 Task: Use indoor maps to lead me from the entrance of the Chelsea Market to the Artists & Fleas area.
Action: Mouse moved to (107, 65)
Screenshot: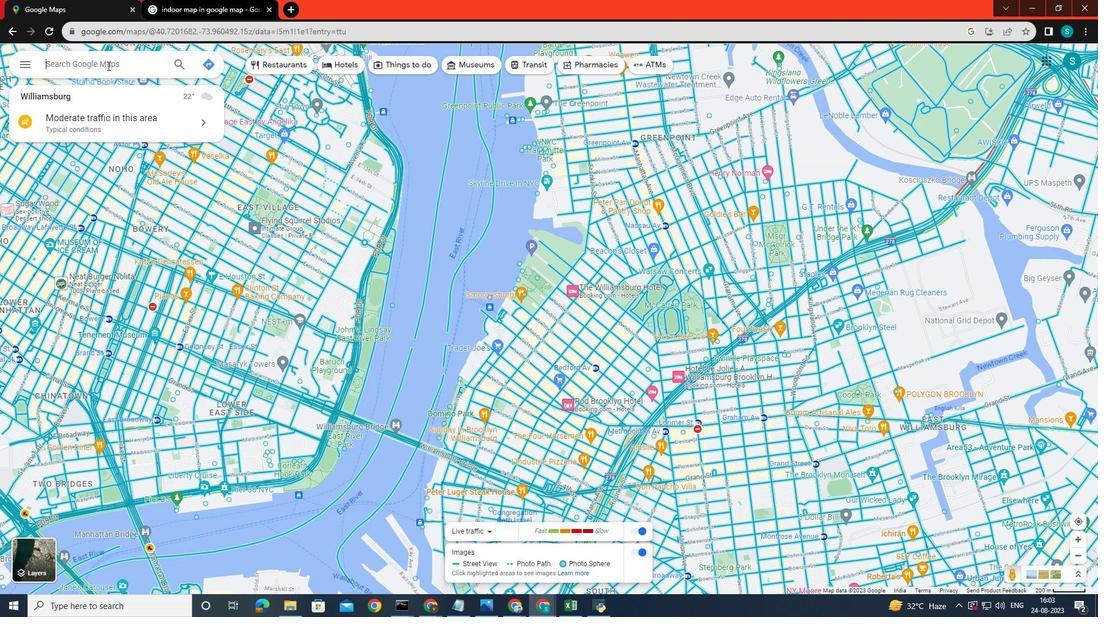 
Action: Mouse pressed left at (107, 65)
Screenshot: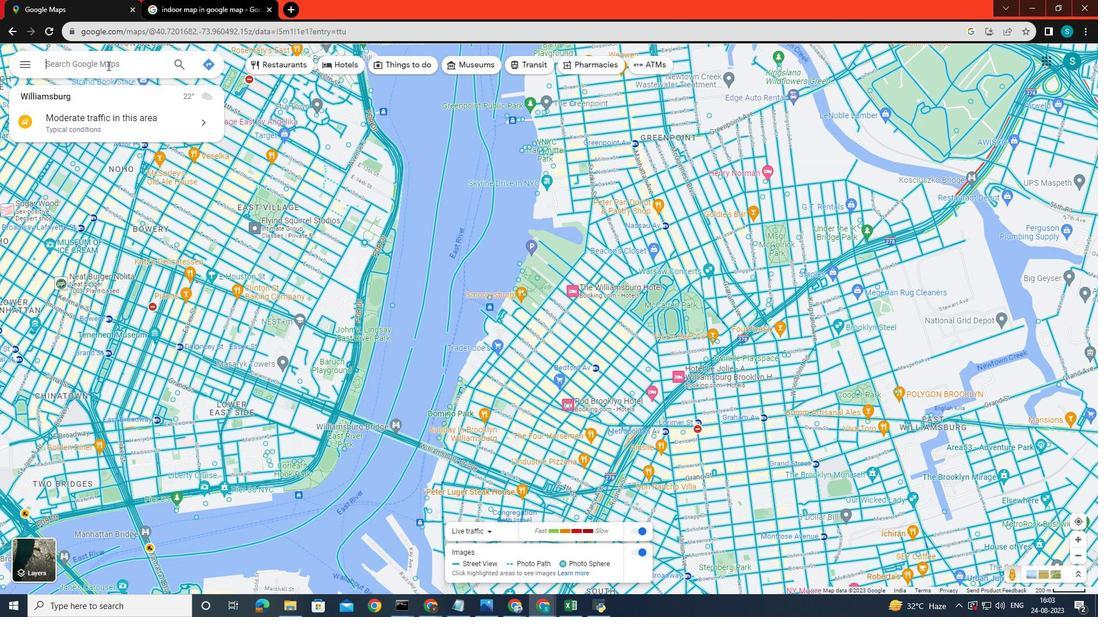 
Action: Key pressed chelsea<Key.space><Key.shift>Market<Key.enter>
Screenshot: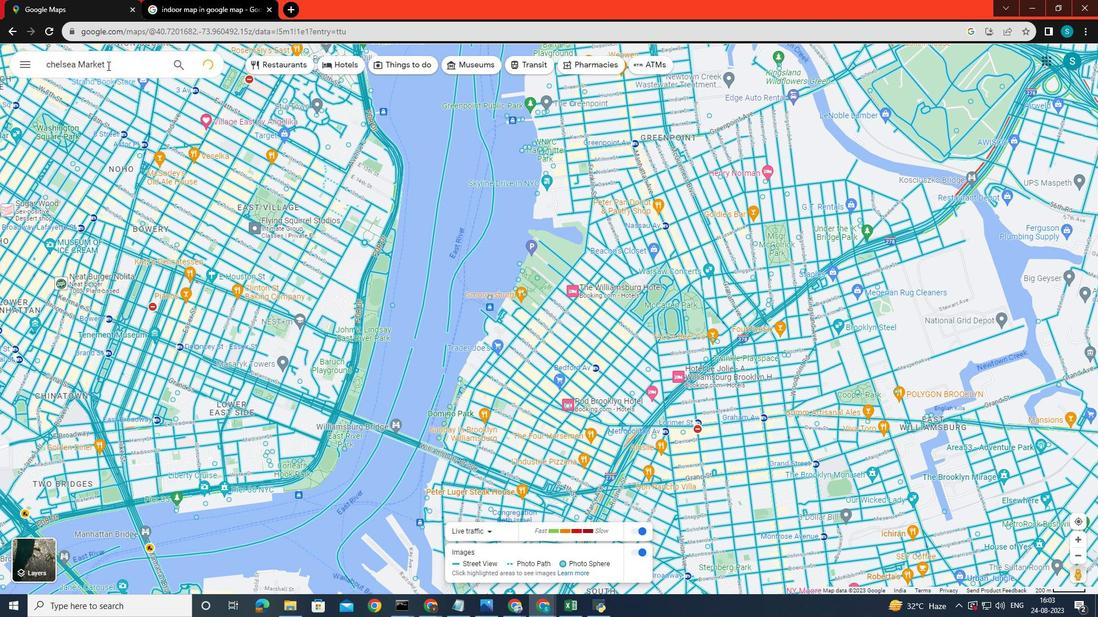 
Action: Mouse moved to (297, 335)
Screenshot: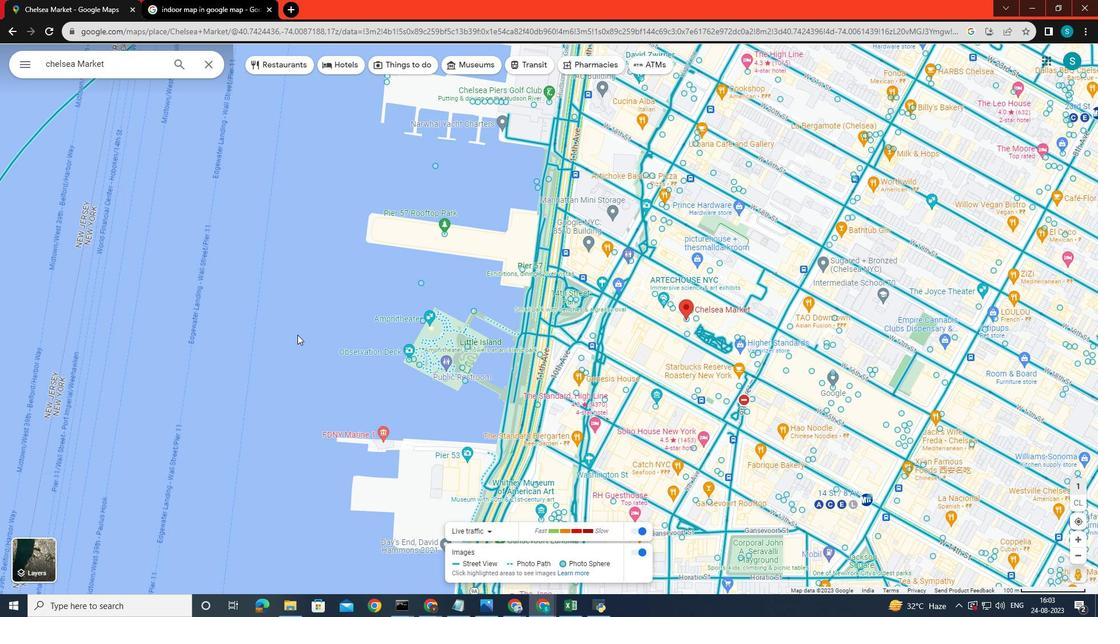
Action: Mouse scrolled (297, 334) with delta (0, 0)
Screenshot: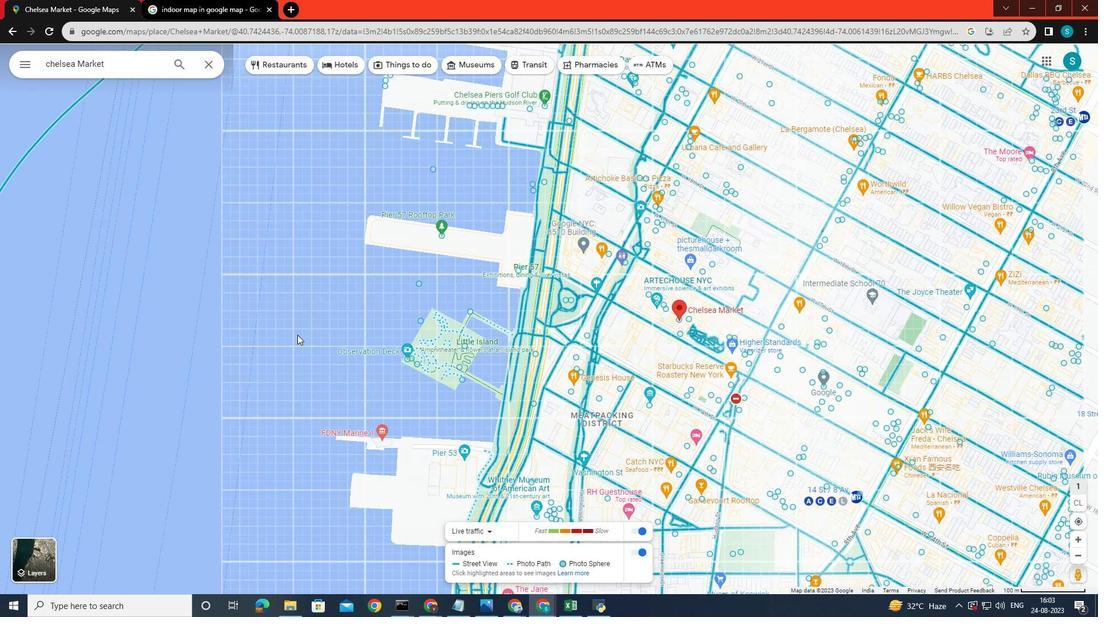 
Action: Mouse moved to (30, 277)
Screenshot: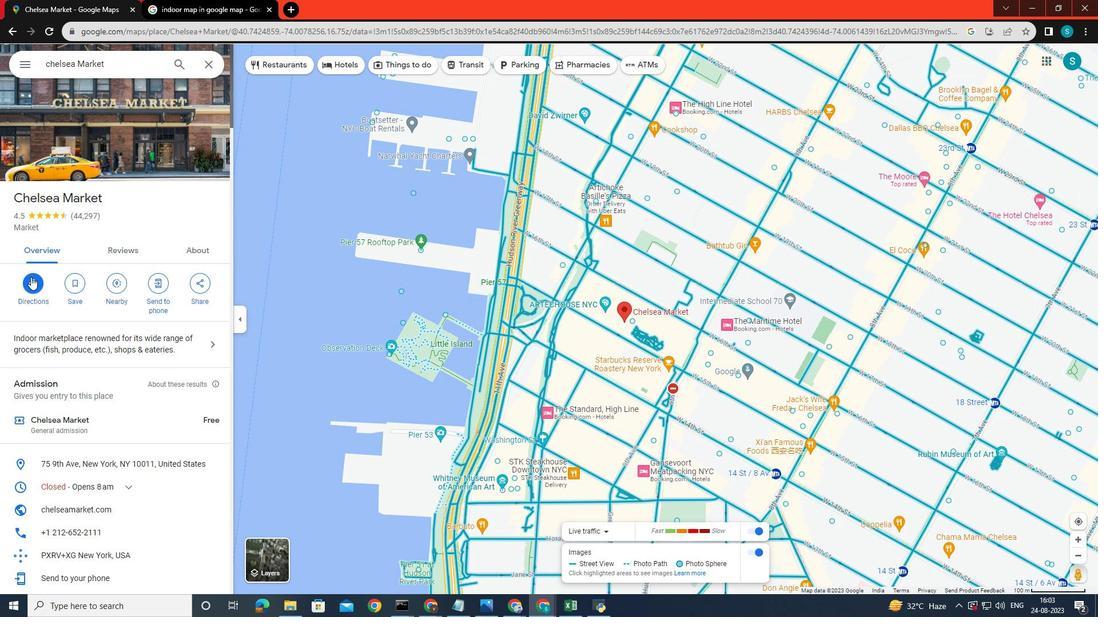 
Action: Mouse pressed left at (30, 277)
Screenshot: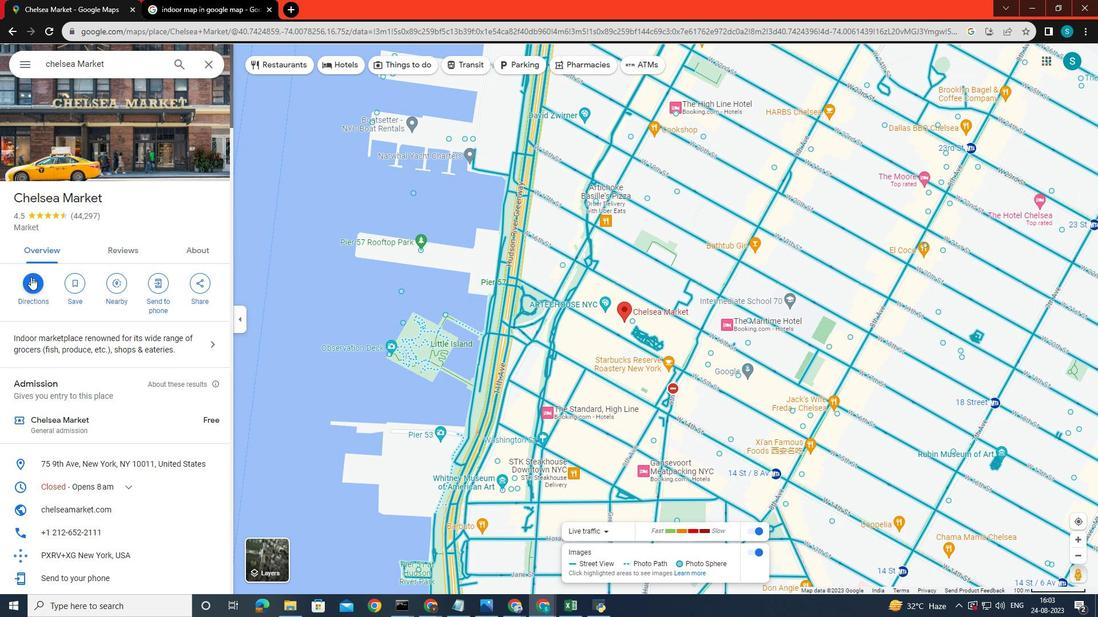
Action: Mouse moved to (213, 113)
Screenshot: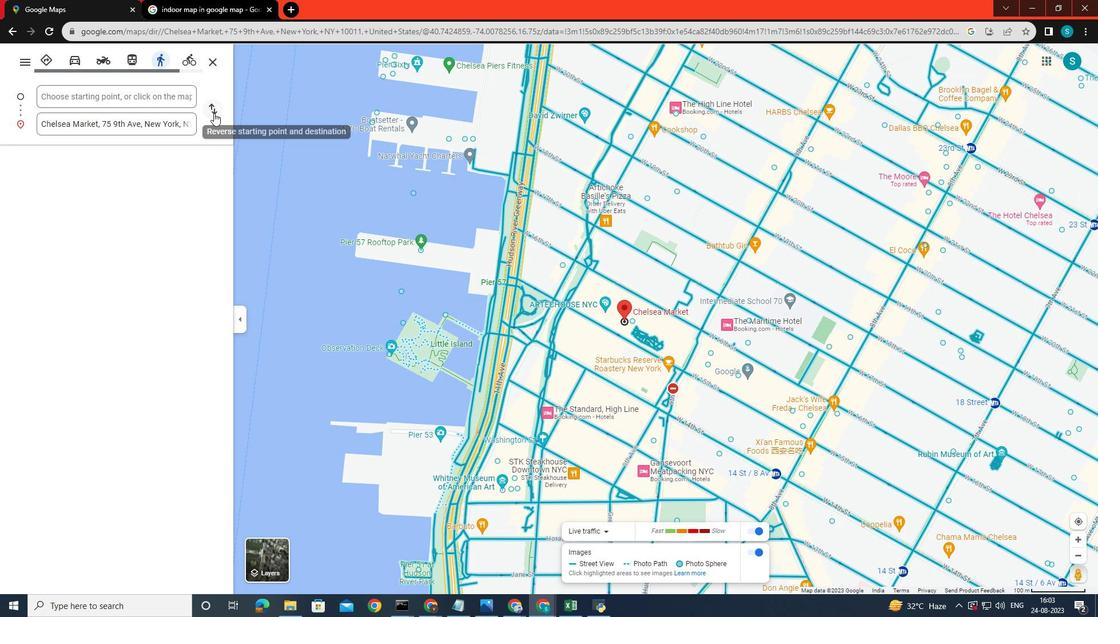 
Action: Mouse pressed left at (213, 113)
Screenshot: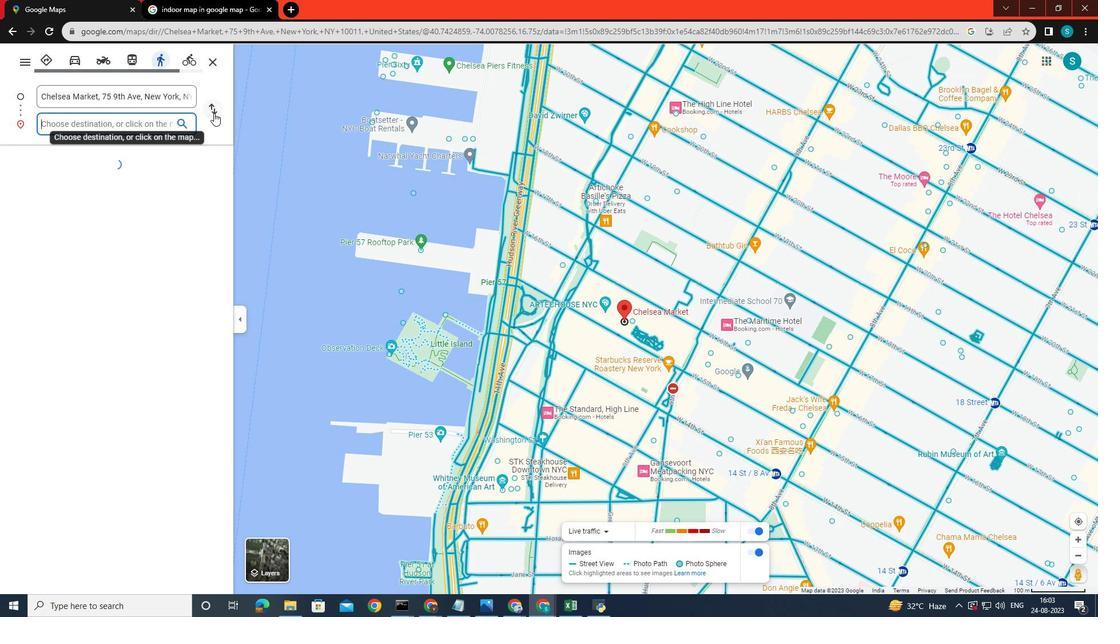 
Action: Mouse moved to (110, 124)
Screenshot: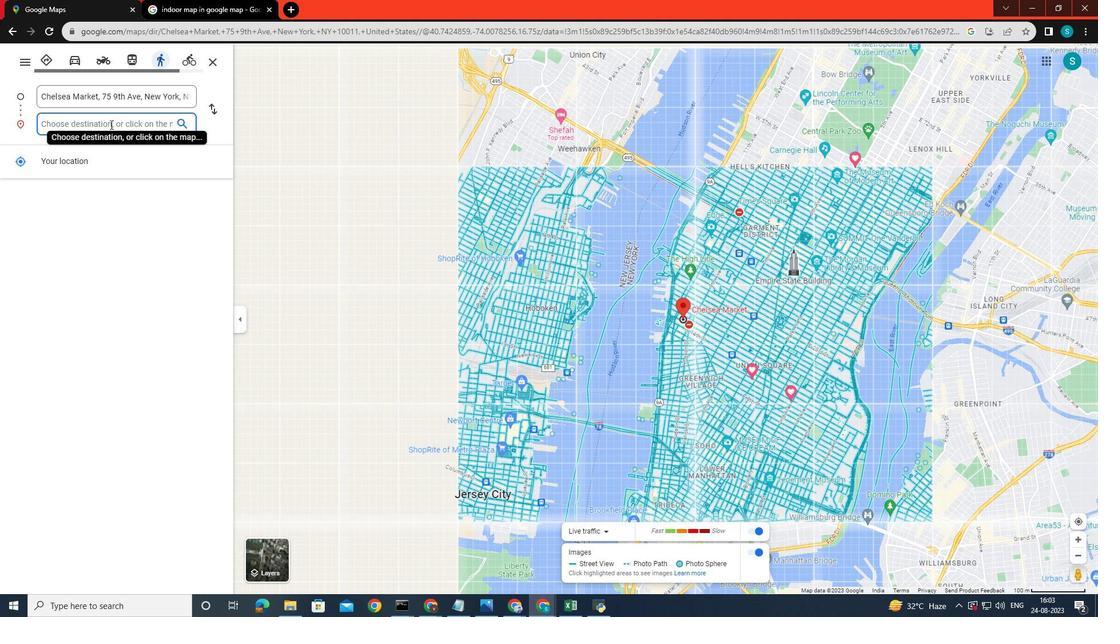 
Action: Mouse pressed left at (110, 124)
Screenshot: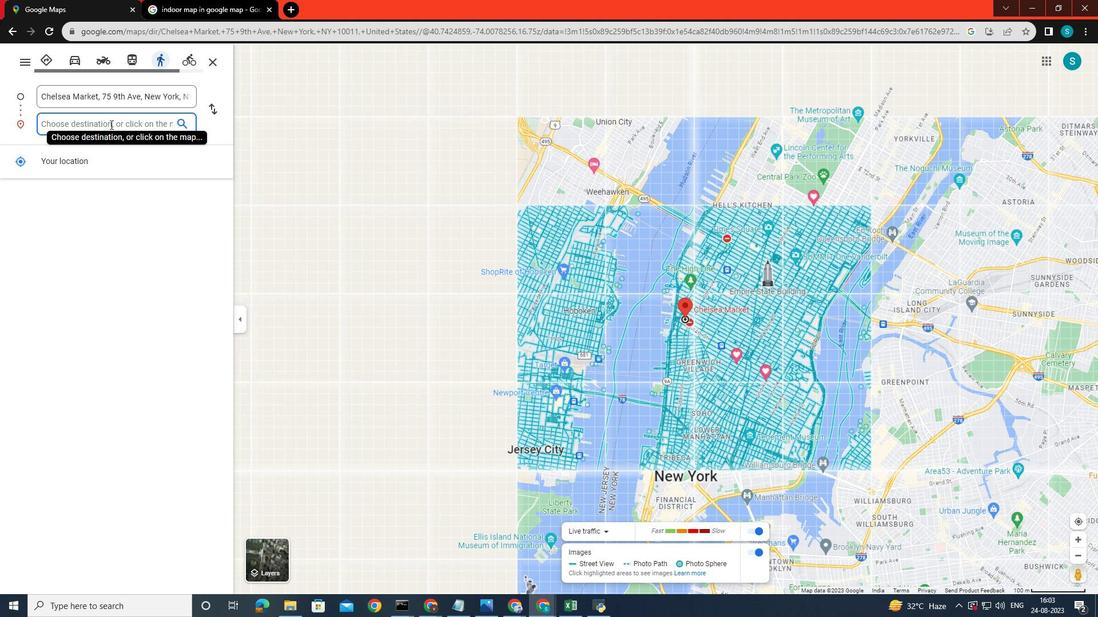 
Action: Key pressed <Key.shift>Artists<Key.space><Key.shift><Key.shift><Key.shift><Key.shift><Key.shift><Key.shift><Key.shift><Key.shift>&<Key.space><Key.shift><Key.shift><Key.shift><Key.shift><Key.shift><Key.shift><Key.shift><Key.shift><Key.shift><Key.shift>Fleas<Key.space>area<Key.enter>
Screenshot: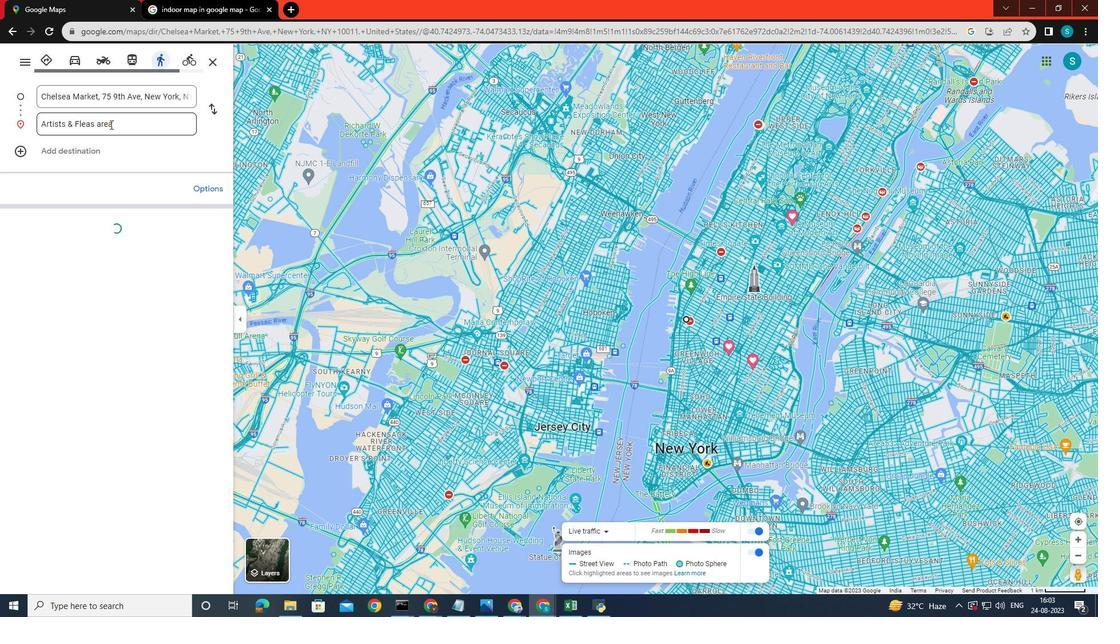 
Action: Mouse moved to (628, 268)
Screenshot: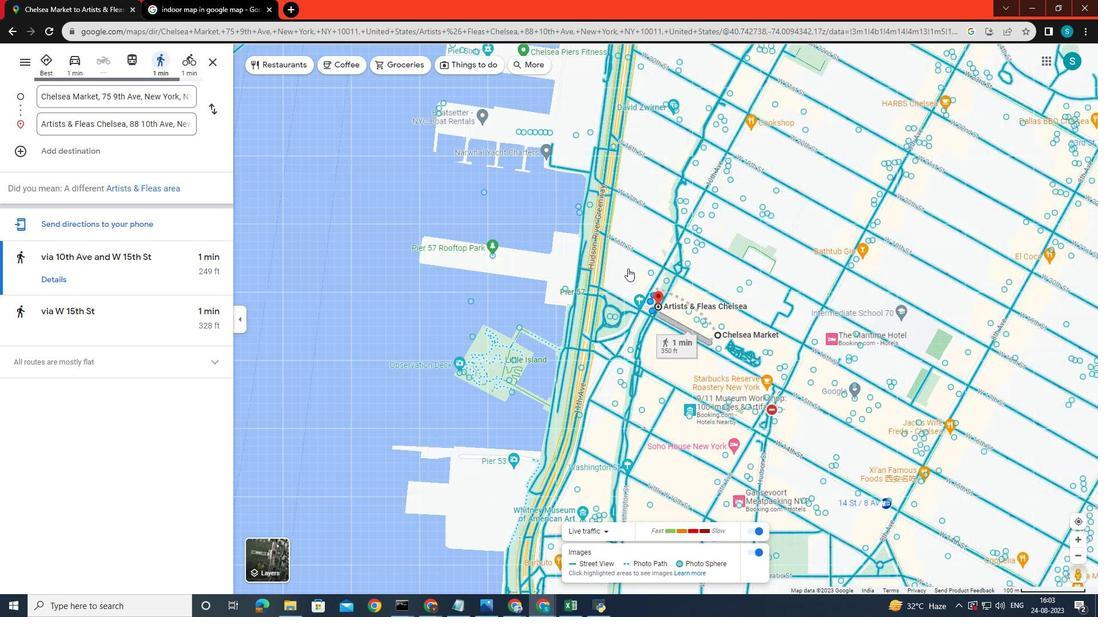 
Action: Mouse scrolled (628, 267) with delta (0, 0)
Screenshot: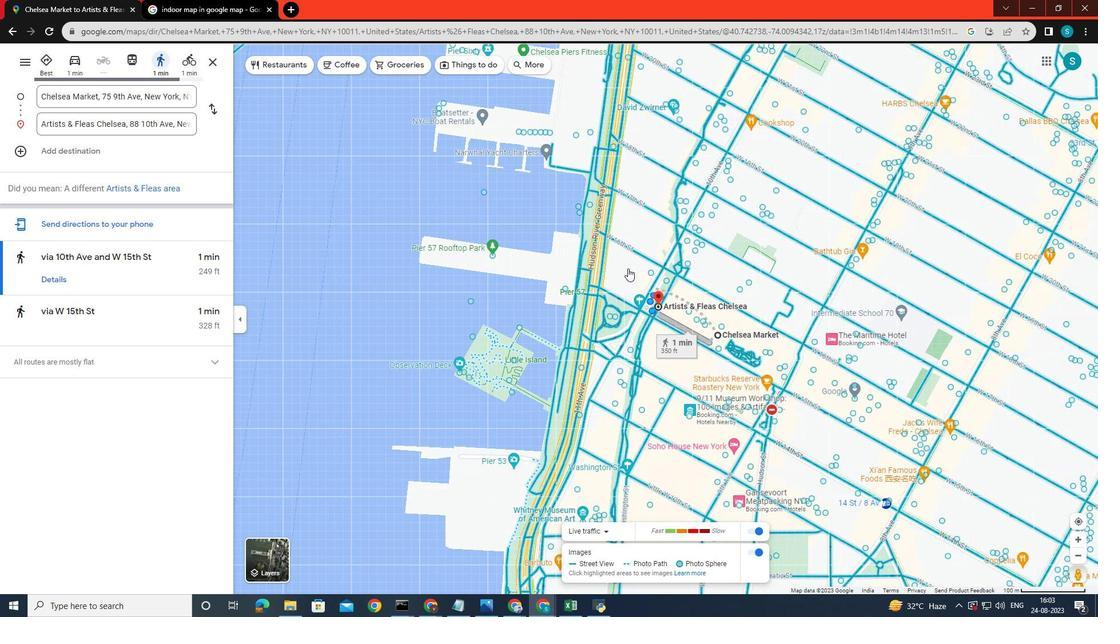 
Action: Mouse moved to (628, 268)
Screenshot: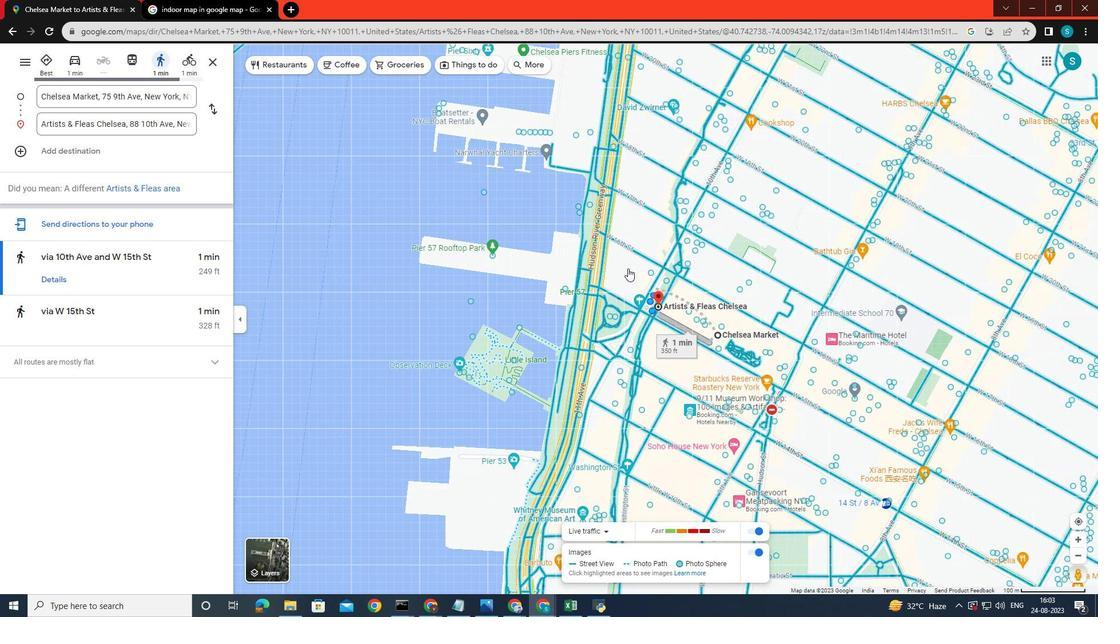 
Action: Mouse scrolled (628, 268) with delta (0, 0)
Screenshot: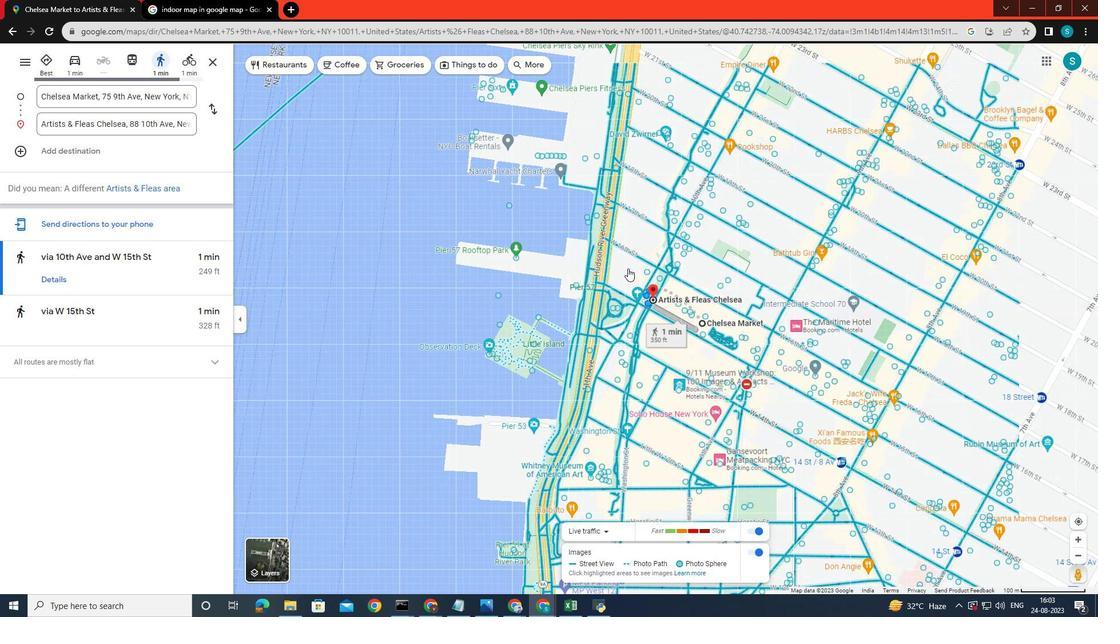 
Action: Mouse moved to (628, 268)
Screenshot: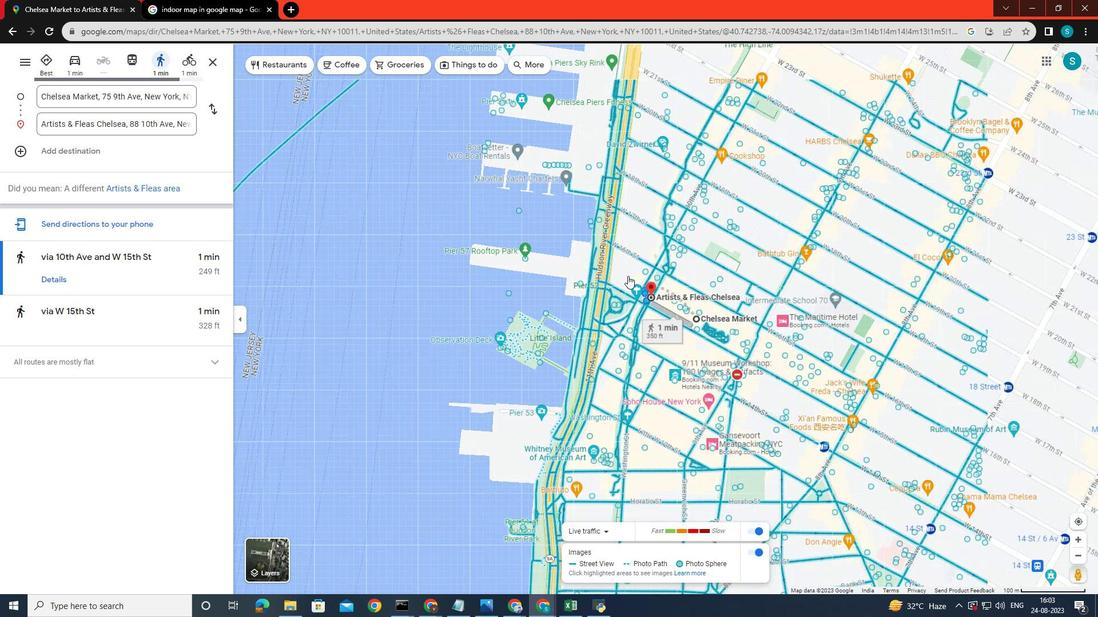 
Action: Mouse scrolled (628, 268) with delta (0, 0)
Screenshot: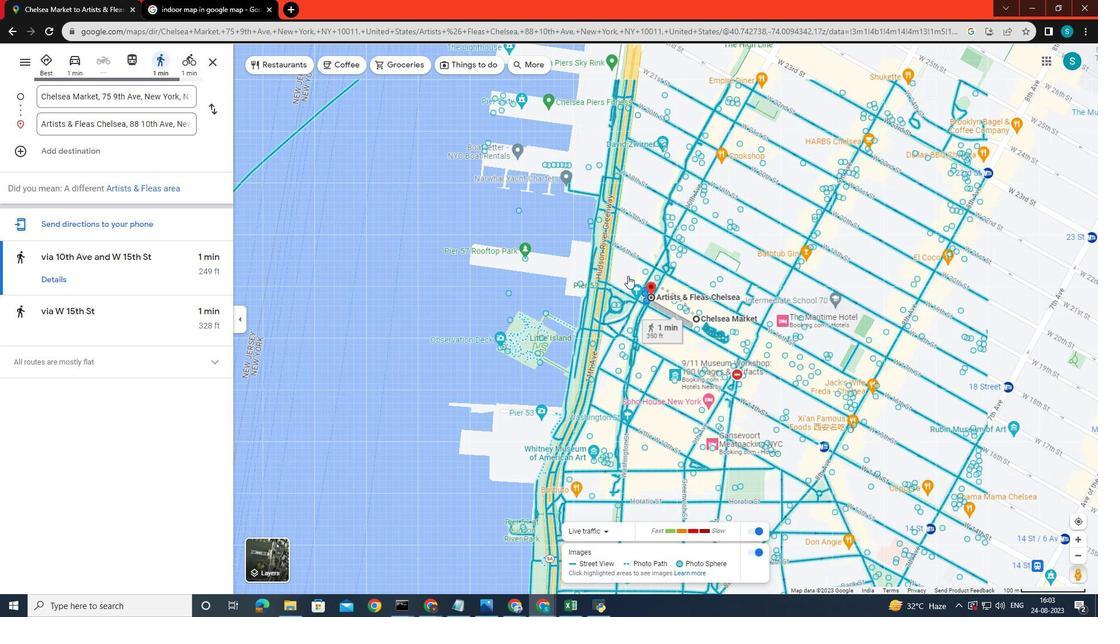 
Action: Mouse moved to (628, 281)
Screenshot: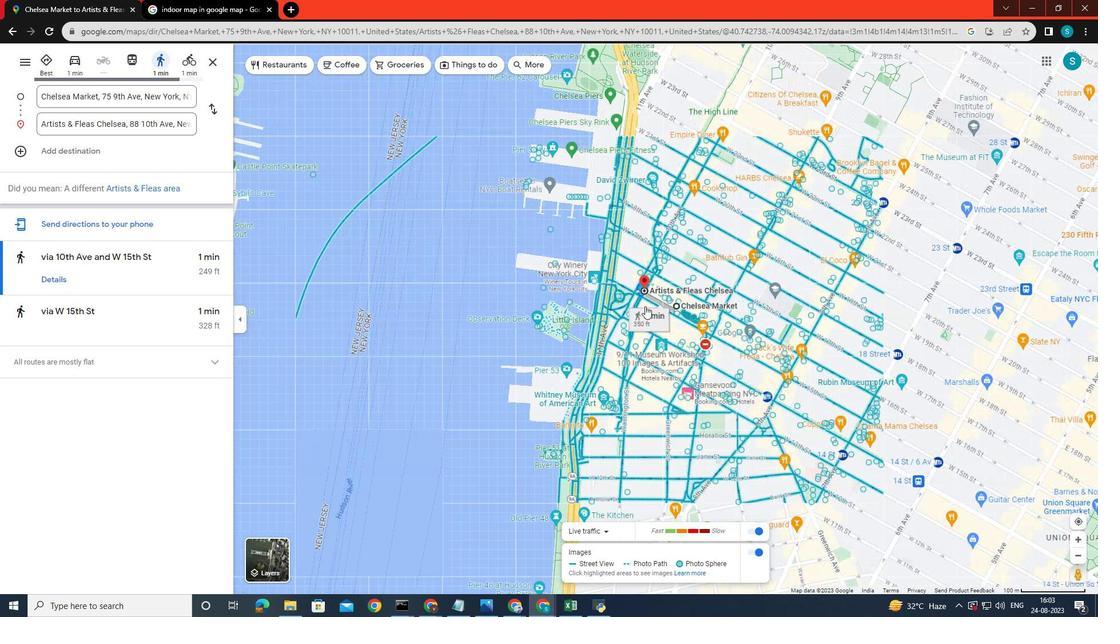 
Action: Mouse scrolled (628, 280) with delta (0, 0)
Screenshot: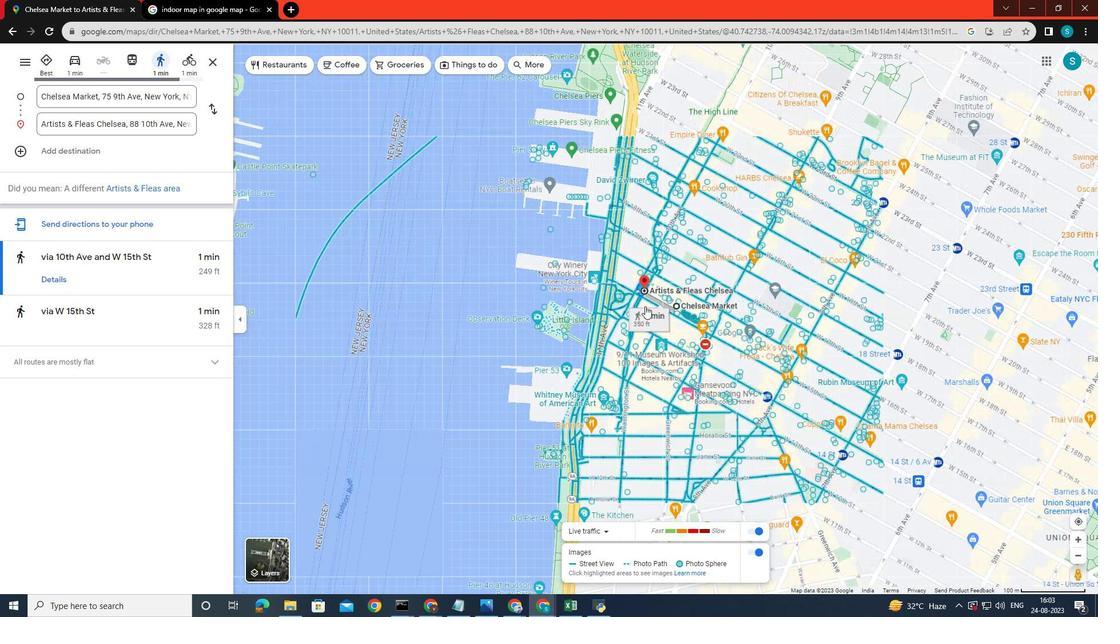 
Action: Mouse moved to (691, 341)
Screenshot: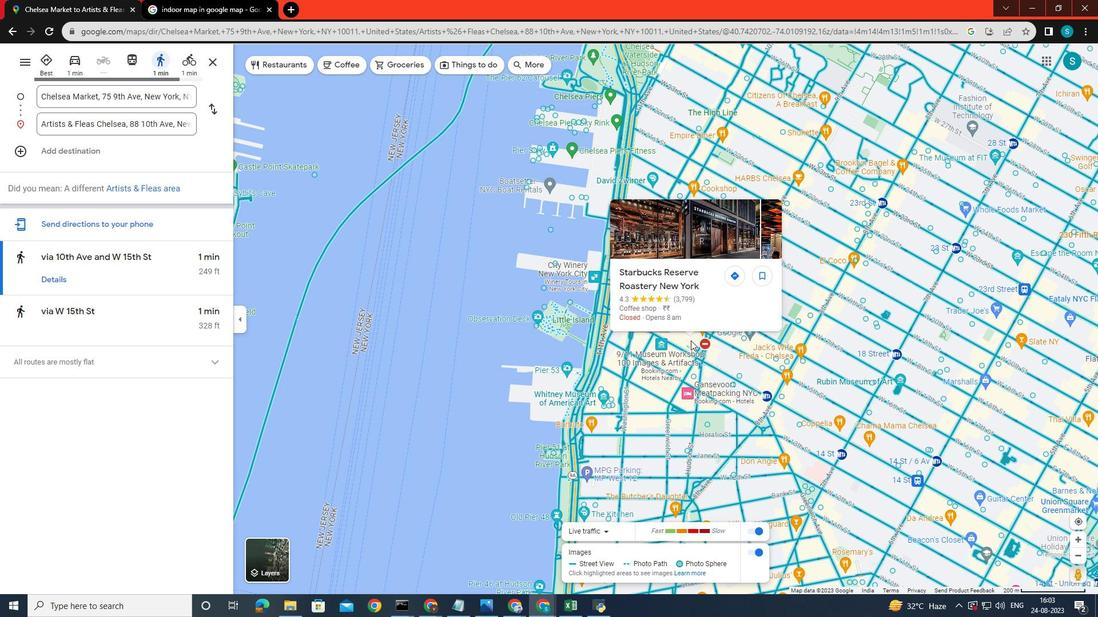 
Action: Mouse scrolled (691, 341) with delta (0, 0)
Screenshot: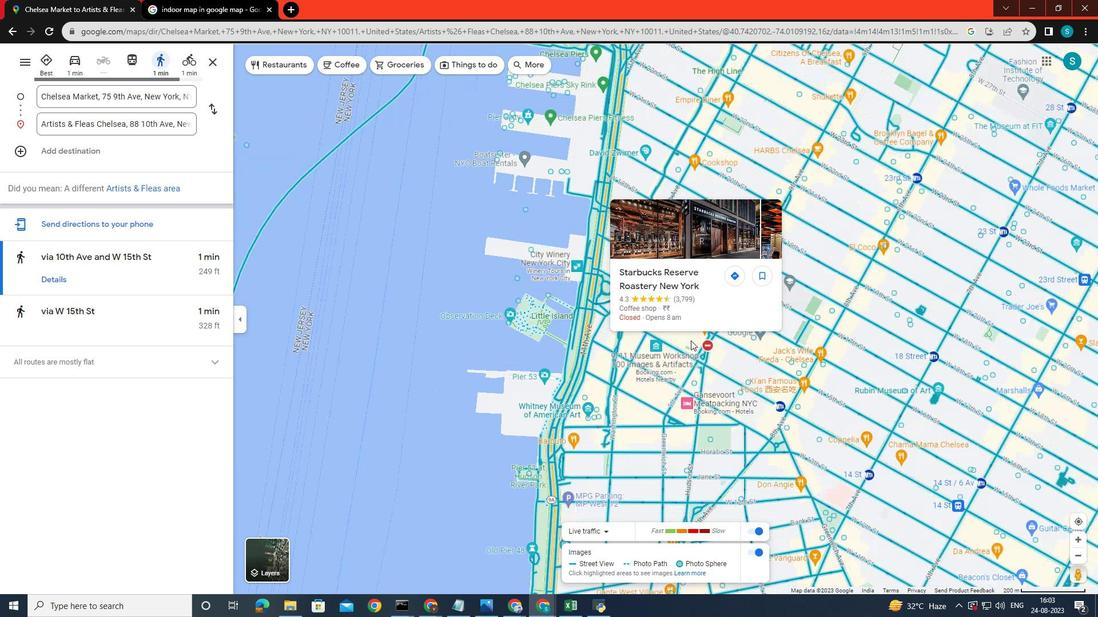 
Action: Mouse scrolled (691, 341) with delta (0, 0)
Screenshot: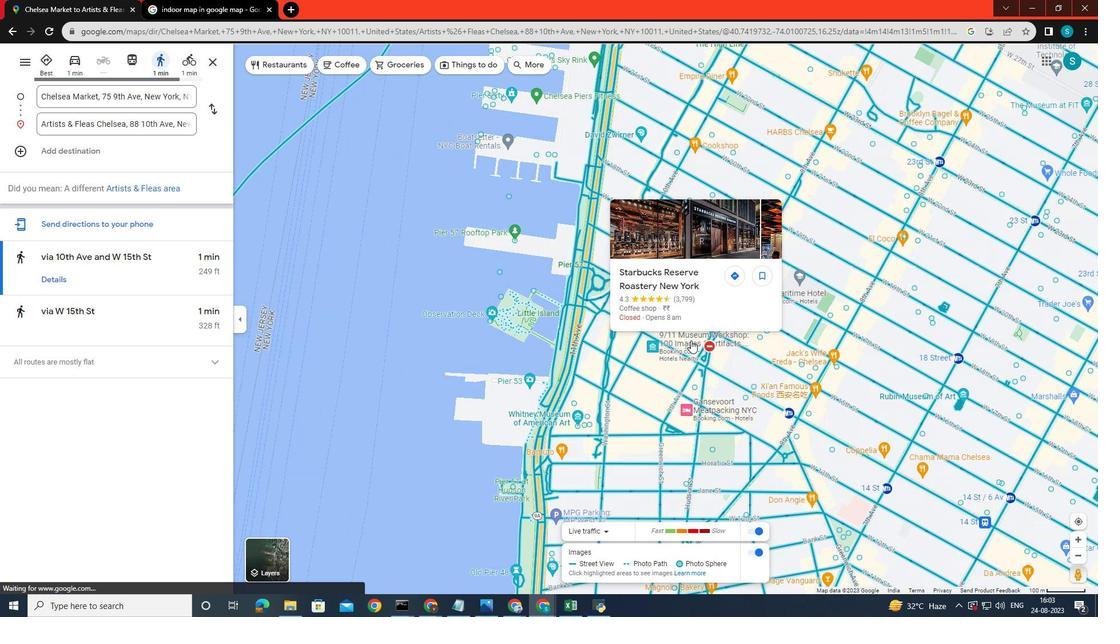 
Action: Mouse scrolled (691, 341) with delta (0, 0)
Screenshot: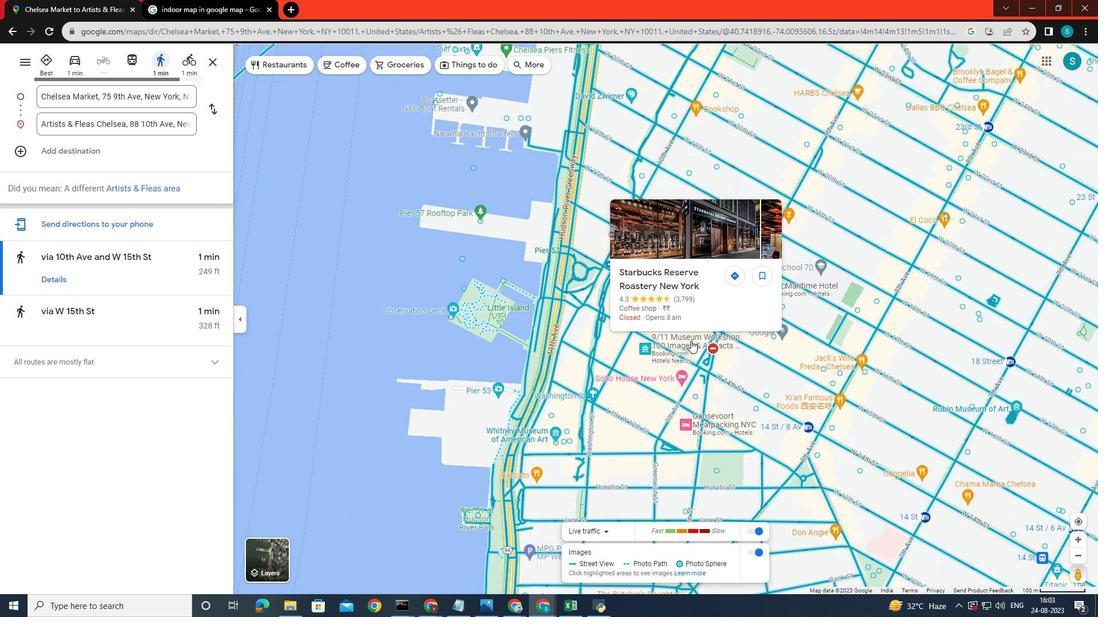 
Action: Mouse scrolled (691, 341) with delta (0, 0)
Screenshot: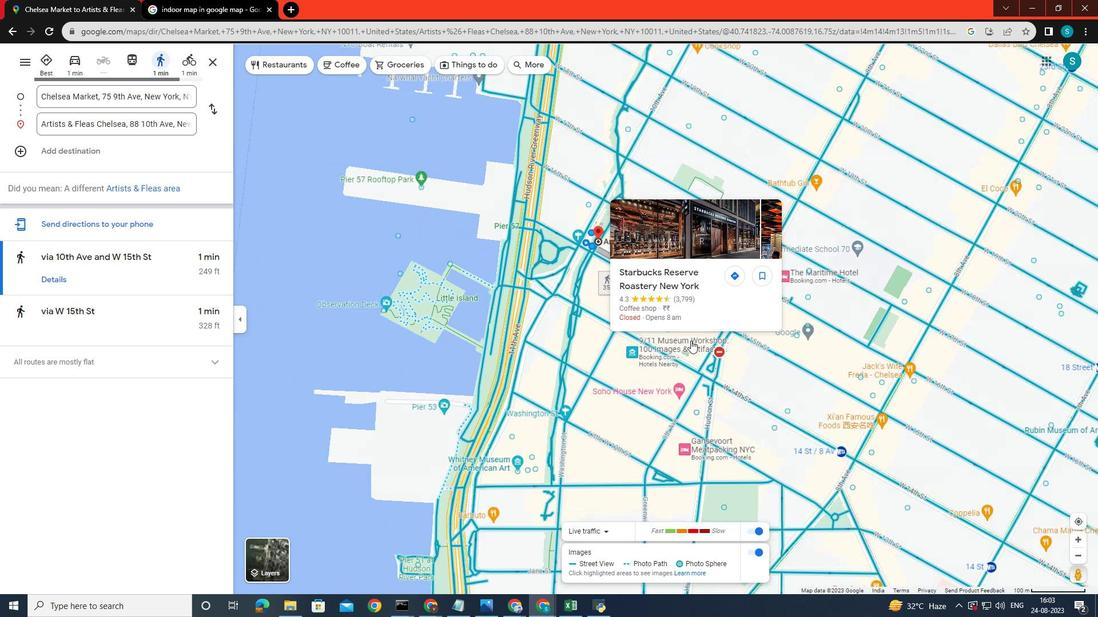 
Action: Mouse scrolled (691, 341) with delta (0, 0)
Screenshot: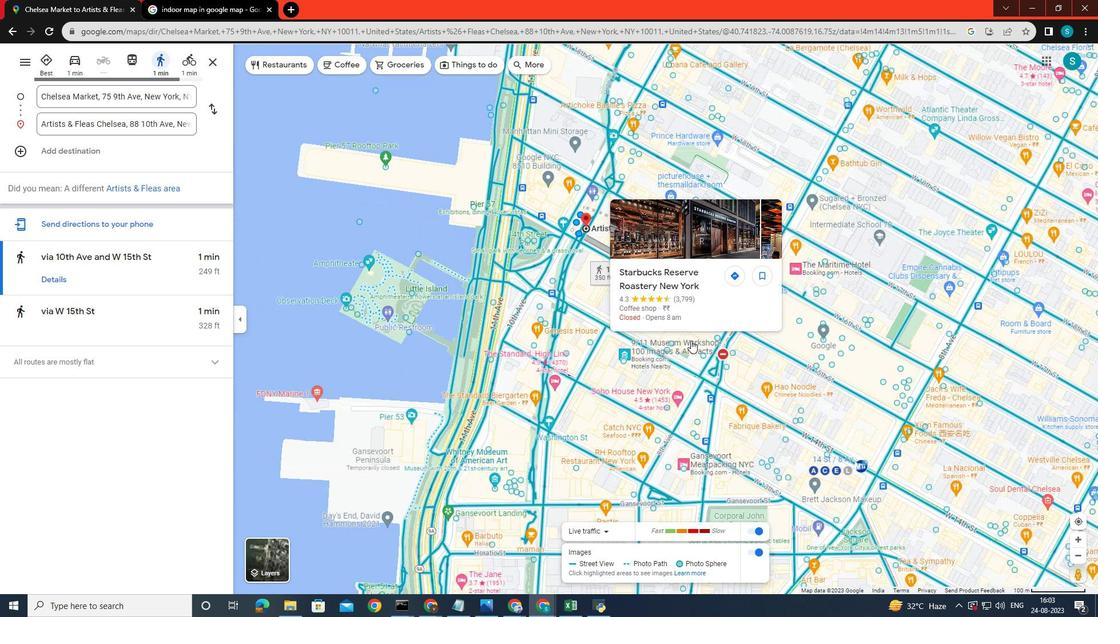 
Action: Mouse scrolled (691, 341) with delta (0, 0)
Screenshot: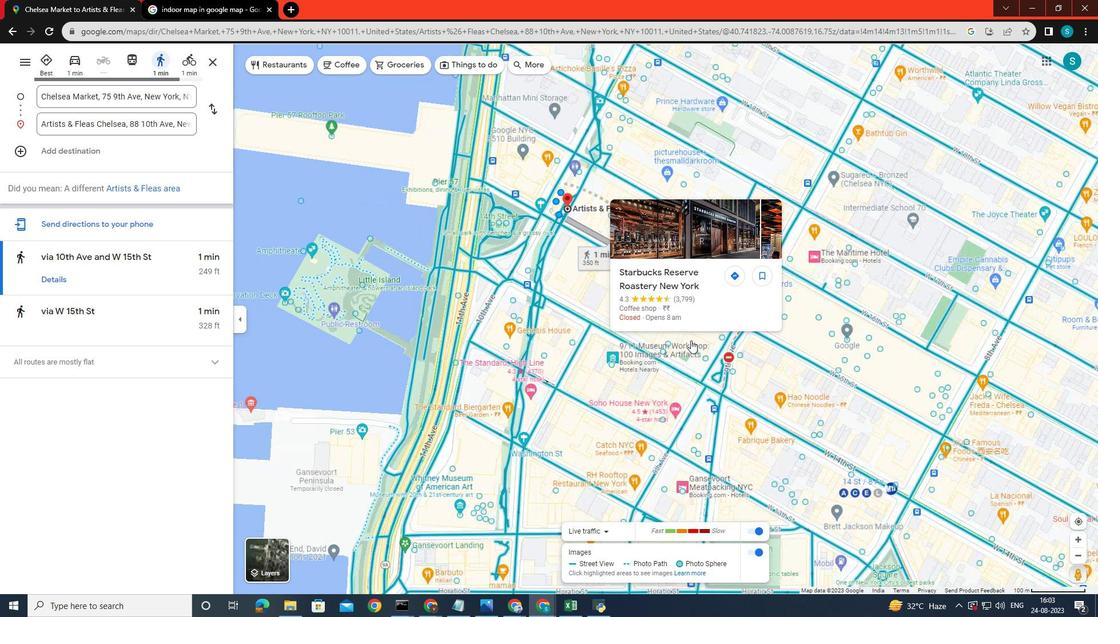 
Action: Mouse moved to (648, 295)
Screenshot: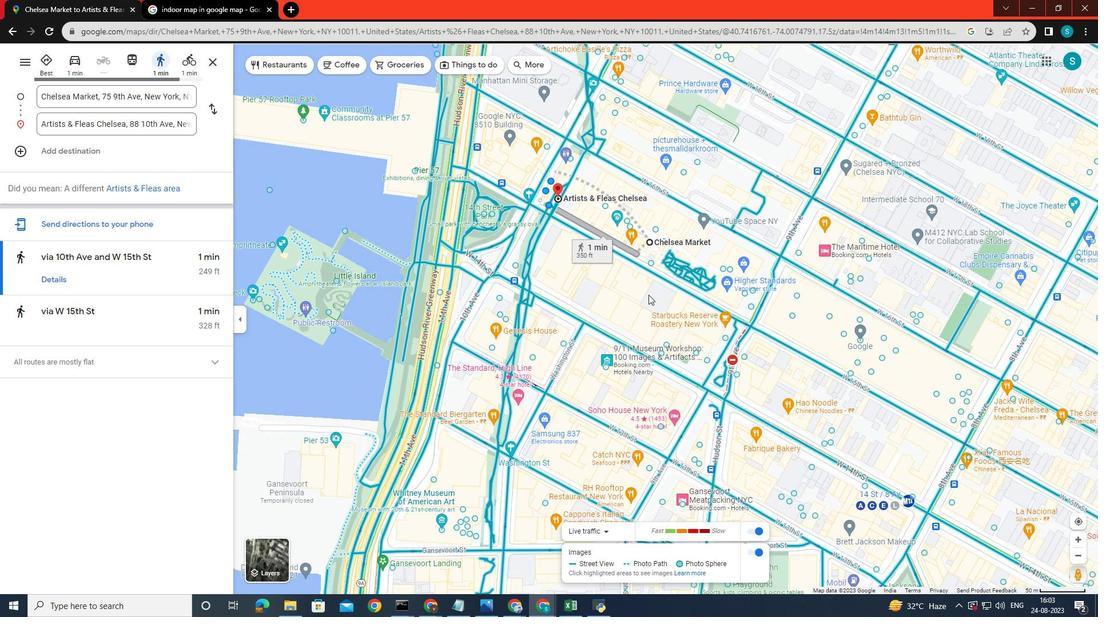 
Action: Mouse scrolled (648, 295) with delta (0, 0)
Screenshot: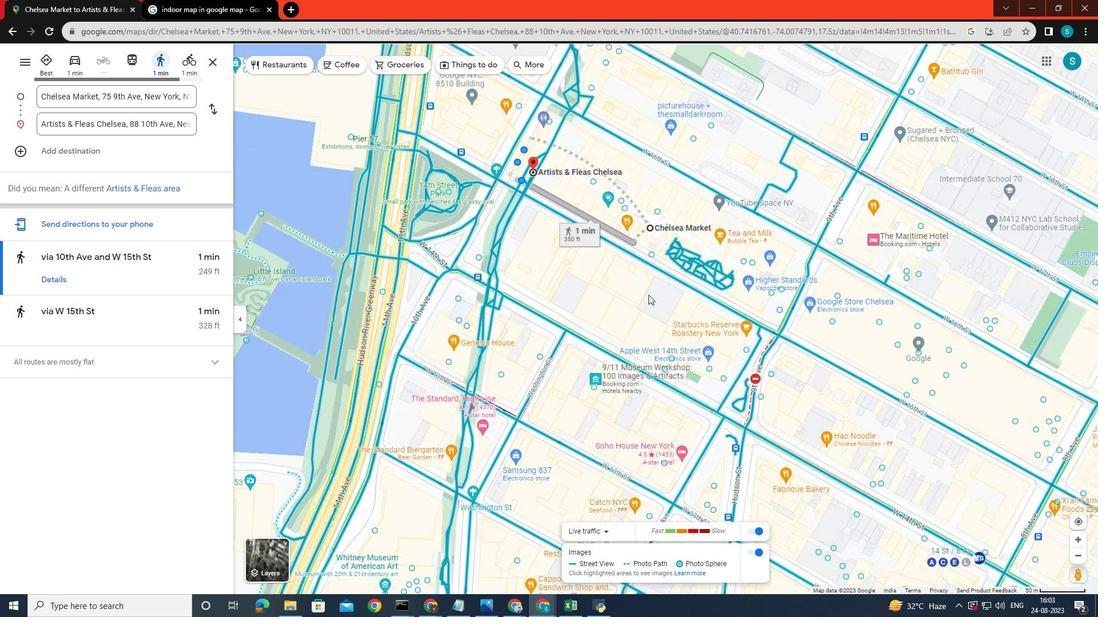 
Action: Mouse scrolled (648, 295) with delta (0, 0)
Screenshot: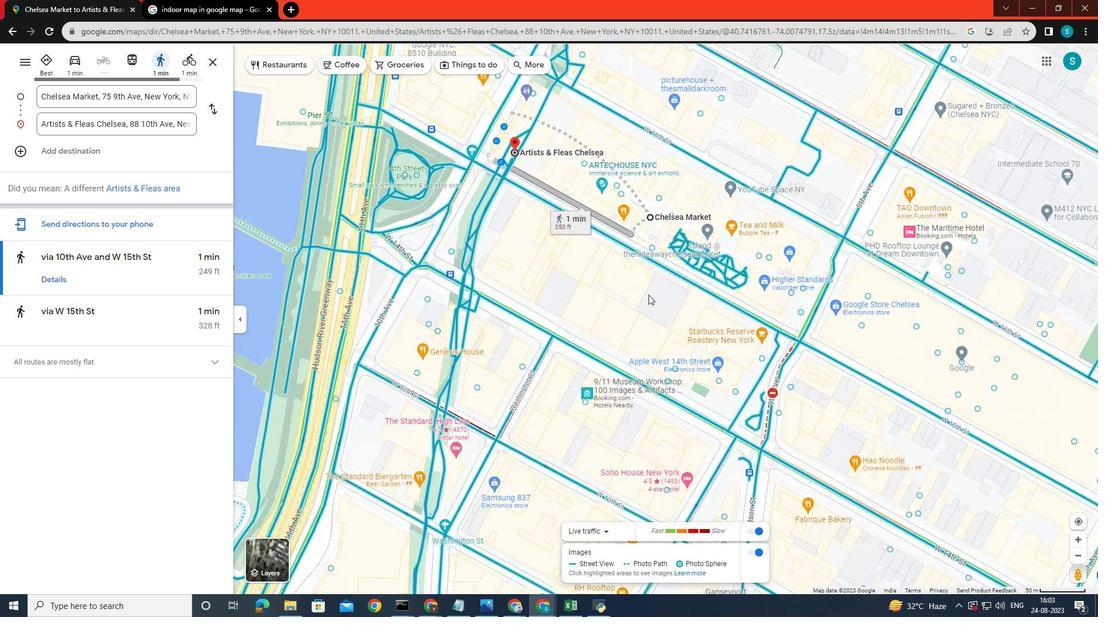 
Action: Mouse scrolled (648, 295) with delta (0, 0)
Screenshot: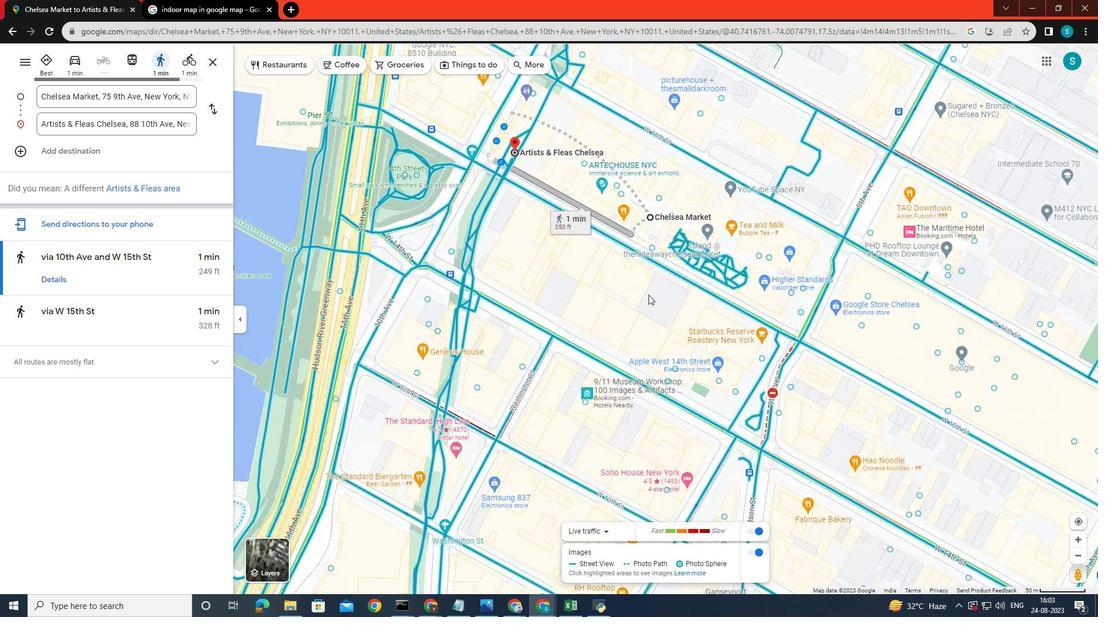 
Action: Mouse scrolled (648, 295) with delta (0, 0)
Screenshot: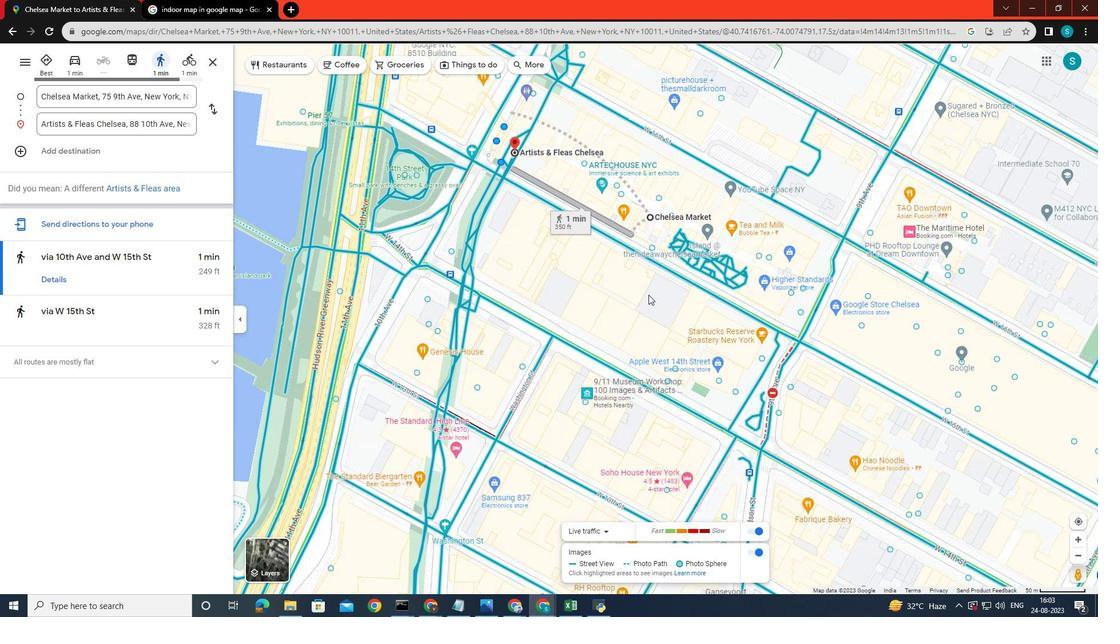 
Action: Mouse moved to (621, 211)
Screenshot: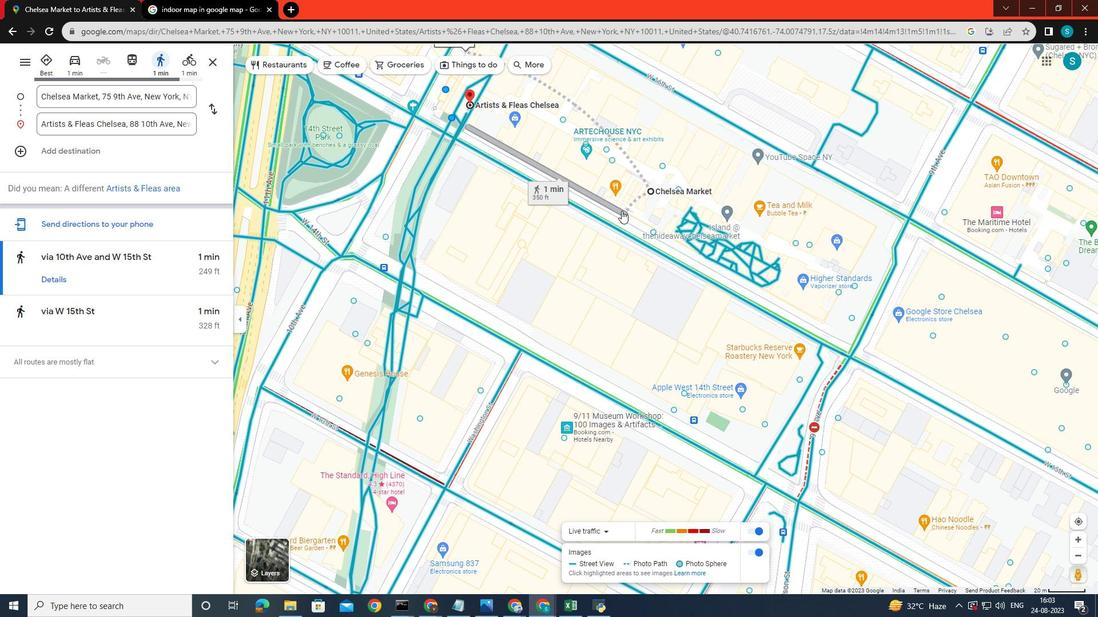 
Action: Mouse scrolled (621, 211) with delta (0, 0)
Screenshot: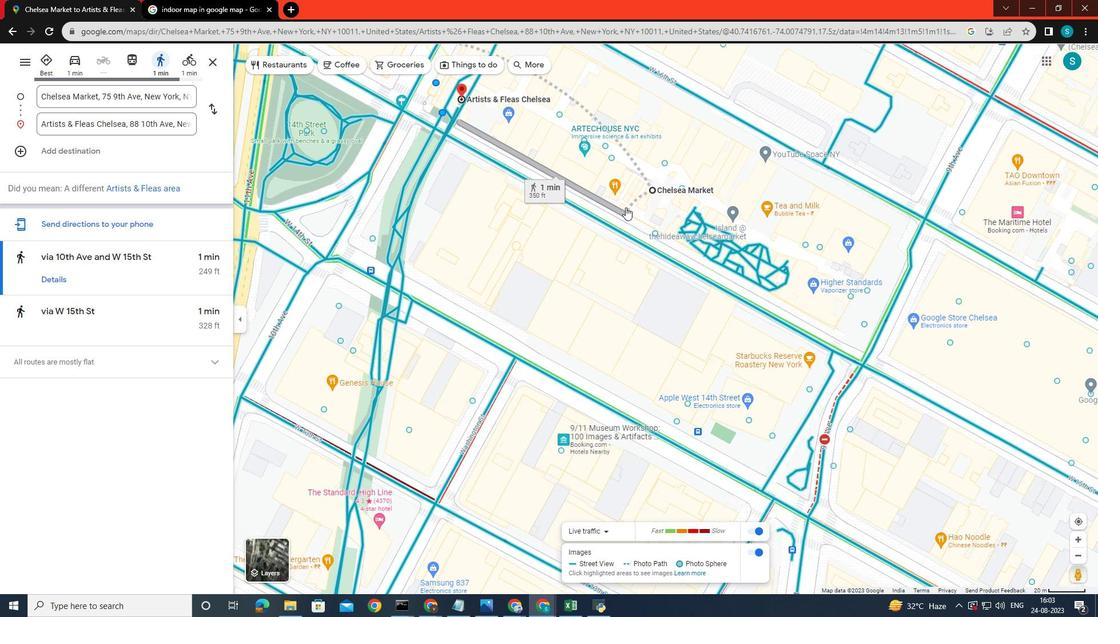 
Action: Mouse scrolled (621, 211) with delta (0, 0)
Screenshot: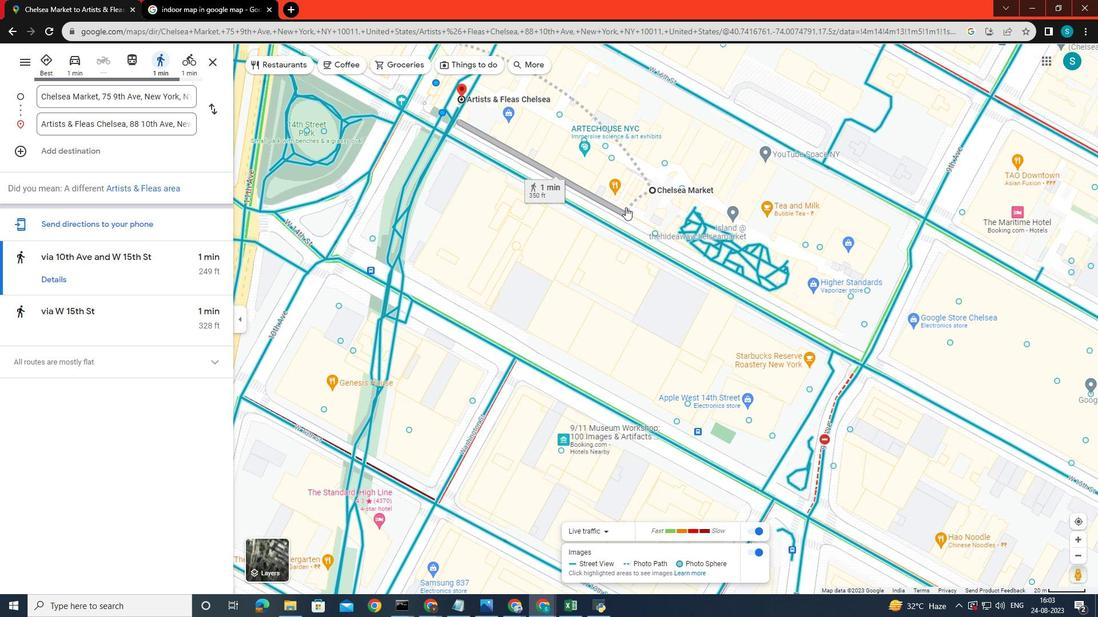 
Action: Mouse scrolled (621, 211) with delta (0, 0)
Screenshot: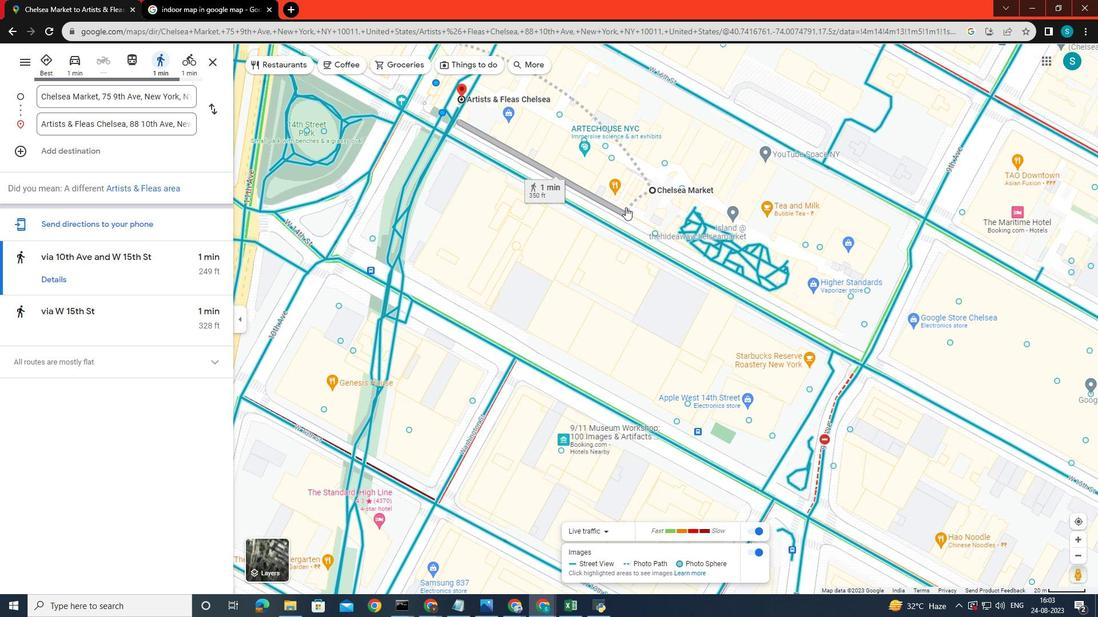 
Action: Mouse scrolled (621, 211) with delta (0, 0)
Screenshot: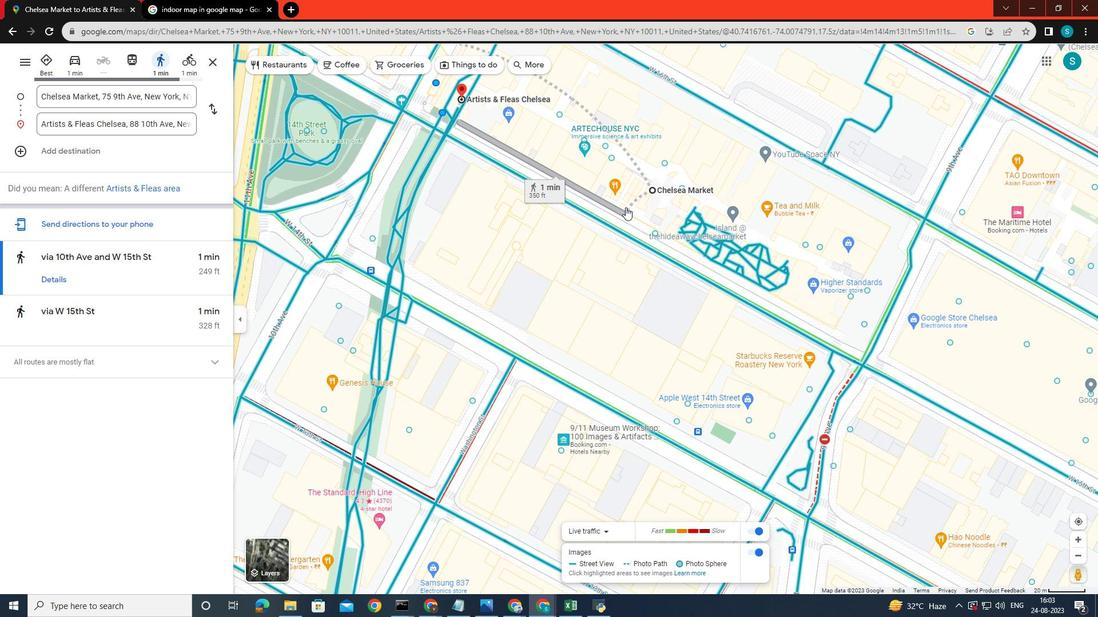 
Action: Mouse moved to (651, 189)
Screenshot: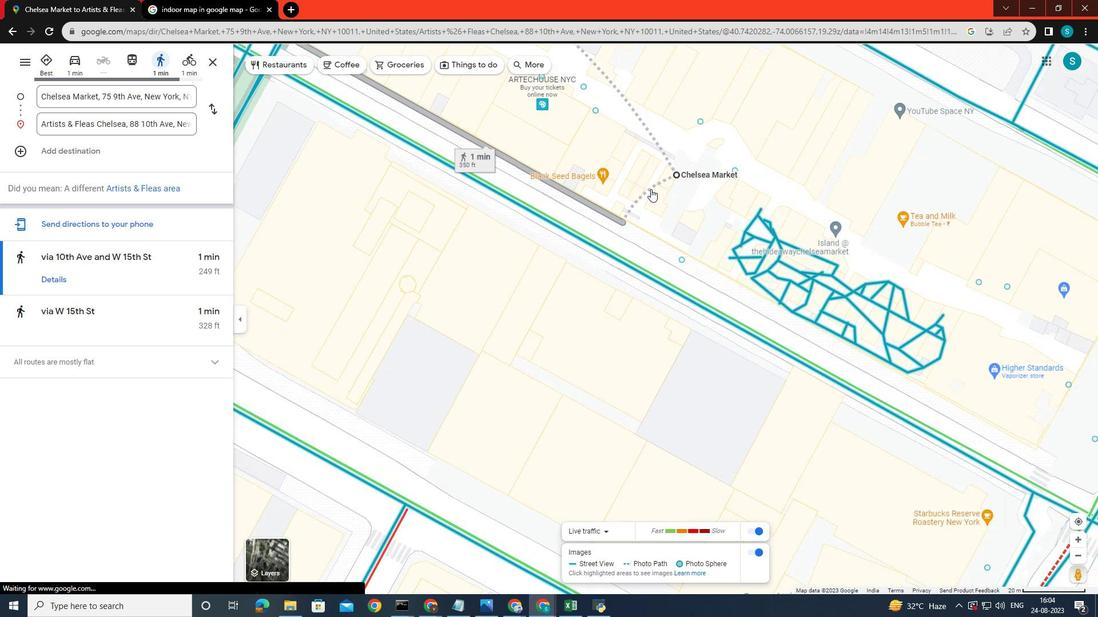 
Action: Mouse scrolled (651, 189) with delta (0, 0)
Screenshot: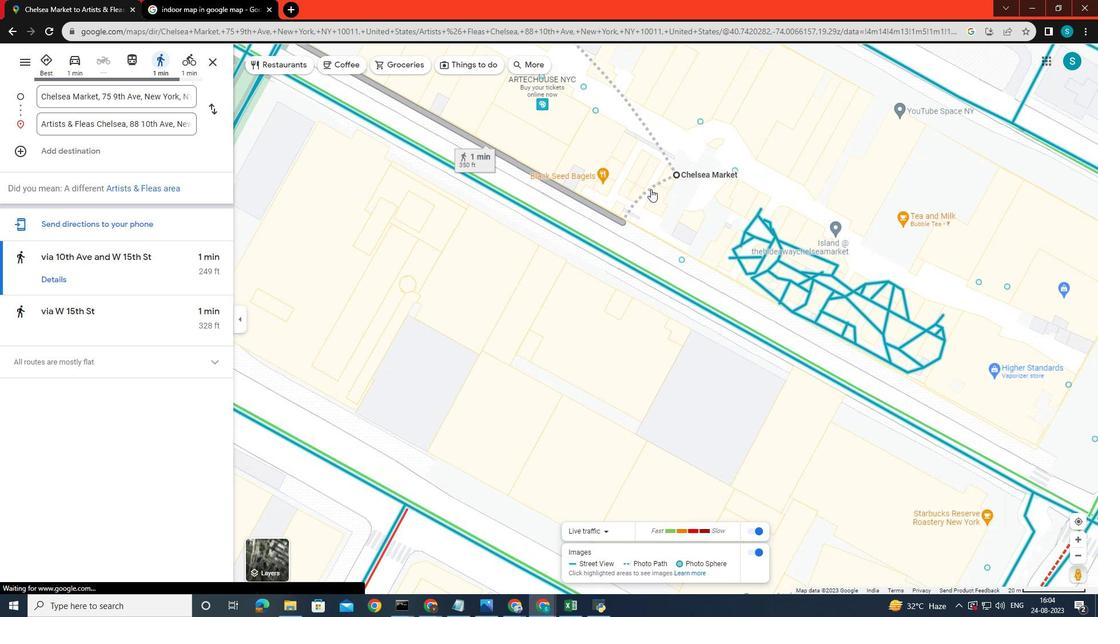 
Action: Mouse scrolled (651, 189) with delta (0, 0)
Screenshot: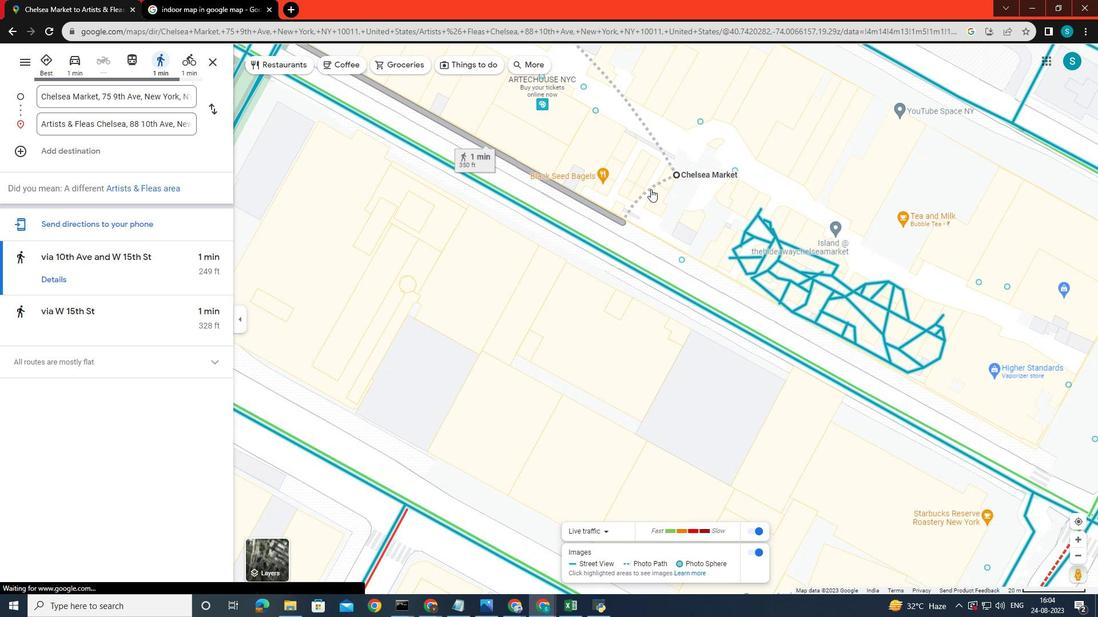 
Action: Mouse scrolled (651, 189) with delta (0, 0)
Screenshot: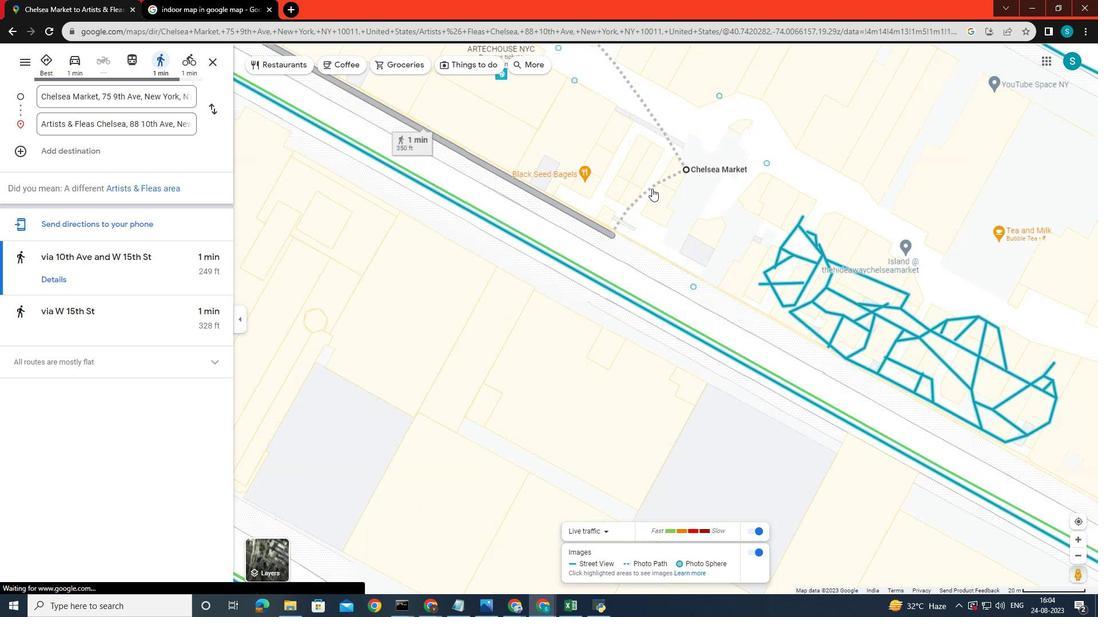 
Action: Mouse moved to (670, 195)
Screenshot: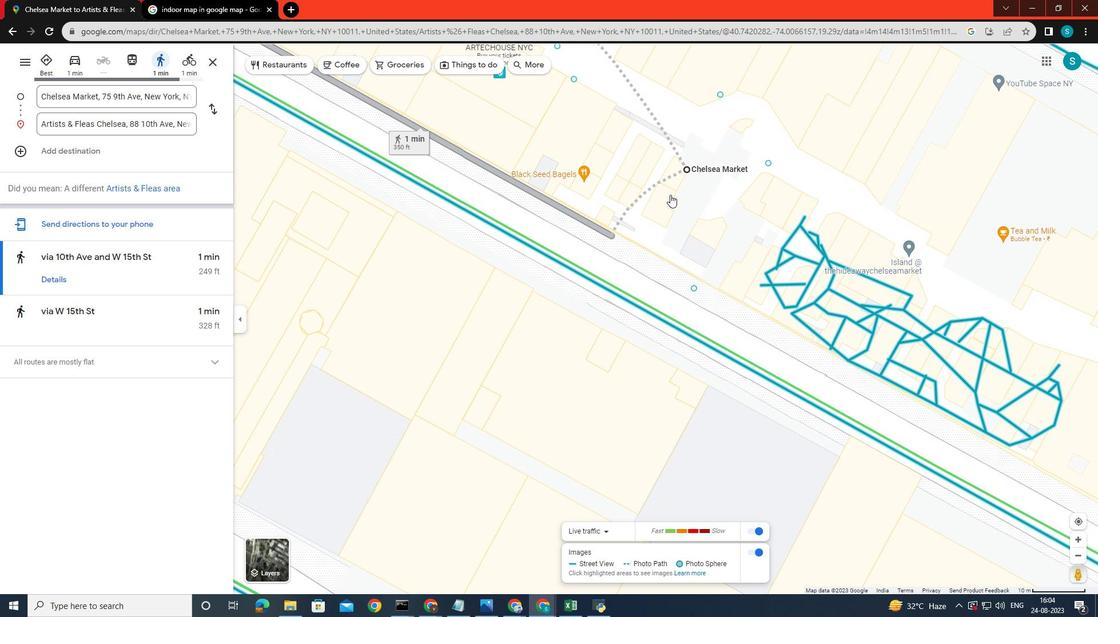 
Action: Mouse pressed left at (670, 195)
Screenshot: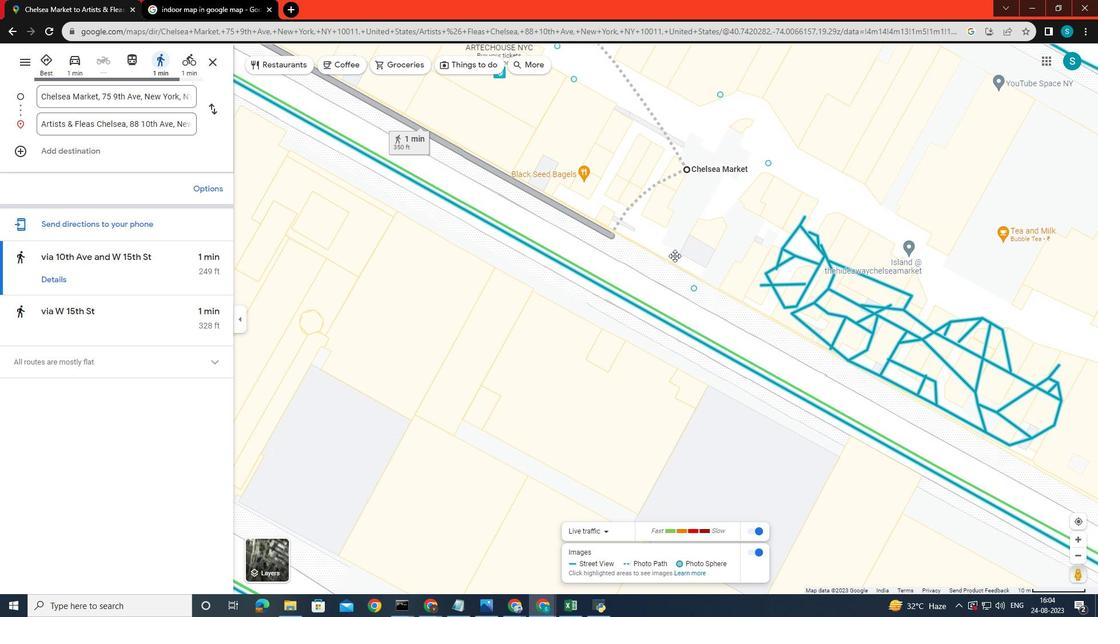 
Action: Mouse moved to (655, 287)
Screenshot: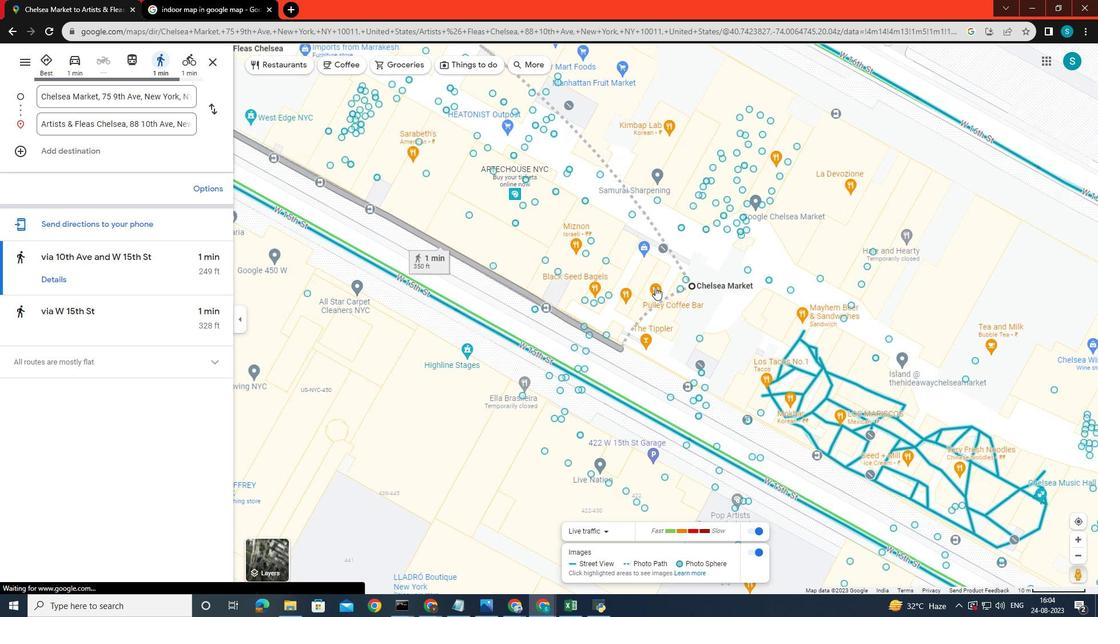 
Action: Mouse scrolled (655, 287) with delta (0, 0)
Screenshot: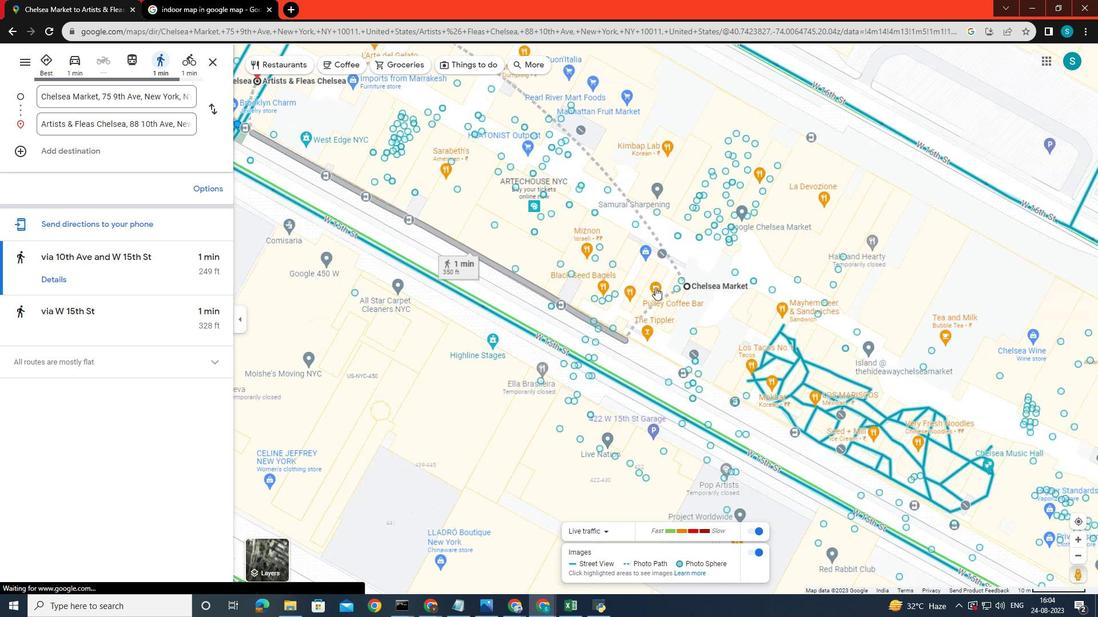 
Action: Mouse scrolled (655, 287) with delta (0, 0)
Screenshot: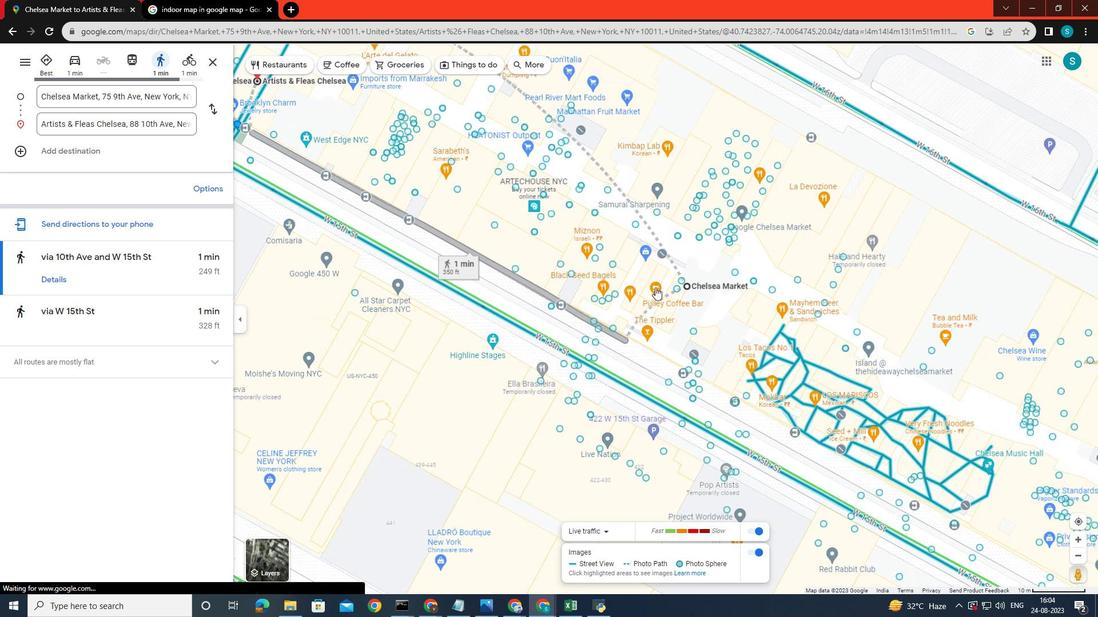 
Action: Mouse scrolled (655, 287) with delta (0, 0)
Screenshot: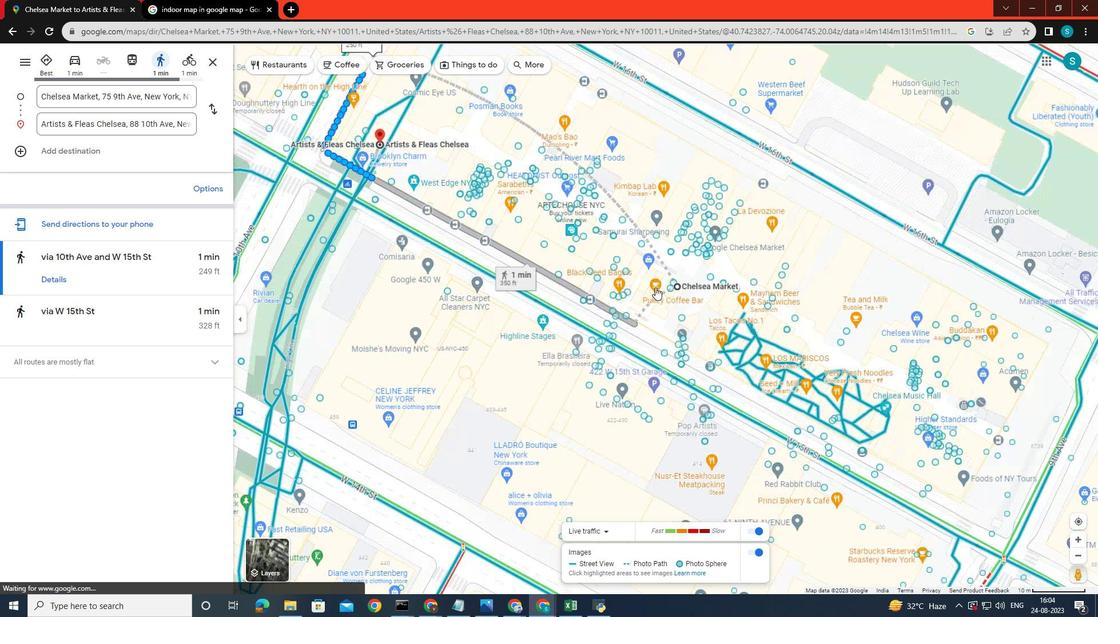 
Action: Mouse scrolled (655, 287) with delta (0, 0)
Screenshot: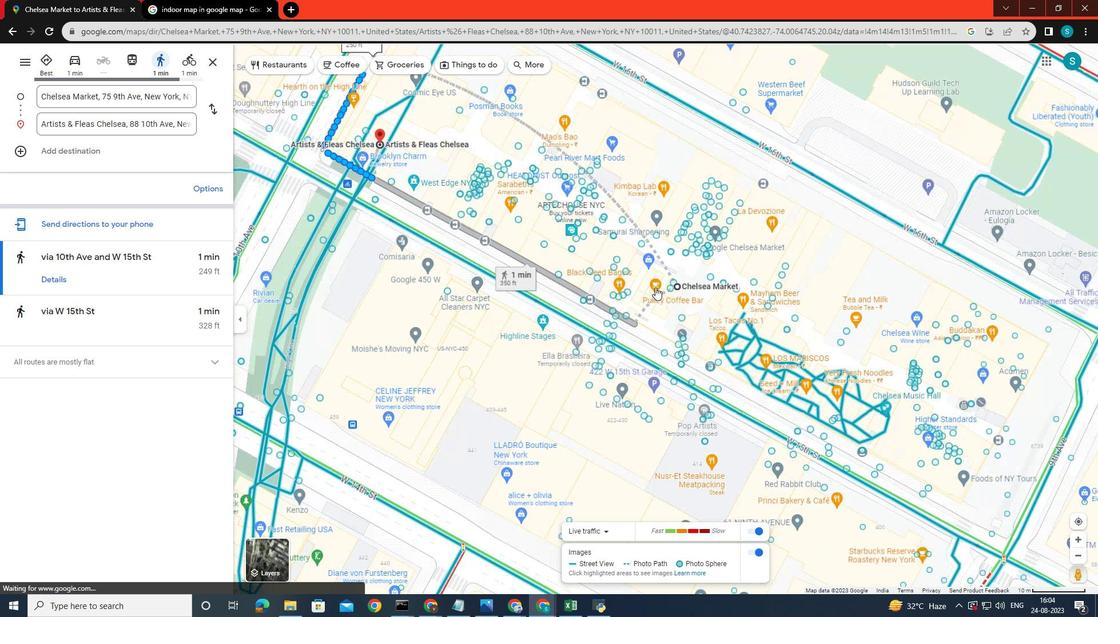 
Action: Mouse moved to (635, 318)
Screenshot: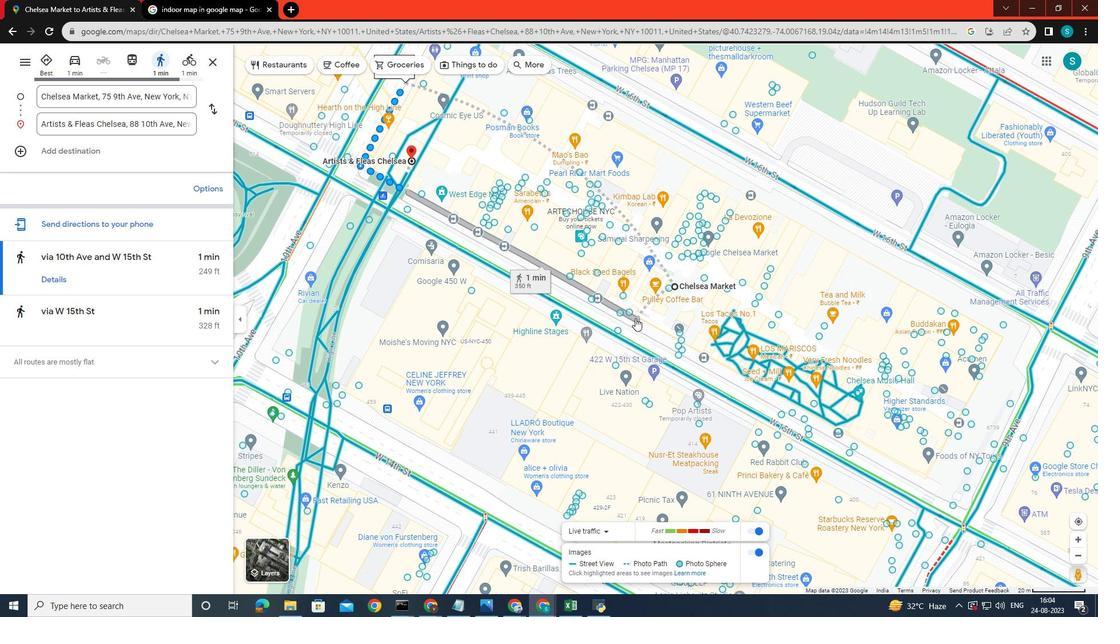 
Action: Mouse pressed left at (635, 318)
Screenshot: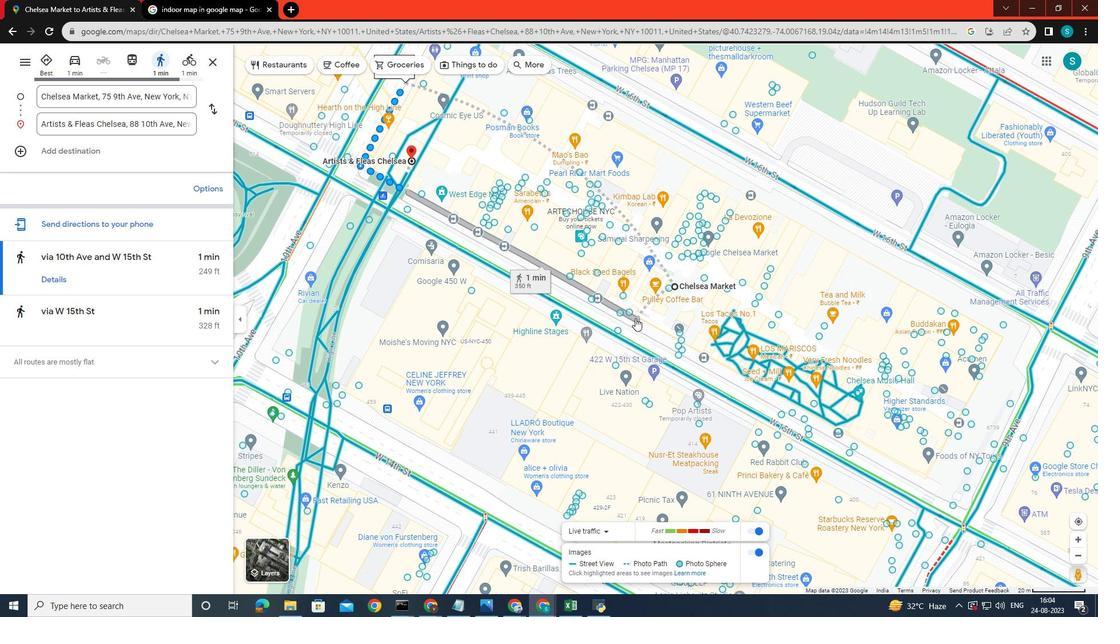 
Action: Mouse moved to (637, 365)
Screenshot: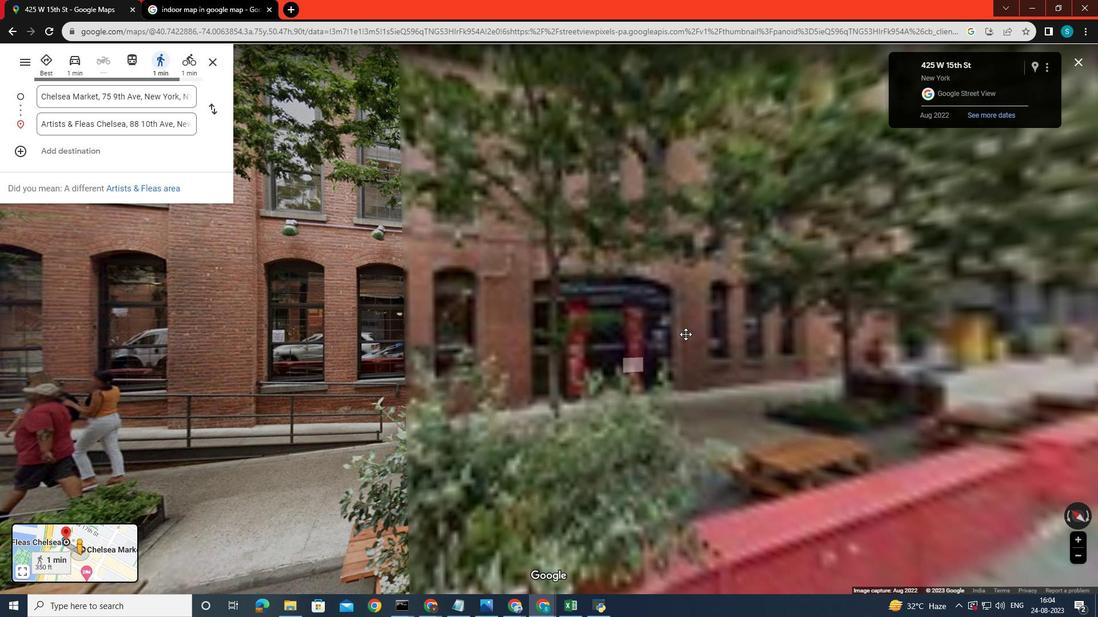 
Action: Mouse pressed left at (637, 365)
Screenshot: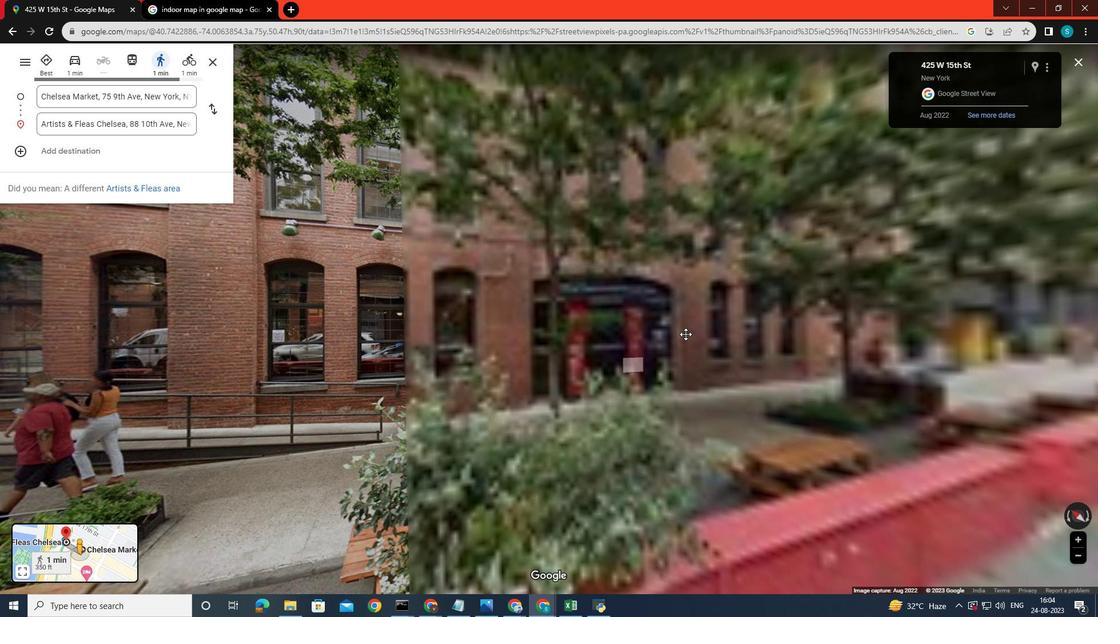 
Action: Mouse moved to (527, 325)
Screenshot: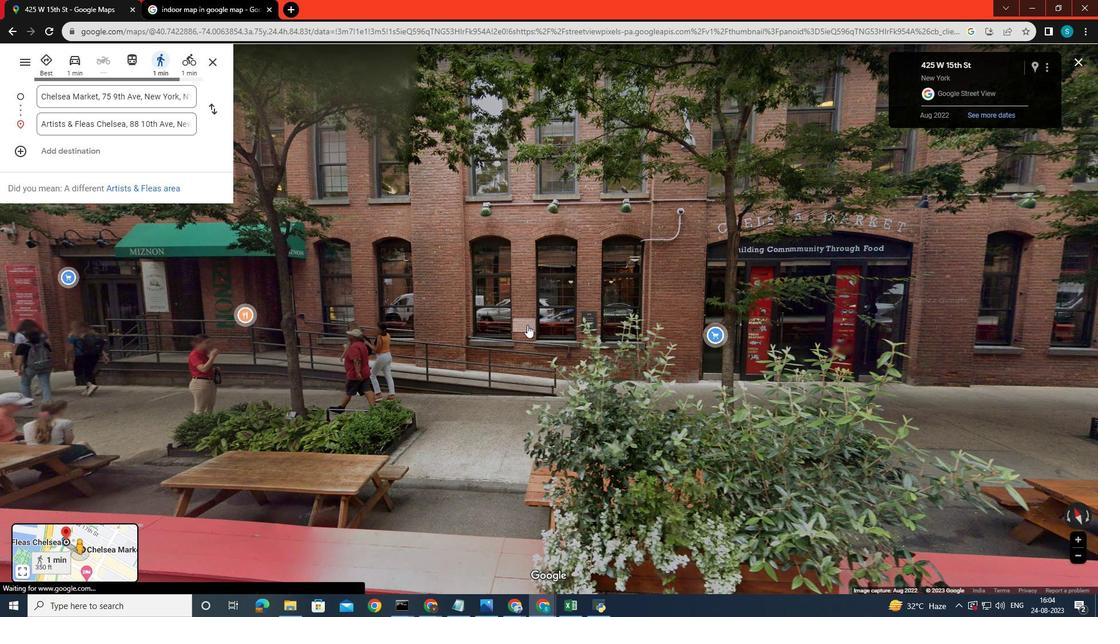 
Action: Mouse pressed left at (527, 325)
Screenshot: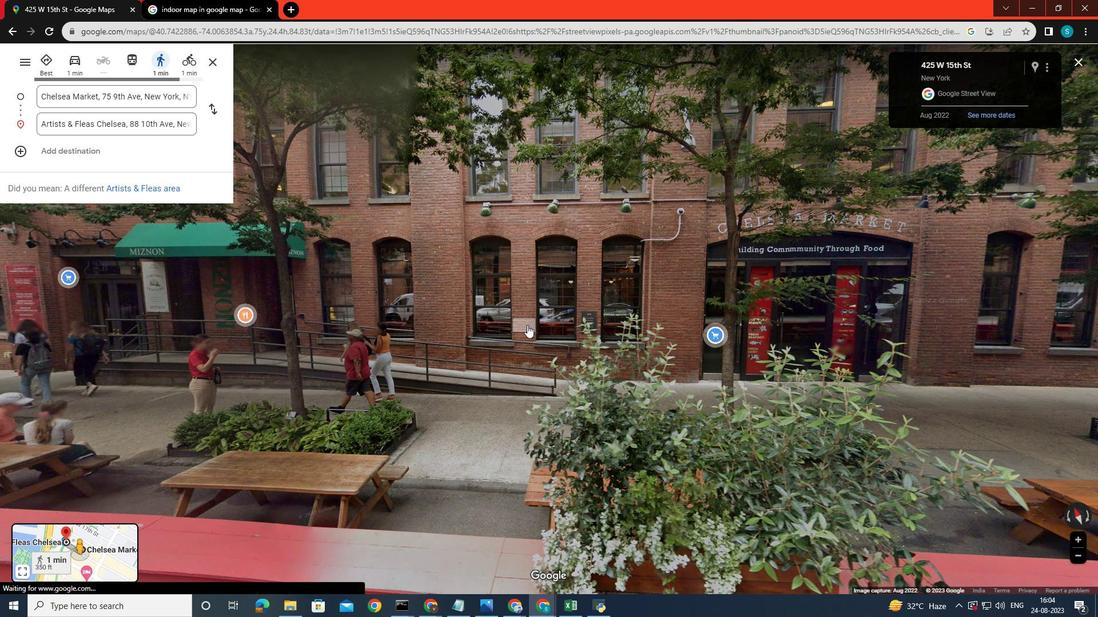 
Action: Mouse moved to (500, 338)
Screenshot: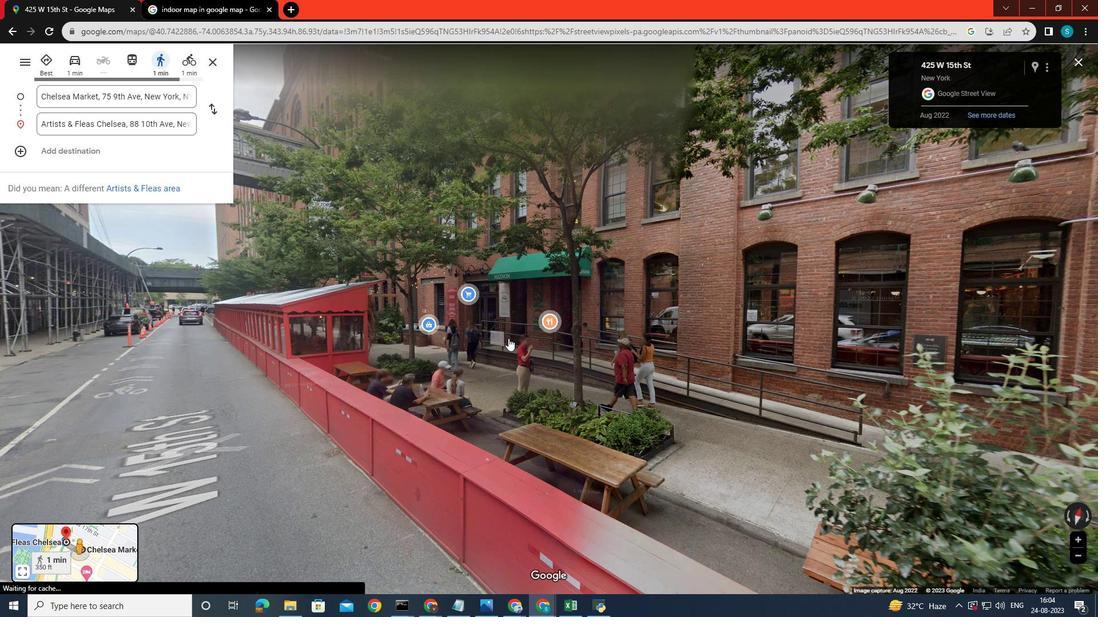 
Action: Mouse pressed left at (500, 338)
Screenshot: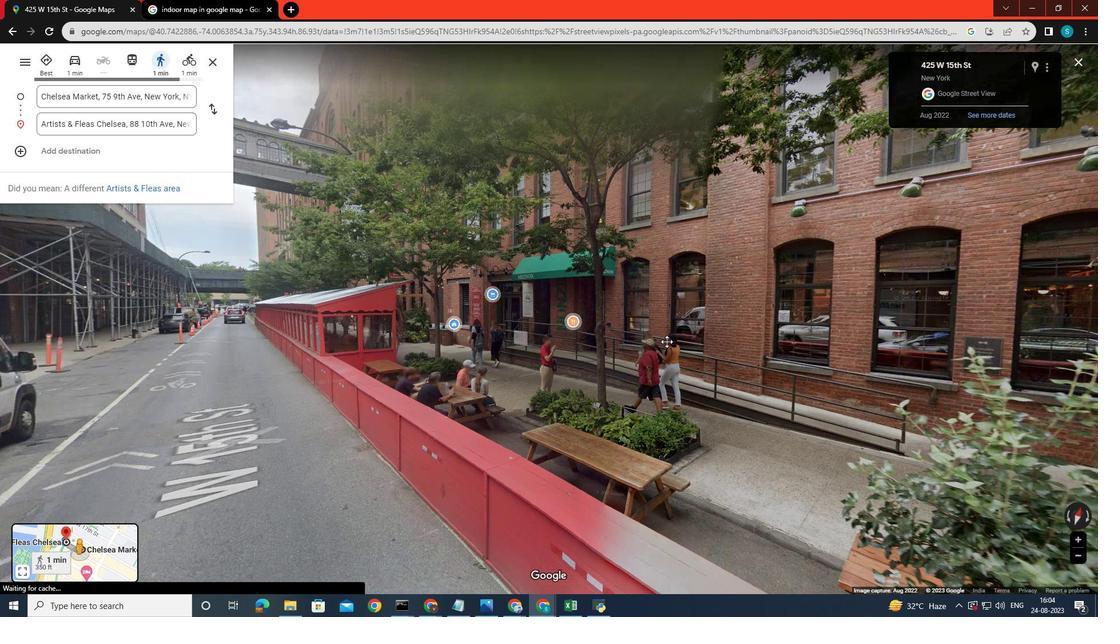 
Action: Mouse moved to (459, 330)
Screenshot: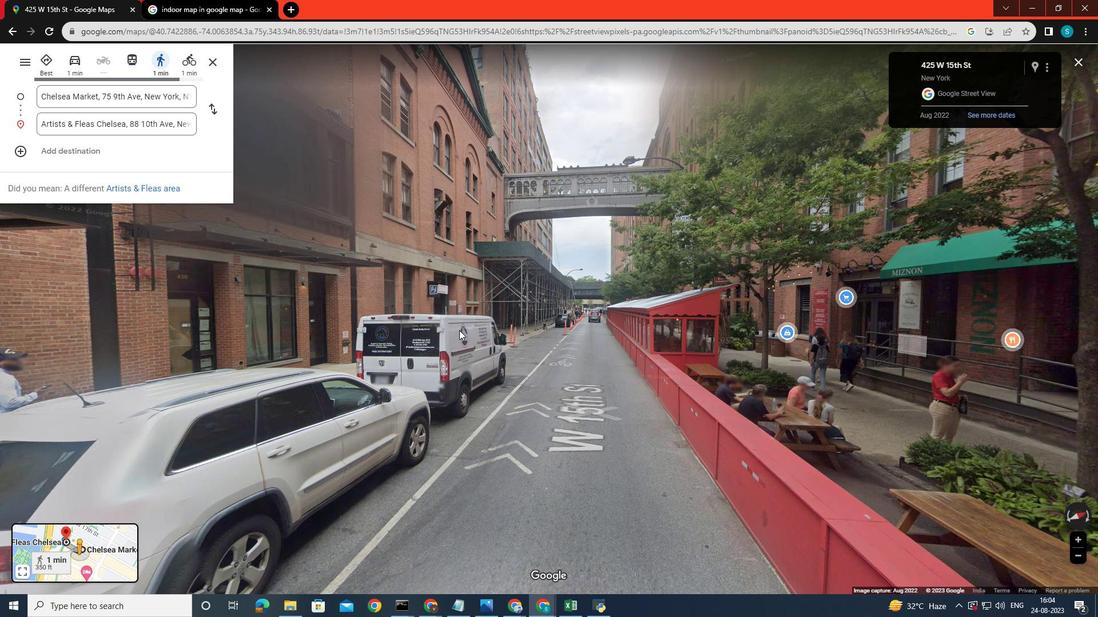 
Action: Mouse pressed left at (459, 330)
Screenshot: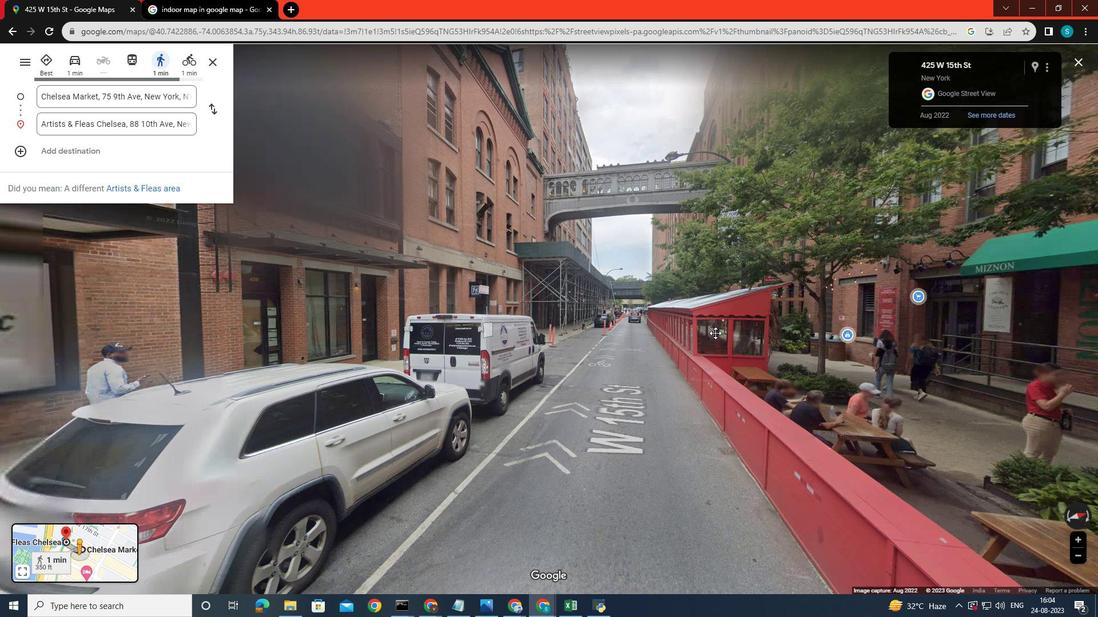 
Action: Mouse moved to (619, 310)
Screenshot: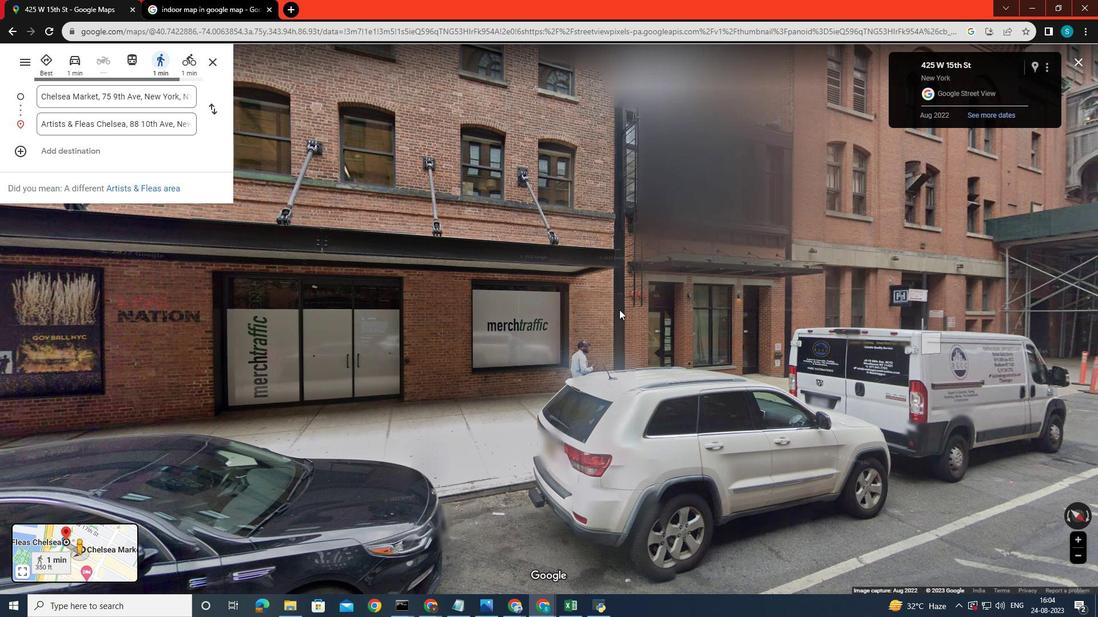 
Action: Mouse pressed left at (619, 310)
Screenshot: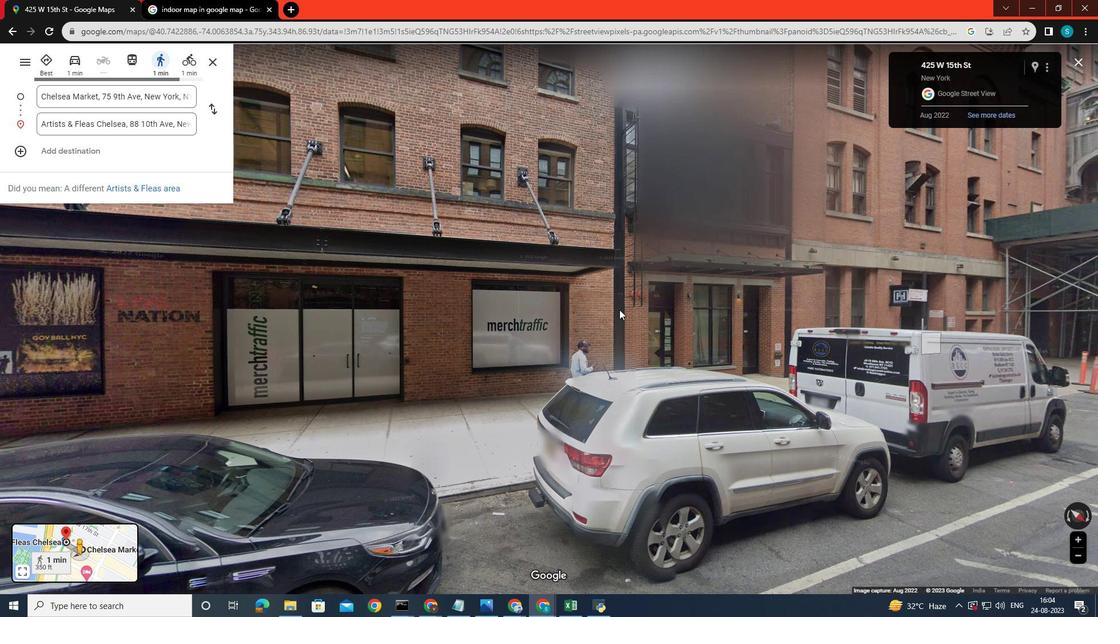 
Action: Mouse moved to (496, 396)
Screenshot: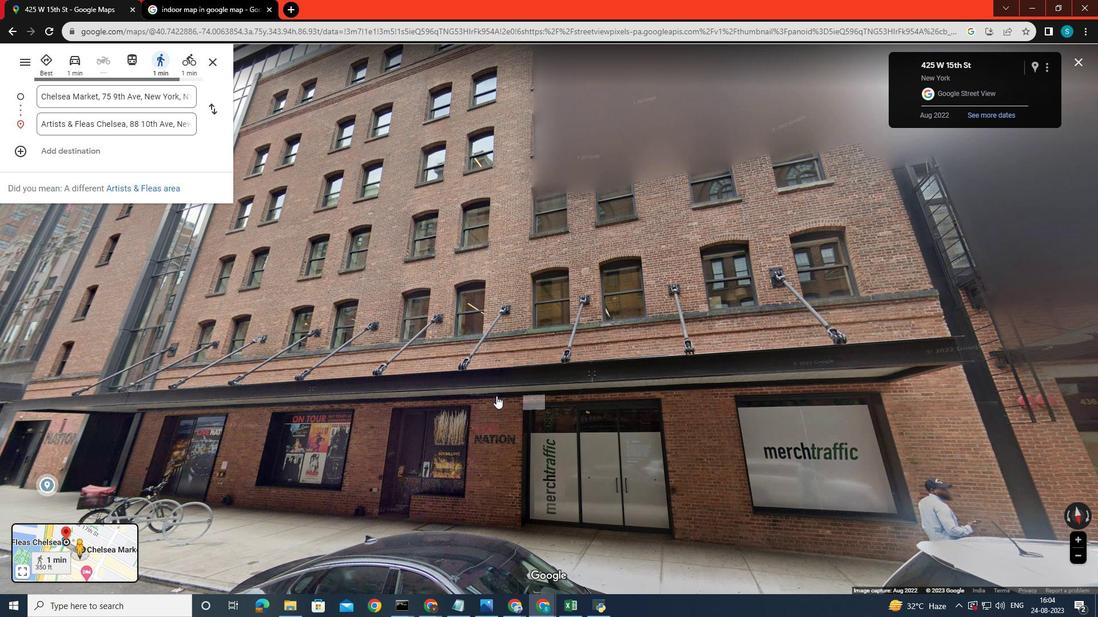 
Action: Mouse pressed left at (496, 396)
Screenshot: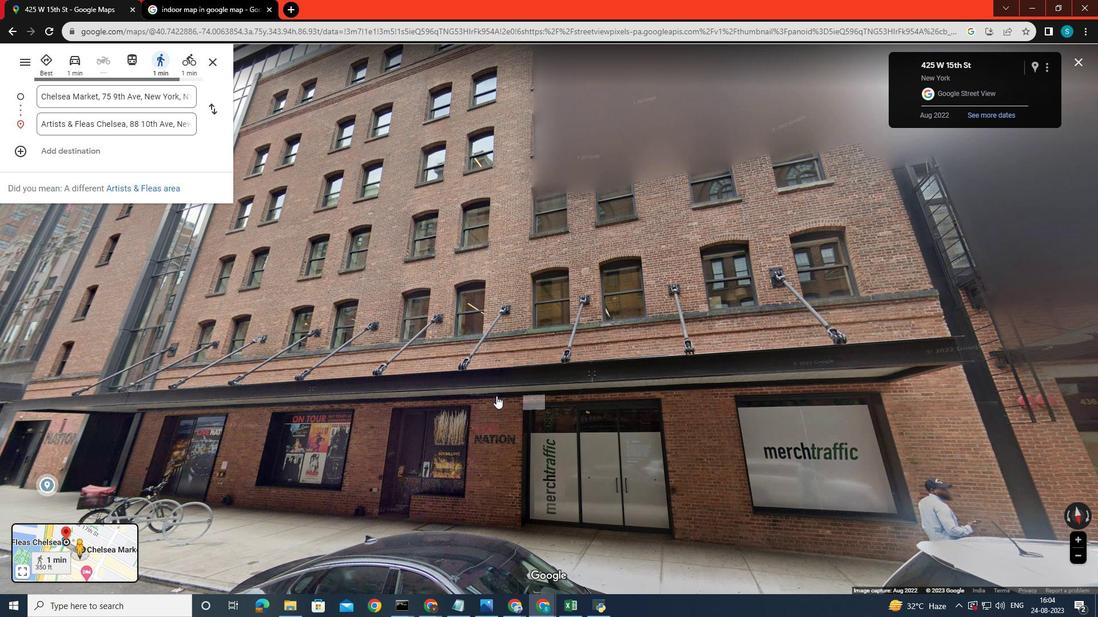
Action: Mouse moved to (536, 370)
Screenshot: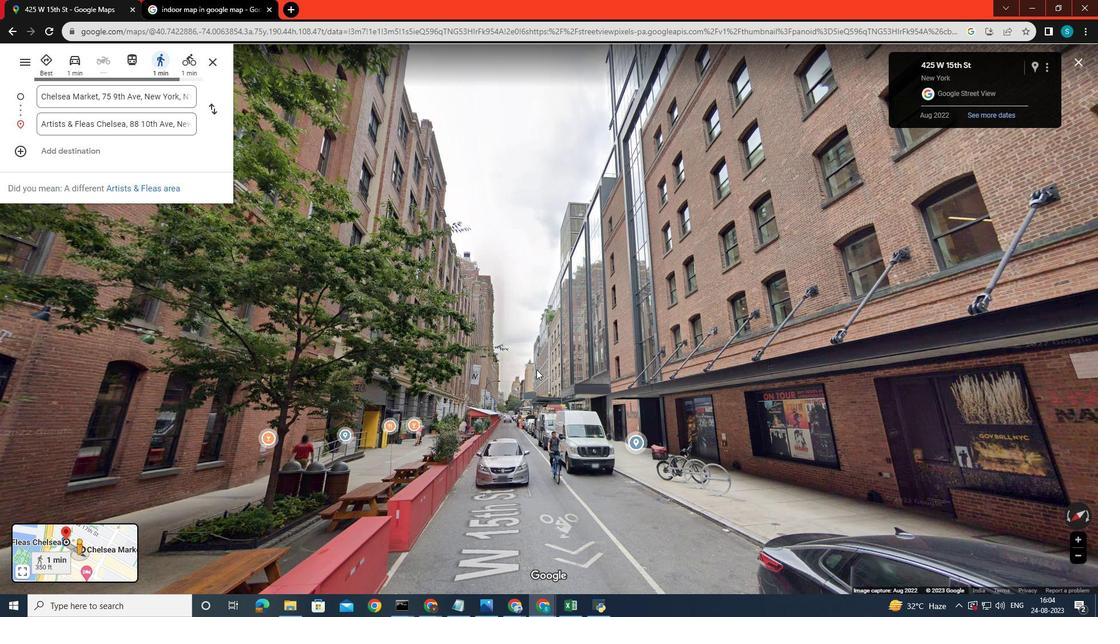
Action: Mouse pressed left at (536, 370)
Screenshot: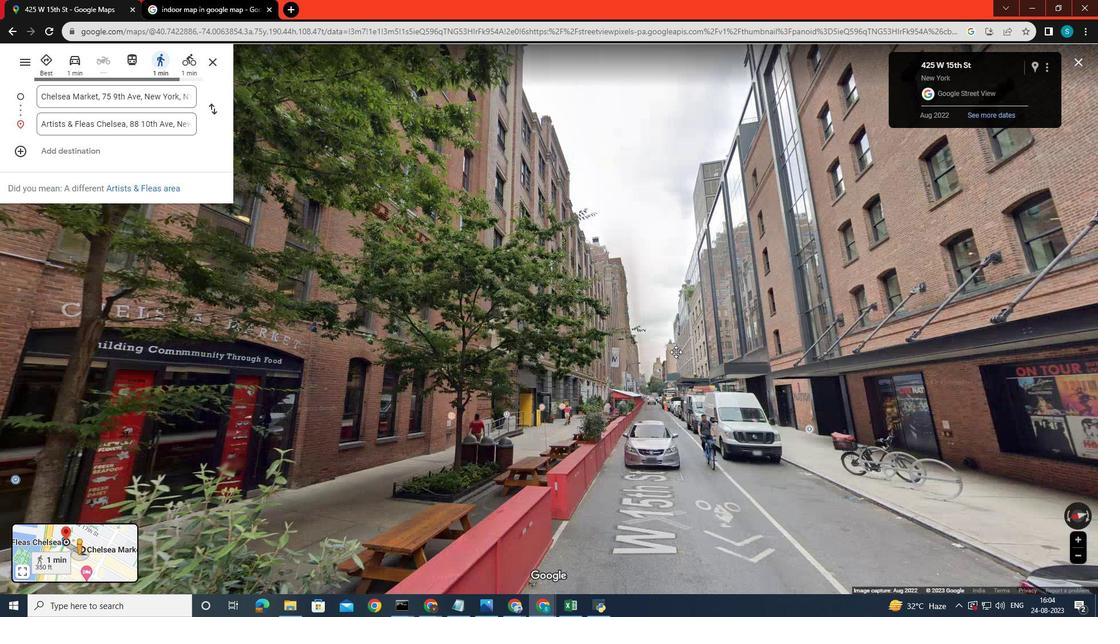 
Action: Mouse moved to (677, 352)
Screenshot: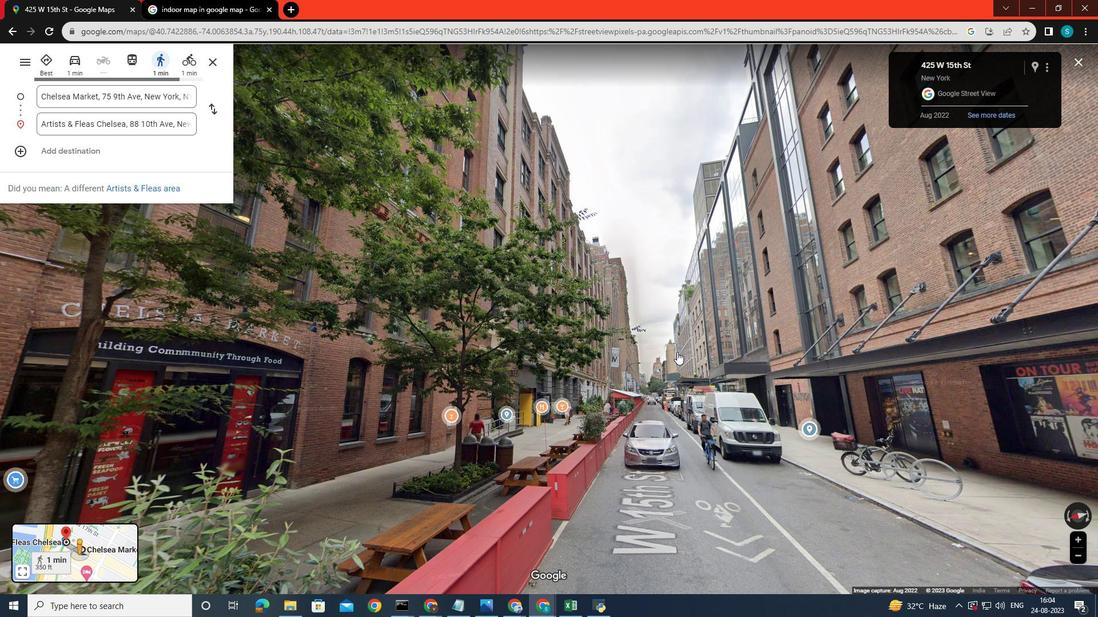 
Action: Key pressed <Key.esc>
Screenshot: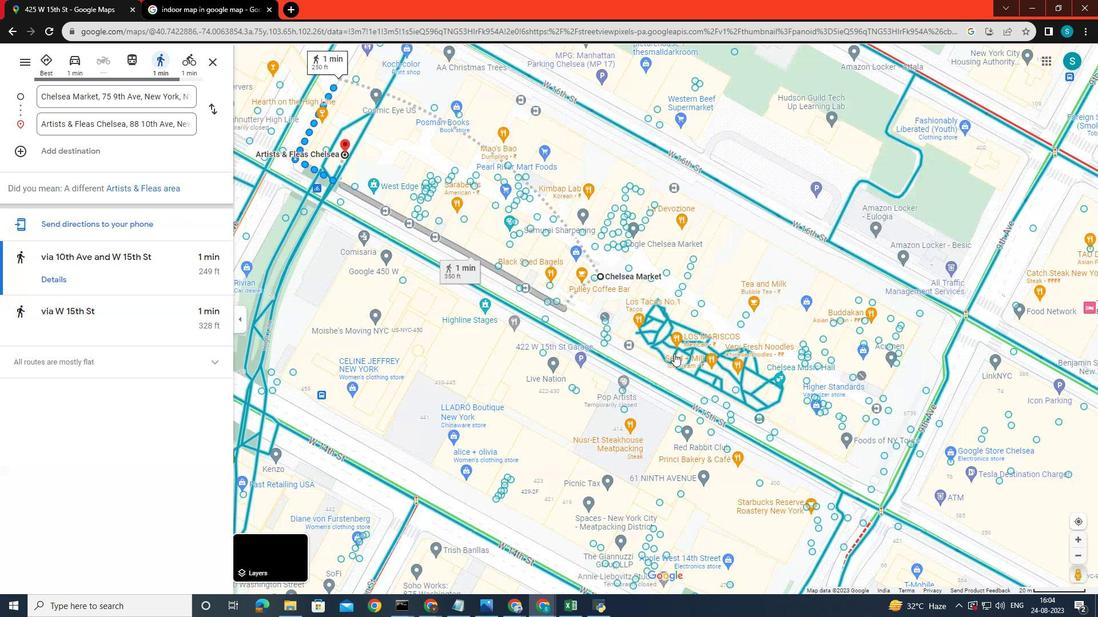 
Action: Mouse moved to (600, 274)
Screenshot: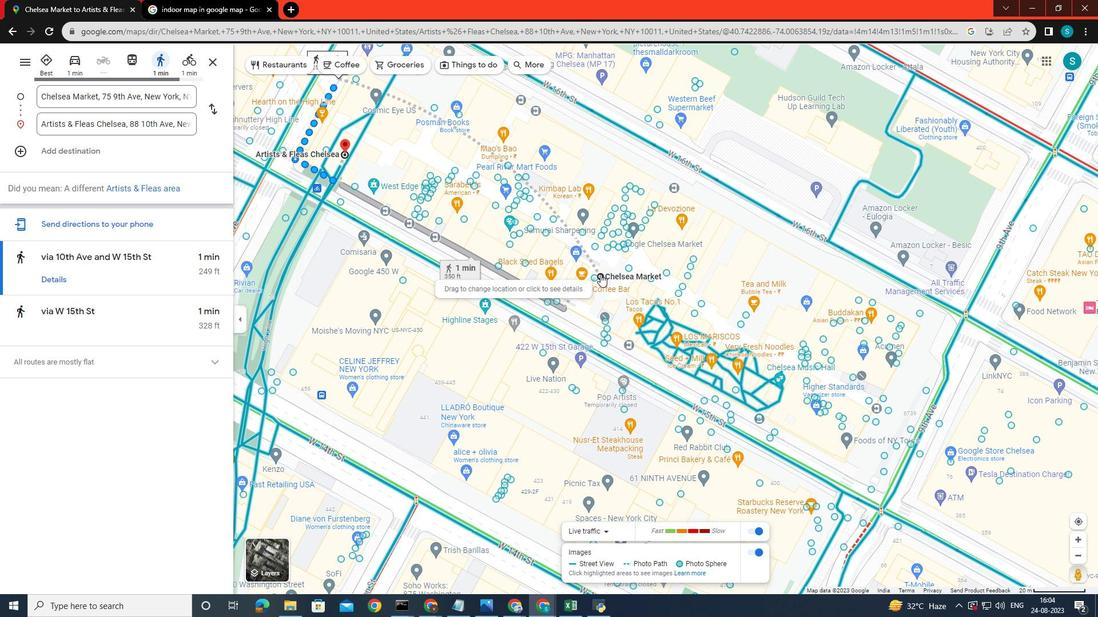 
Action: Mouse pressed left at (600, 274)
Screenshot: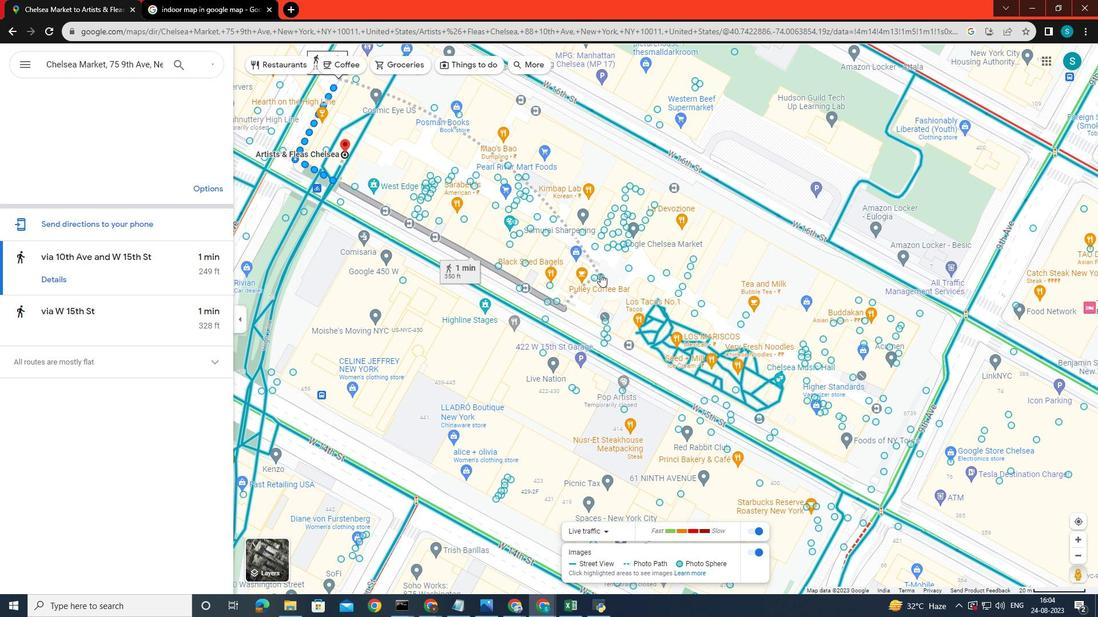 
Action: Mouse moved to (597, 270)
Screenshot: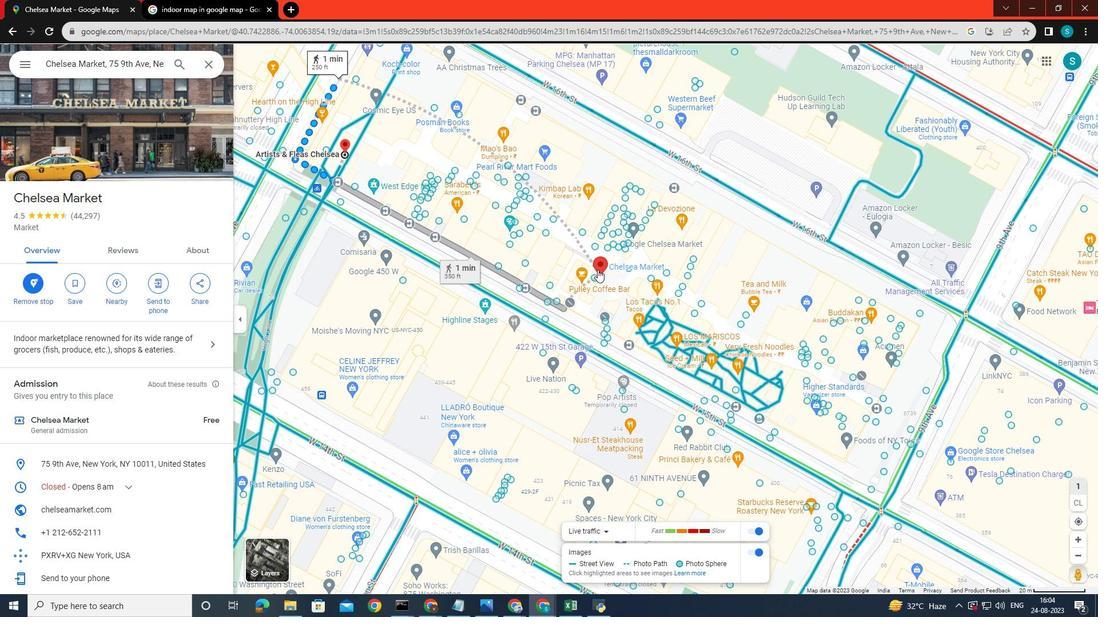 
Action: Mouse pressed left at (597, 270)
Screenshot: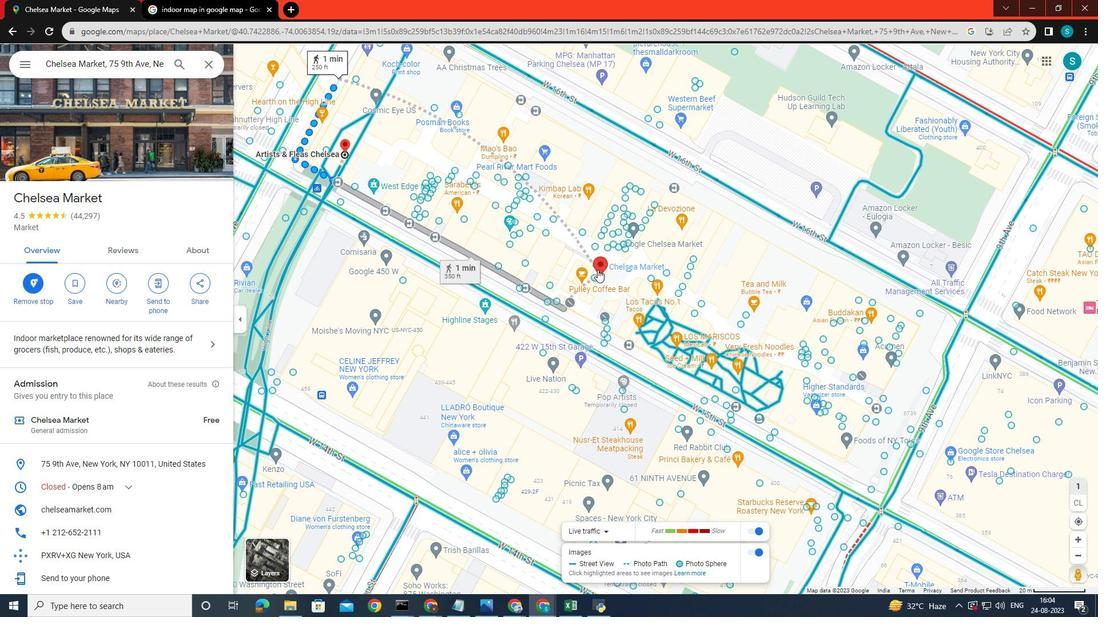 
Action: Mouse moved to (592, 292)
Screenshot: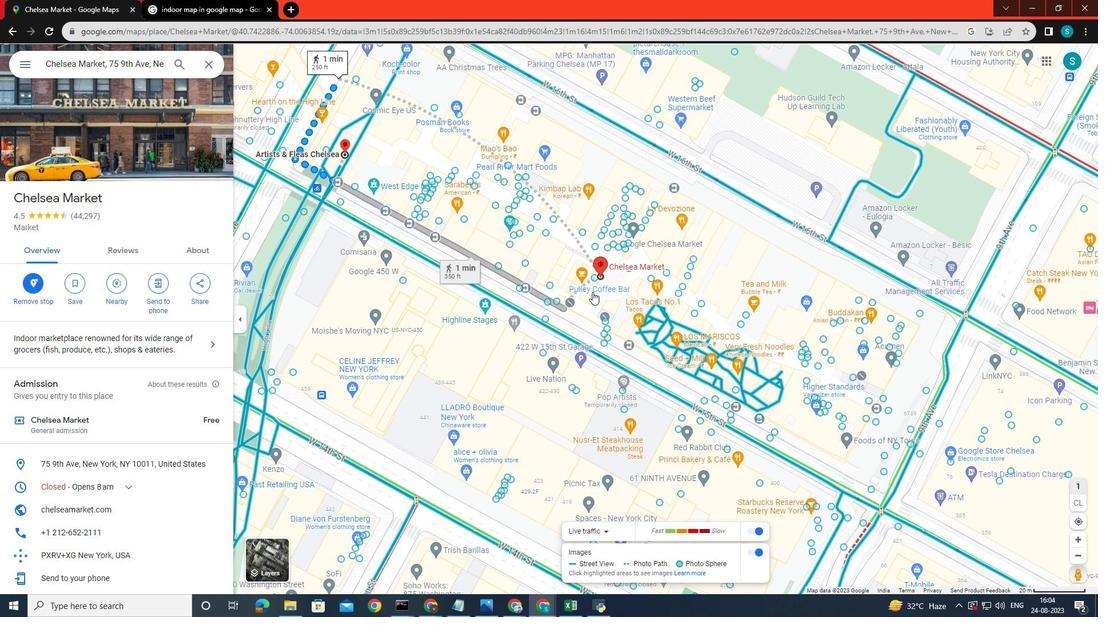 
Action: Mouse scrolled (592, 292) with delta (0, 0)
Screenshot: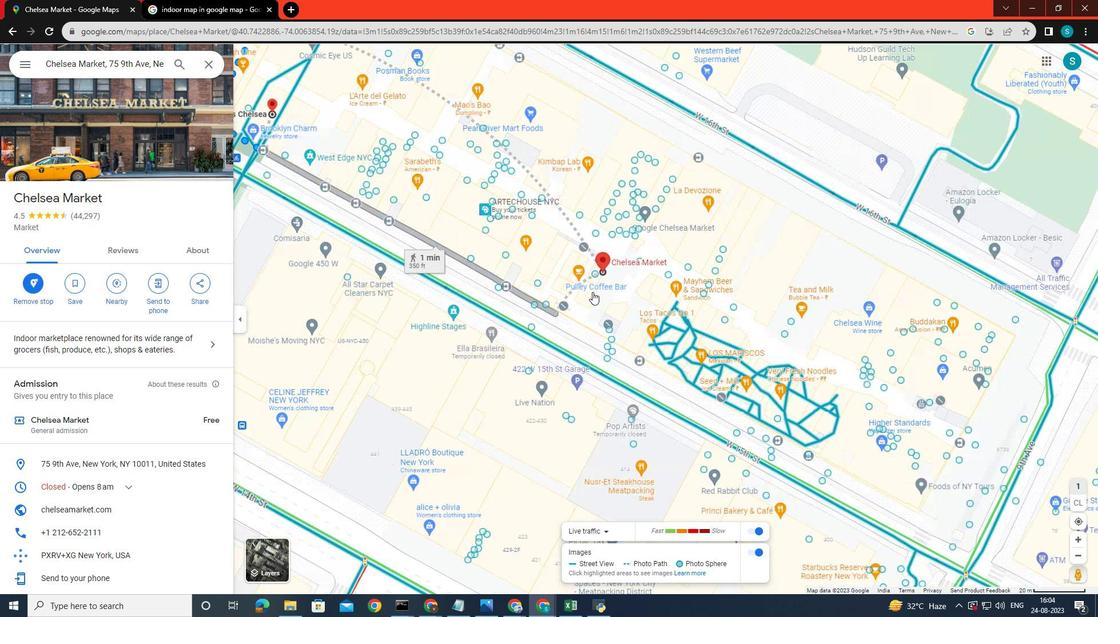 
Action: Mouse scrolled (592, 292) with delta (0, 0)
Screenshot: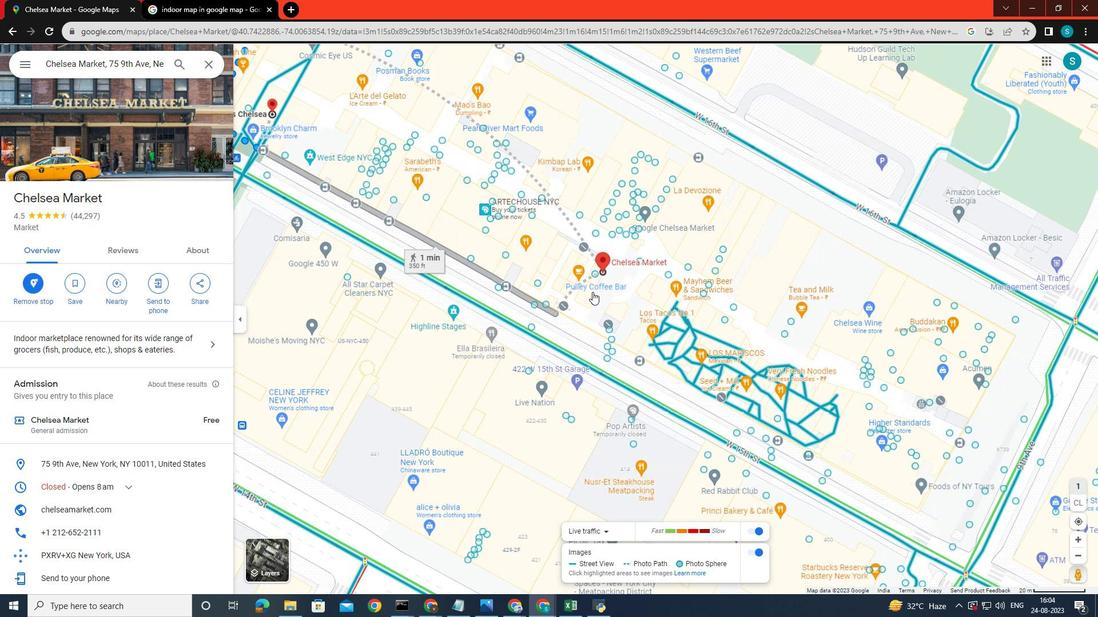 
Action: Mouse scrolled (592, 292) with delta (0, 0)
Screenshot: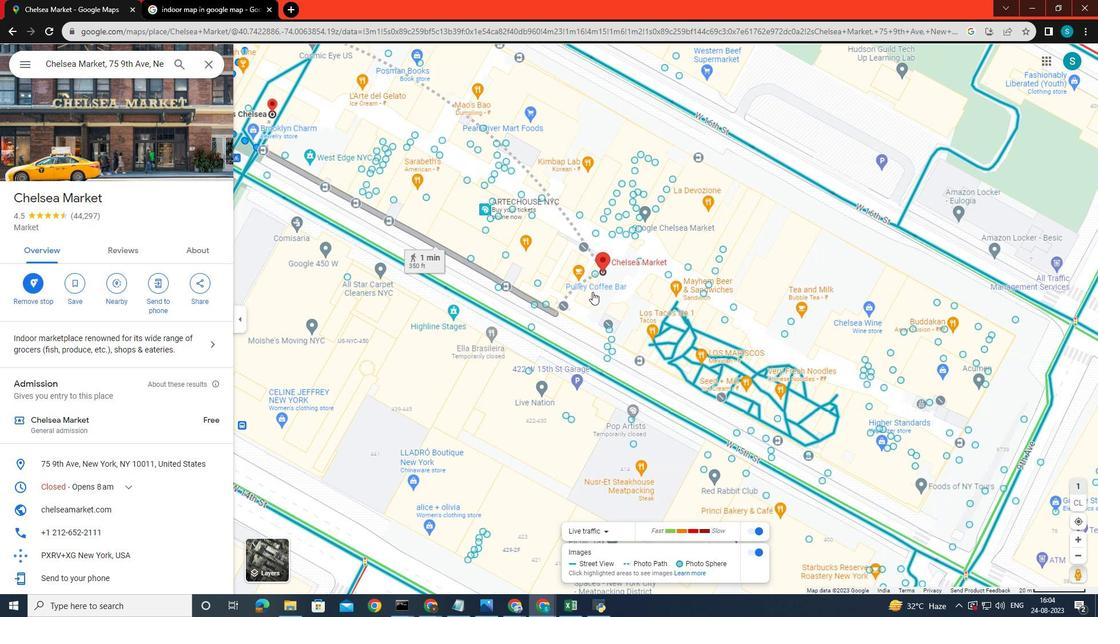 
Action: Mouse scrolled (592, 292) with delta (0, 0)
Screenshot: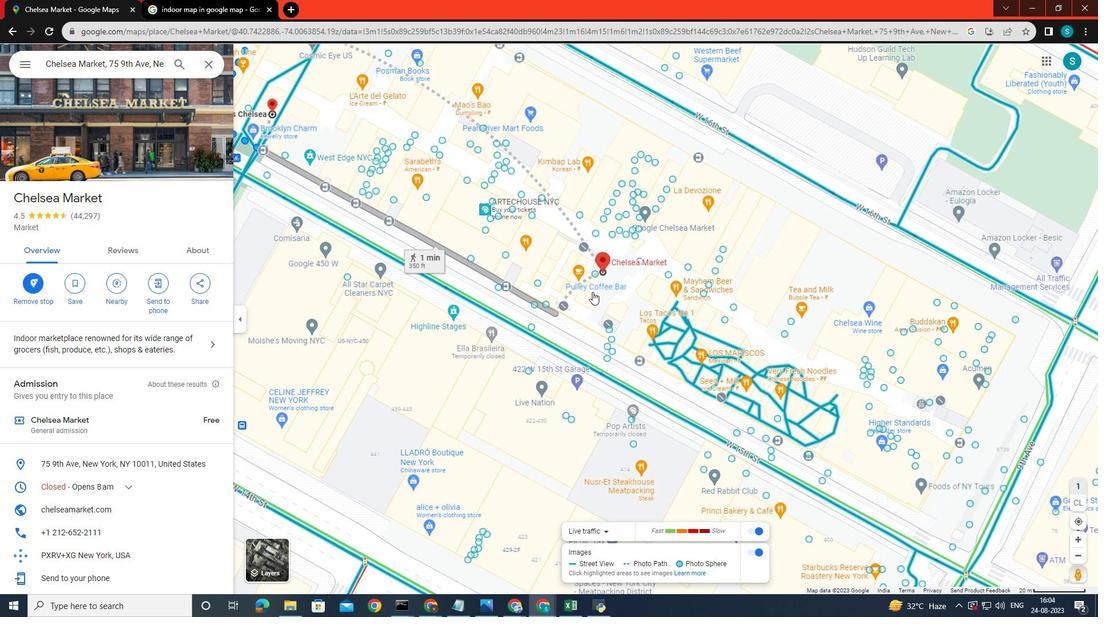 
Action: Mouse moved to (600, 263)
Screenshot: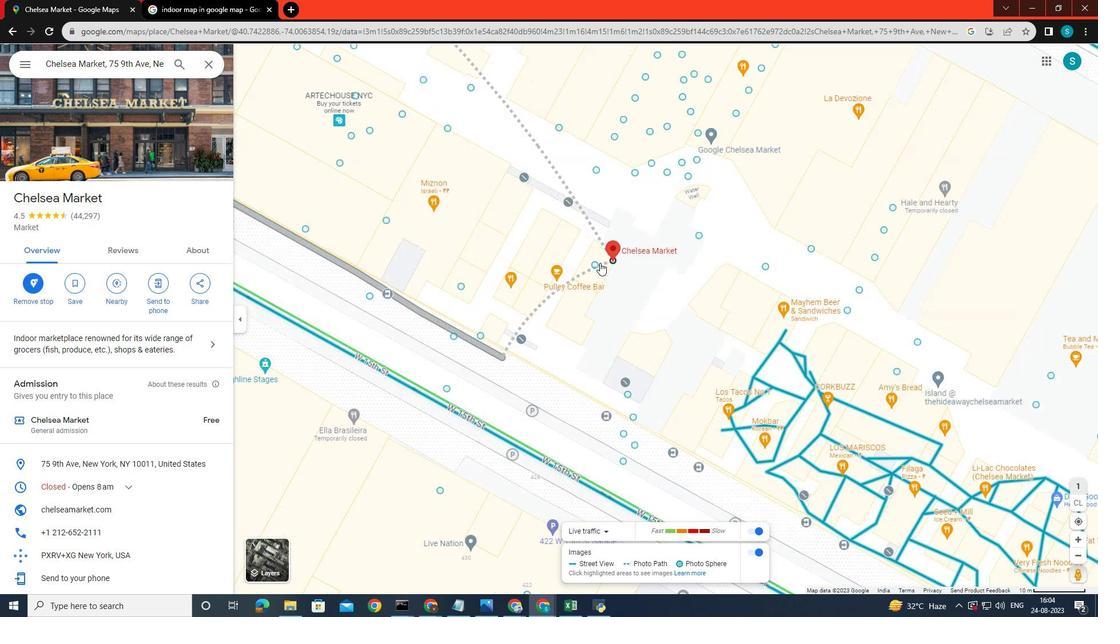 
Action: Mouse scrolled (600, 263) with delta (0, 0)
Screenshot: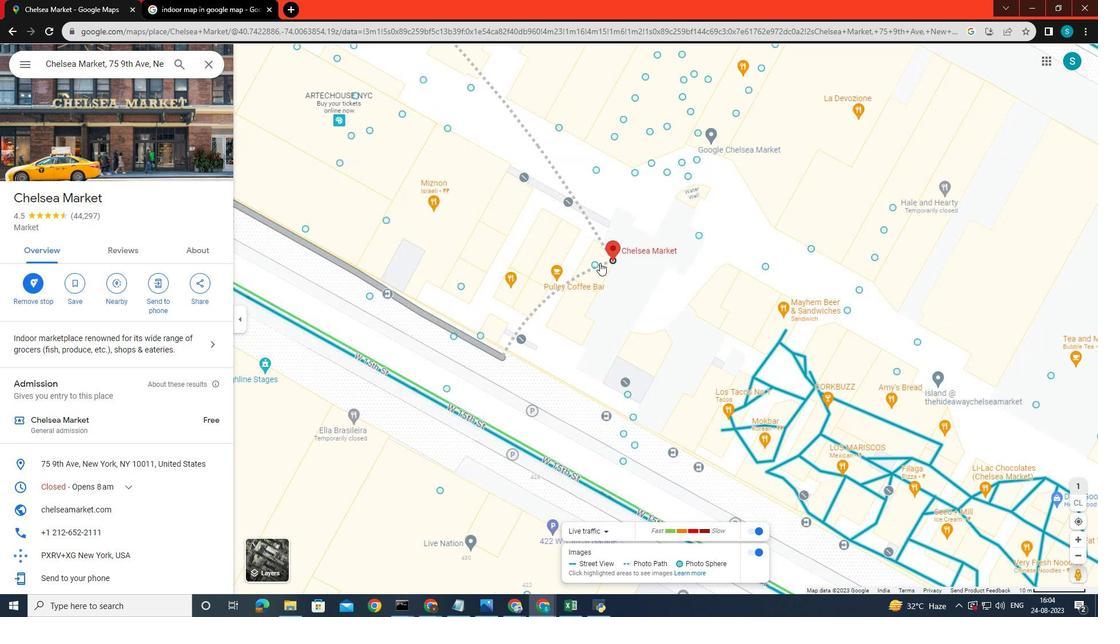 
Action: Mouse scrolled (600, 263) with delta (0, 0)
Screenshot: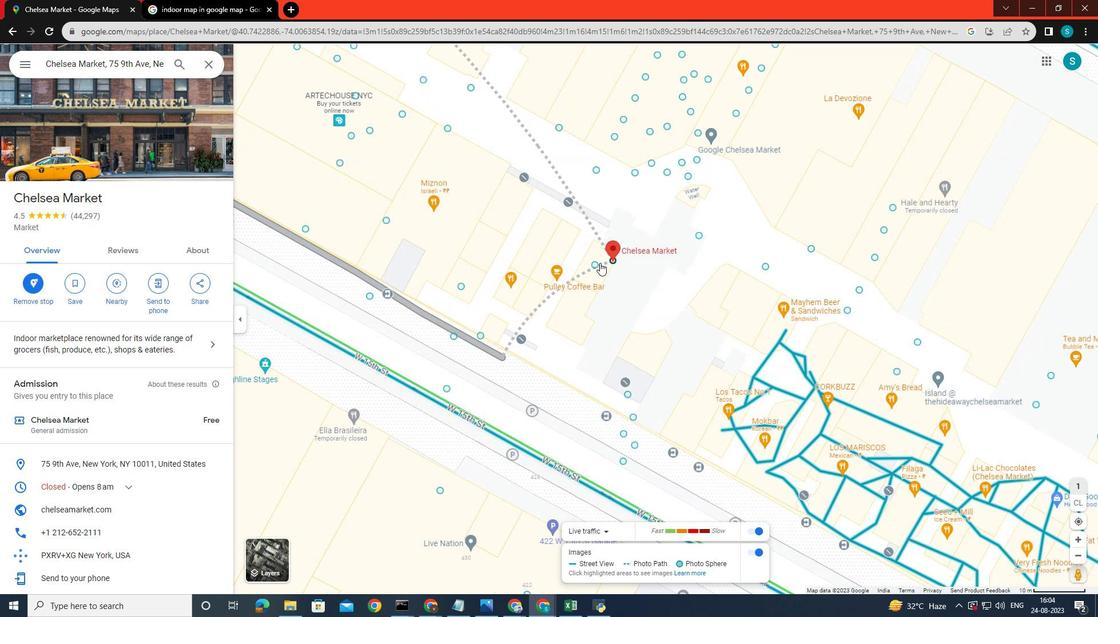 
Action: Mouse scrolled (600, 263) with delta (0, 0)
Screenshot: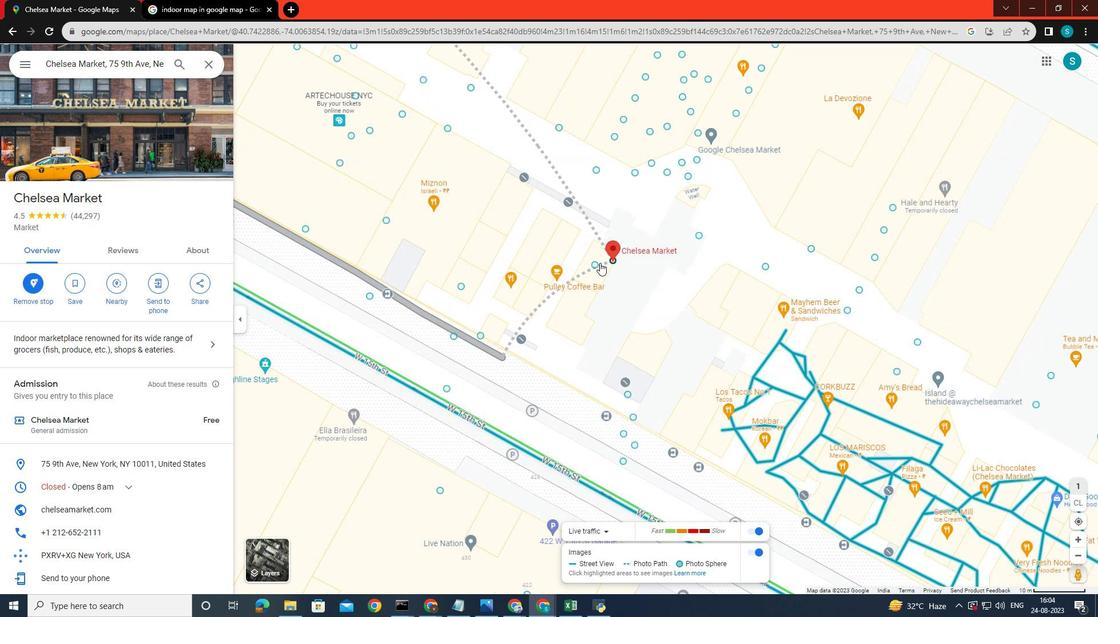 
Action: Mouse scrolled (600, 263) with delta (0, 0)
Screenshot: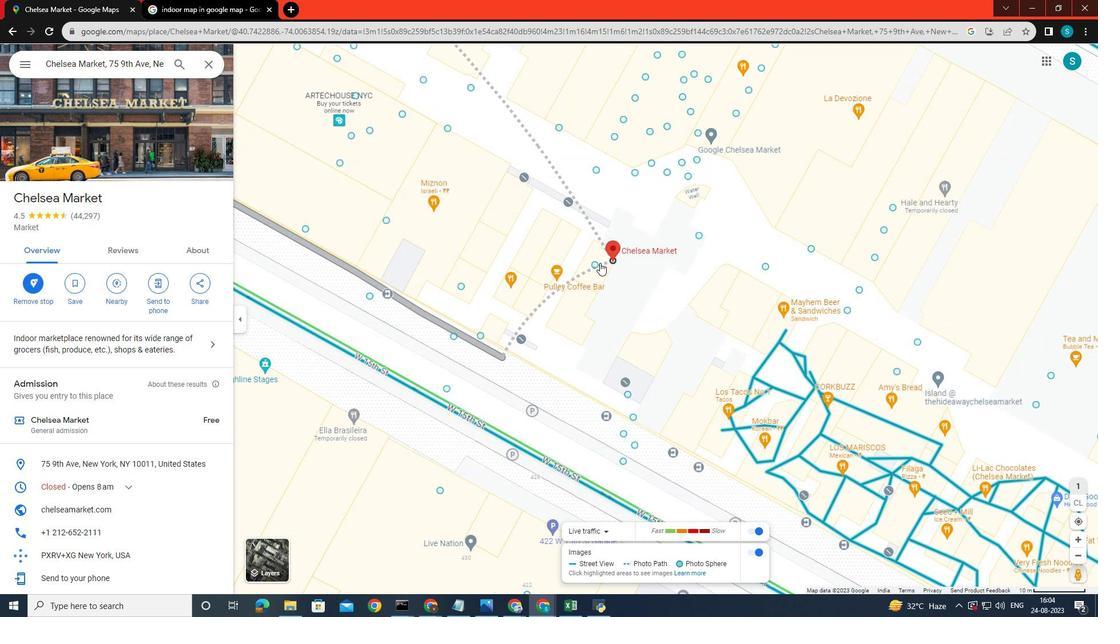 
Action: Mouse scrolled (600, 263) with delta (0, 0)
Screenshot: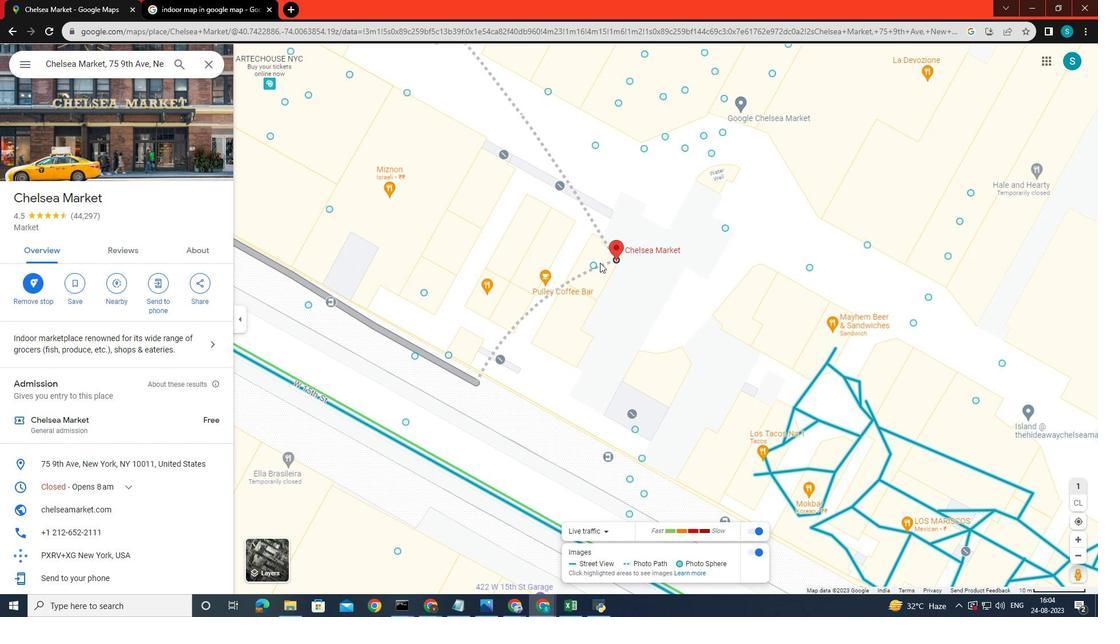 
Action: Mouse scrolled (600, 263) with delta (0, 0)
Screenshot: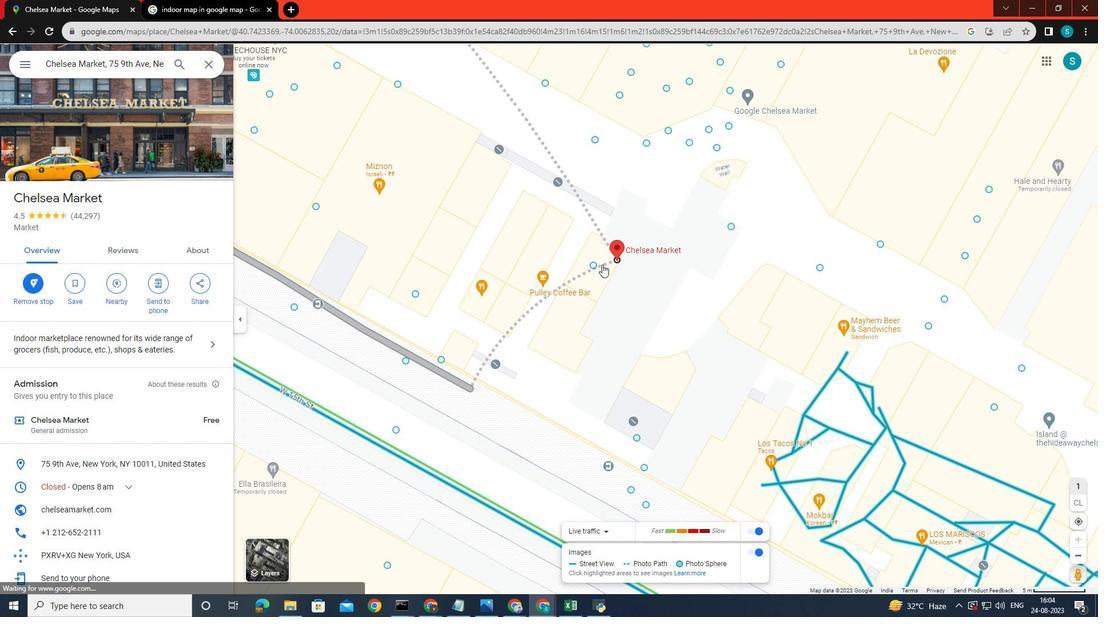 
Action: Mouse scrolled (600, 263) with delta (0, 0)
Screenshot: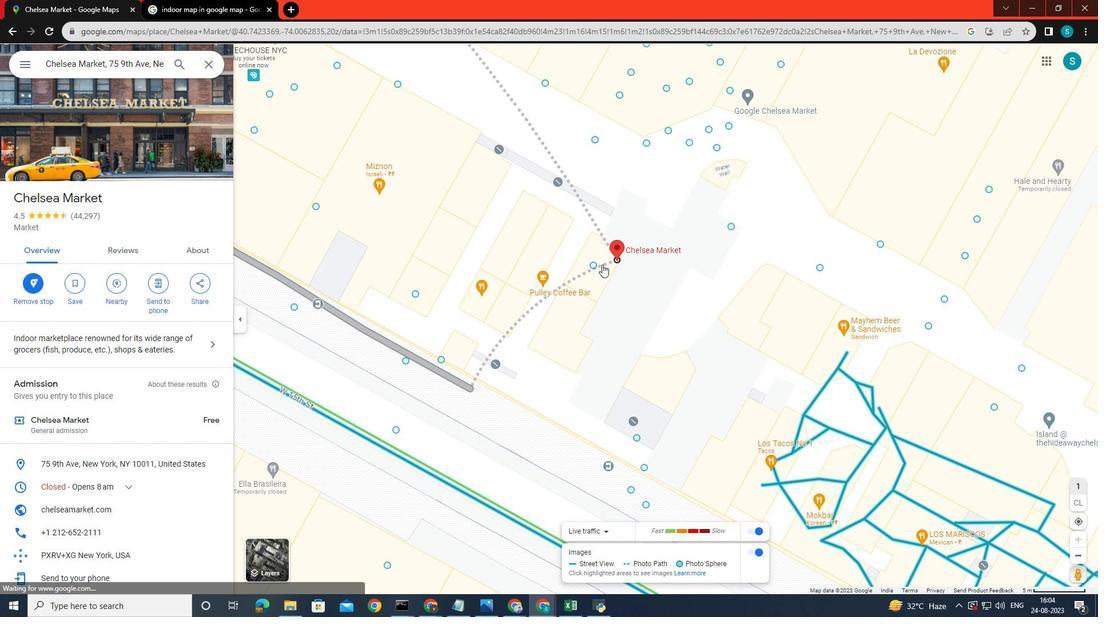 
Action: Mouse scrolled (600, 263) with delta (0, 0)
Screenshot: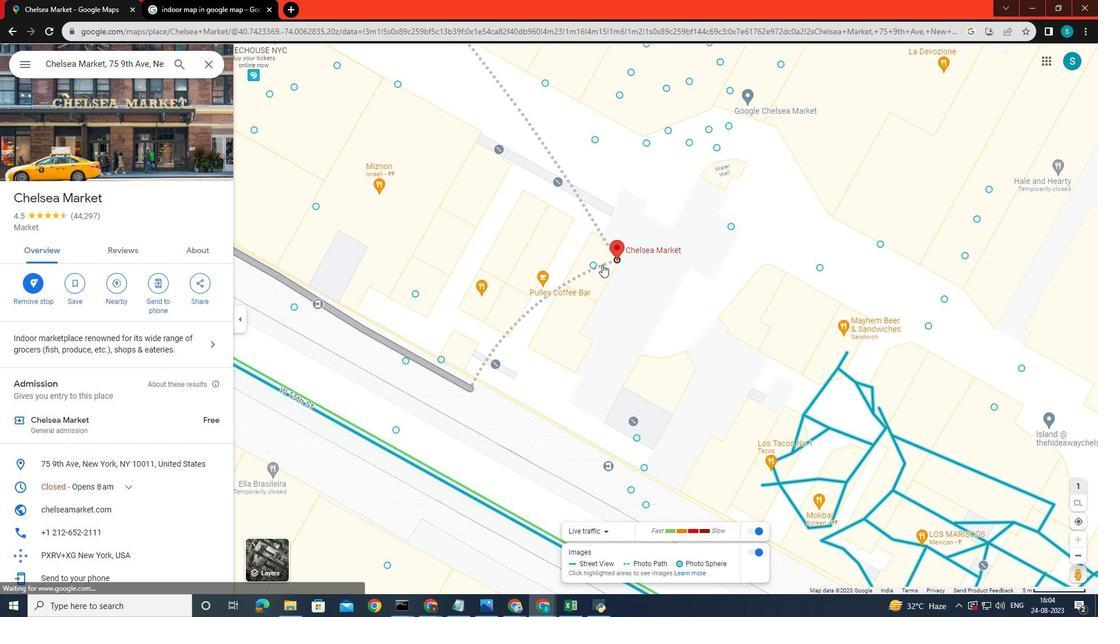 
Action: Mouse scrolled (600, 263) with delta (0, 0)
Screenshot: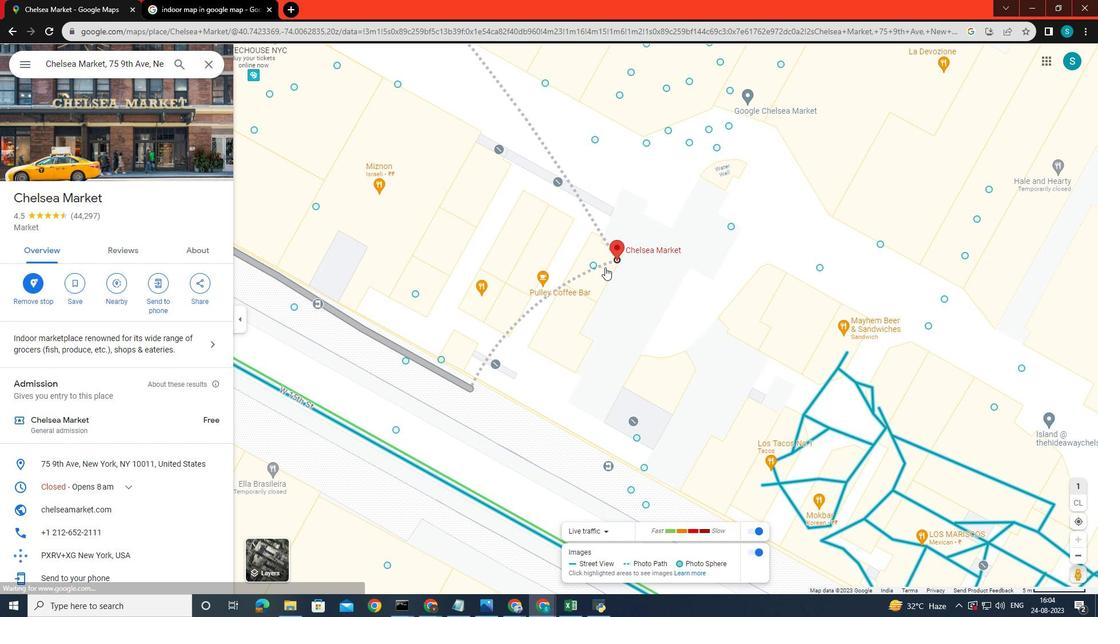 
Action: Mouse moved to (595, 265)
Screenshot: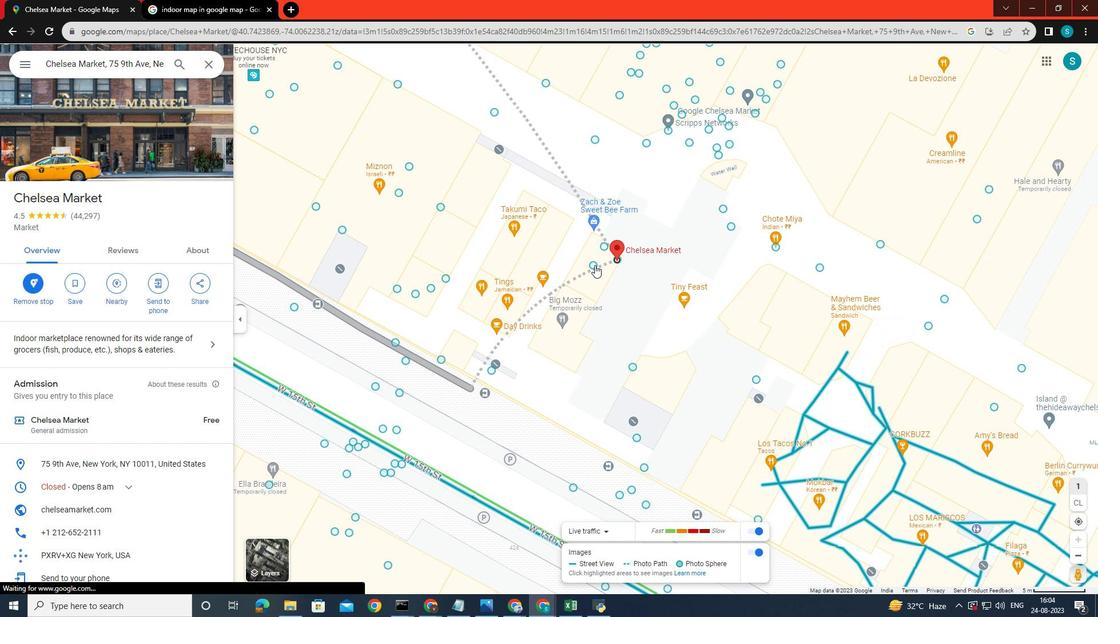 
Action: Mouse pressed left at (595, 265)
Screenshot: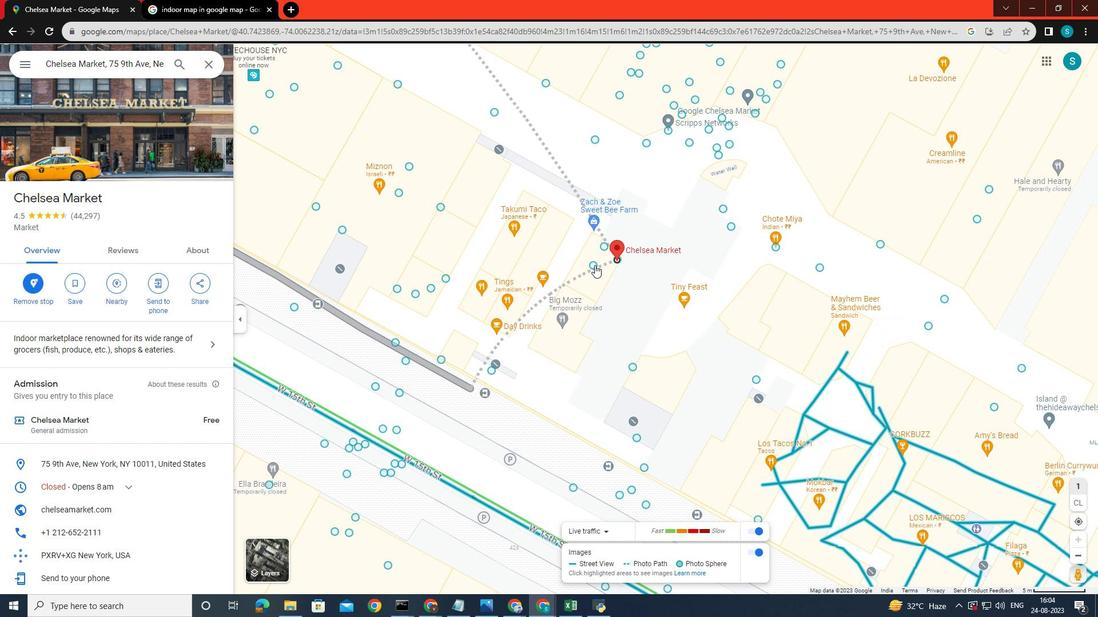 
Action: Mouse moved to (427, 351)
Screenshot: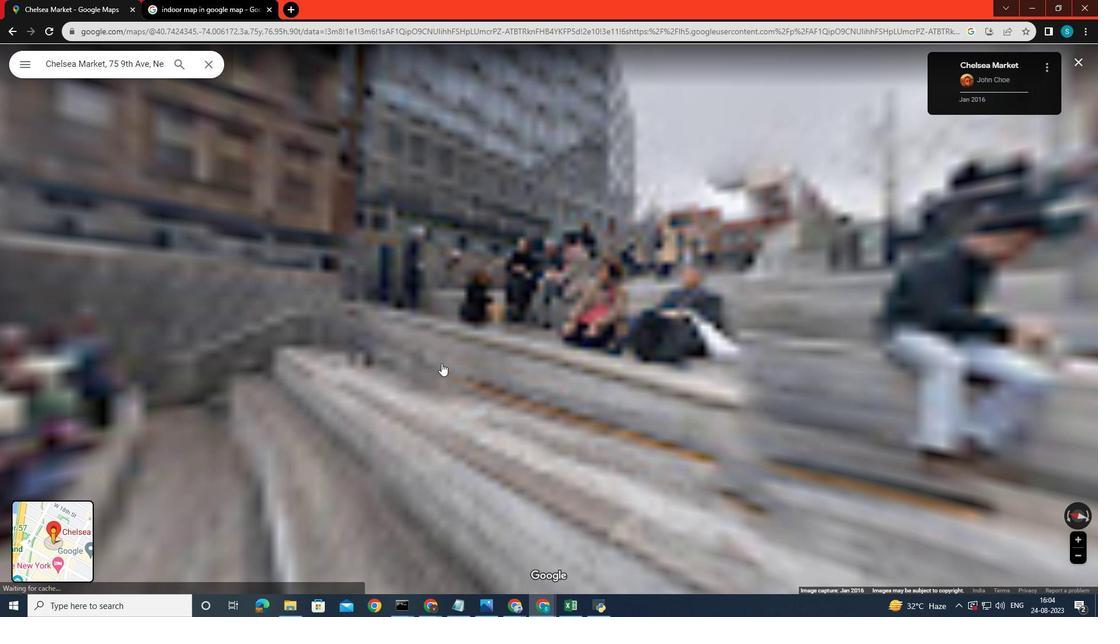 
Action: Mouse pressed left at (427, 351)
Screenshot: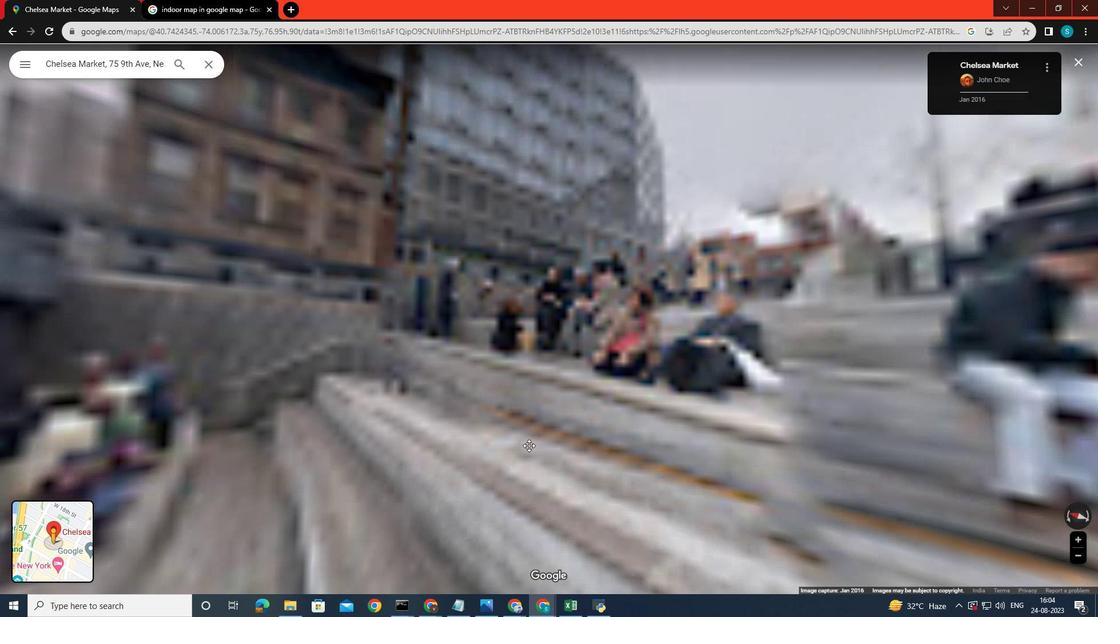 
Action: Mouse moved to (484, 426)
Screenshot: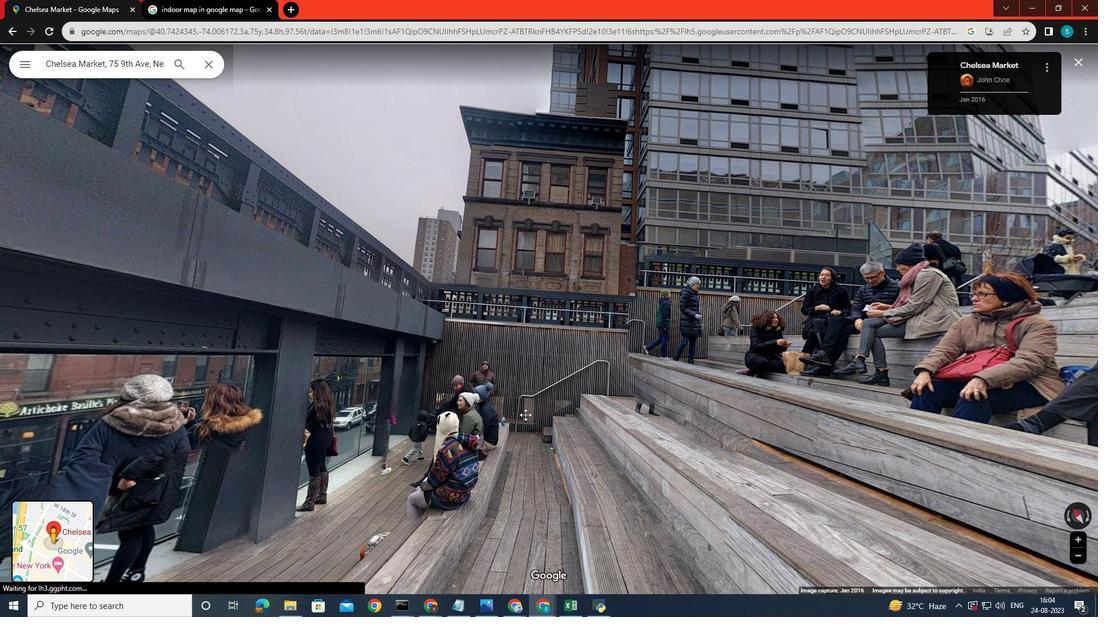 
Action: Mouse pressed left at (484, 426)
Screenshot: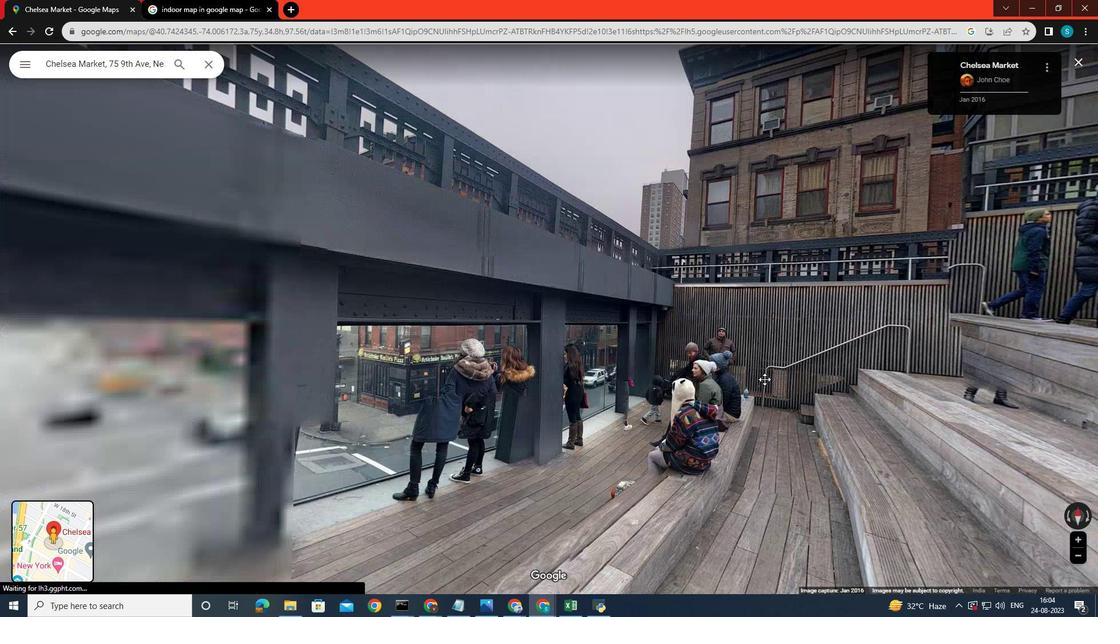 
Action: Mouse moved to (519, 373)
Screenshot: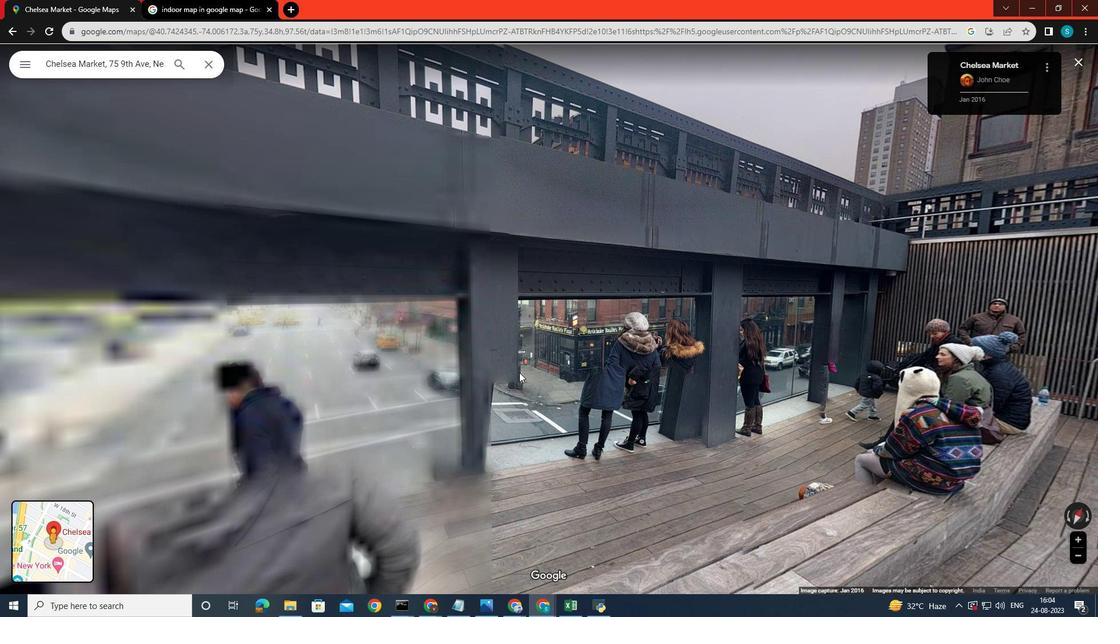
Action: Mouse pressed left at (519, 373)
Screenshot: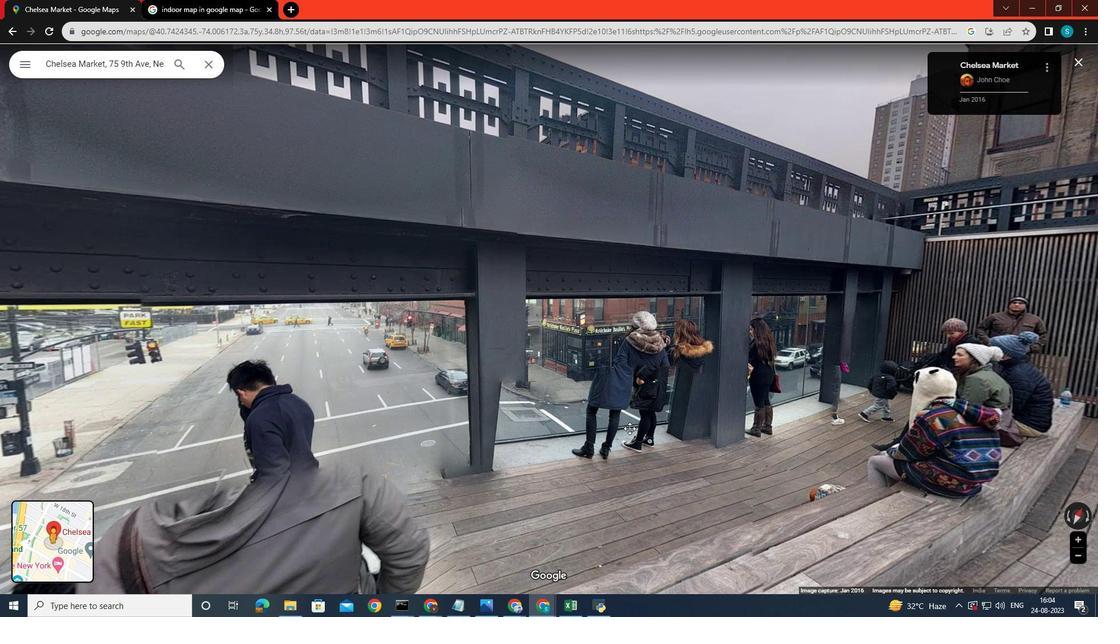 
Action: Mouse moved to (462, 428)
Screenshot: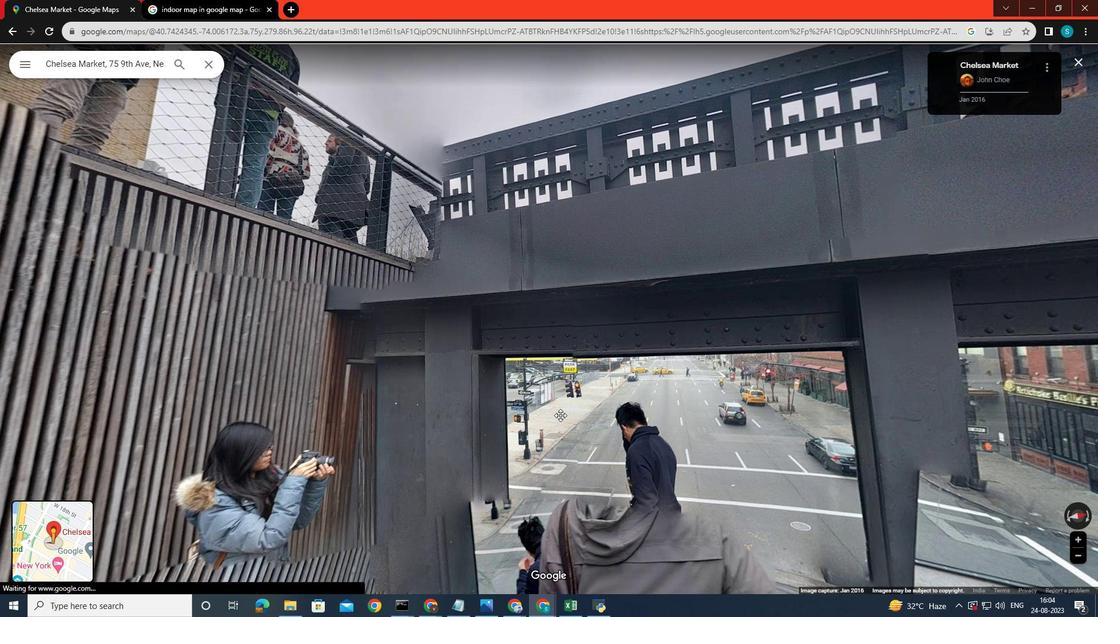 
Action: Mouse pressed left at (462, 428)
Screenshot: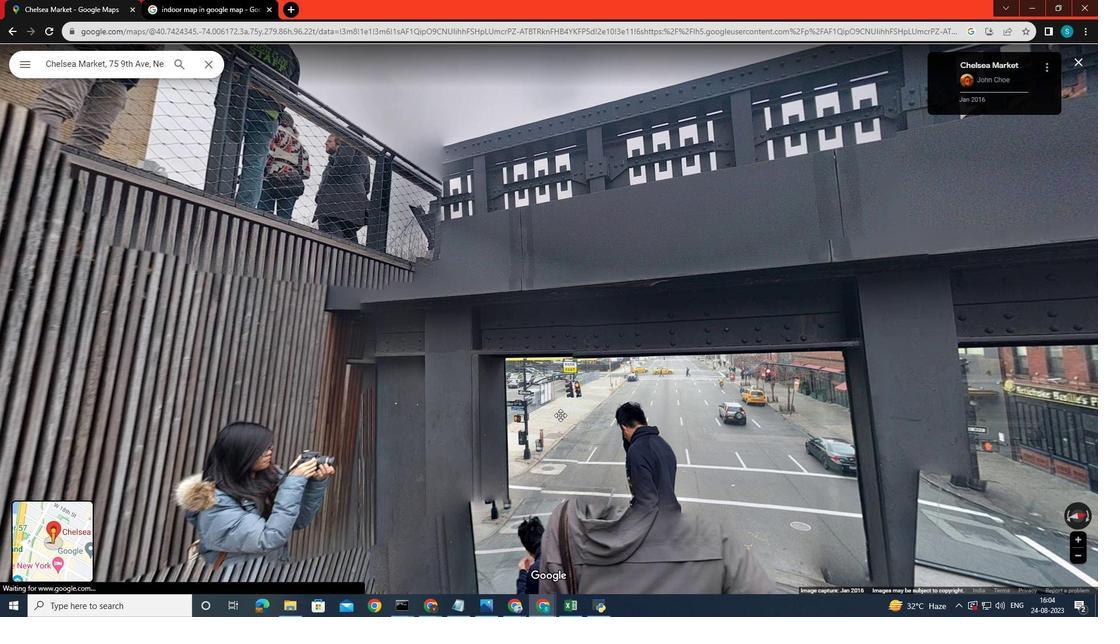 
Action: Mouse moved to (537, 406)
Screenshot: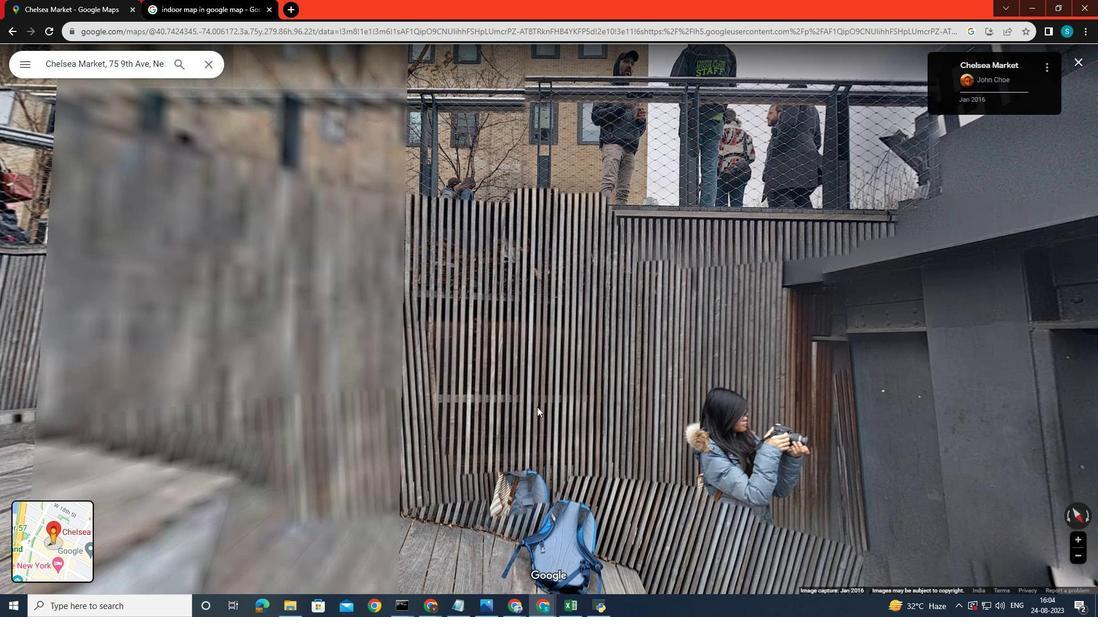 
Action: Mouse pressed left at (537, 406)
Screenshot: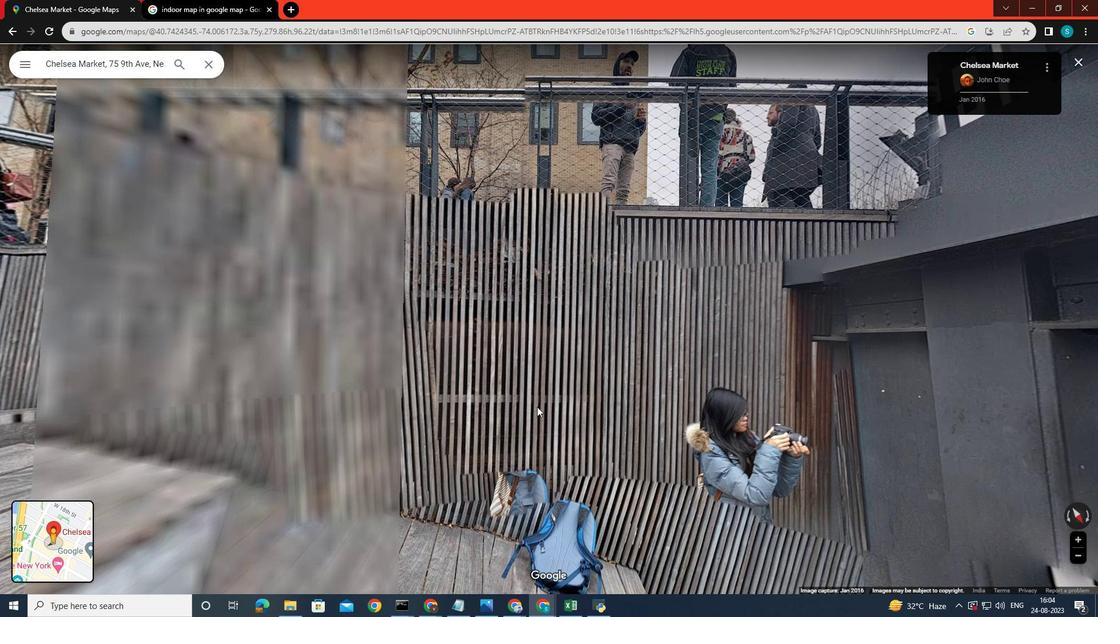 
Action: Mouse moved to (497, 417)
Screenshot: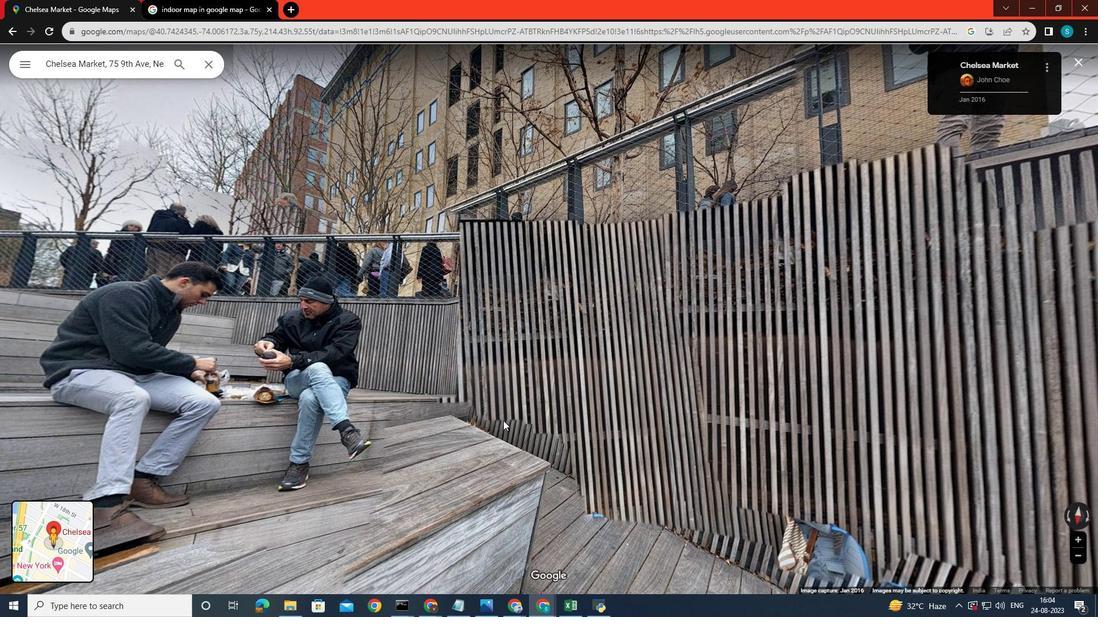 
Action: Mouse pressed left at (497, 417)
Screenshot: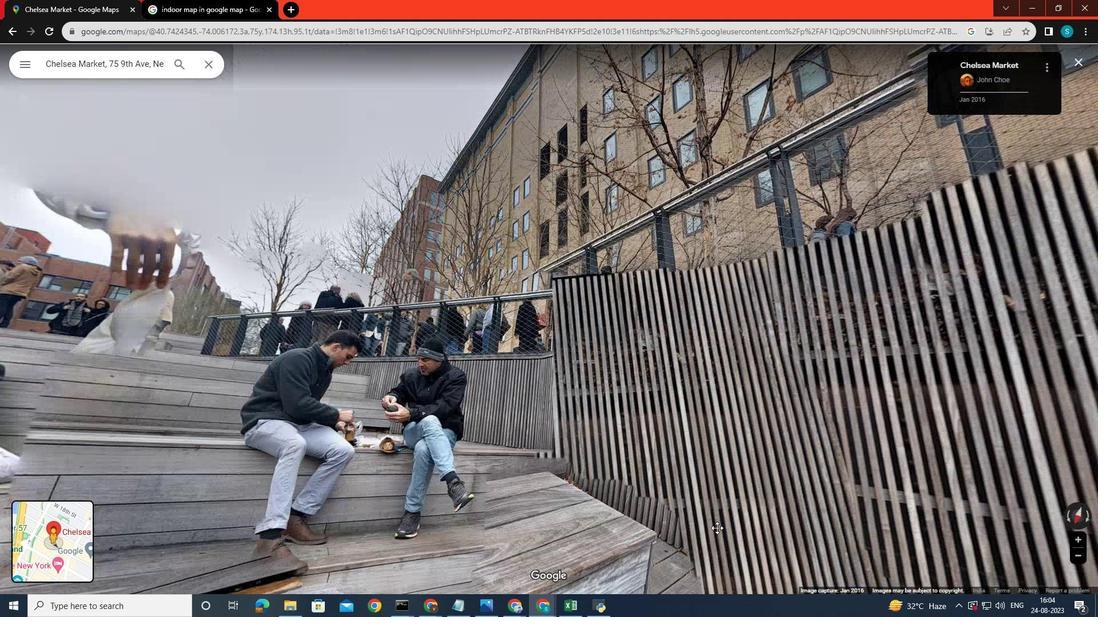 
Action: Mouse moved to (585, 485)
Screenshot: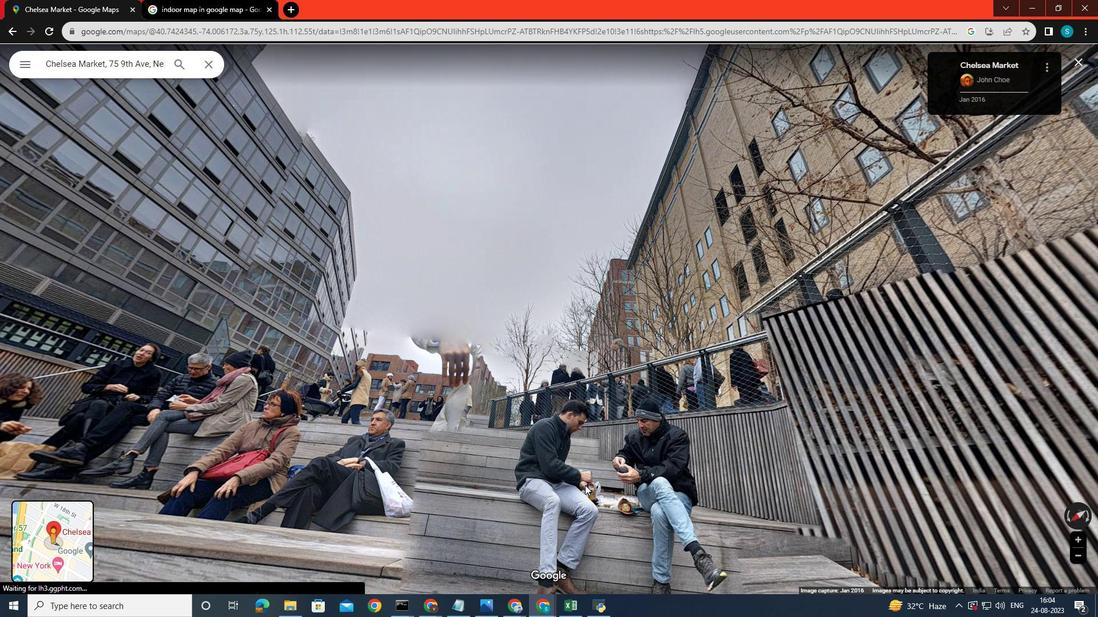
Action: Mouse scrolled (585, 485) with delta (0, 0)
Screenshot: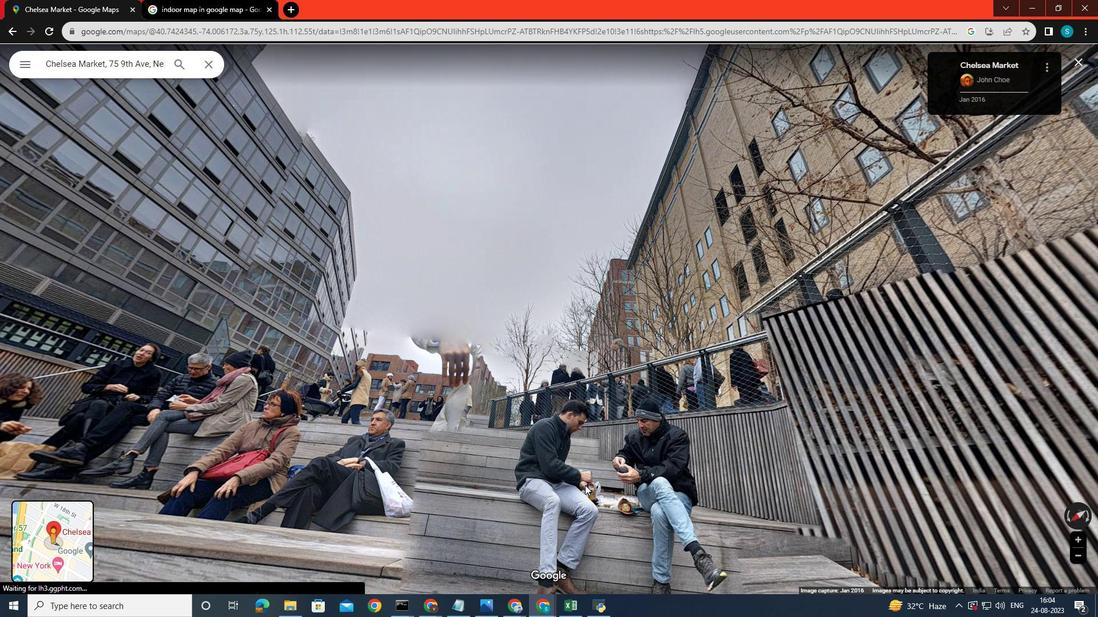 
Action: Mouse scrolled (585, 485) with delta (0, 0)
Screenshot: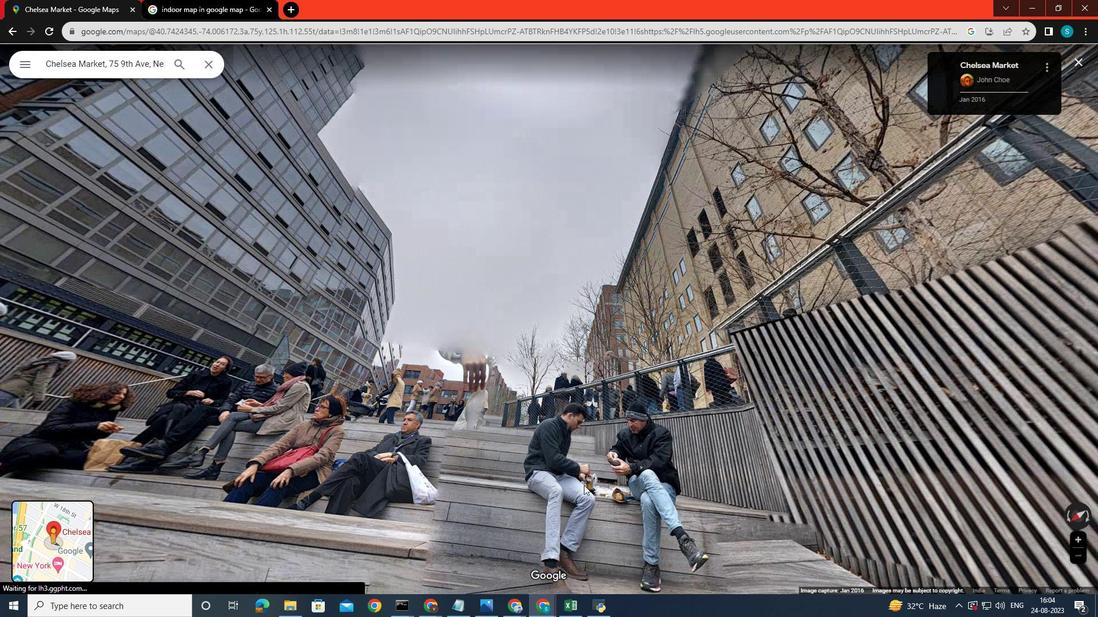 
Action: Mouse moved to (585, 485)
Screenshot: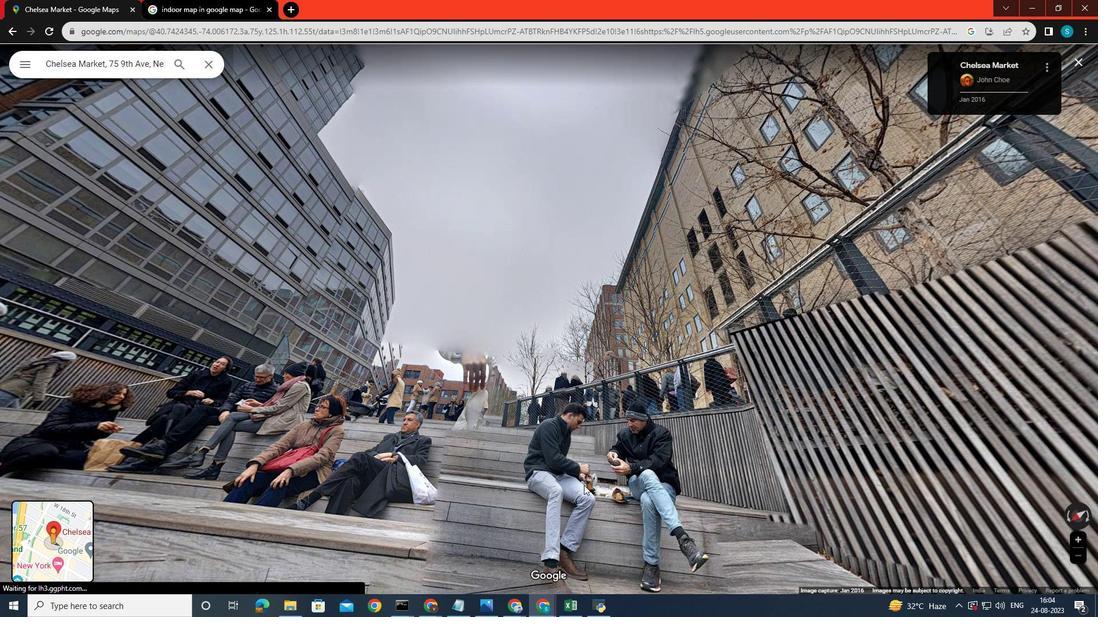 
Action: Mouse scrolled (585, 485) with delta (0, 0)
Screenshot: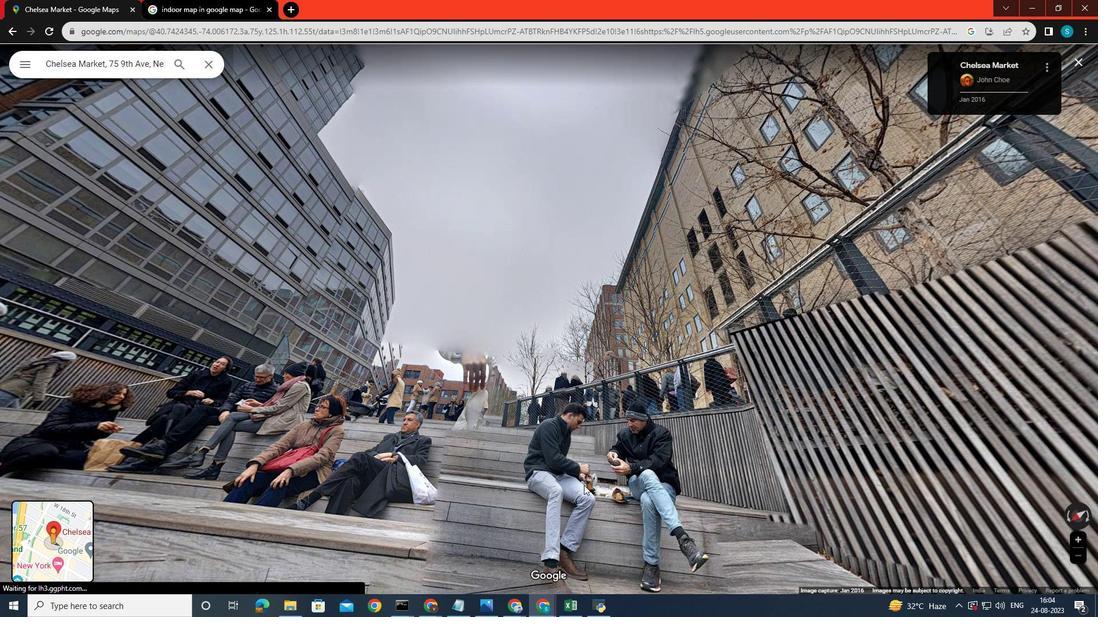 
Action: Mouse moved to (584, 485)
Screenshot: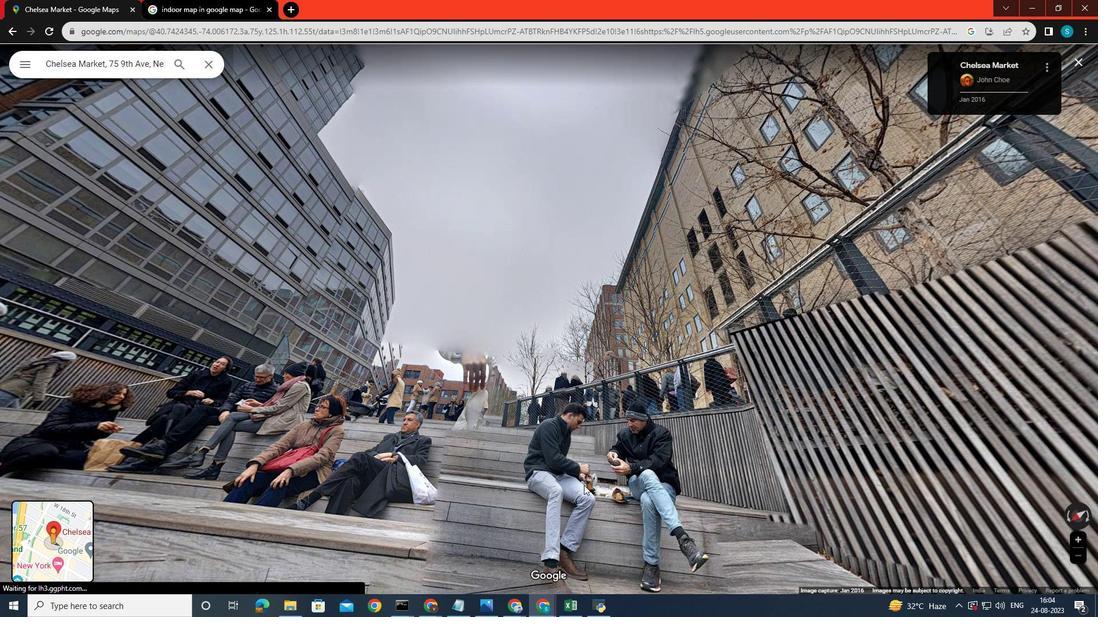 
Action: Mouse scrolled (585, 485) with delta (0, 0)
Screenshot: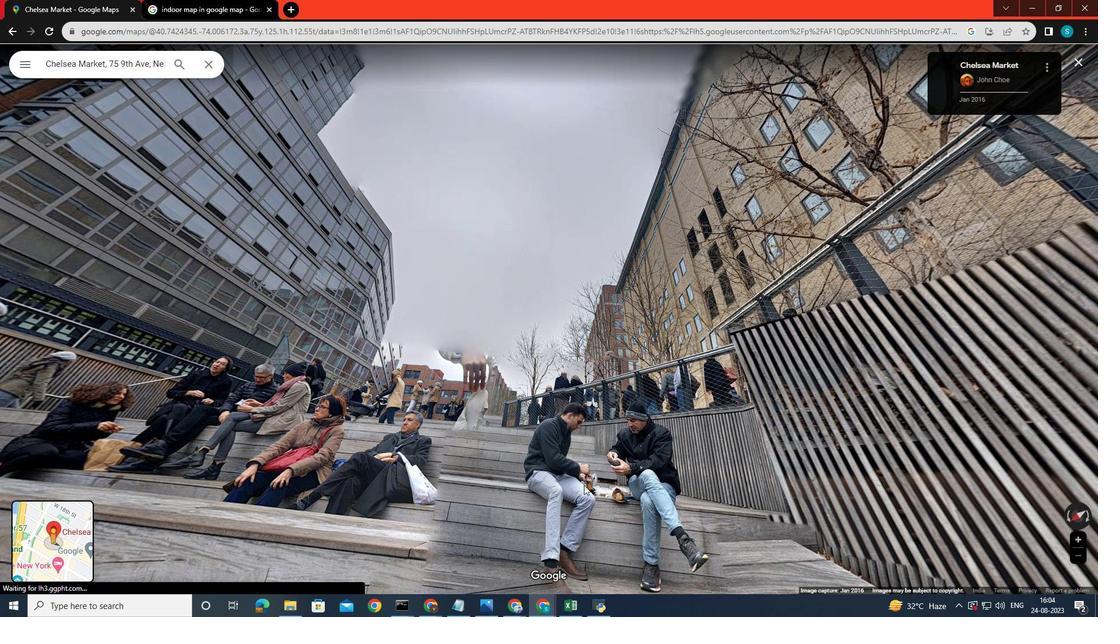 
Action: Mouse moved to (583, 486)
Screenshot: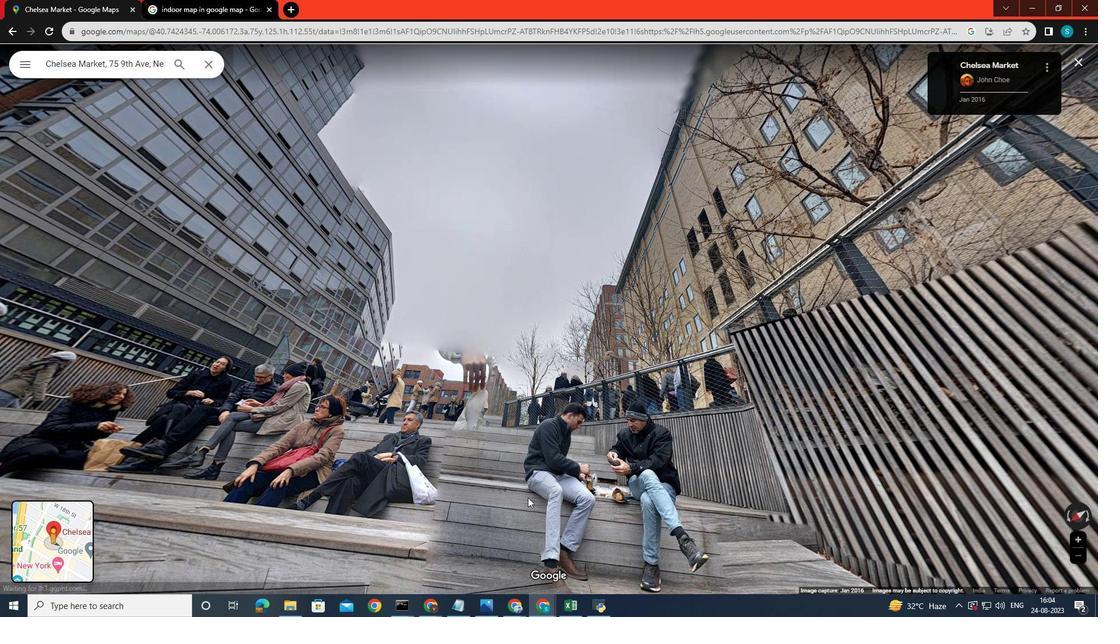 
Action: Mouse scrolled (584, 485) with delta (0, 0)
Screenshot: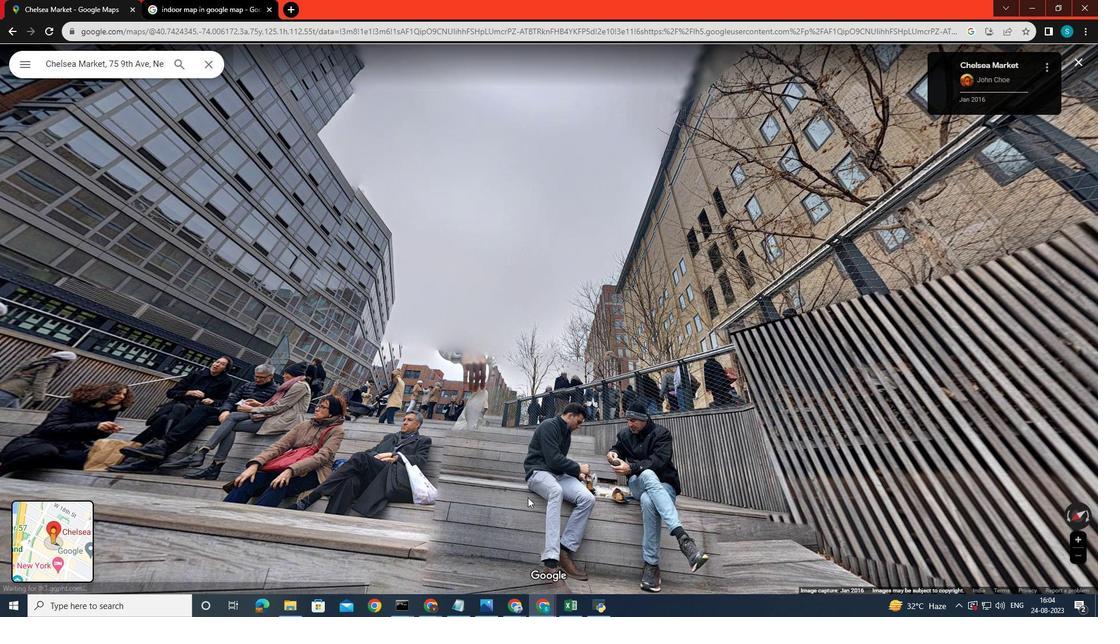 
Action: Mouse moved to (582, 487)
Screenshot: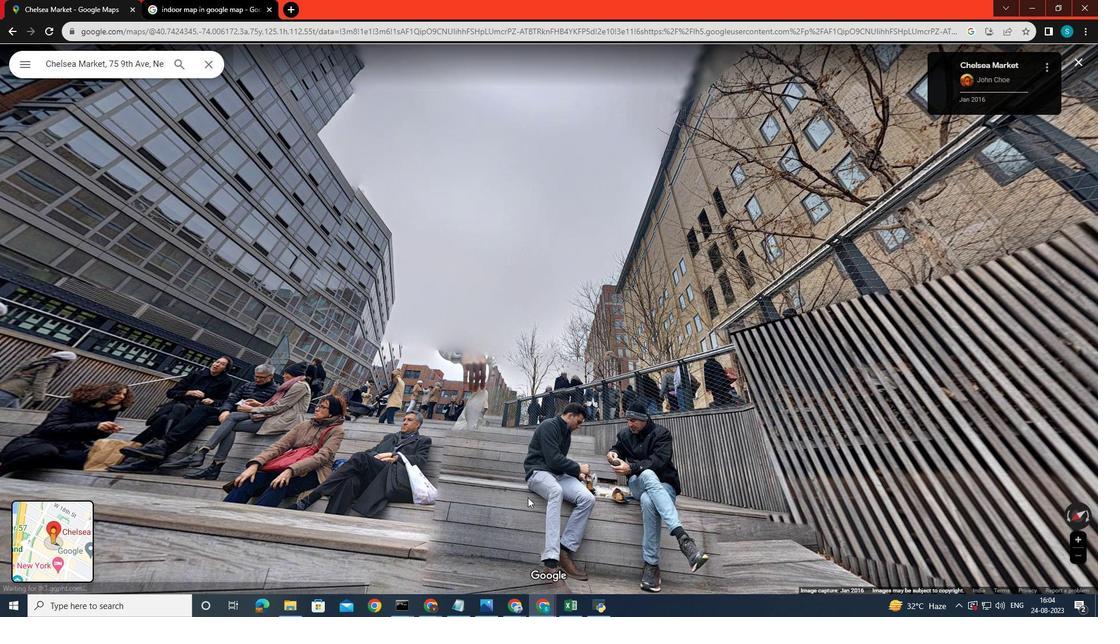 
Action: Mouse scrolled (584, 485) with delta (0, 0)
Screenshot: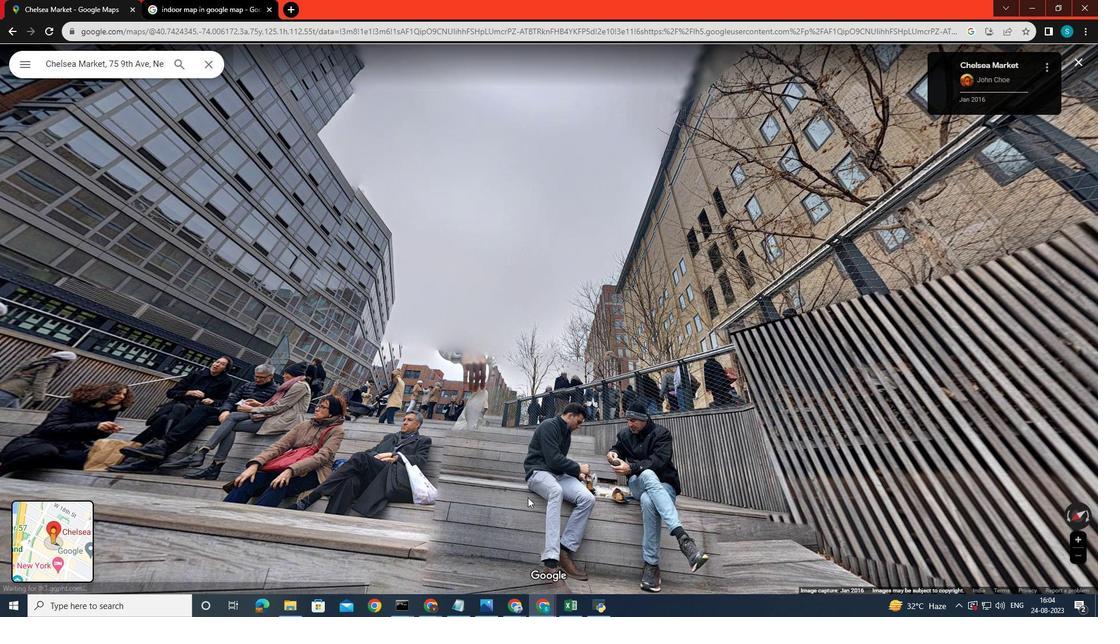 
Action: Mouse moved to (581, 488)
Screenshot: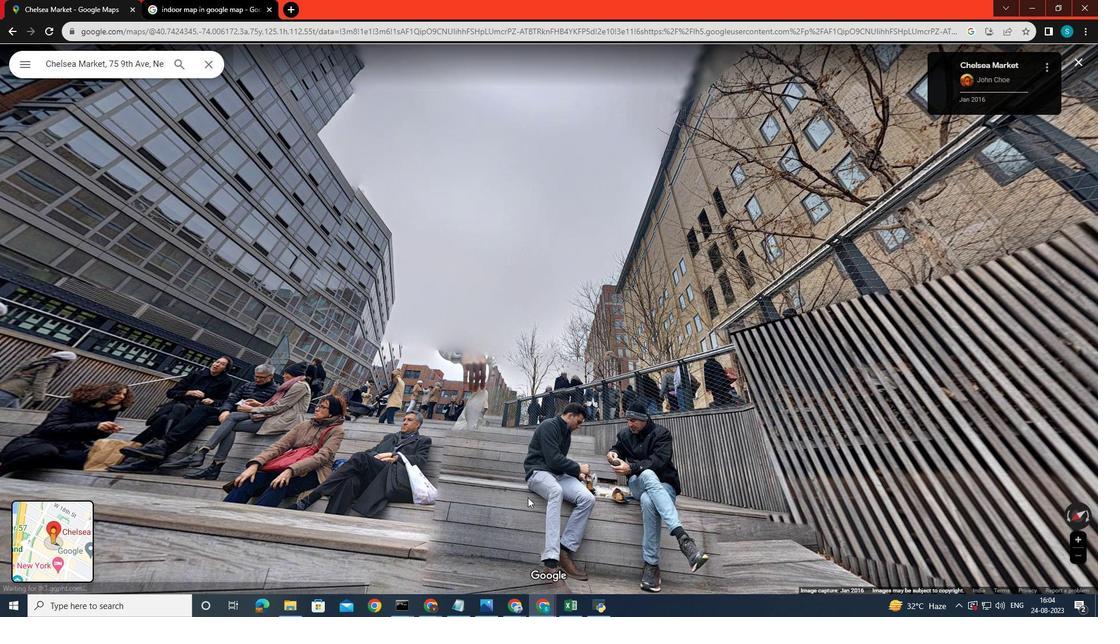 
Action: Mouse scrolled (584, 485) with delta (0, 0)
Screenshot: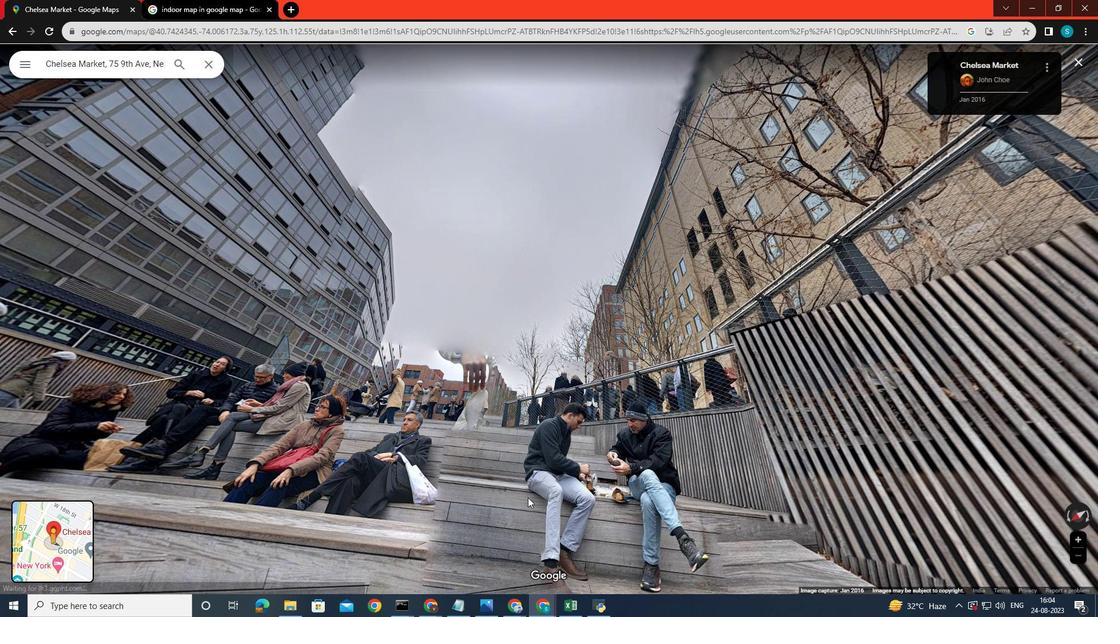 
Action: Mouse moved to (517, 496)
Screenshot: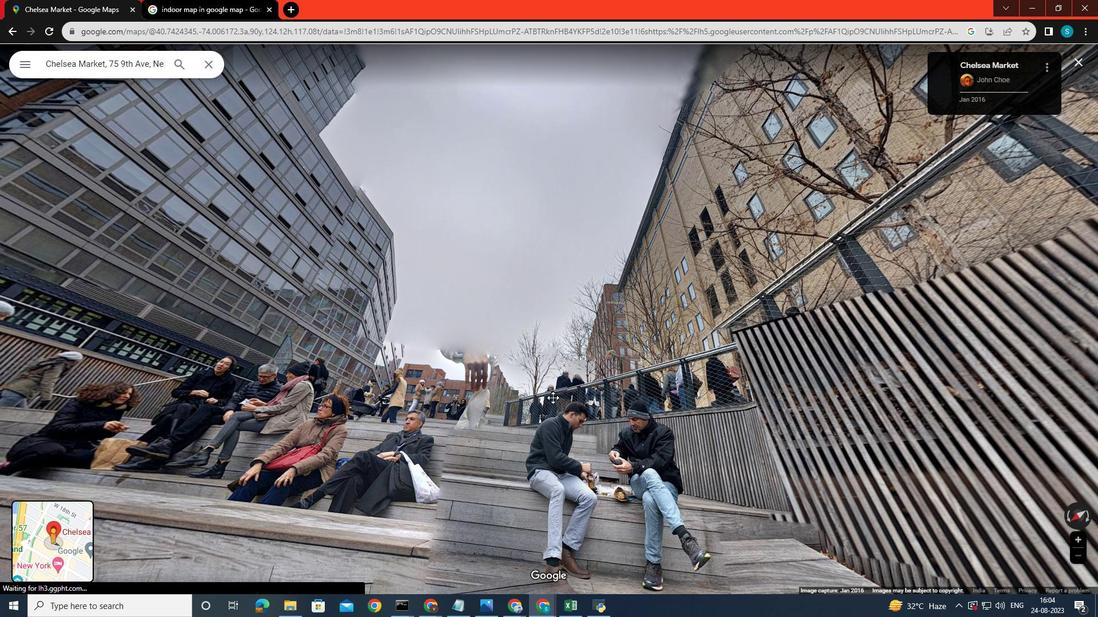 
Action: Mouse pressed left at (517, 496)
Screenshot: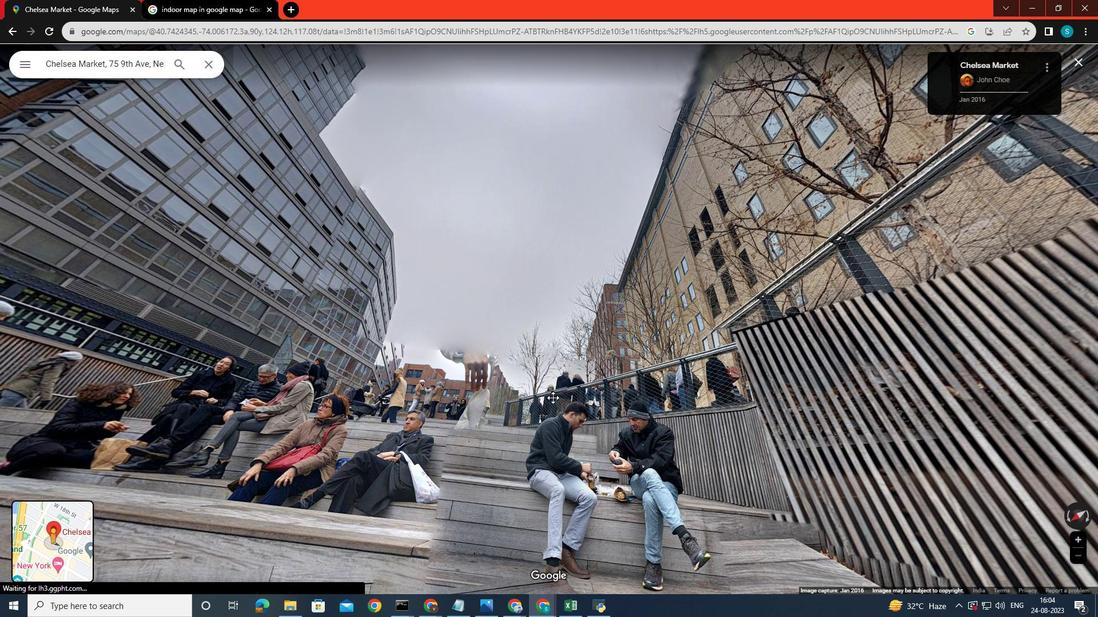 
Action: Mouse moved to (624, 347)
Screenshot: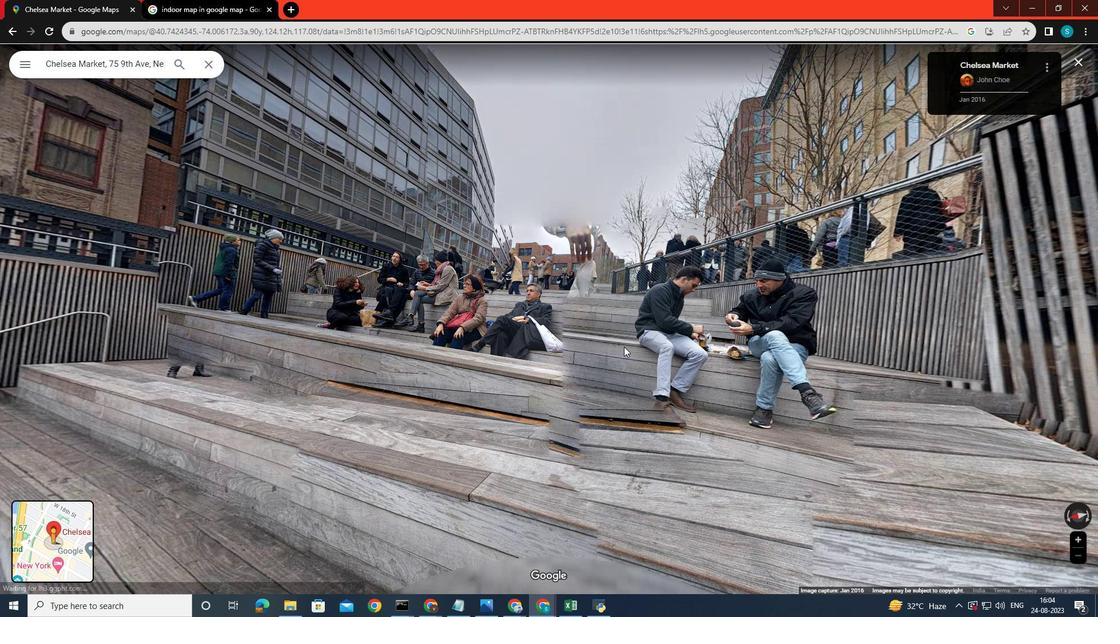 
Action: Key pressed <Key.esc>
Screenshot: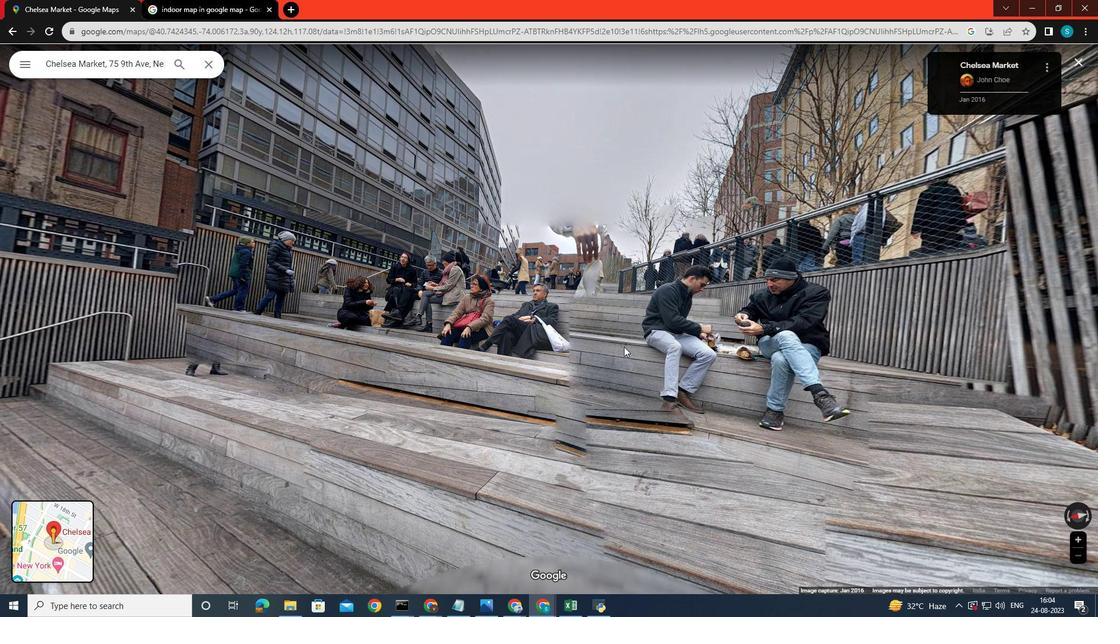 
Action: Mouse moved to (561, 299)
Screenshot: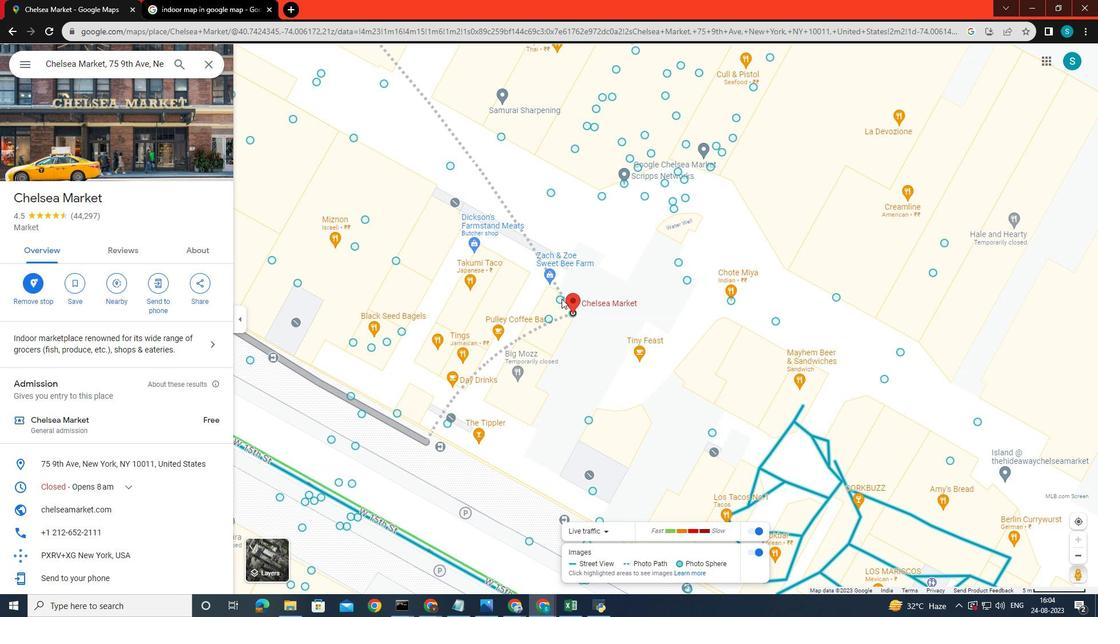 
Action: Mouse pressed left at (561, 299)
Screenshot: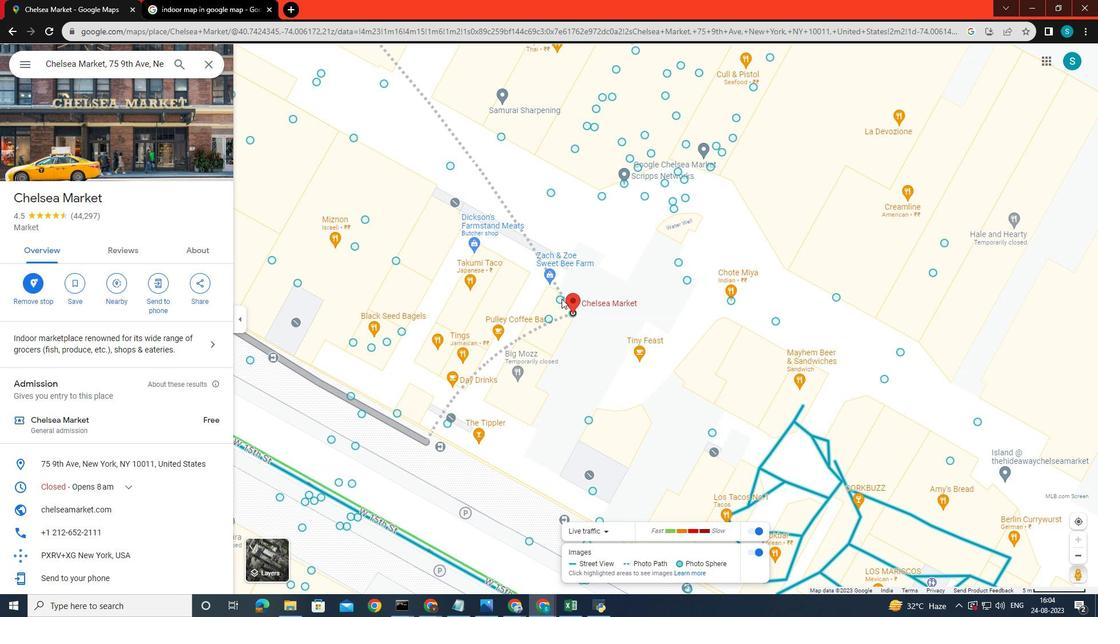 
Action: Mouse moved to (628, 378)
Screenshot: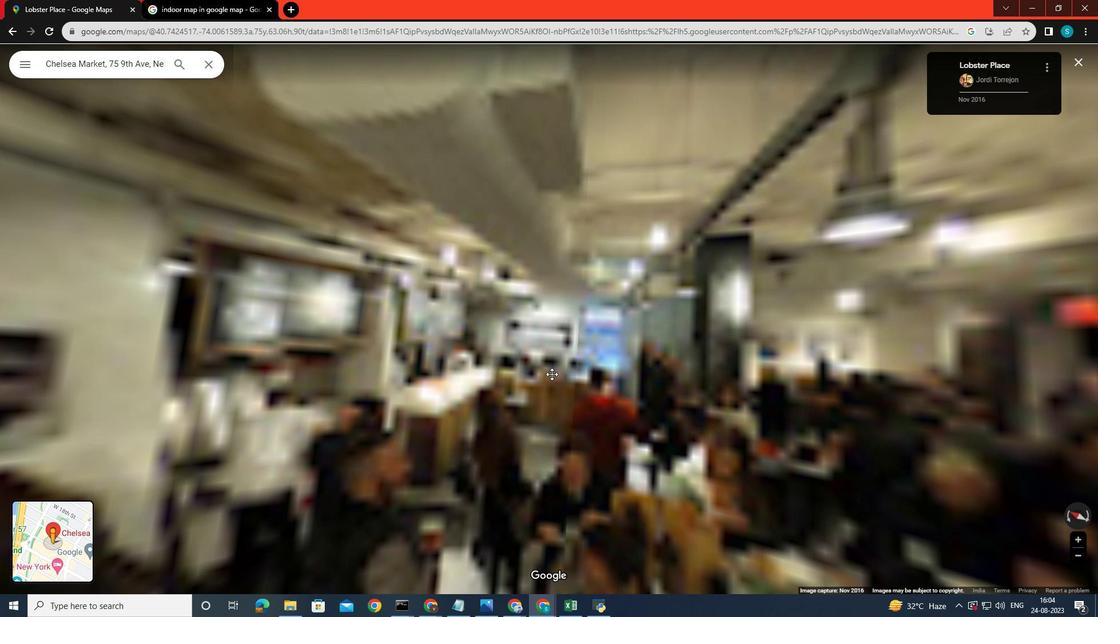 
Action: Mouse pressed left at (628, 378)
Screenshot: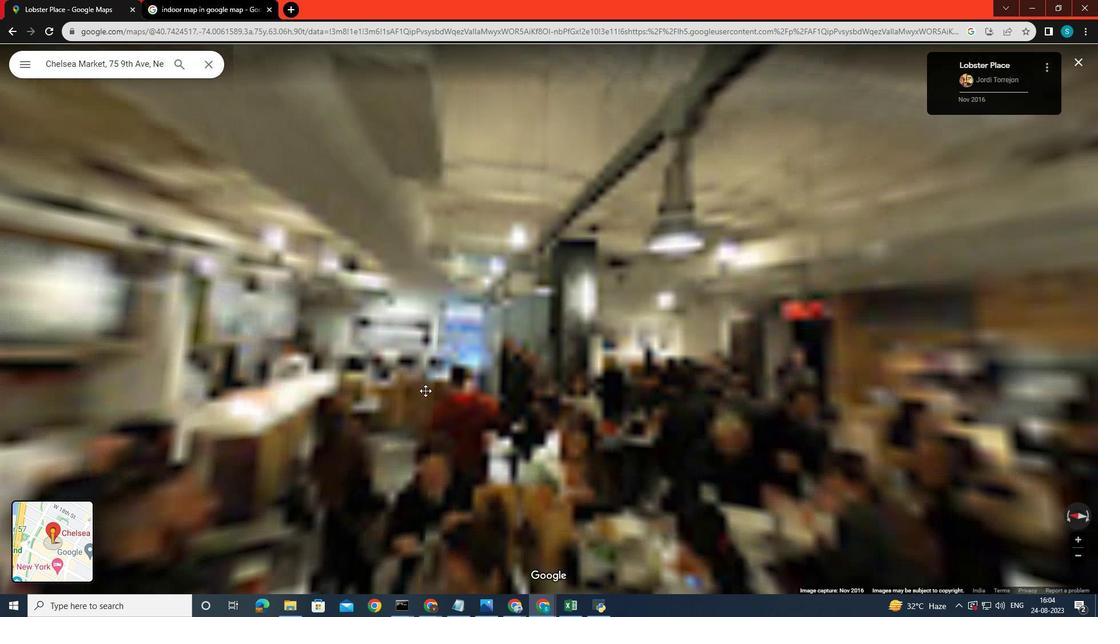 
Action: Mouse moved to (548, 302)
Screenshot: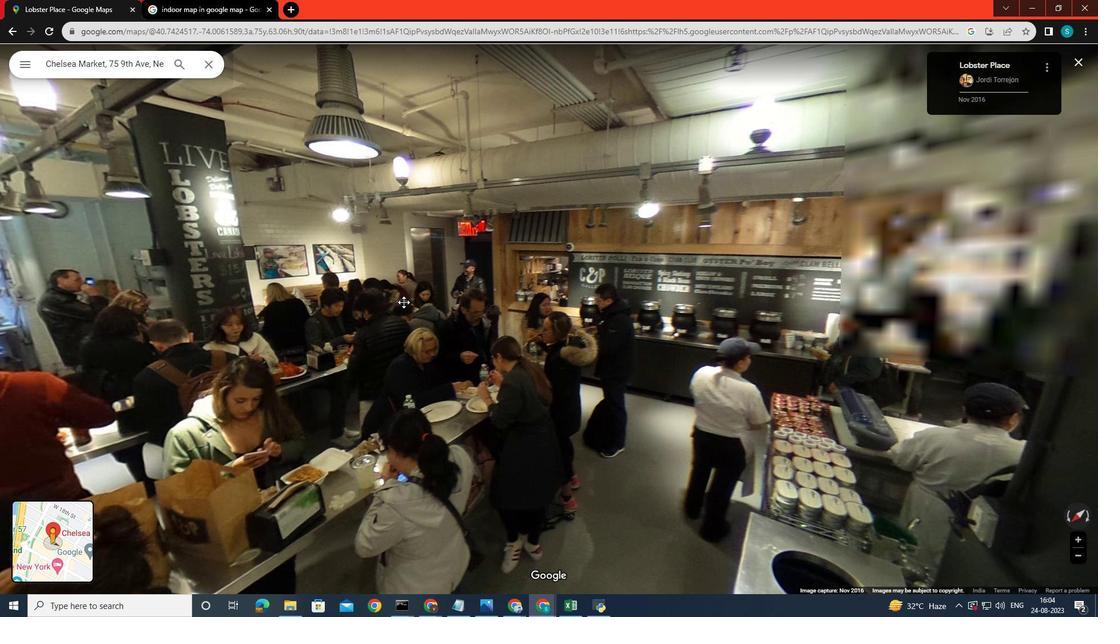 
Action: Mouse pressed left at (548, 302)
Screenshot: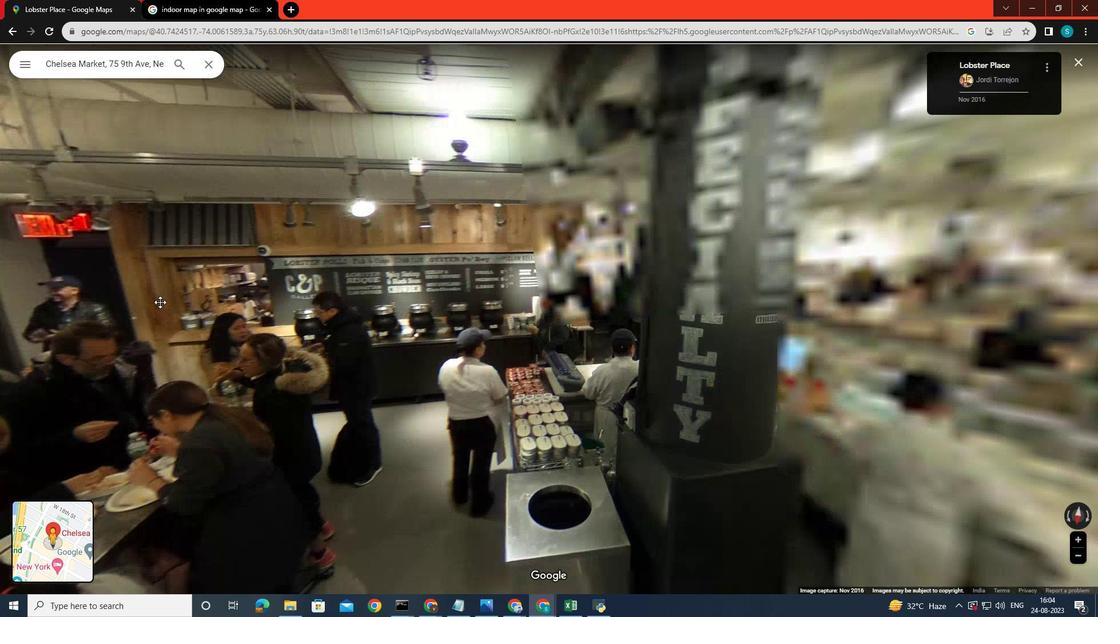 
Action: Mouse moved to (555, 298)
Screenshot: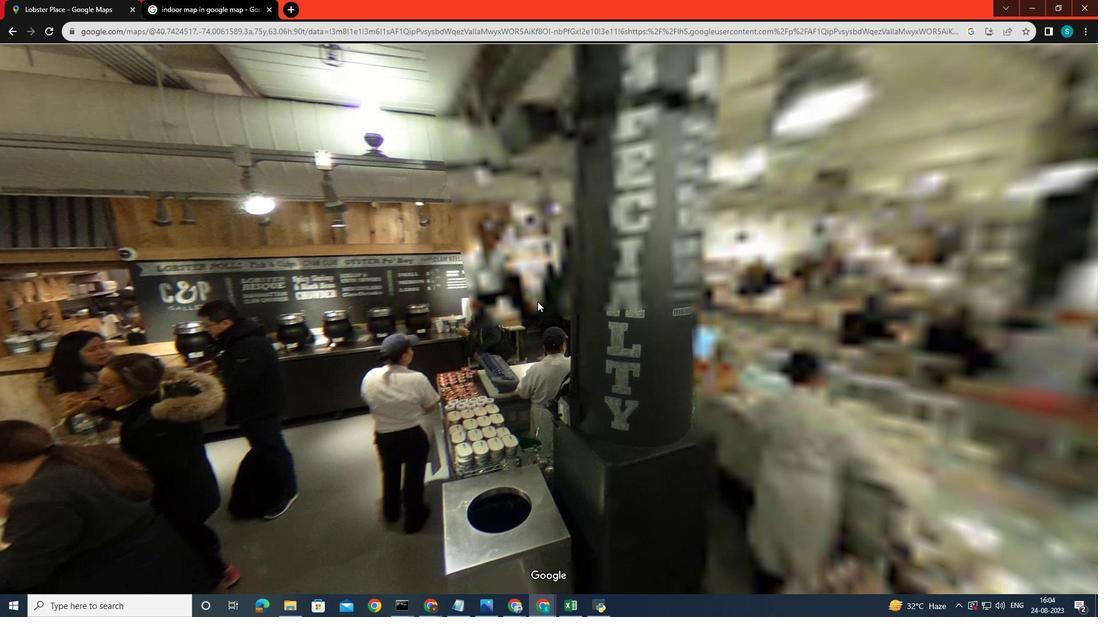 
Action: Mouse pressed left at (555, 298)
Screenshot: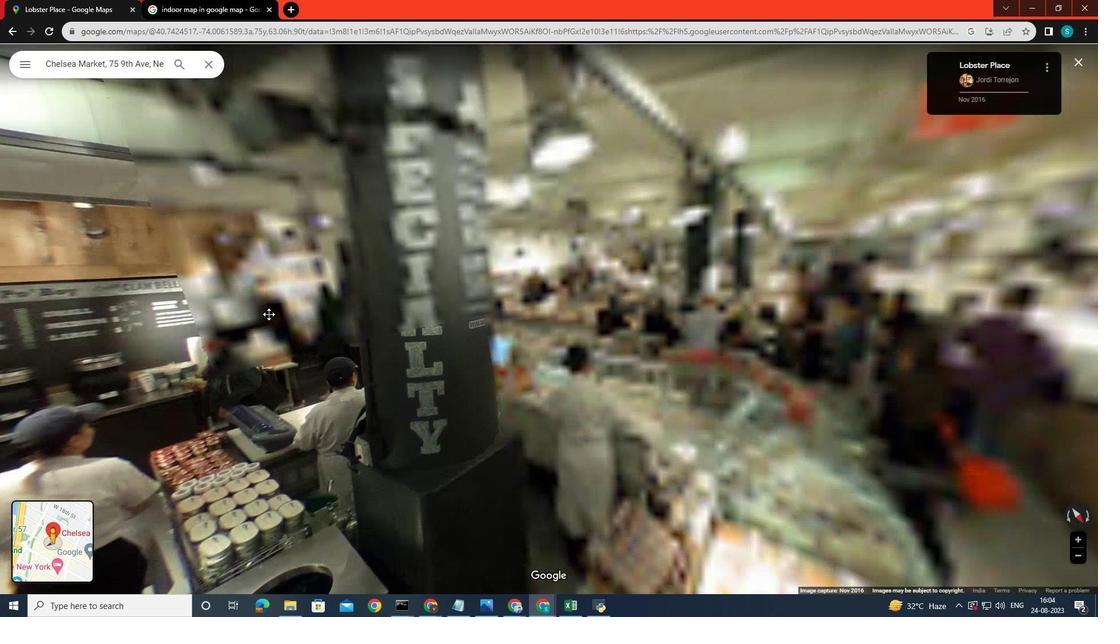 
Action: Mouse moved to (613, 287)
Screenshot: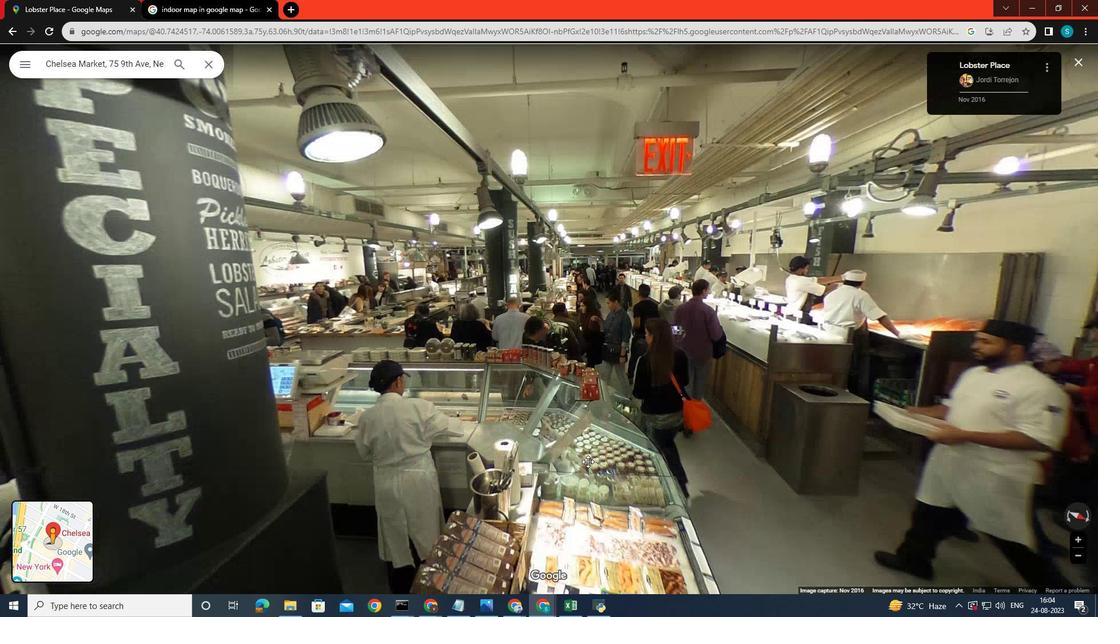 
Action: Mouse pressed left at (613, 285)
Screenshot: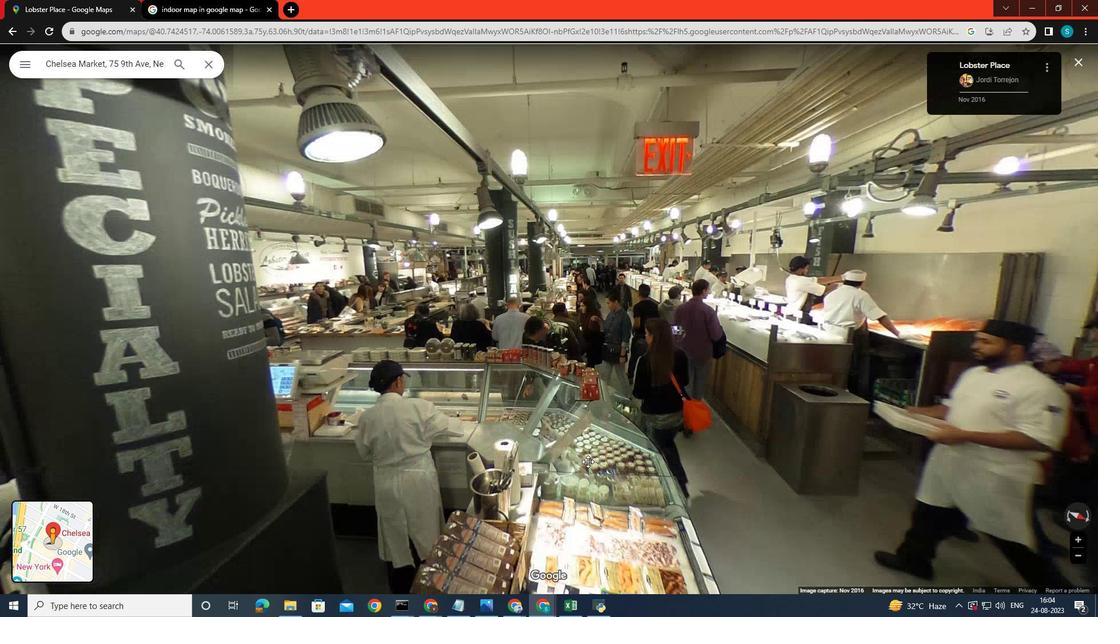 
Action: Mouse moved to (577, 461)
Screenshot: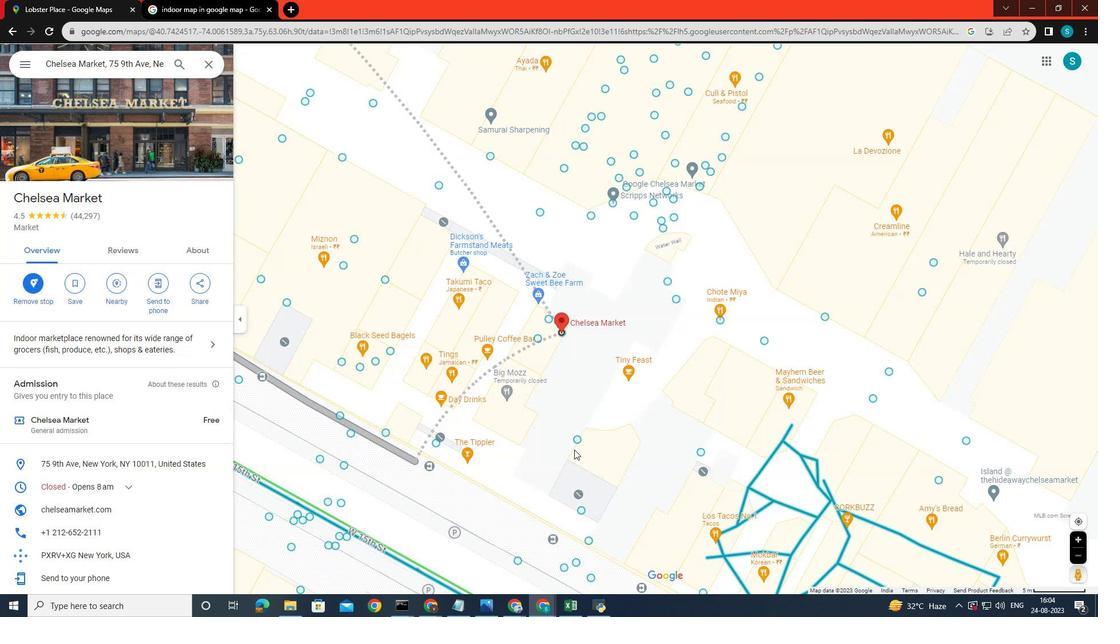 
Action: Key pressed <Key.esc>
Screenshot: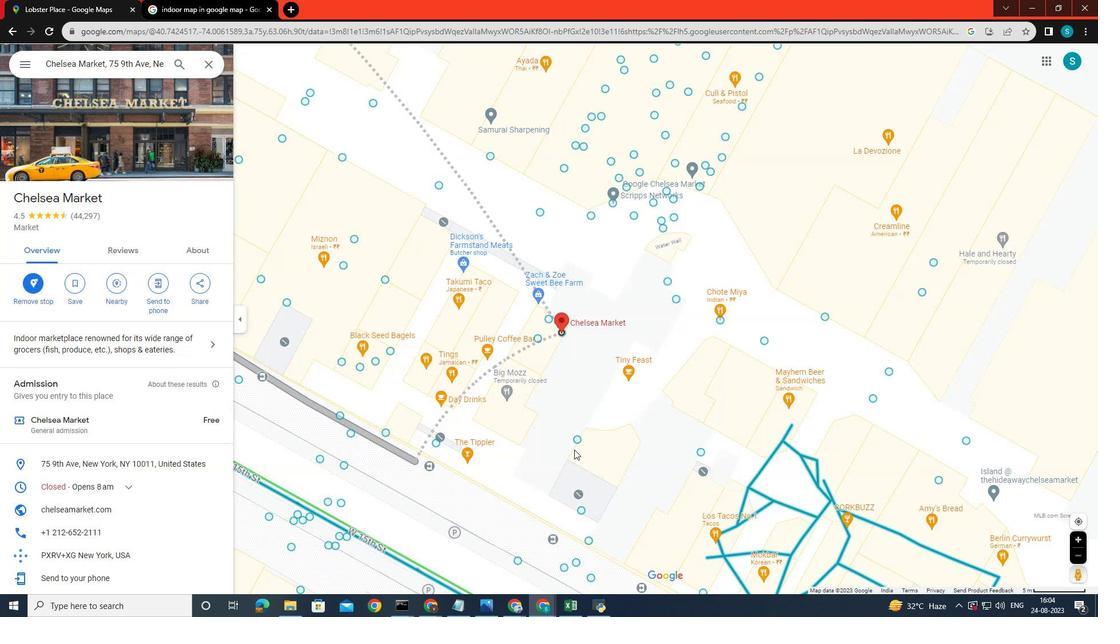
Action: Mouse moved to (496, 379)
Screenshot: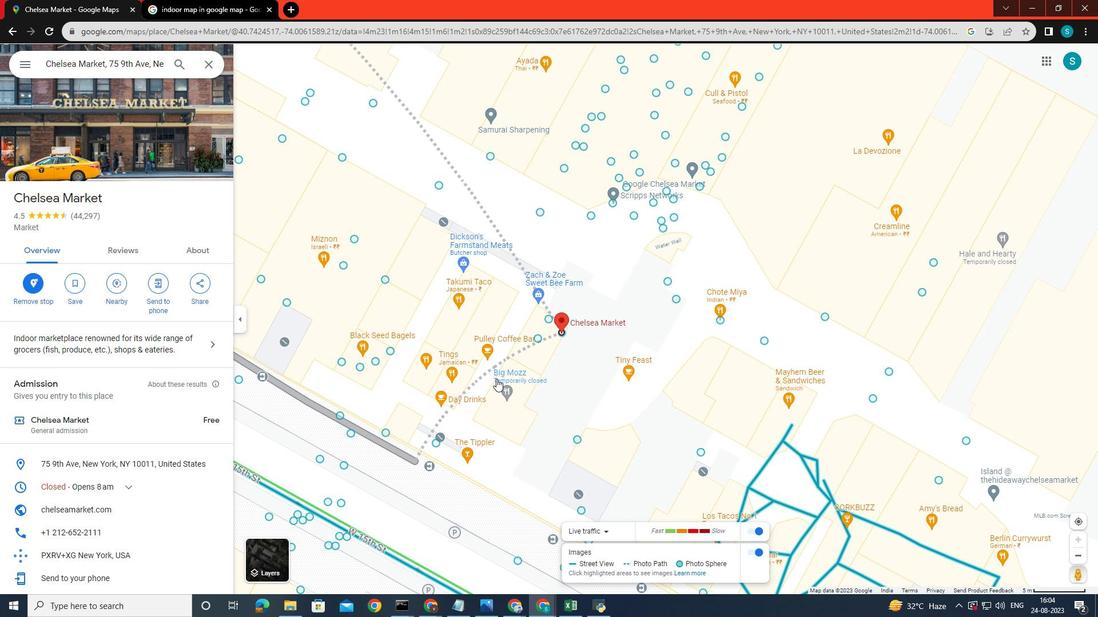 
Action: Mouse scrolled (496, 378) with delta (0, 0)
Screenshot: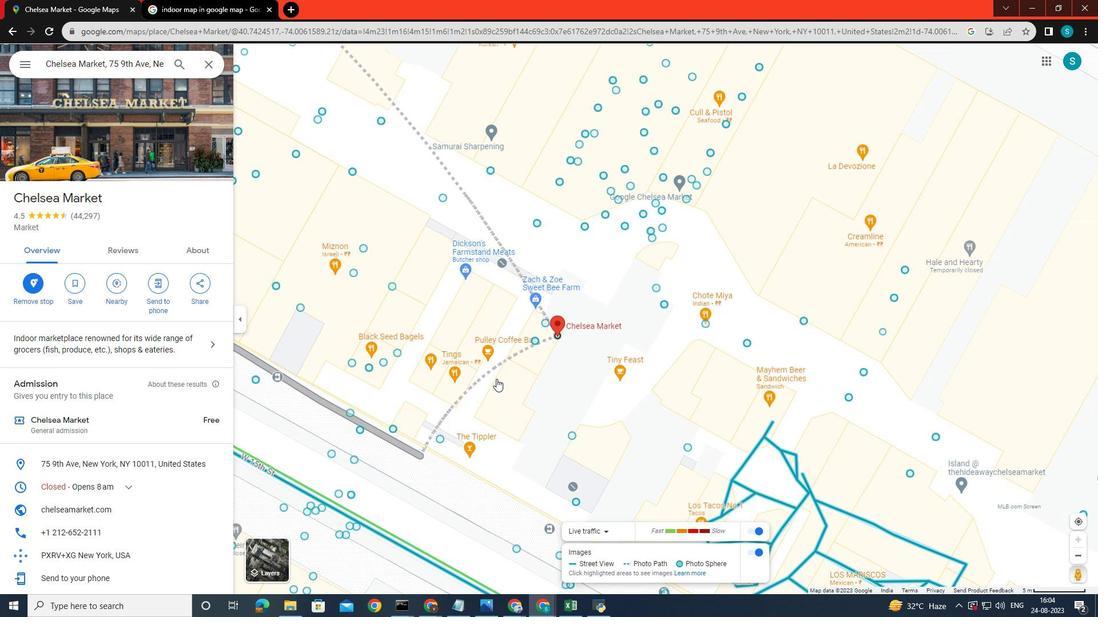 
Action: Mouse scrolled (496, 378) with delta (0, 0)
Screenshot: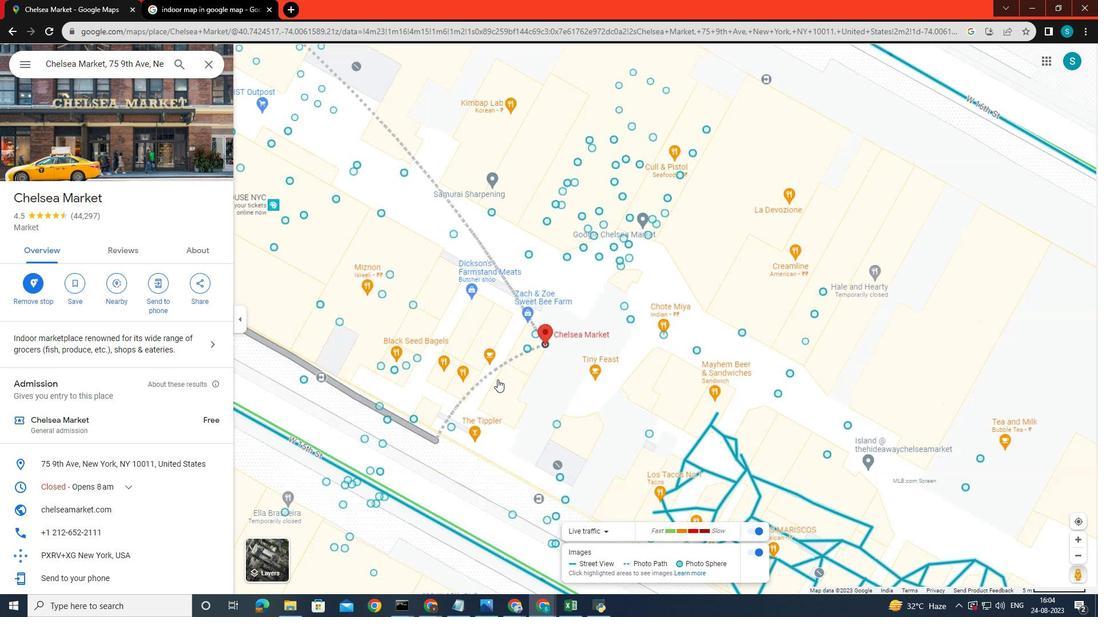 
Action: Mouse scrolled (496, 378) with delta (0, 0)
Screenshot: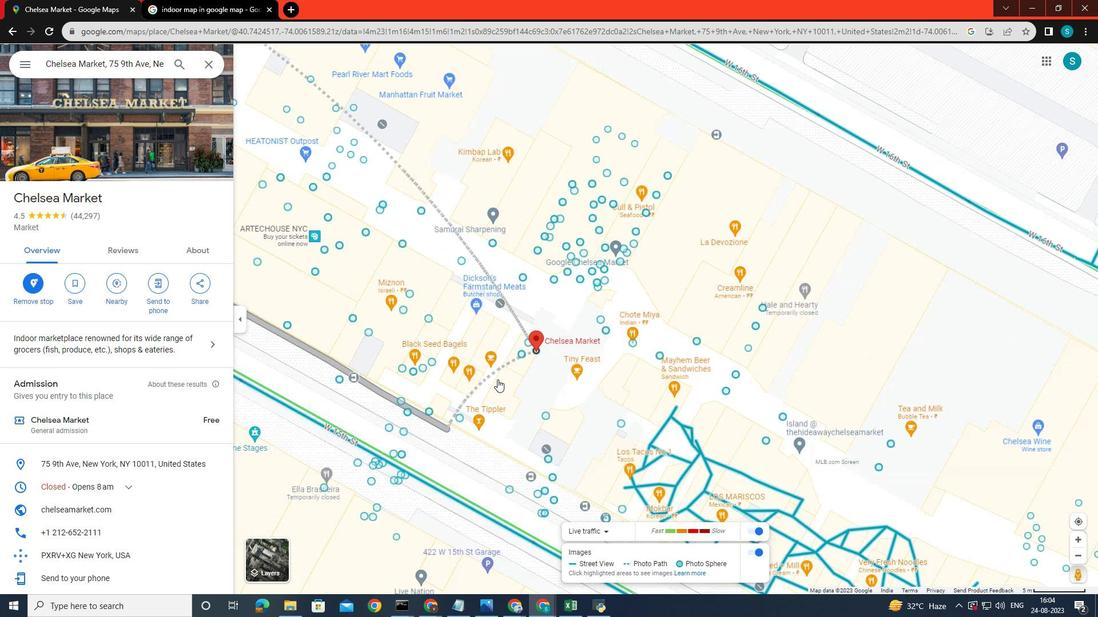 
Action: Mouse moved to (483, 399)
Screenshot: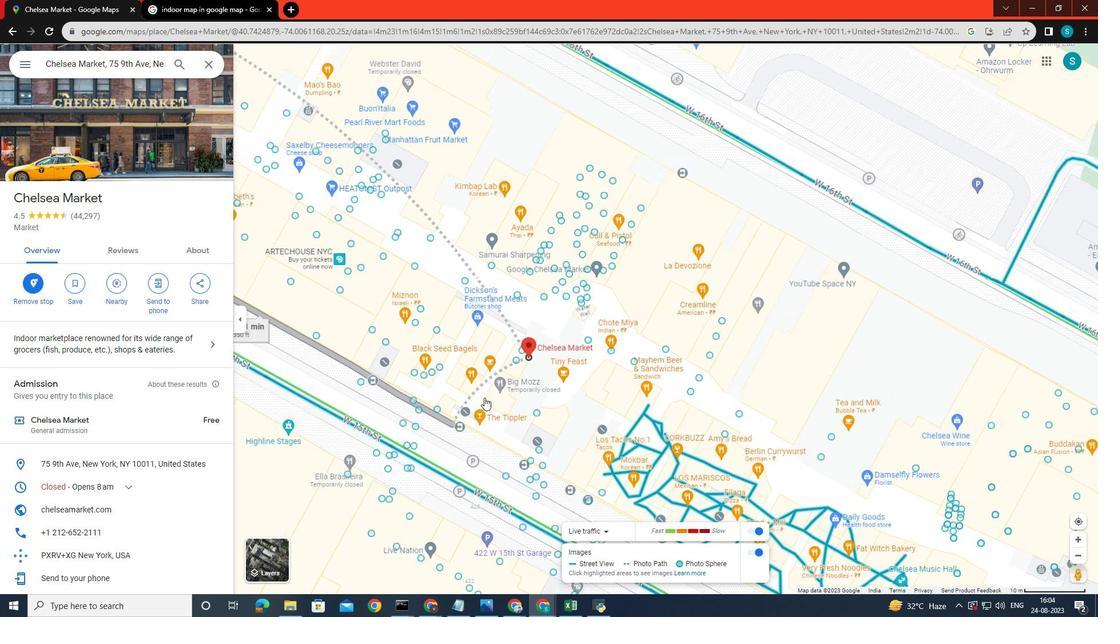 
Action: Mouse scrolled (483, 399) with delta (0, 0)
Screenshot: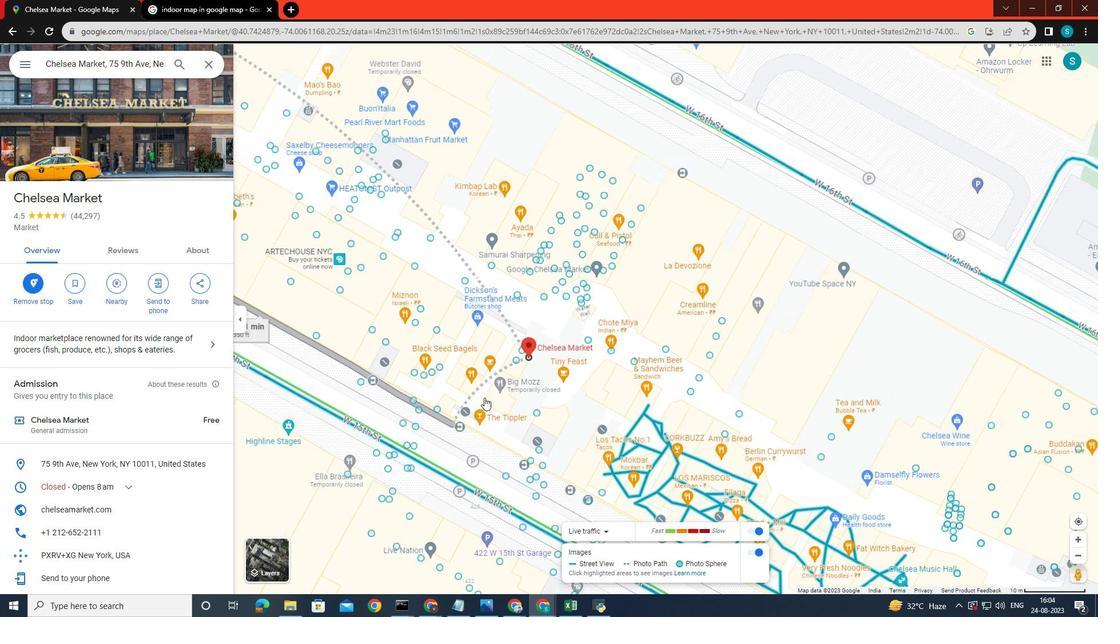 
Action: Mouse moved to (484, 398)
Screenshot: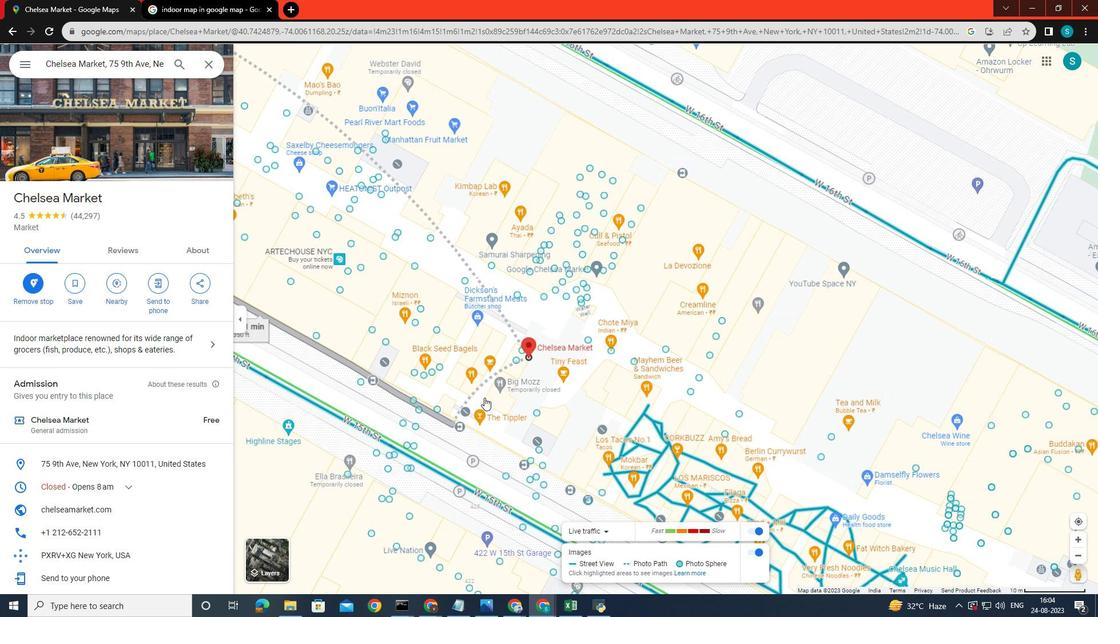 
Action: Mouse scrolled (484, 397) with delta (0, 0)
Screenshot: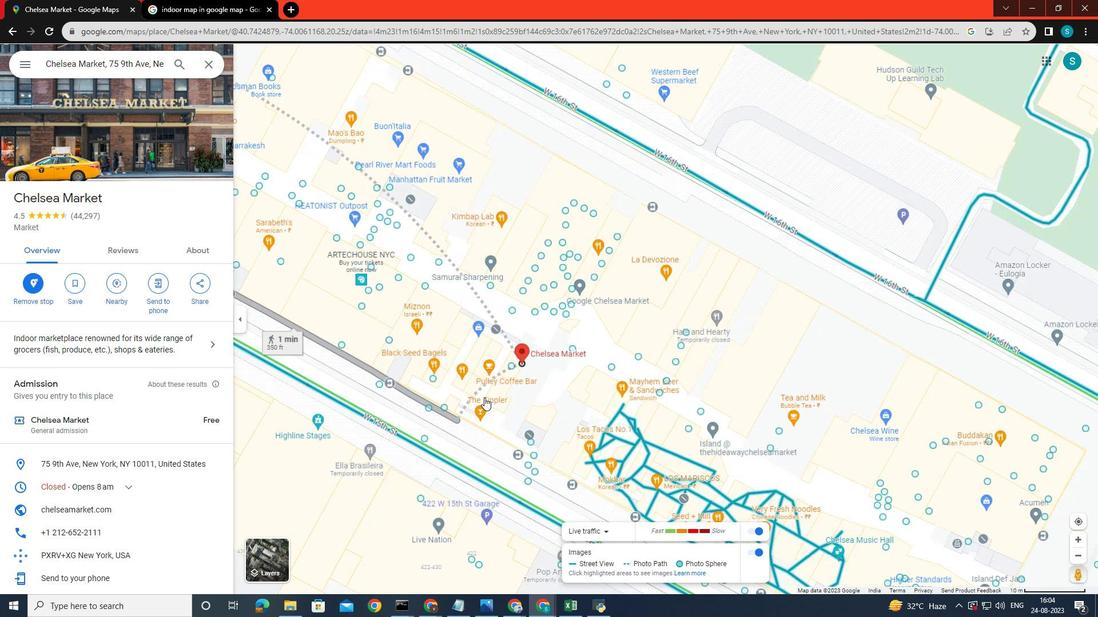 
Action: Mouse moved to (381, 322)
Screenshot: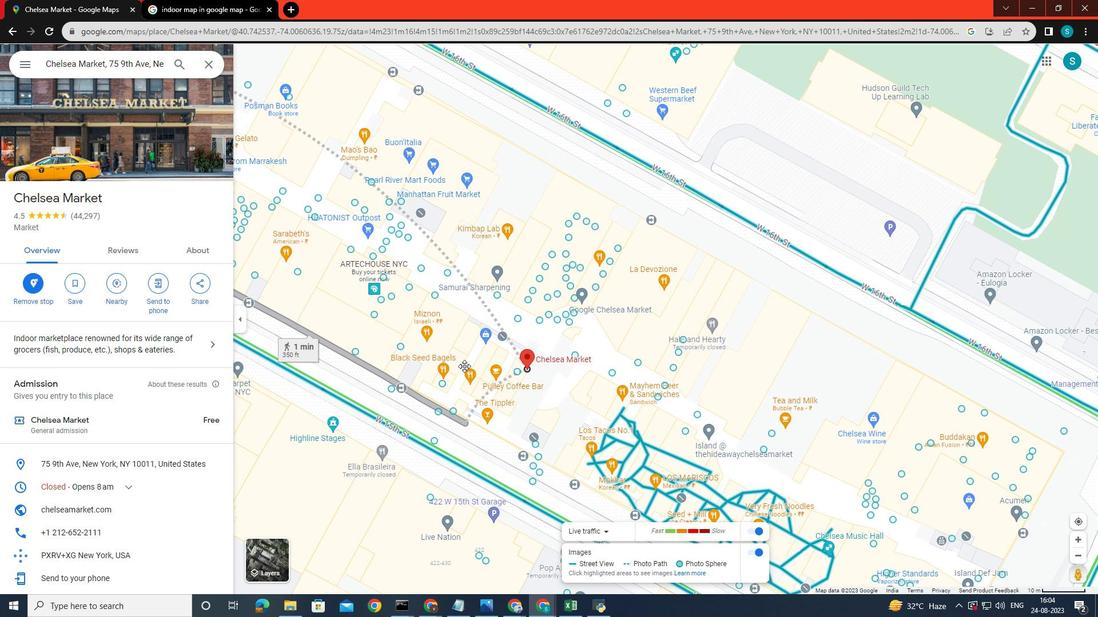
Action: Mouse pressed left at (381, 322)
Screenshot: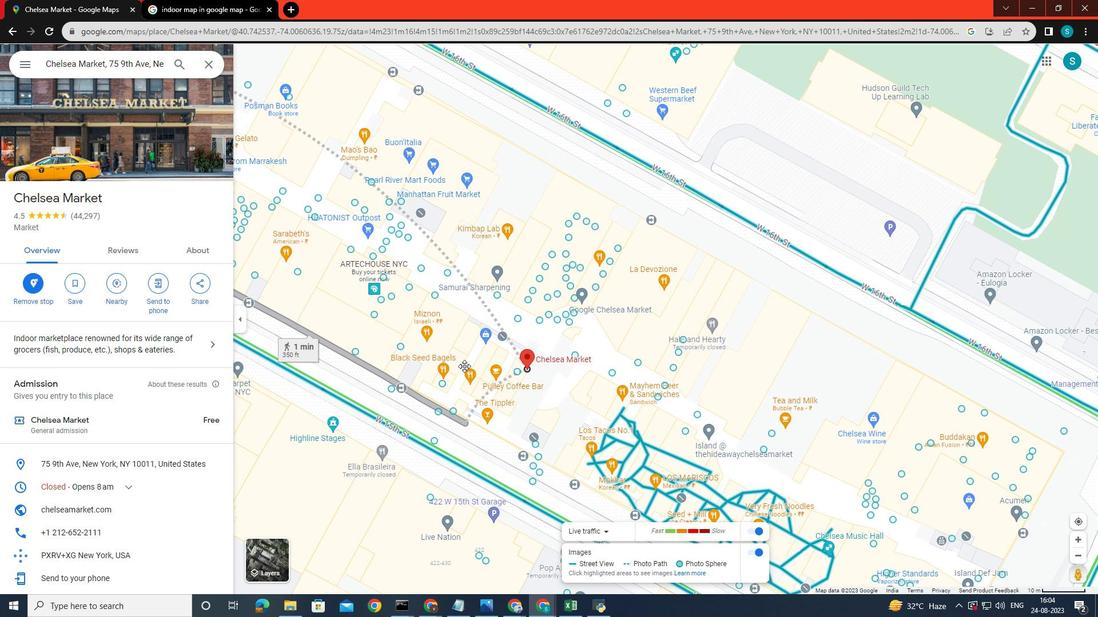 
Action: Mouse moved to (366, 295)
Screenshot: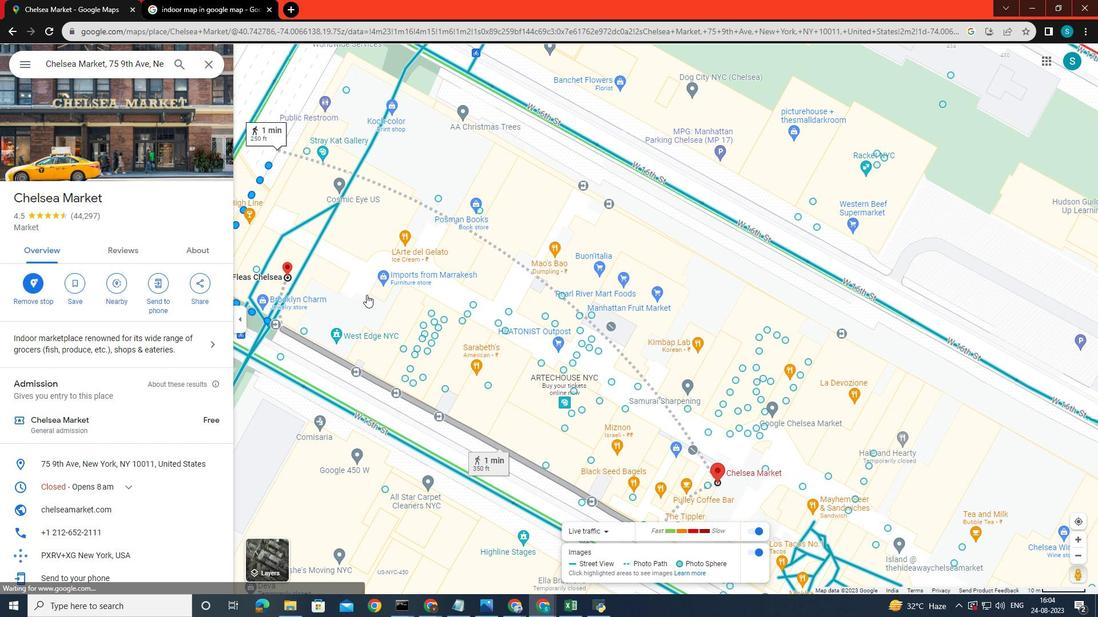 
Action: Mouse pressed left at (366, 295)
Screenshot: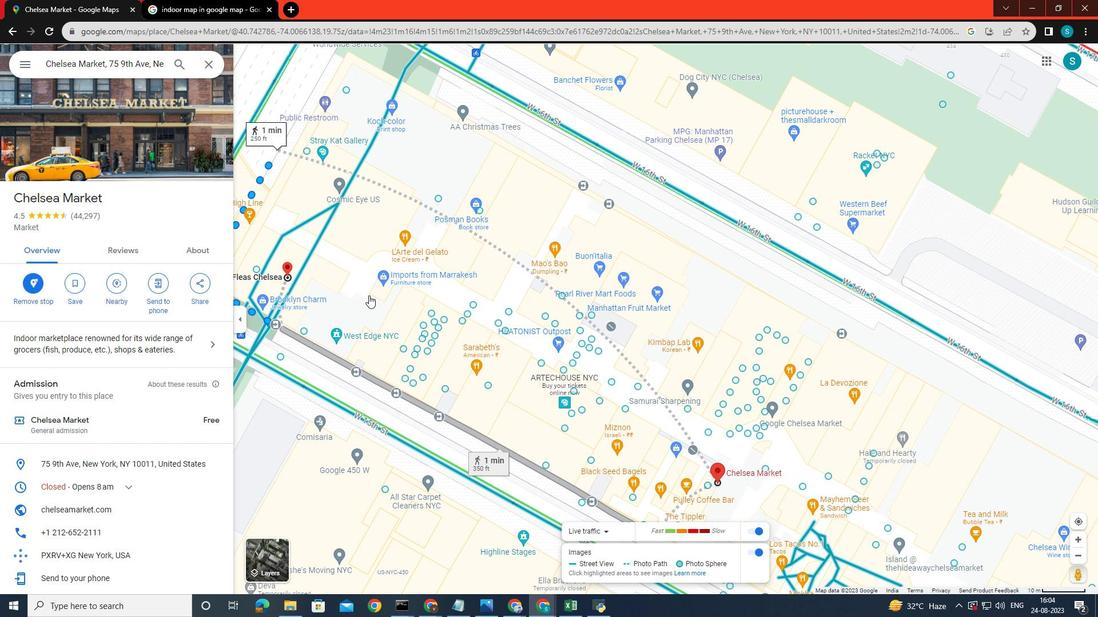 
Action: Mouse moved to (363, 335)
Screenshot: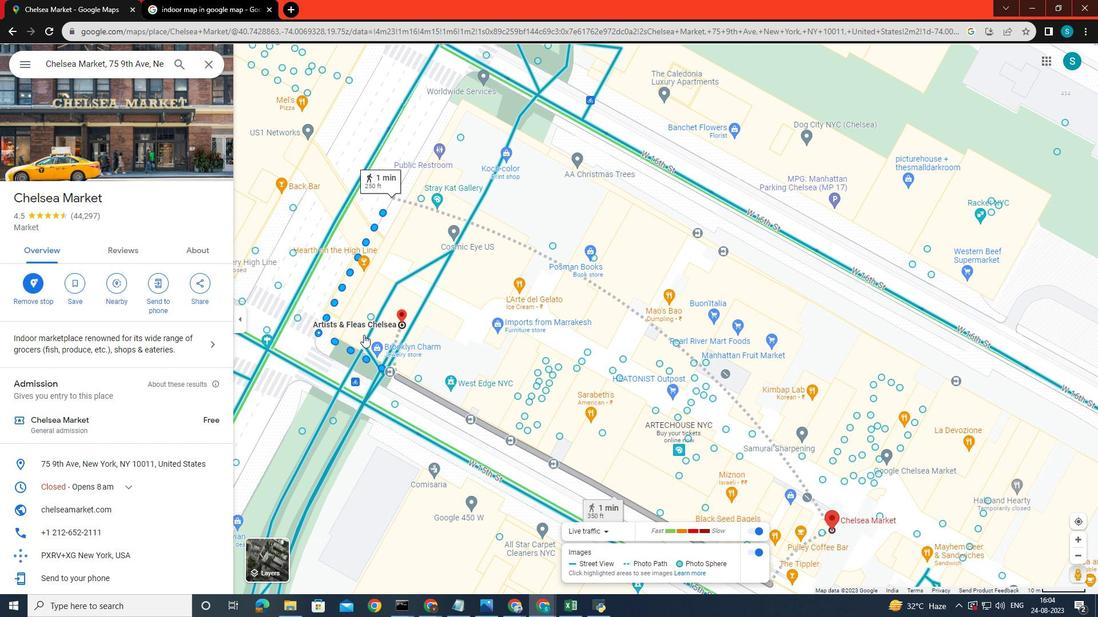 
Action: Mouse scrolled (363, 335) with delta (0, 0)
Screenshot: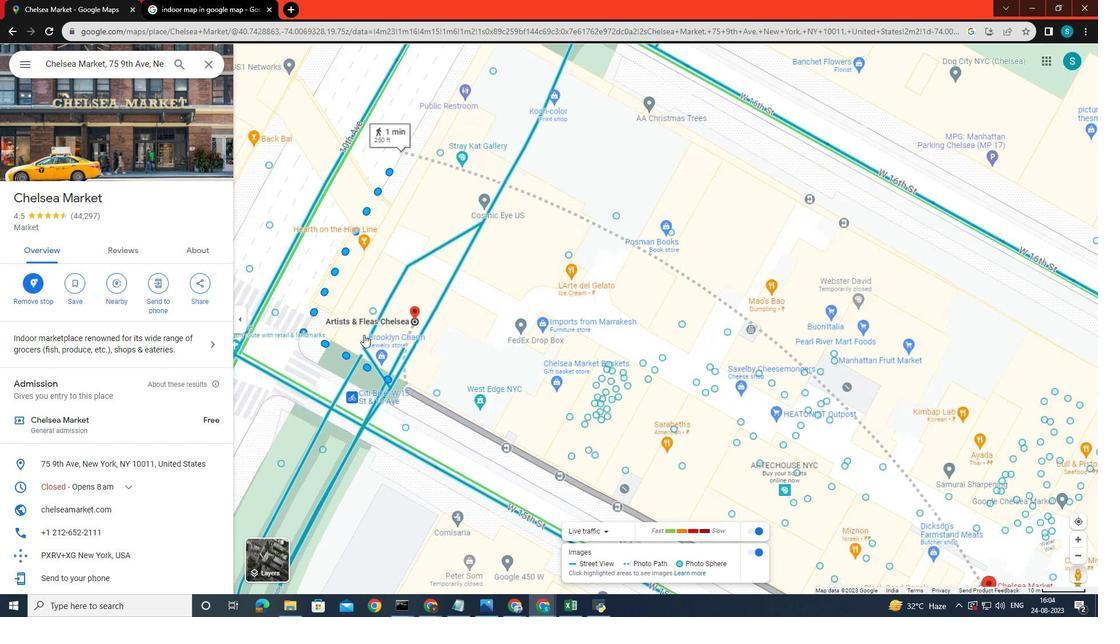 
Action: Mouse scrolled (363, 335) with delta (0, 0)
Screenshot: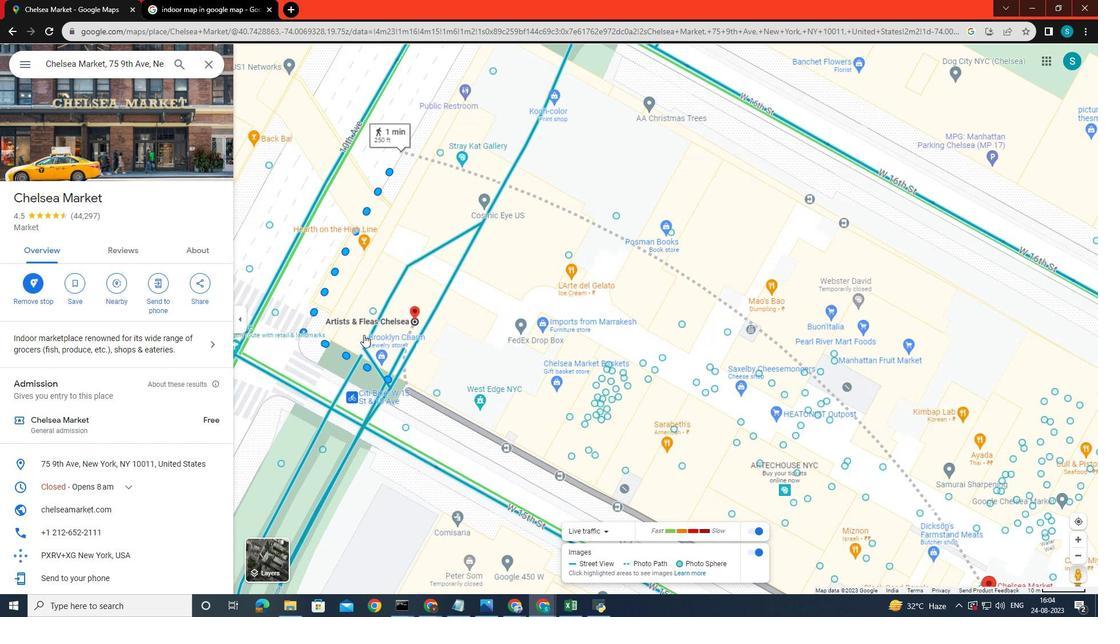 
Action: Mouse scrolled (363, 335) with delta (0, 0)
Screenshot: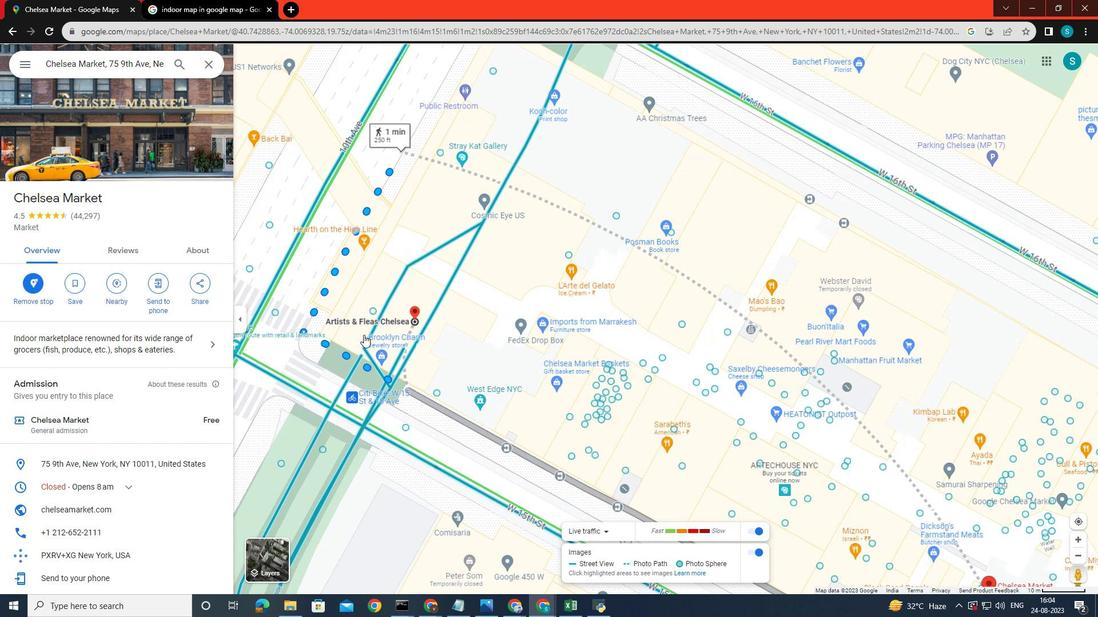 
Action: Mouse scrolled (363, 335) with delta (0, 0)
Screenshot: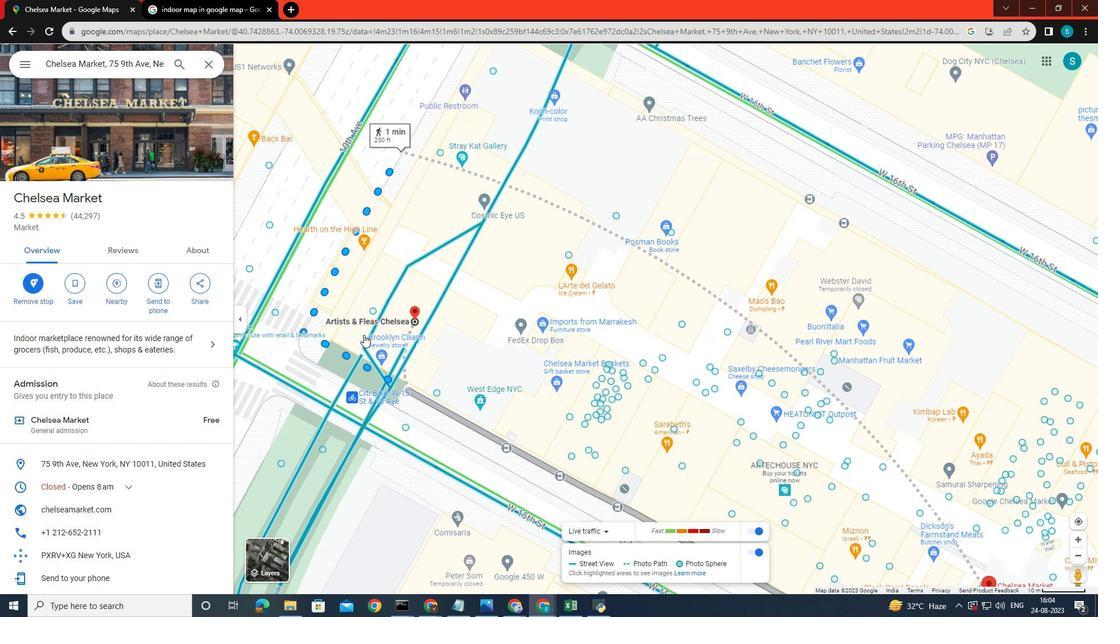 
Action: Mouse scrolled (363, 335) with delta (0, 0)
Screenshot: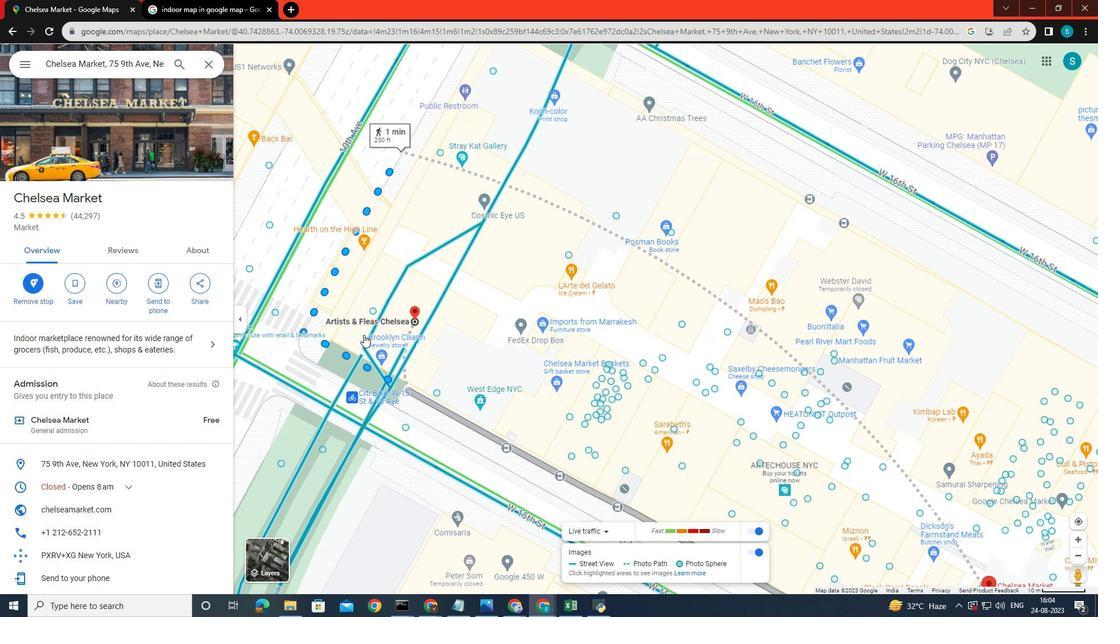 
Action: Mouse moved to (422, 343)
Screenshot: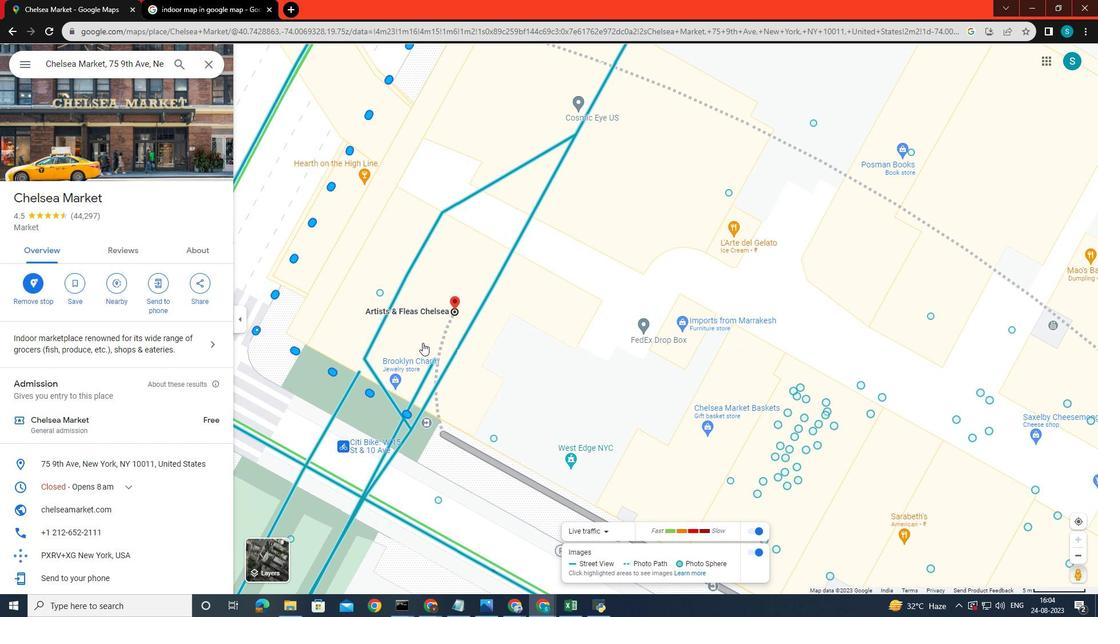 
Action: Mouse scrolled (422, 343) with delta (0, 0)
Screenshot: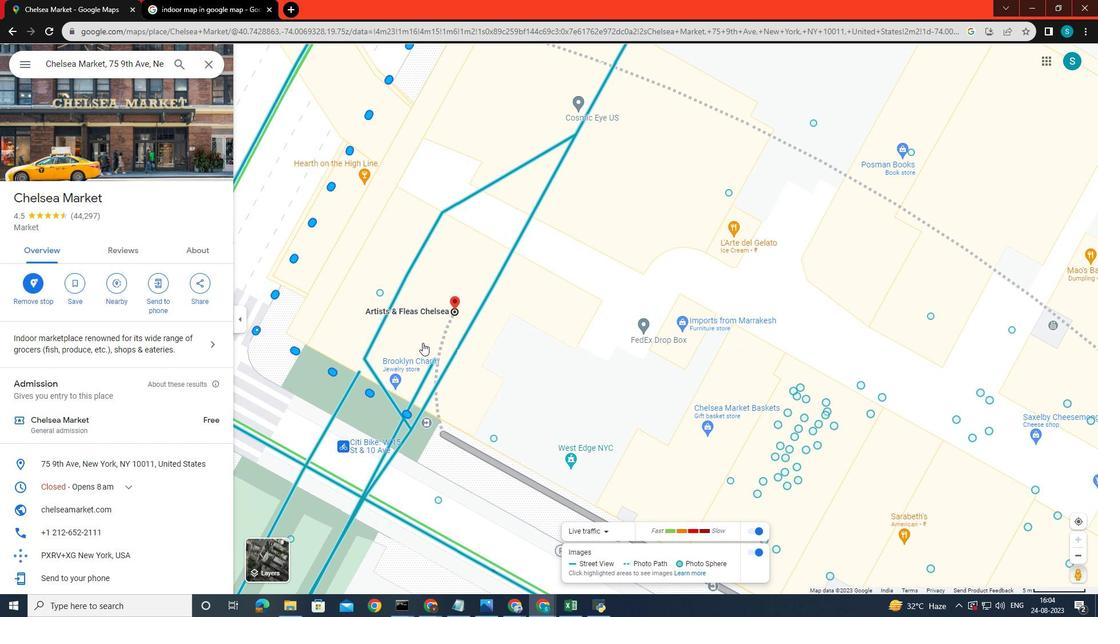 
Action: Mouse moved to (422, 343)
Screenshot: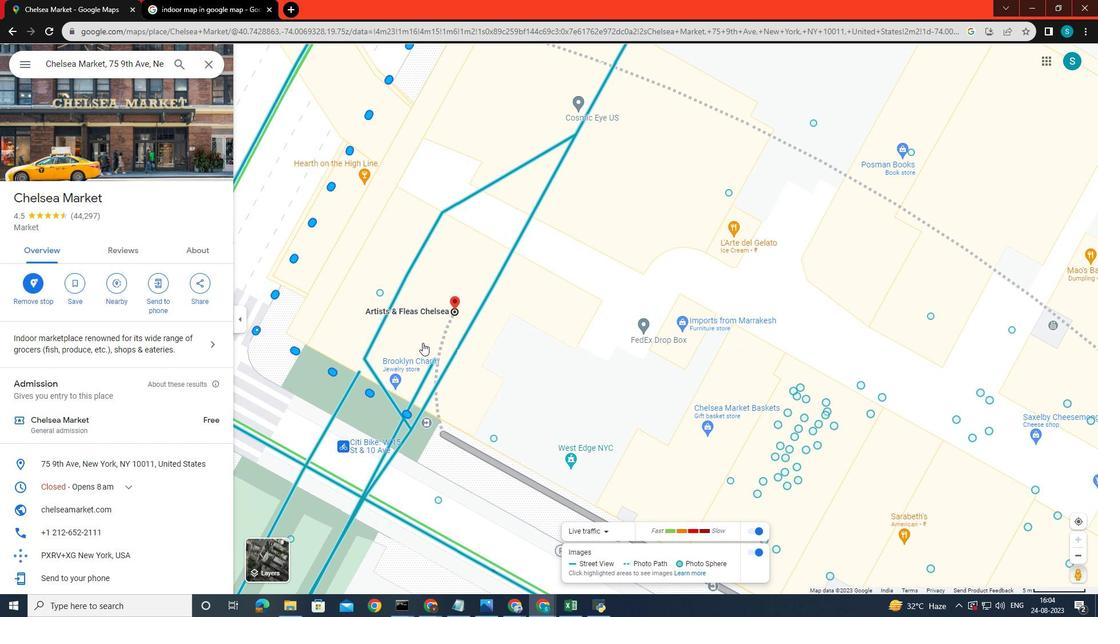 
Action: Mouse scrolled (422, 343) with delta (0, 0)
Screenshot: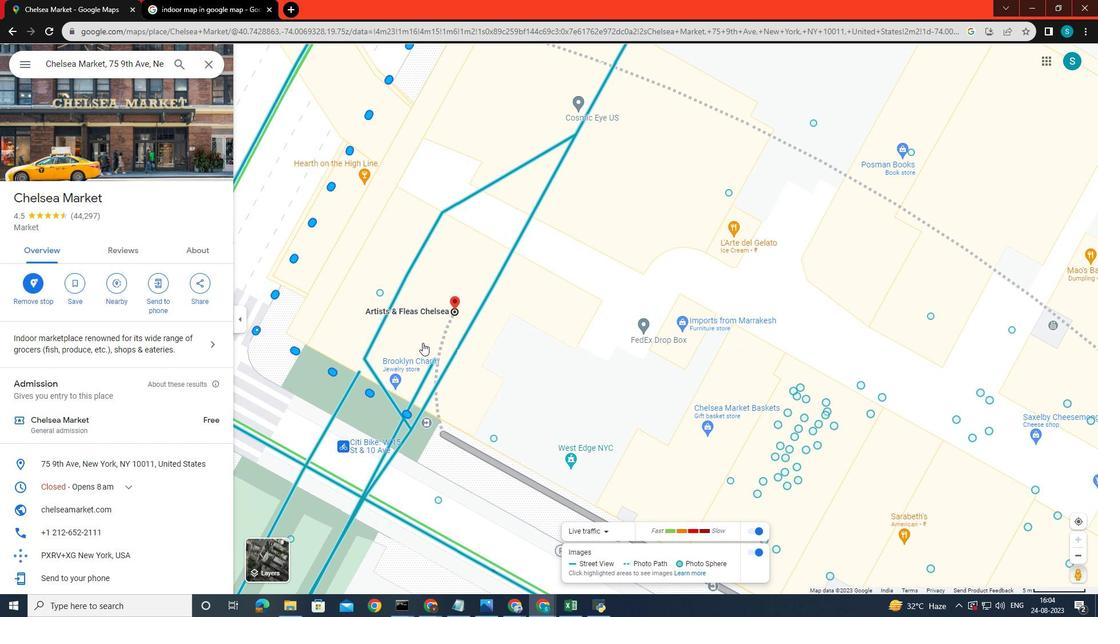
Action: Mouse scrolled (422, 343) with delta (0, 0)
Screenshot: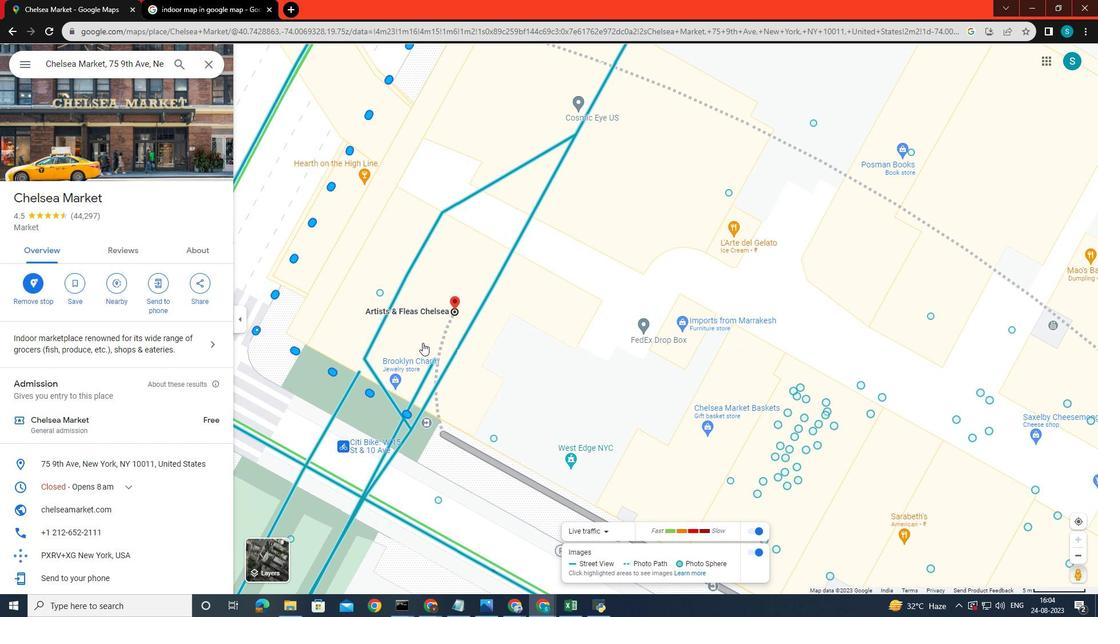 
Action: Mouse scrolled (422, 343) with delta (0, 0)
Screenshot: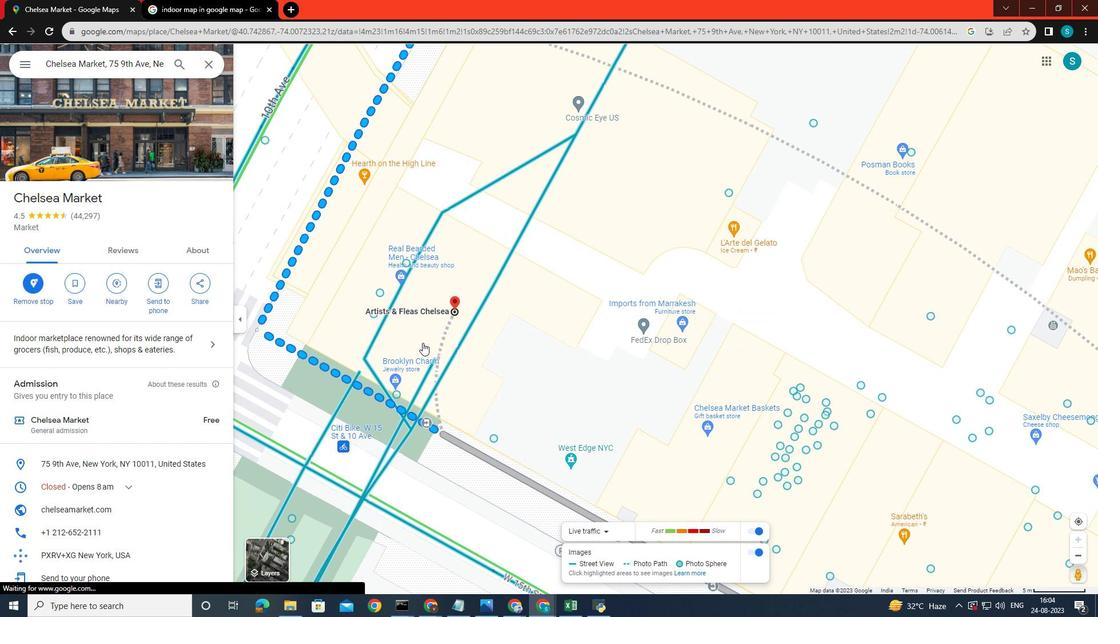 
Action: Mouse moved to (438, 341)
Screenshot: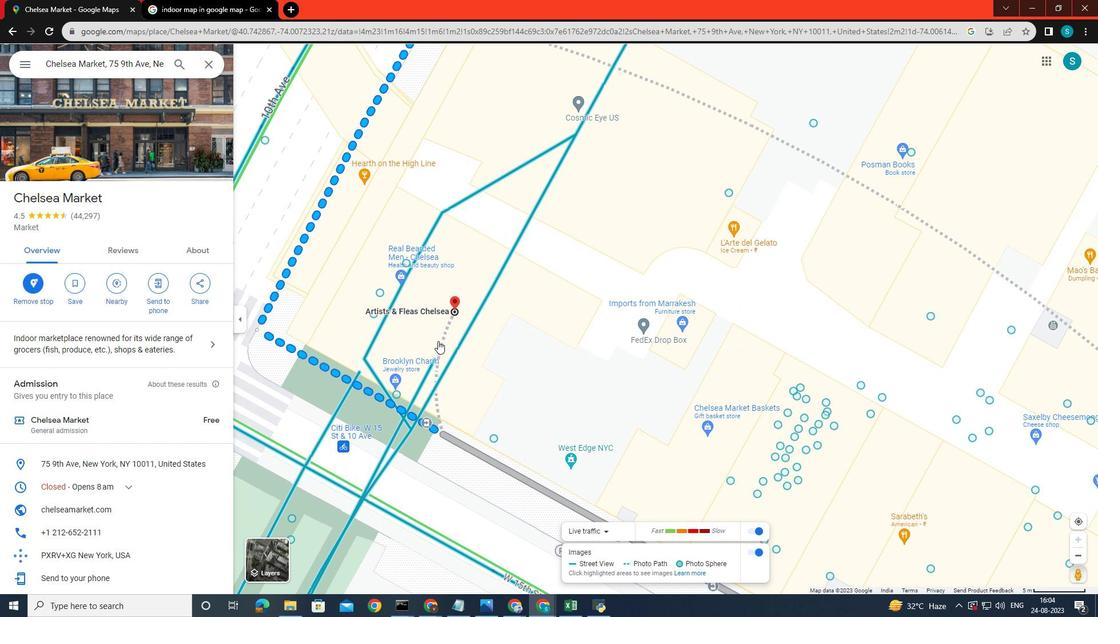 
Action: Mouse scrolled (438, 342) with delta (0, 0)
Screenshot: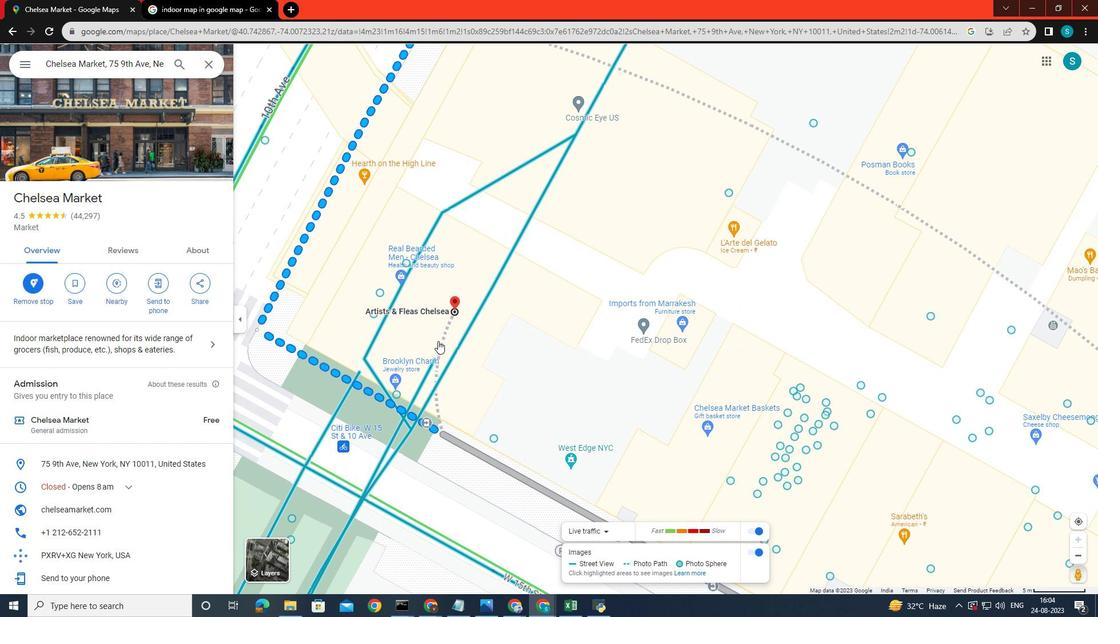 
Action: Mouse scrolled (438, 342) with delta (0, 0)
Screenshot: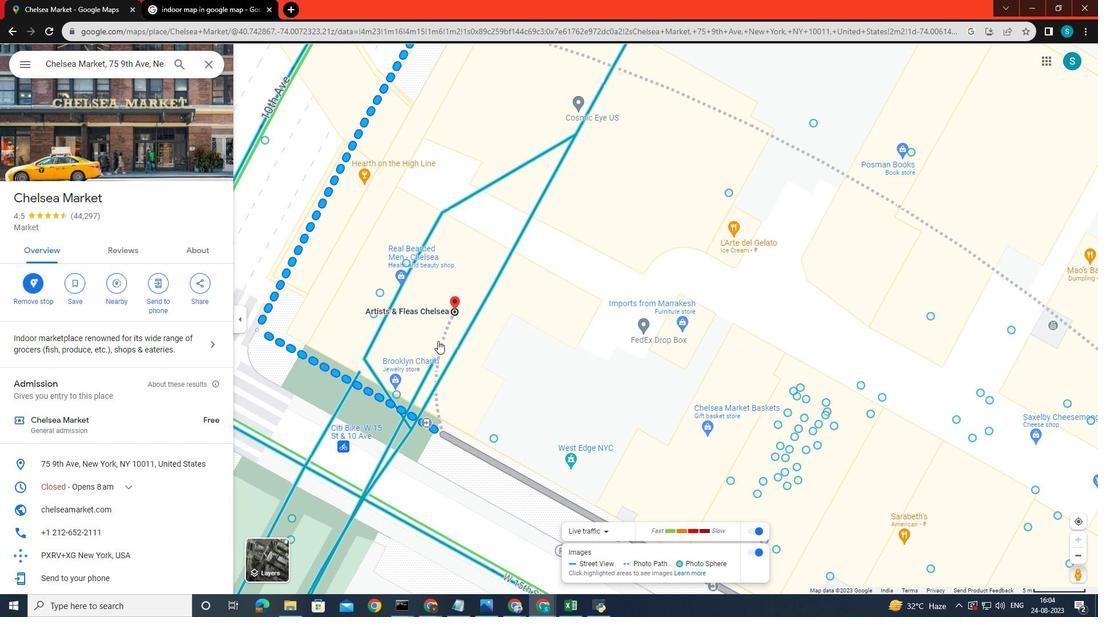 
Action: Mouse scrolled (438, 342) with delta (0, 0)
Screenshot: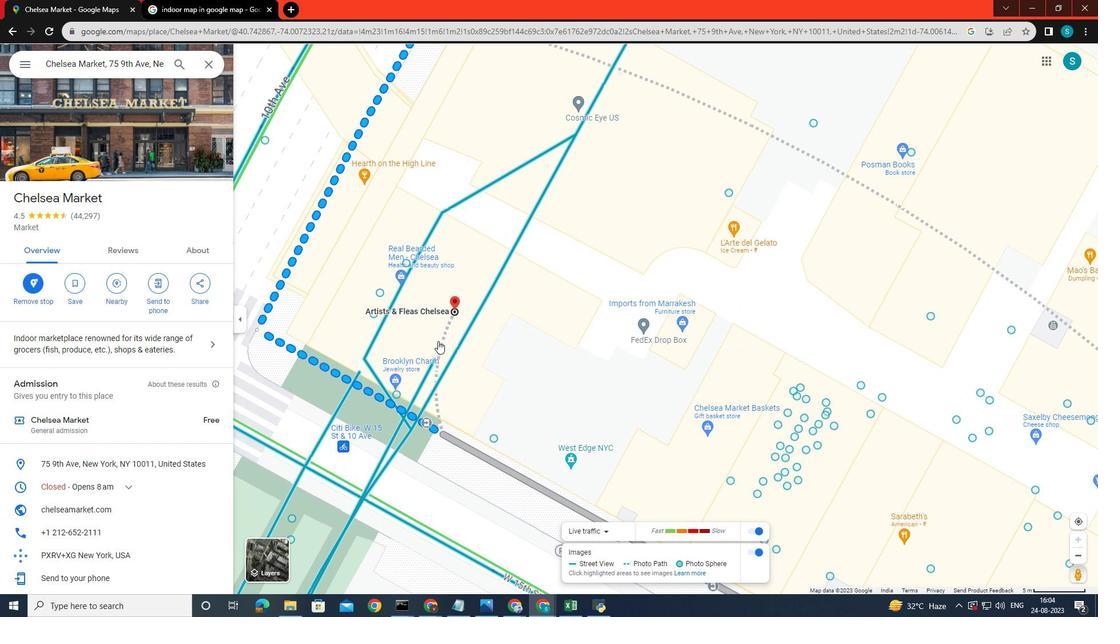
Action: Mouse scrolled (438, 342) with delta (0, 0)
Screenshot: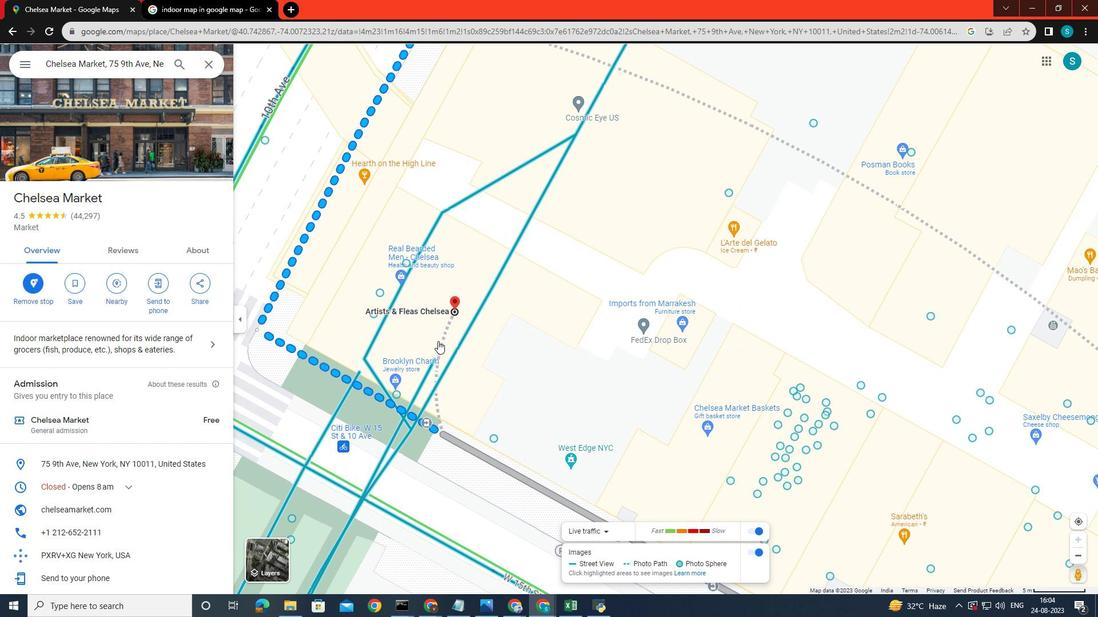
Action: Mouse scrolled (438, 342) with delta (0, 0)
Screenshot: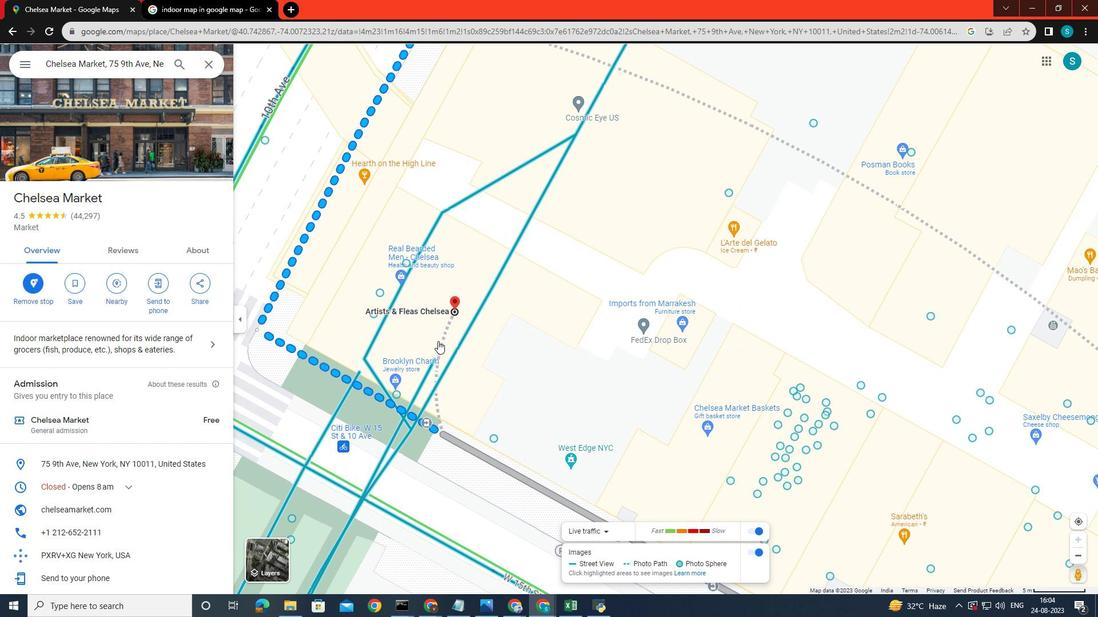 
Action: Mouse moved to (446, 324)
Screenshot: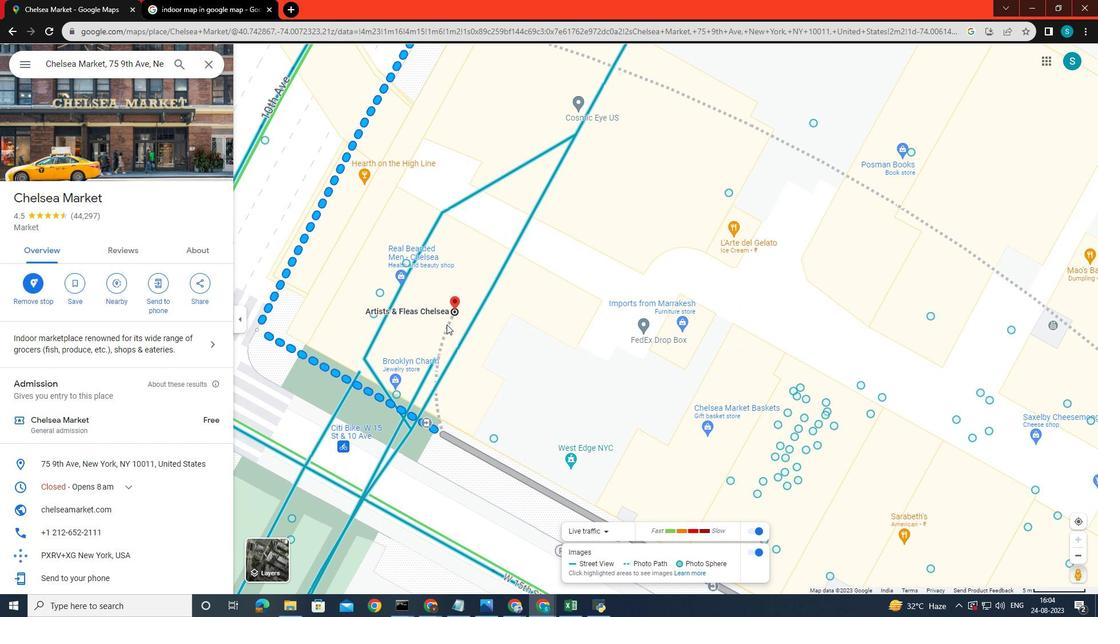 
Action: Mouse pressed left at (446, 324)
Screenshot: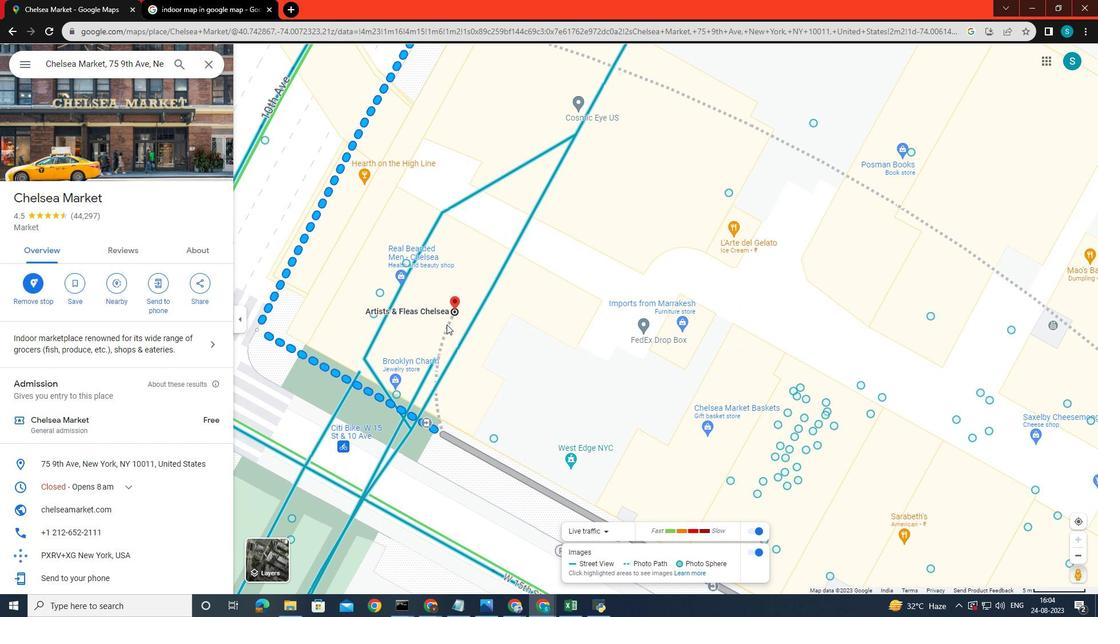 
Action: Mouse moved to (520, 348)
Screenshot: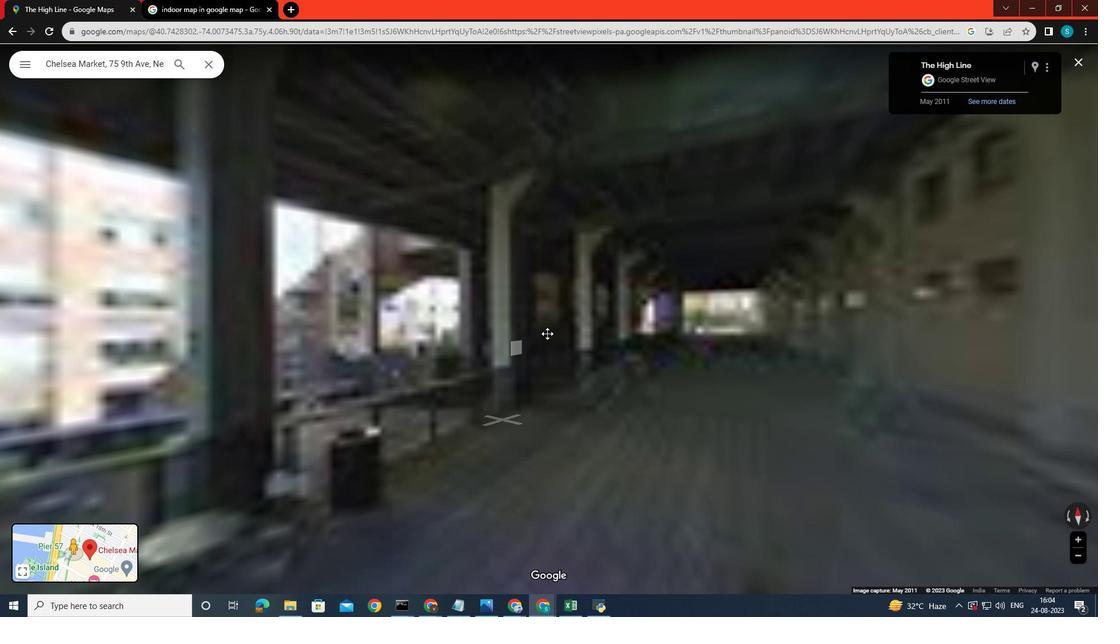 
Action: Mouse pressed left at (520, 348)
Screenshot: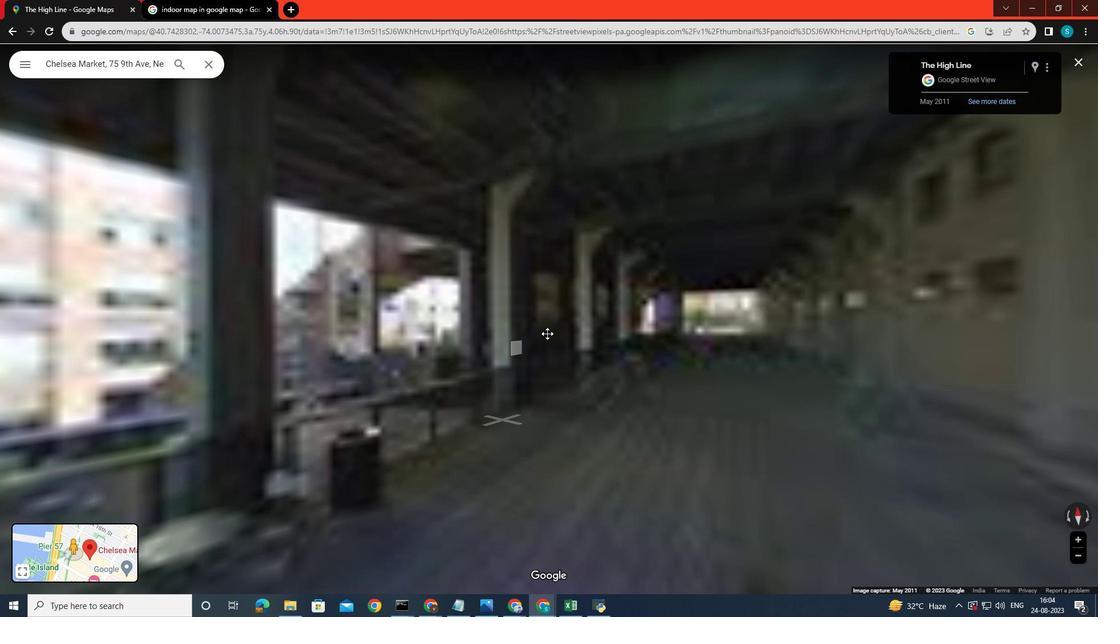 
Action: Mouse moved to (486, 308)
Screenshot: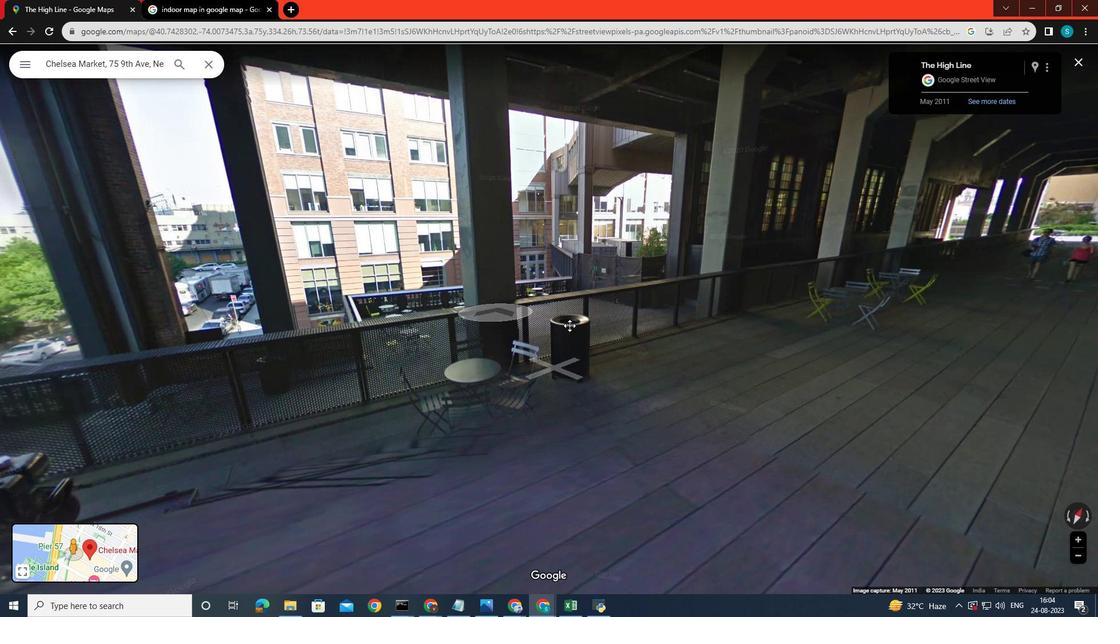 
Action: Mouse pressed left at (486, 308)
Screenshot: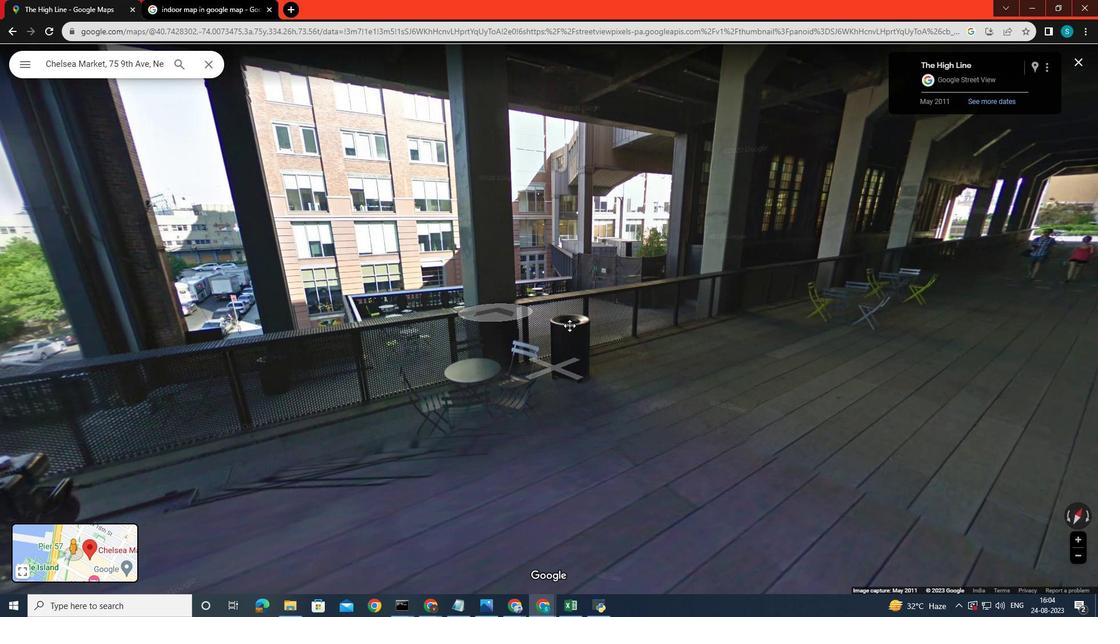 
Action: Mouse moved to (514, 363)
Screenshot: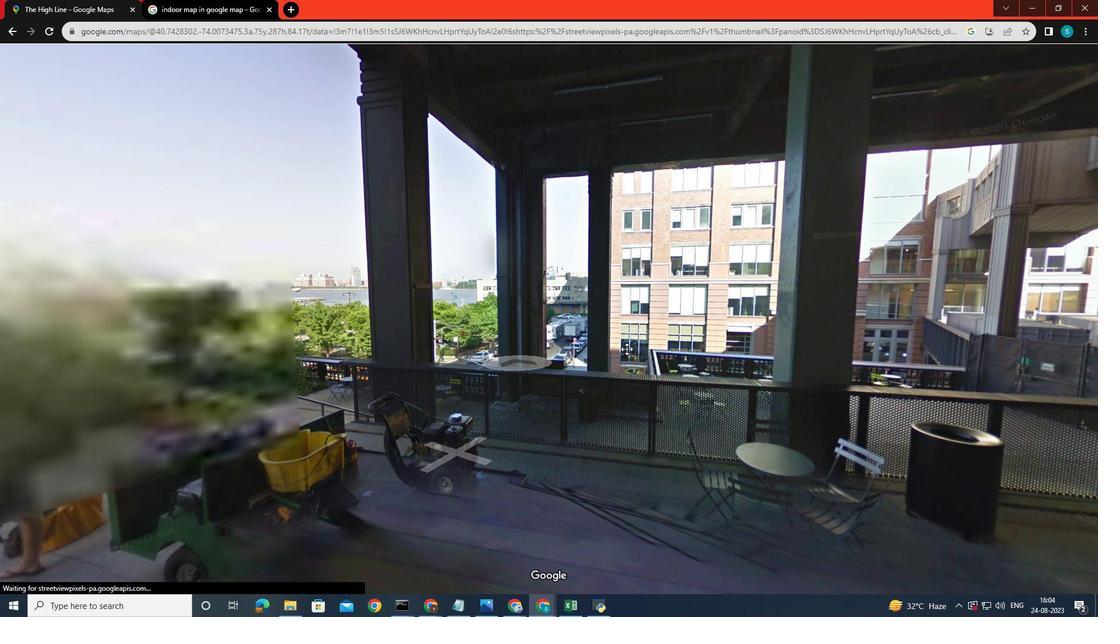 
Action: Mouse pressed left at (514, 363)
Screenshot: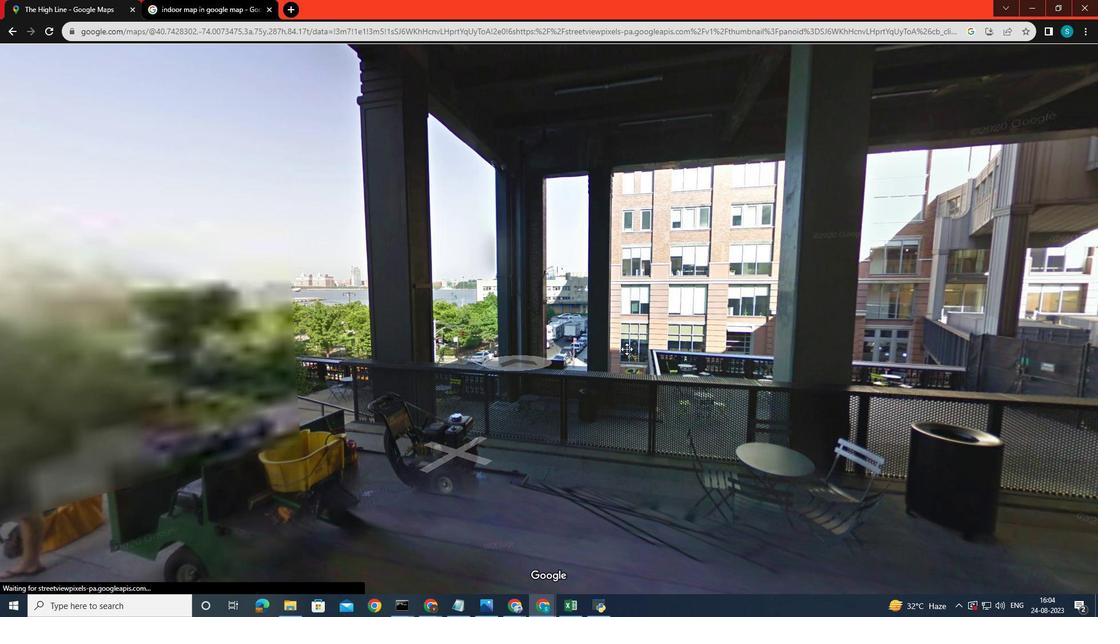 
Action: Mouse moved to (537, 334)
Screenshot: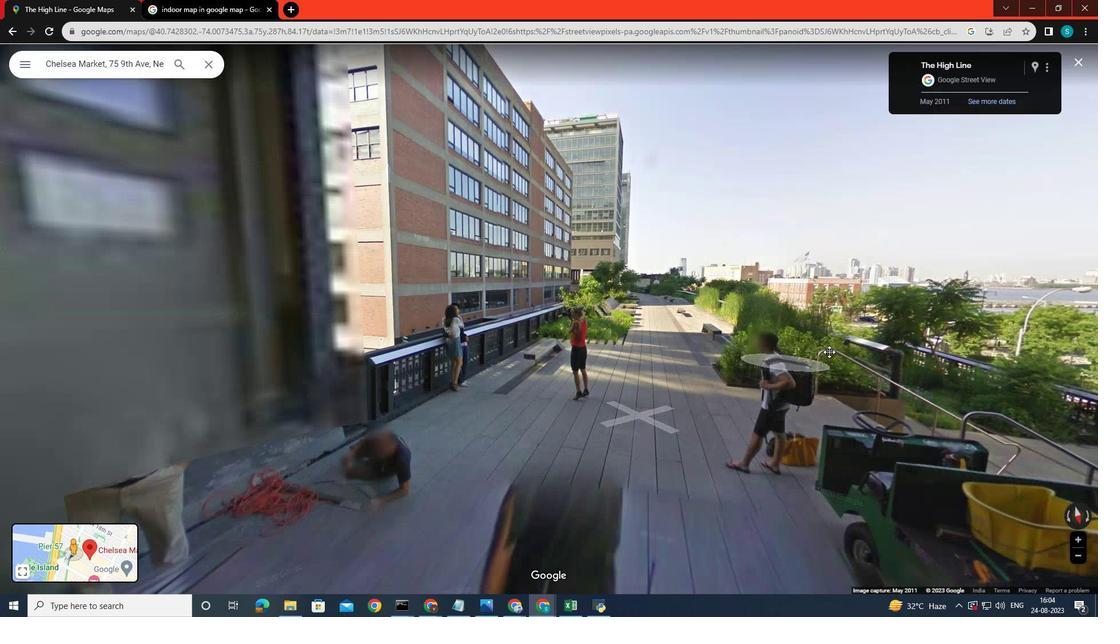 
Action: Mouse pressed left at (537, 334)
Screenshot: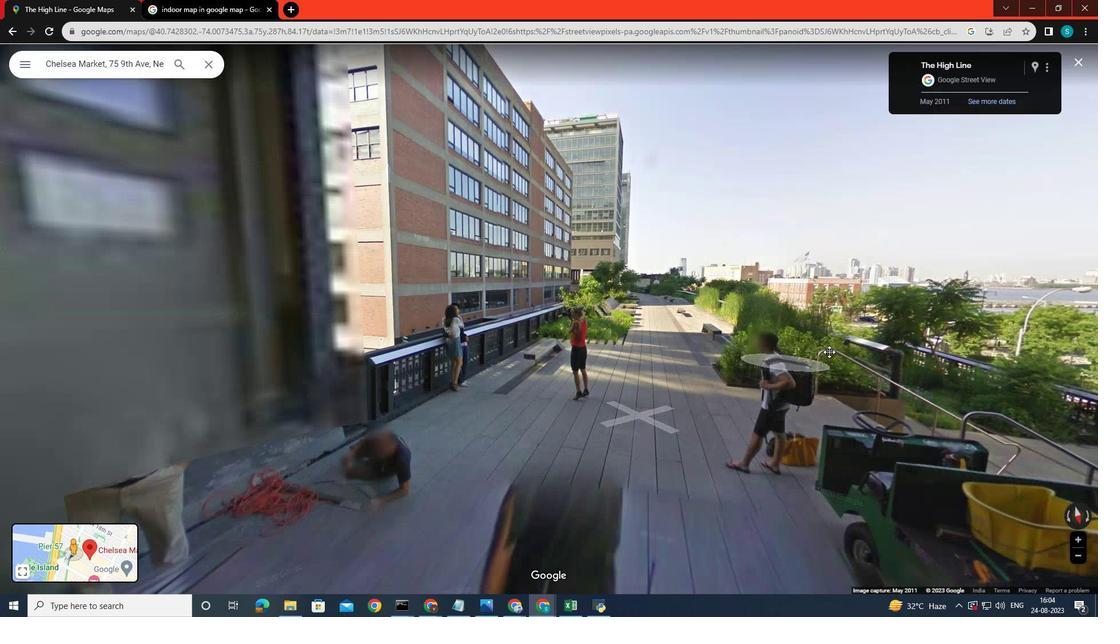 
Action: Mouse moved to (638, 319)
Screenshot: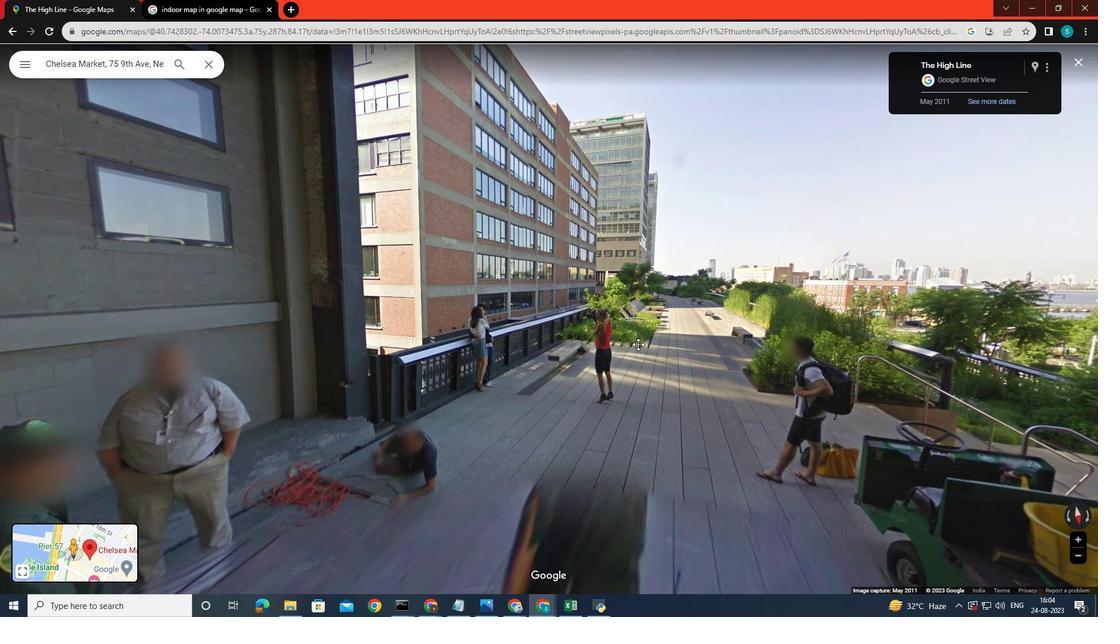 
Action: Mouse pressed left at (638, 319)
Screenshot: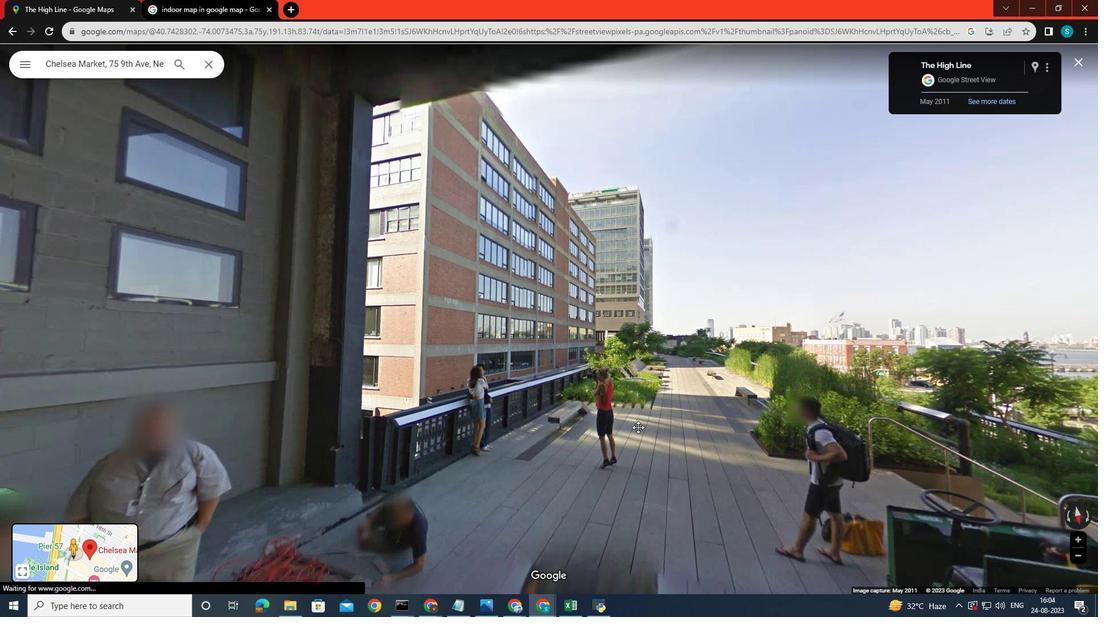 
Action: Mouse moved to (665, 357)
Screenshot: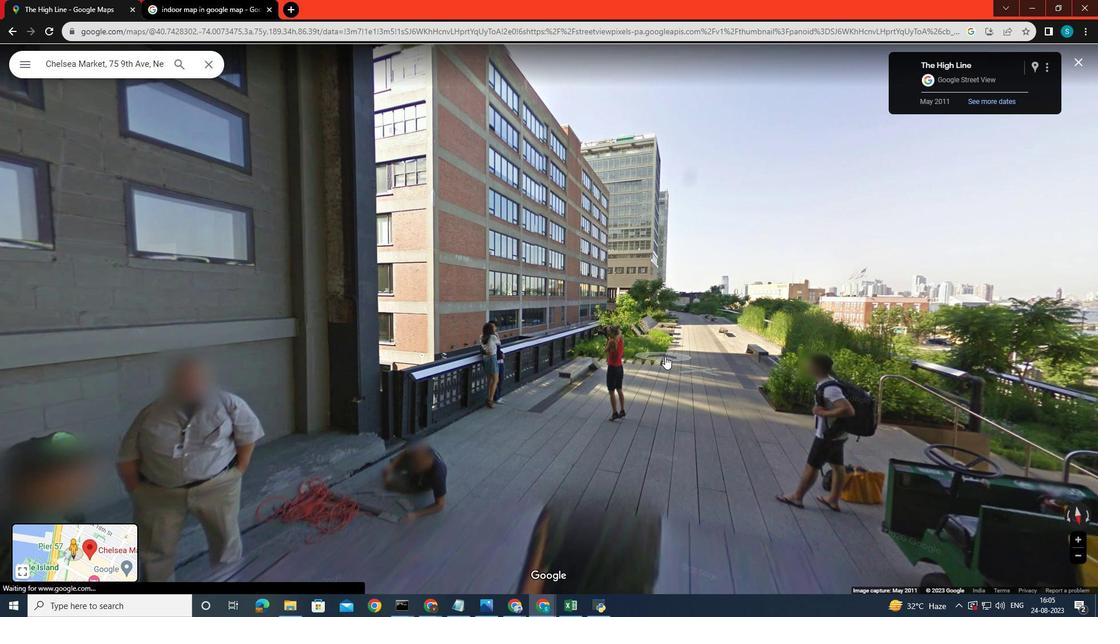 
Action: Mouse pressed left at (665, 357)
Screenshot: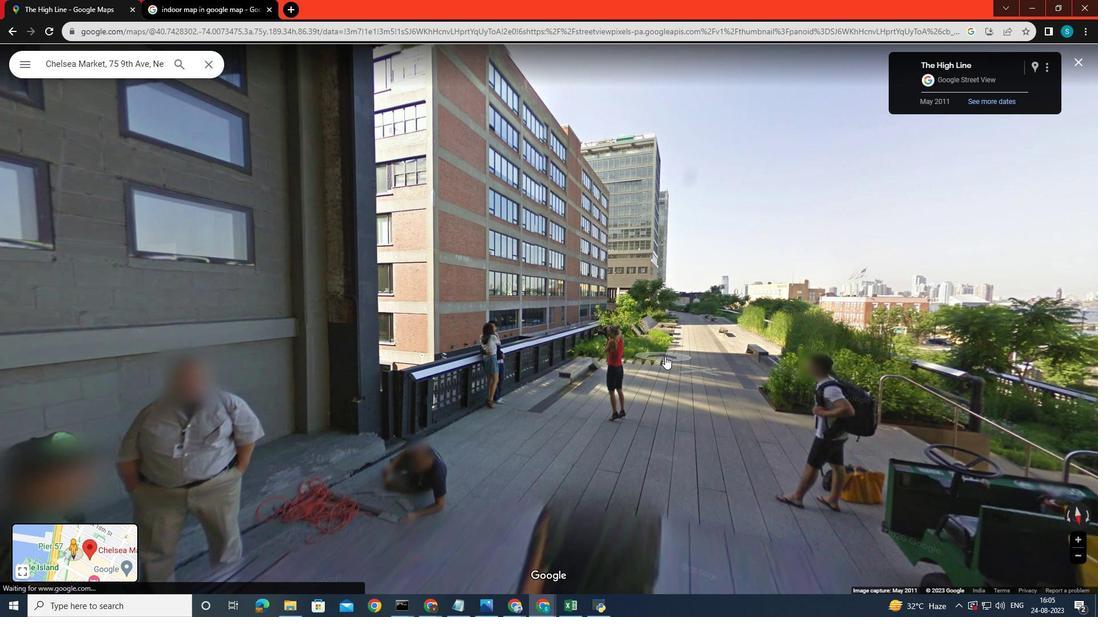 
Action: Mouse moved to (561, 367)
Screenshot: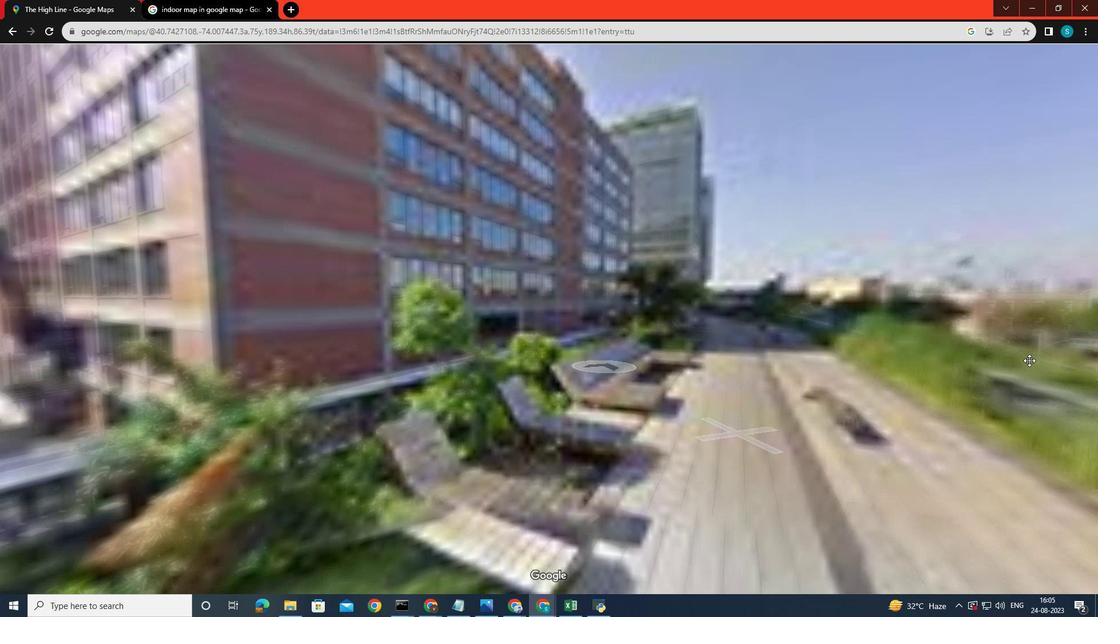 
Action: Mouse pressed left at (561, 367)
Screenshot: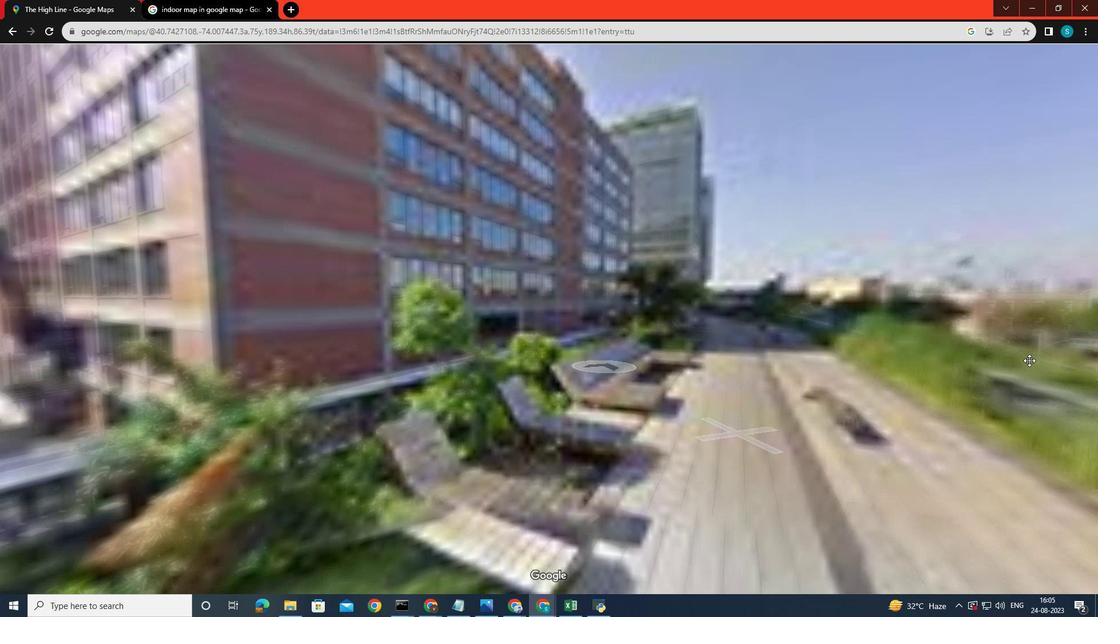 
Action: Mouse moved to (616, 311)
Screenshot: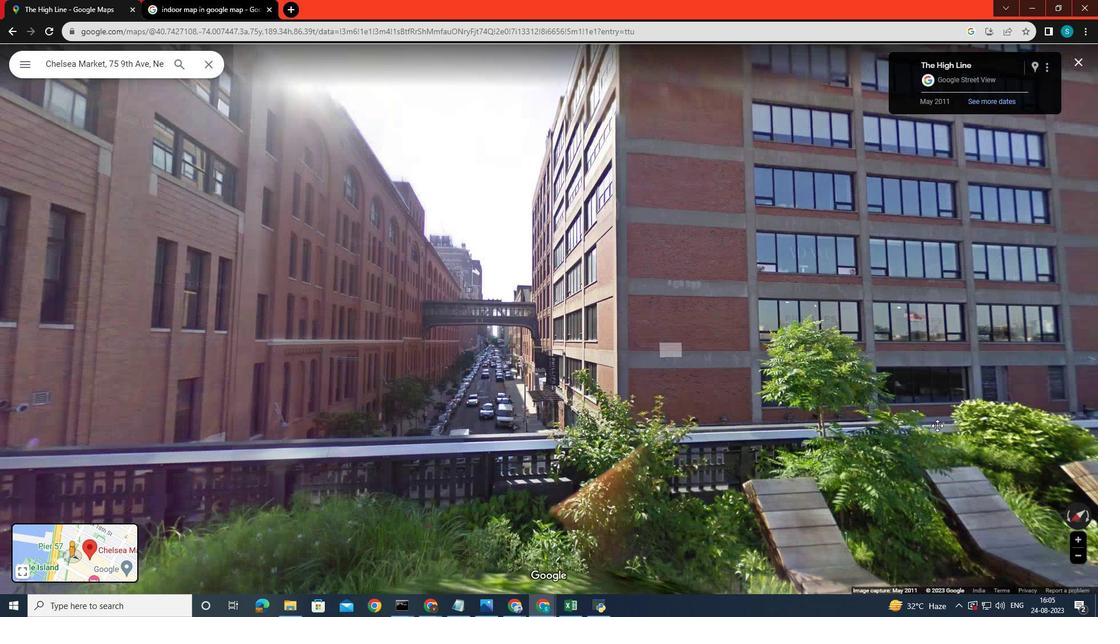 
Action: Mouse pressed left at (616, 311)
Screenshot: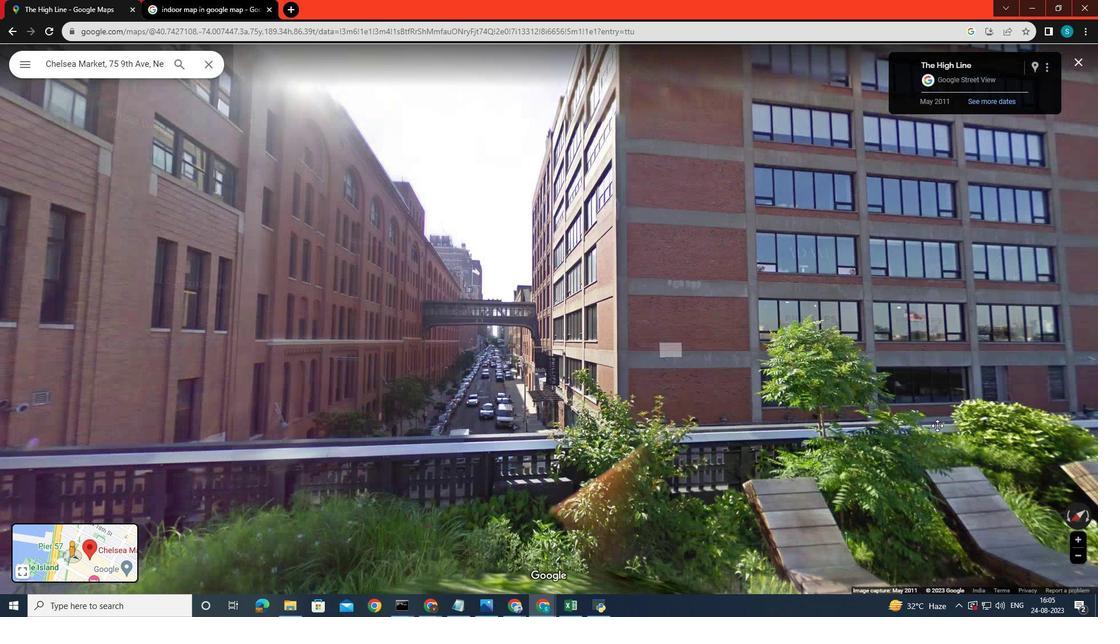 
Action: Mouse moved to (507, 378)
Screenshot: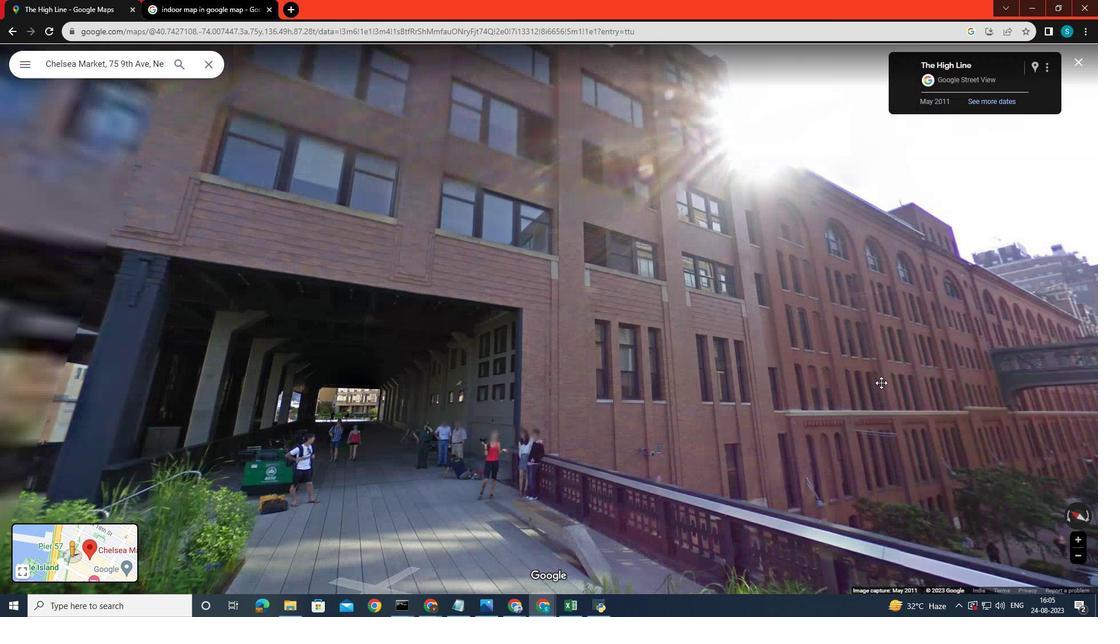 
Action: Mouse pressed left at (507, 378)
Screenshot: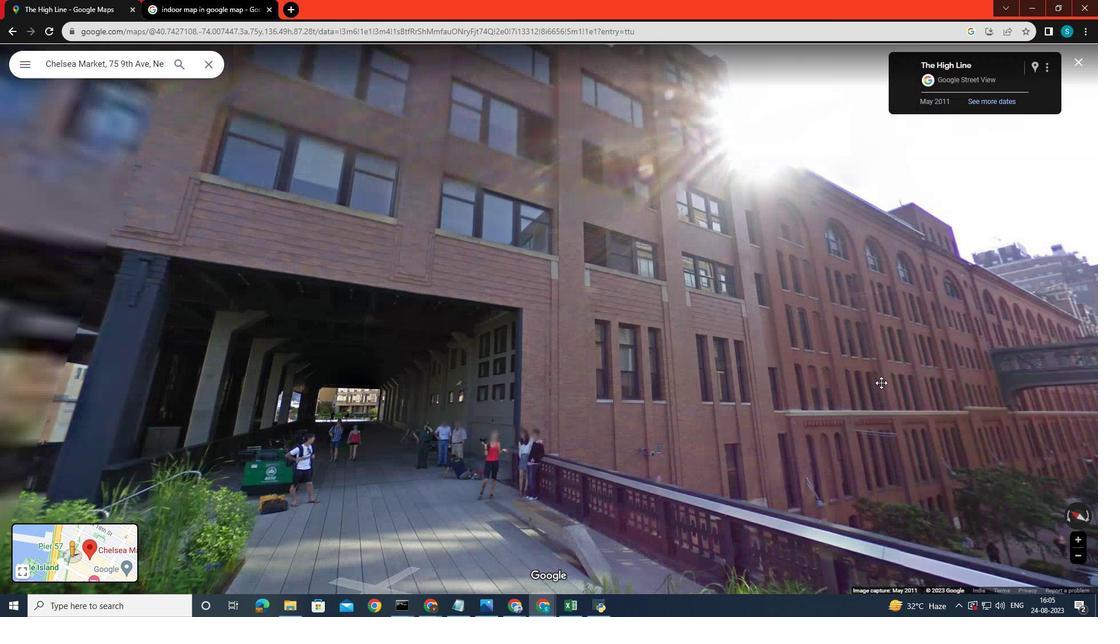 
Action: Mouse moved to (574, 420)
Screenshot: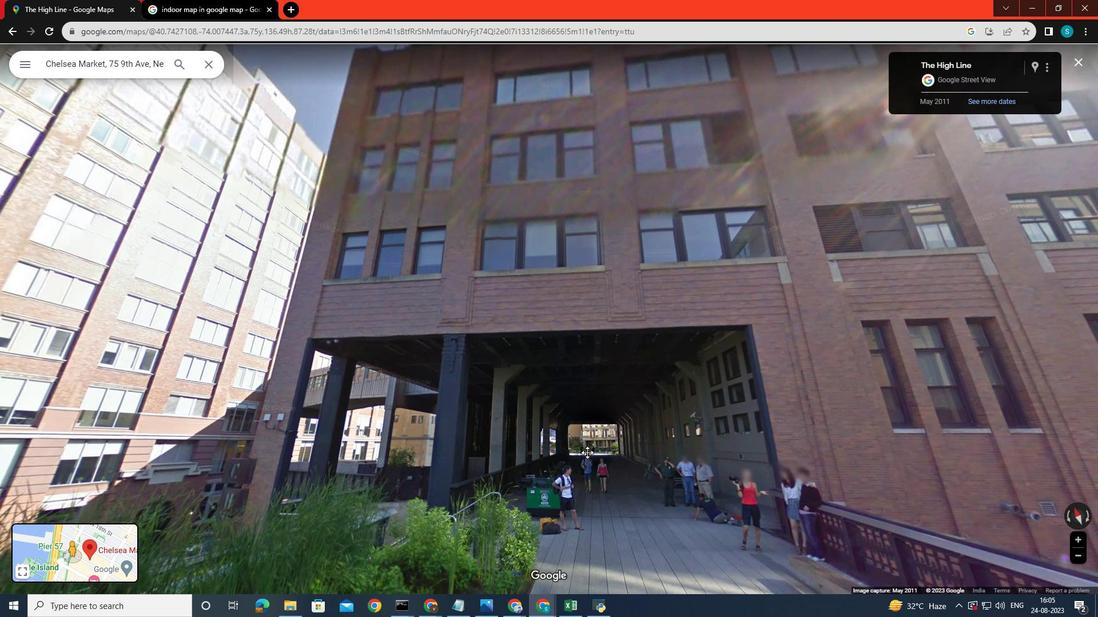 
Action: Mouse pressed left at (574, 420)
Screenshot: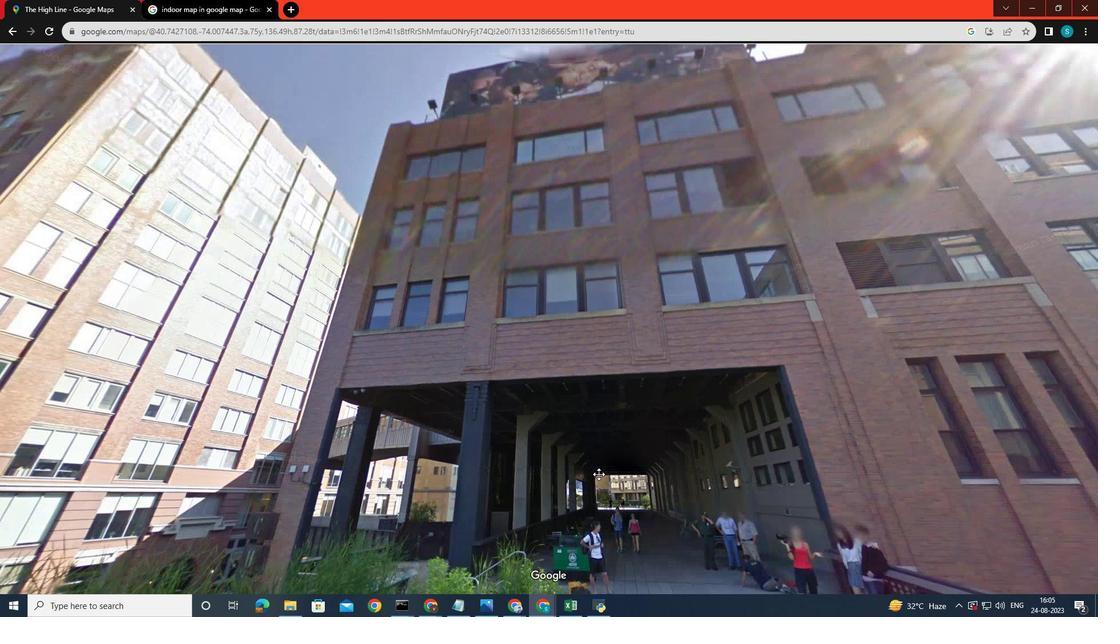 
Action: Mouse moved to (604, 486)
Screenshot: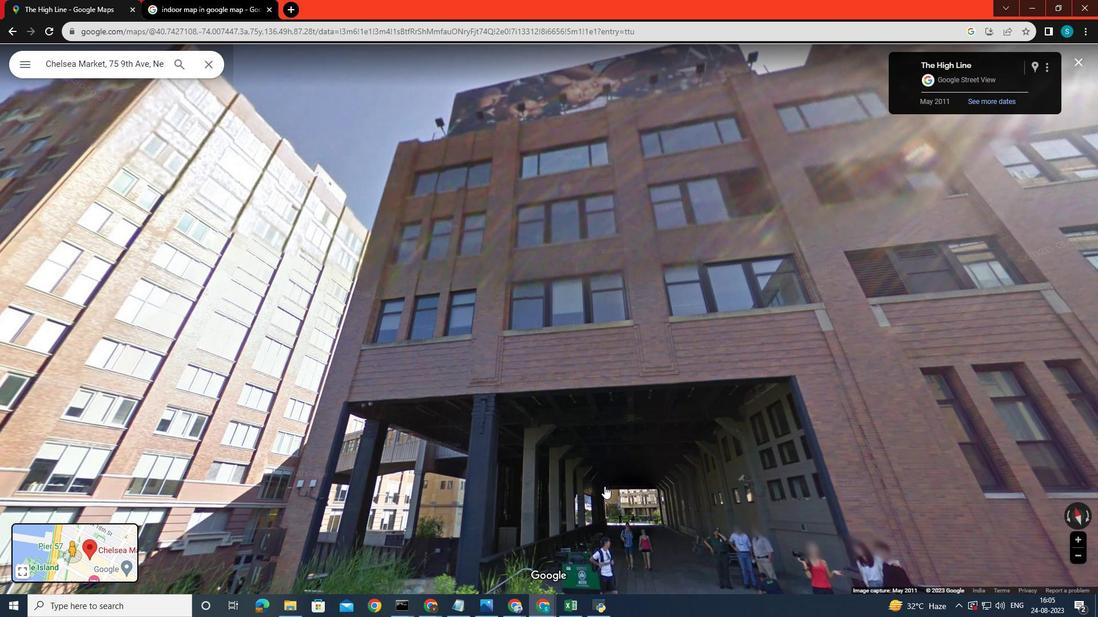
Action: Key pressed <Key.esc>
Screenshot: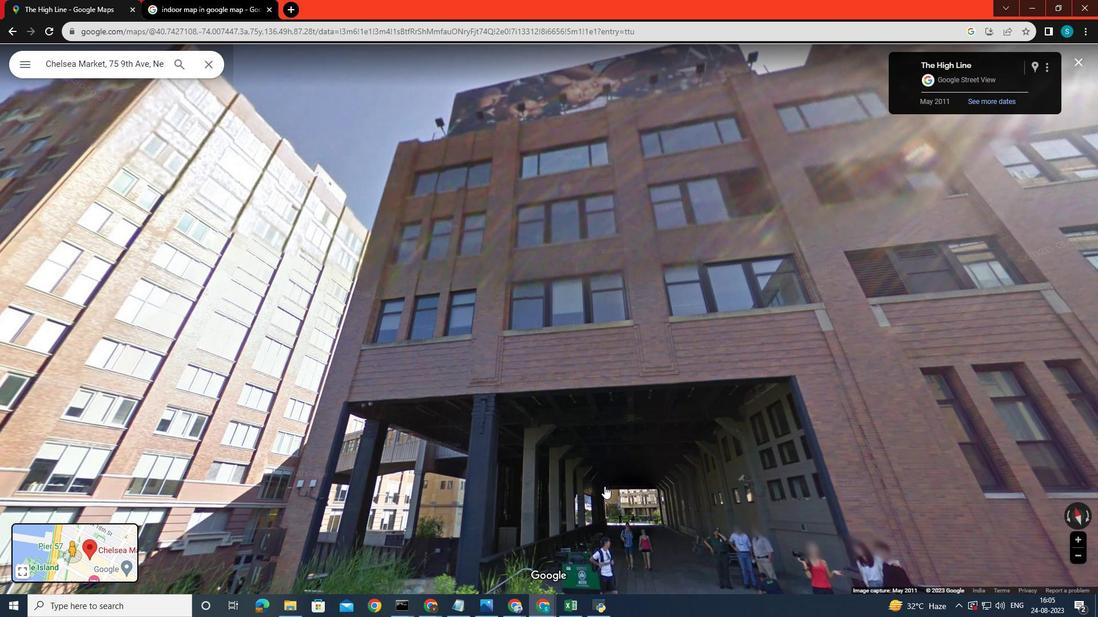 
Action: Mouse moved to (633, 141)
Screenshot: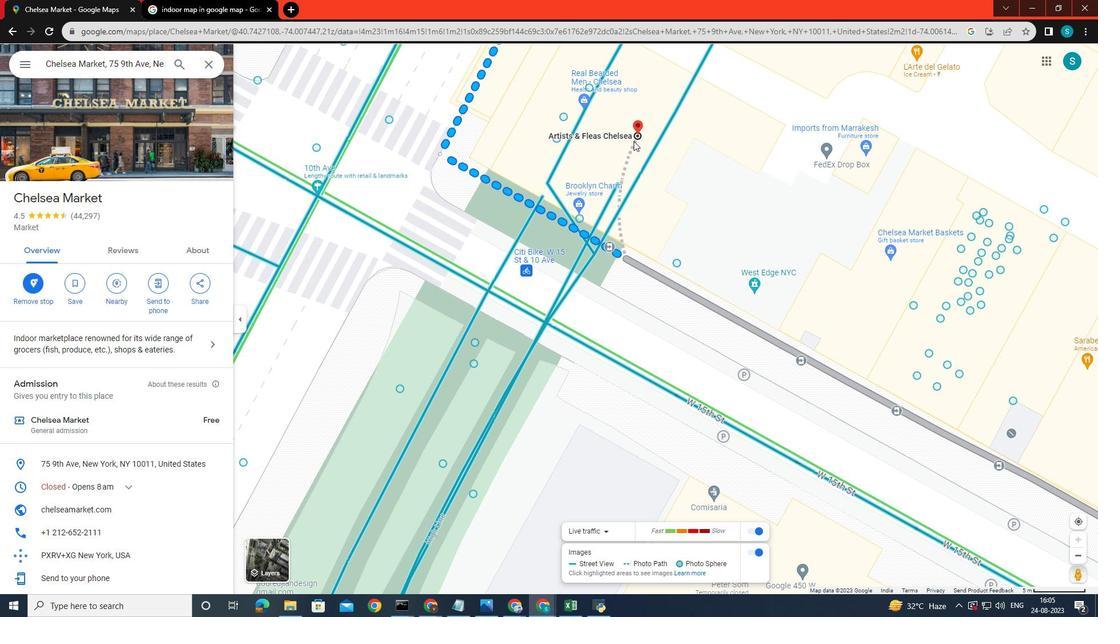 
Action: Mouse pressed left at (633, 141)
Screenshot: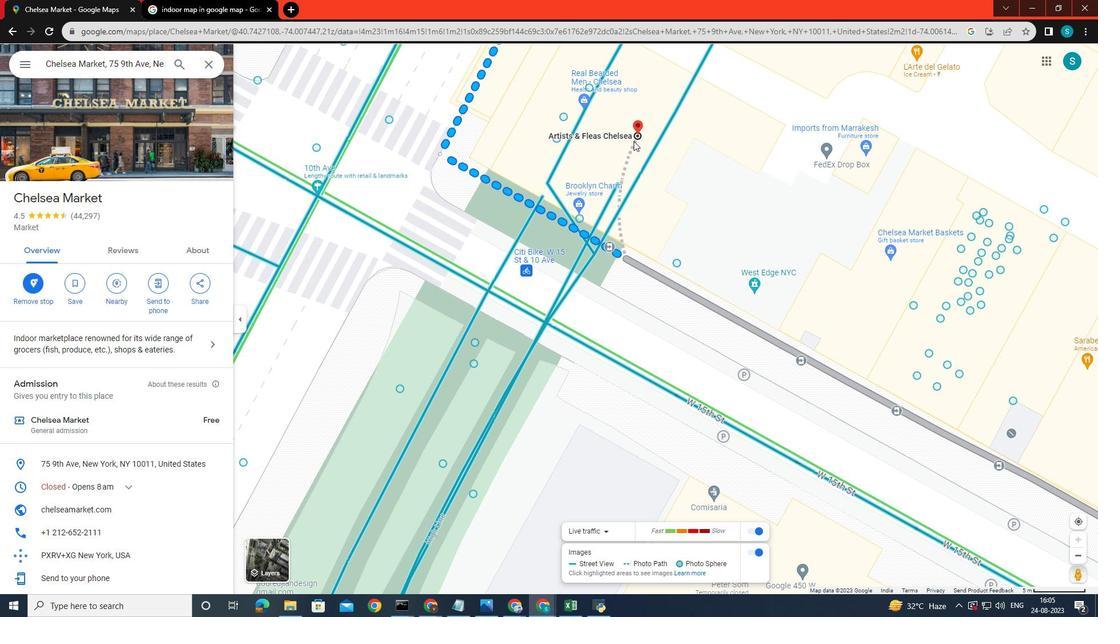 
Action: Mouse moved to (540, 370)
Screenshot: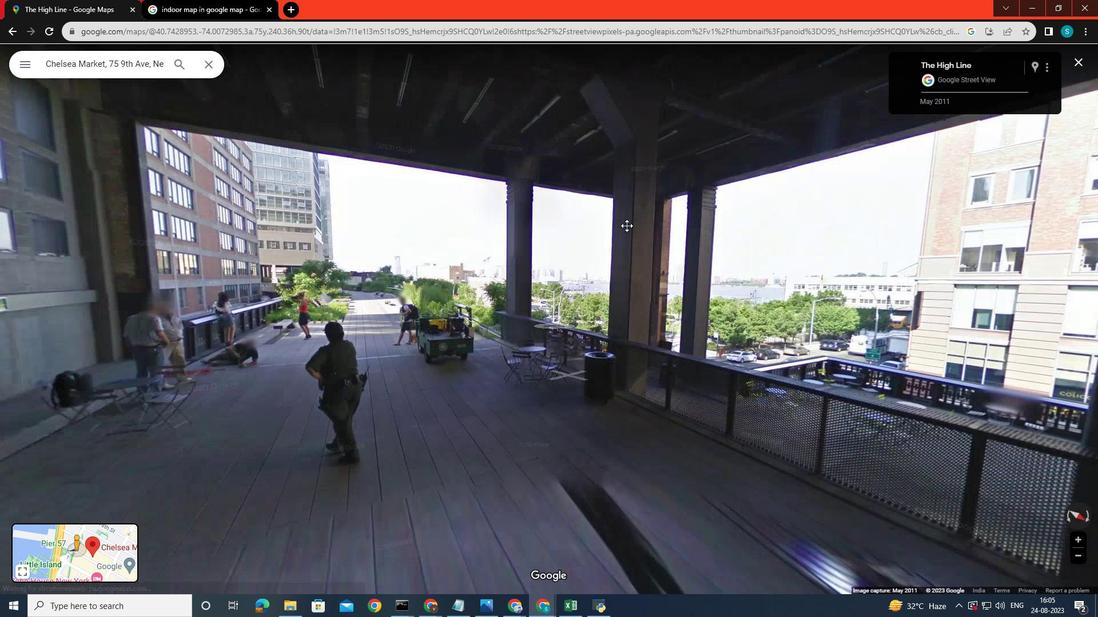 
Action: Mouse pressed left at (540, 370)
Screenshot: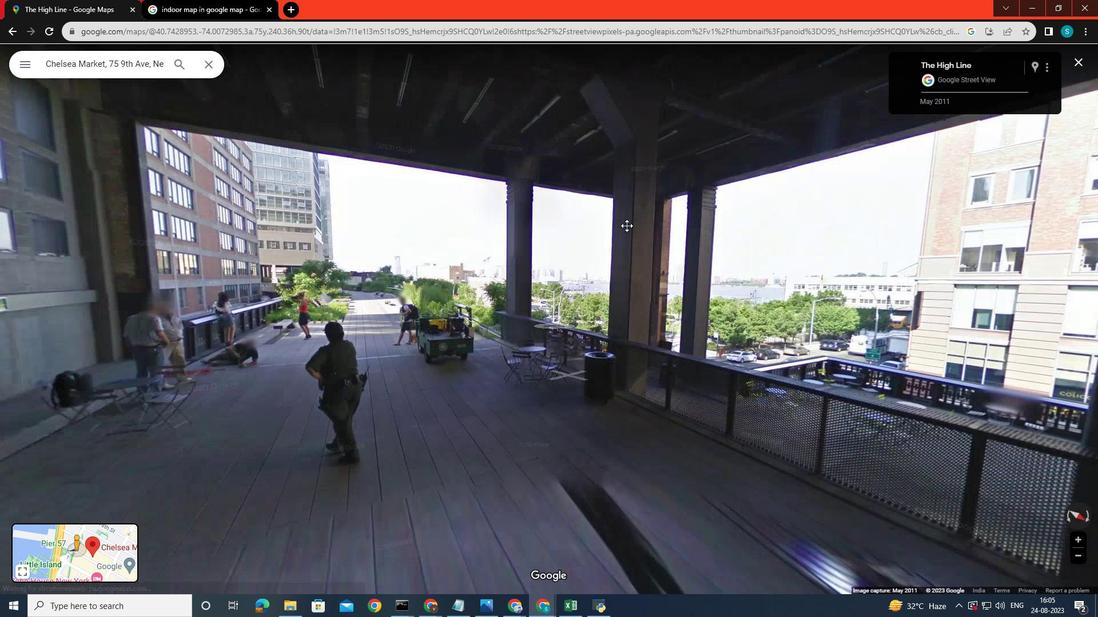 
Action: Mouse moved to (541, 289)
Screenshot: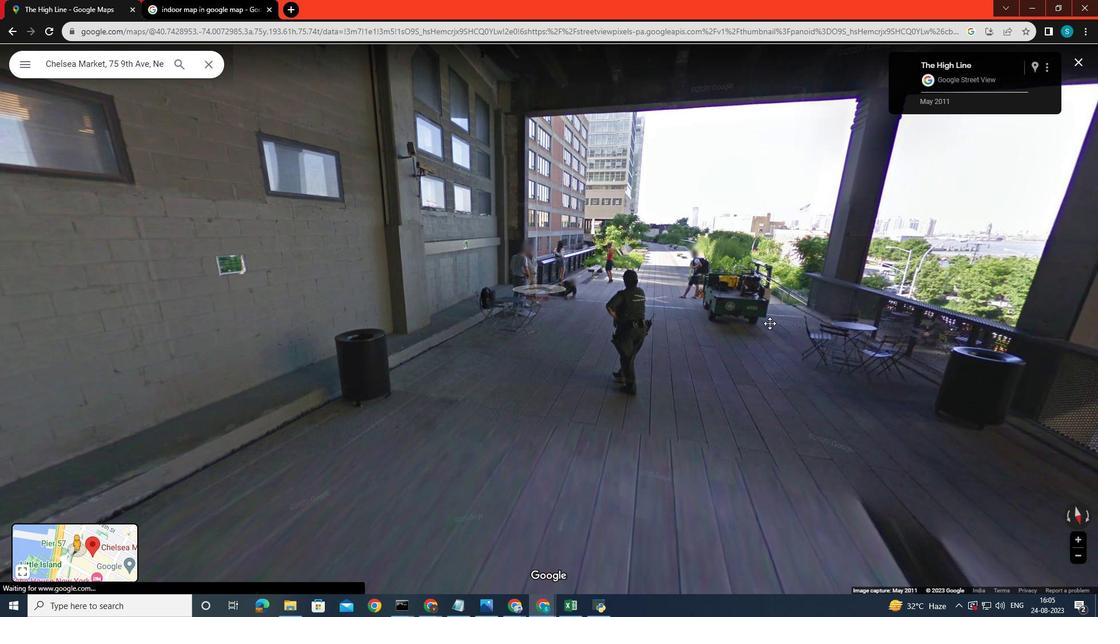 
Action: Mouse pressed left at (541, 289)
Screenshot: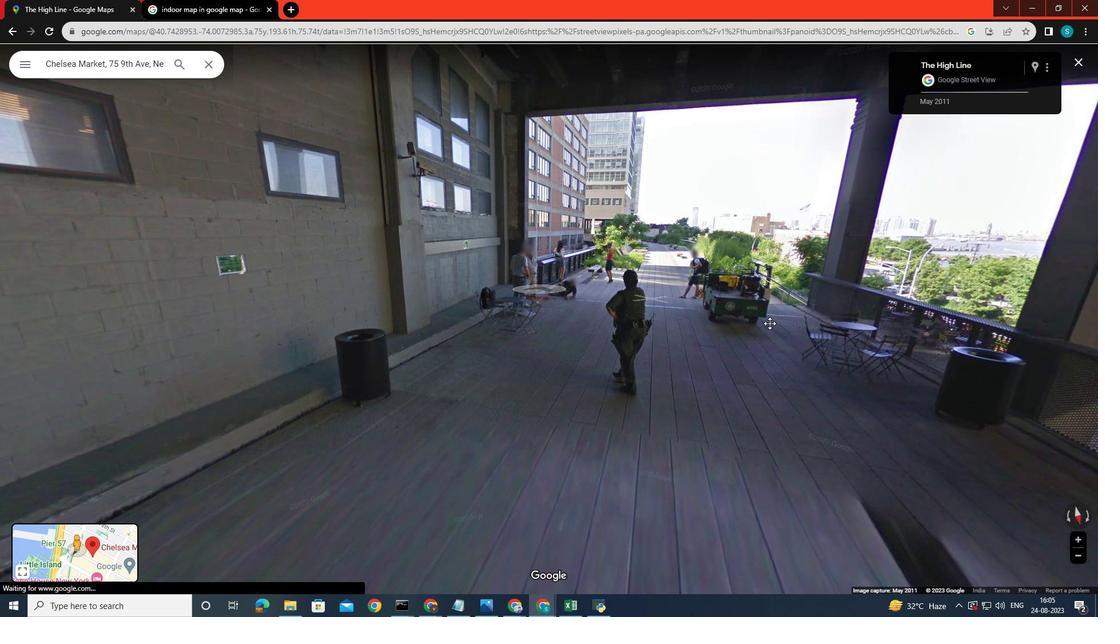 
Action: Mouse moved to (622, 347)
Screenshot: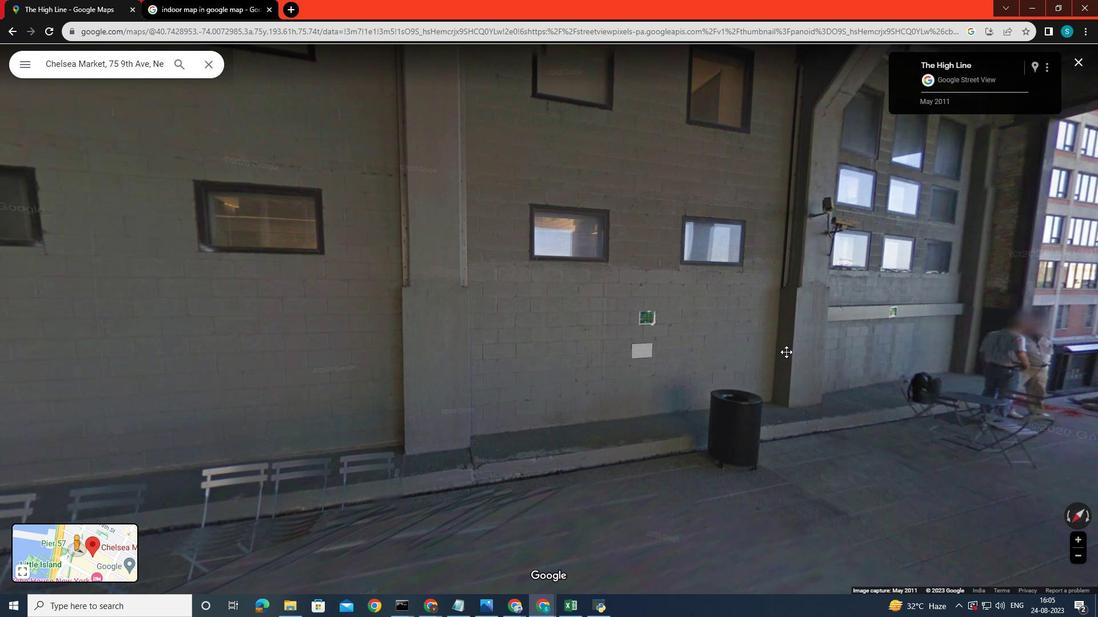 
Action: Mouse pressed left at (622, 347)
Screenshot: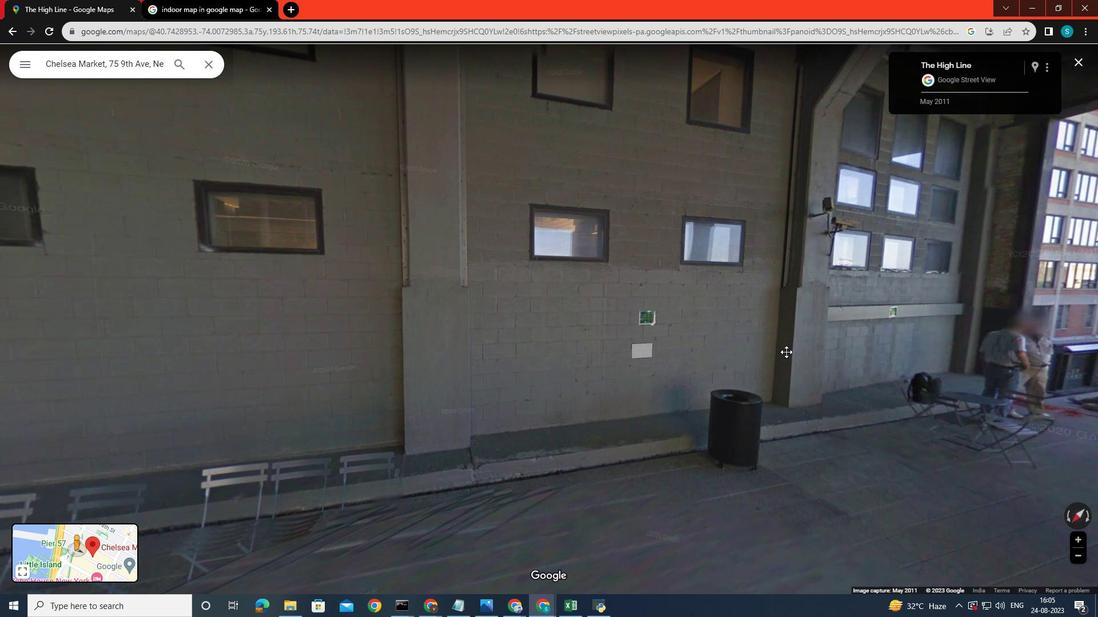
Action: Mouse moved to (429, 322)
Screenshot: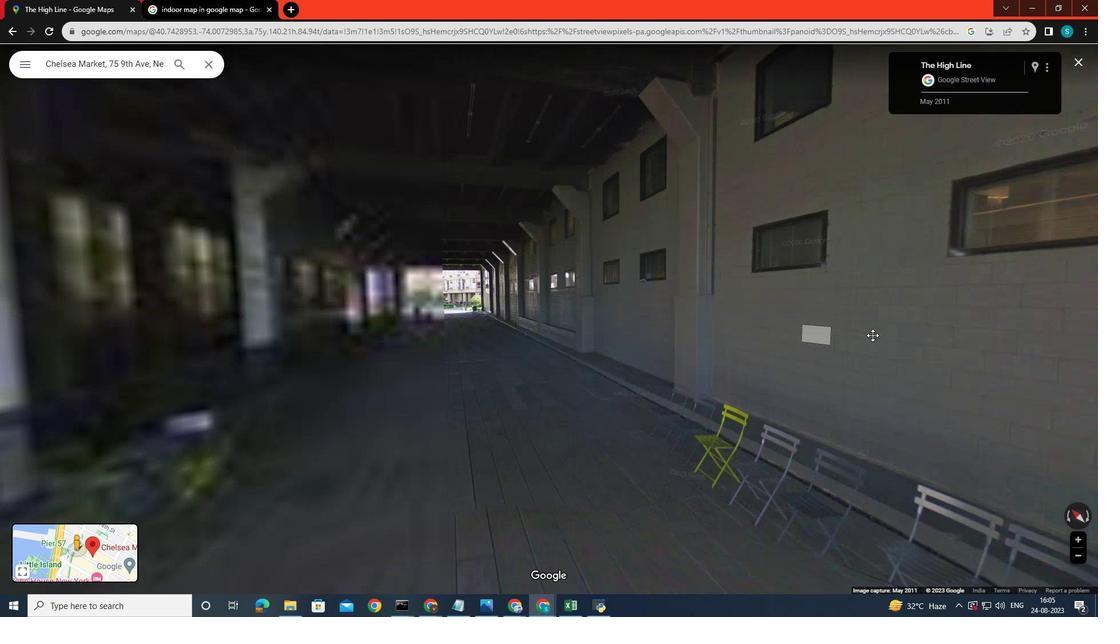 
Action: Mouse pressed left at (429, 322)
Screenshot: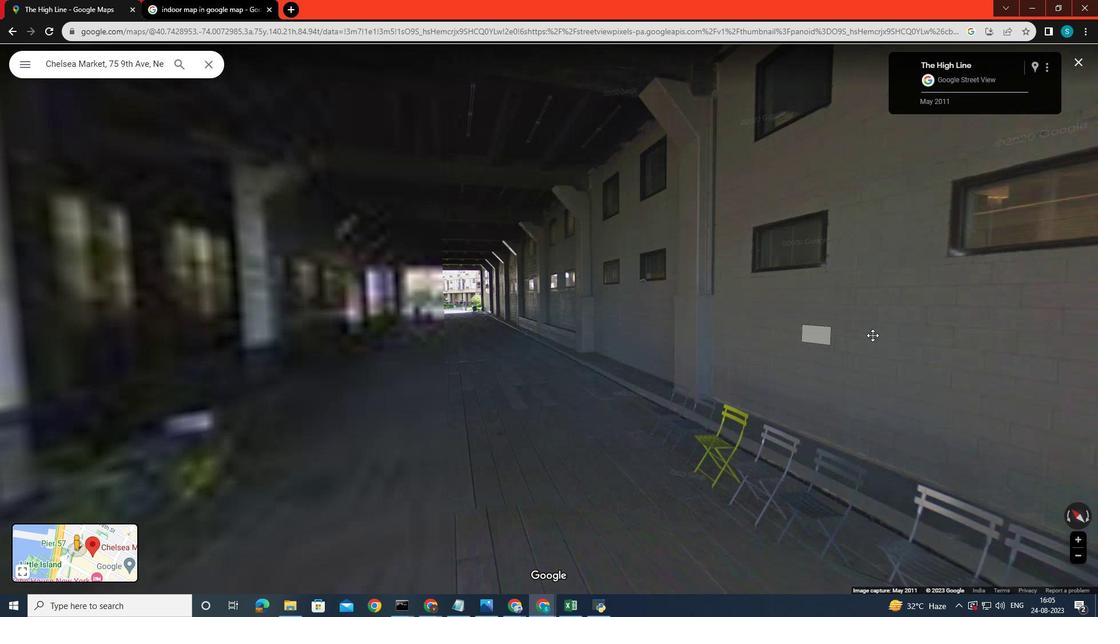 
Action: Mouse moved to (607, 334)
Screenshot: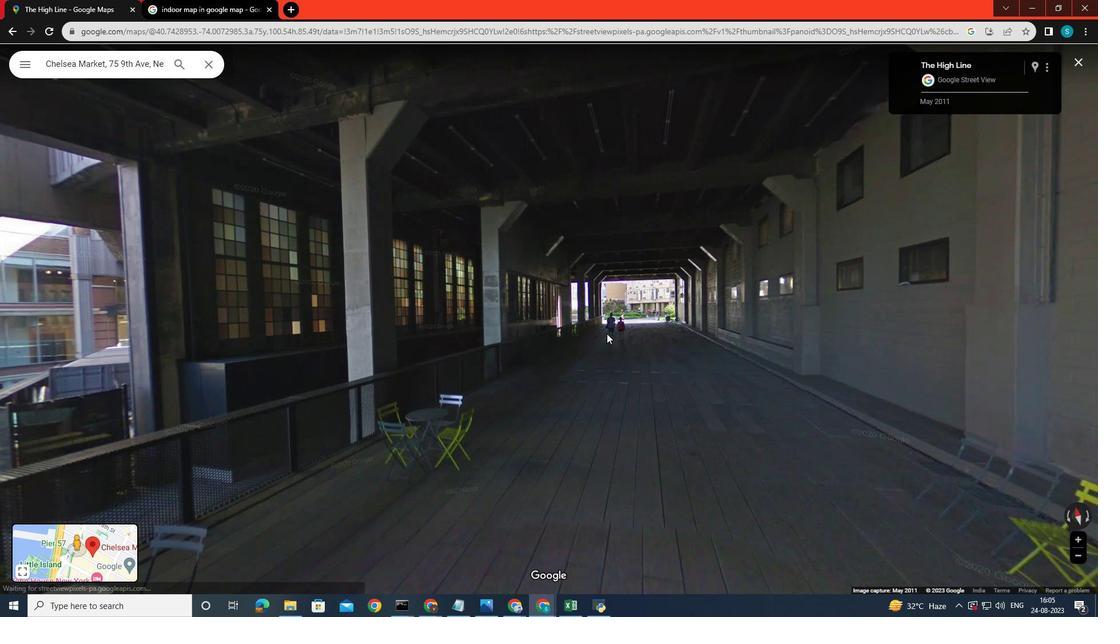 
Action: Key pressed <Key.esc>
Screenshot: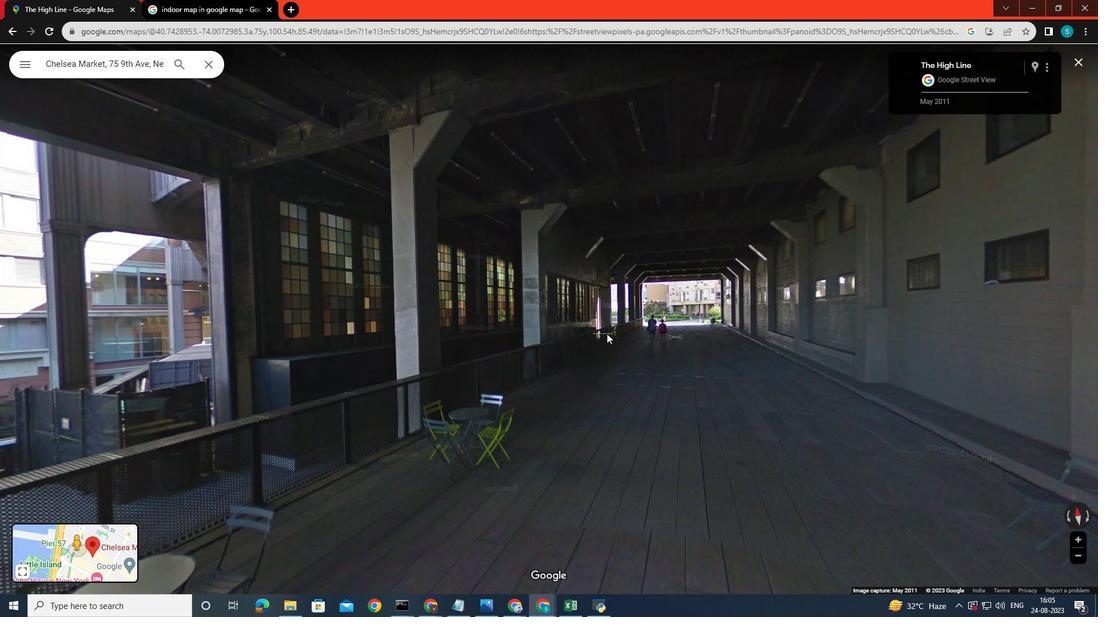 
Action: Mouse moved to (639, 430)
Screenshot: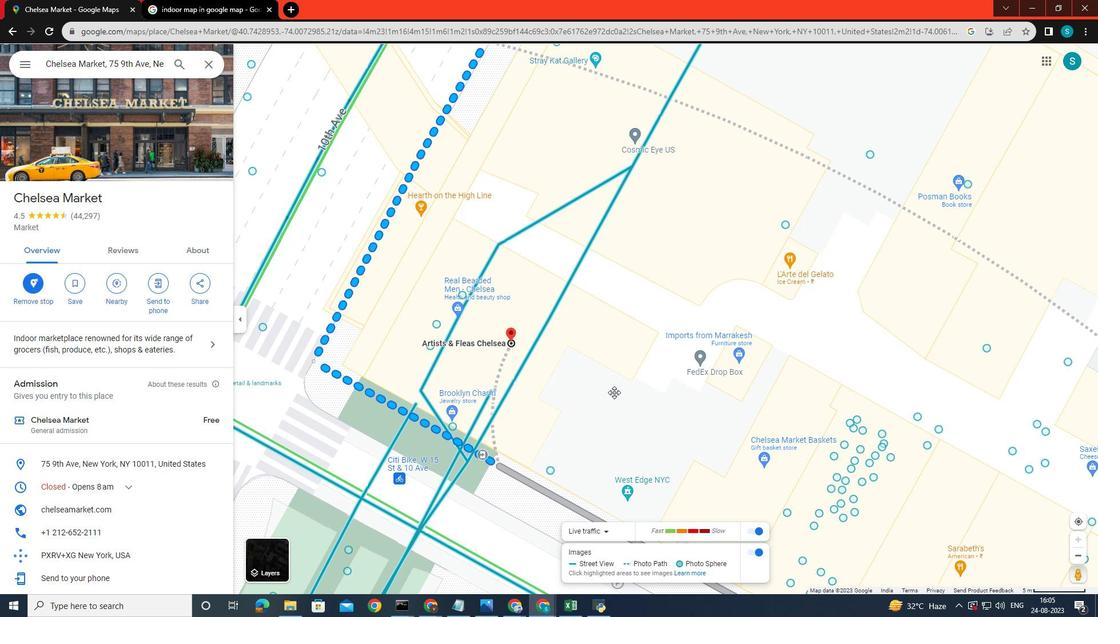 
Action: Mouse pressed left at (639, 430)
Screenshot: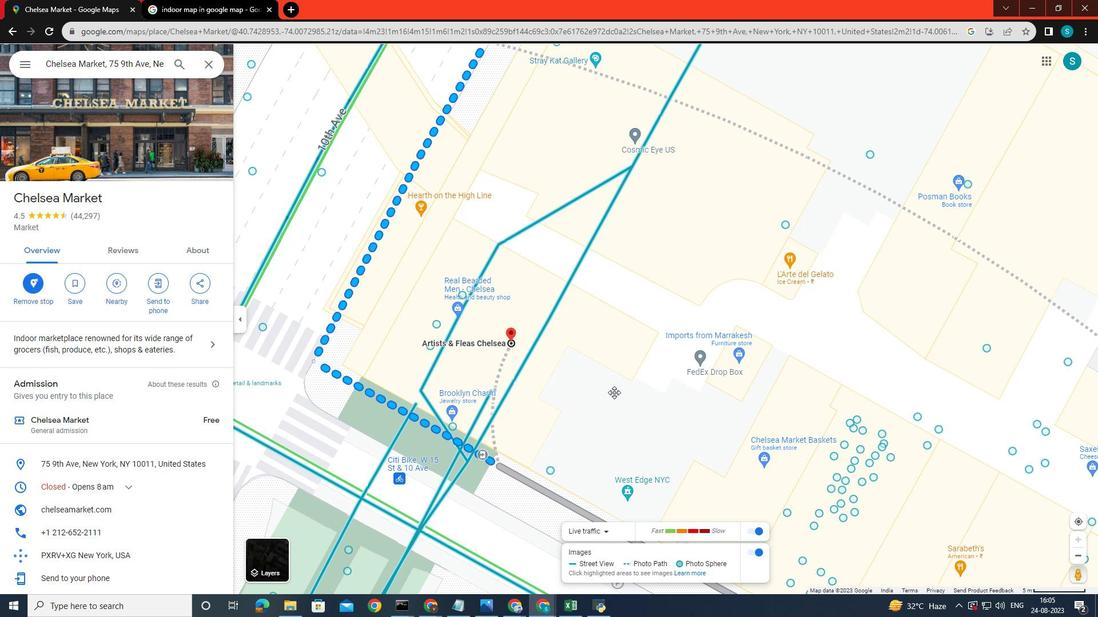 
Action: Mouse moved to (670, 277)
Screenshot: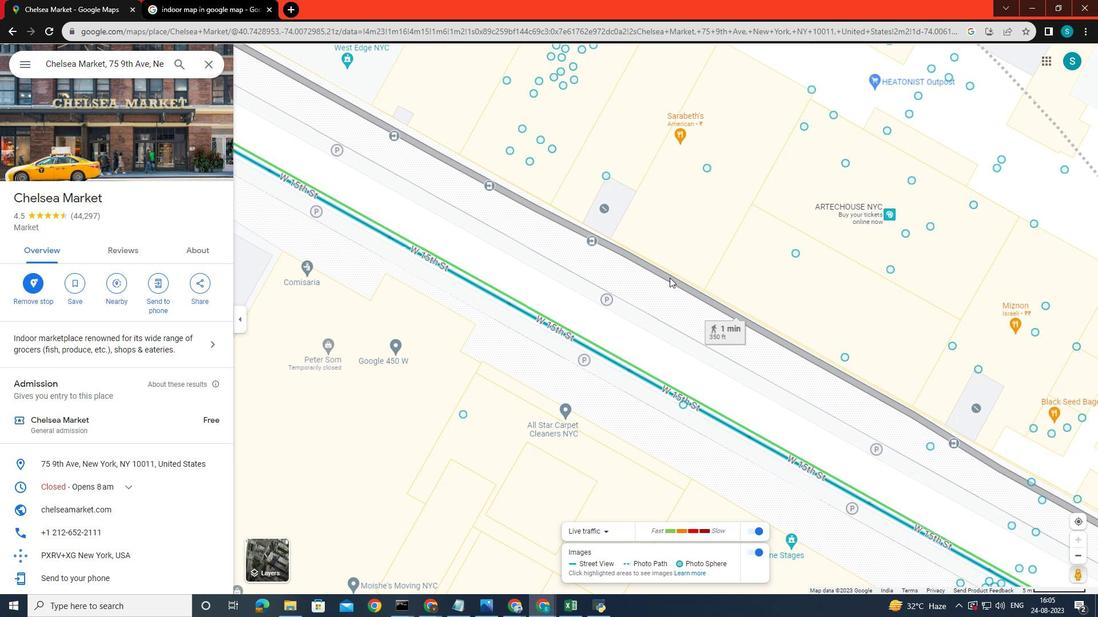 
Action: Mouse scrolled (670, 276) with delta (0, 0)
Screenshot: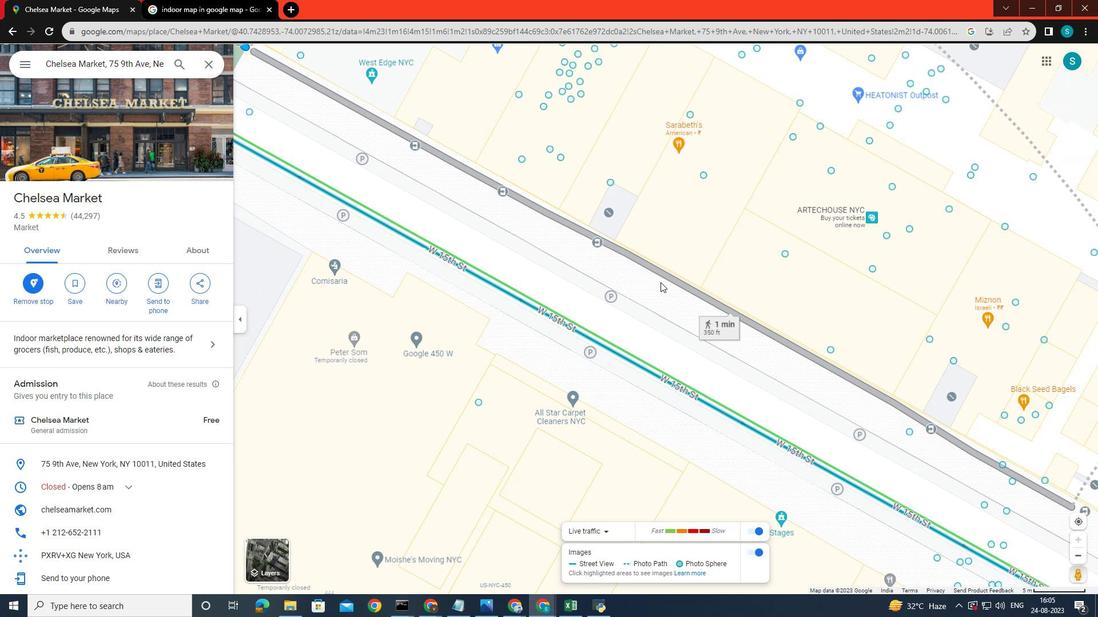 
Action: Mouse scrolled (670, 276) with delta (0, 0)
Screenshot: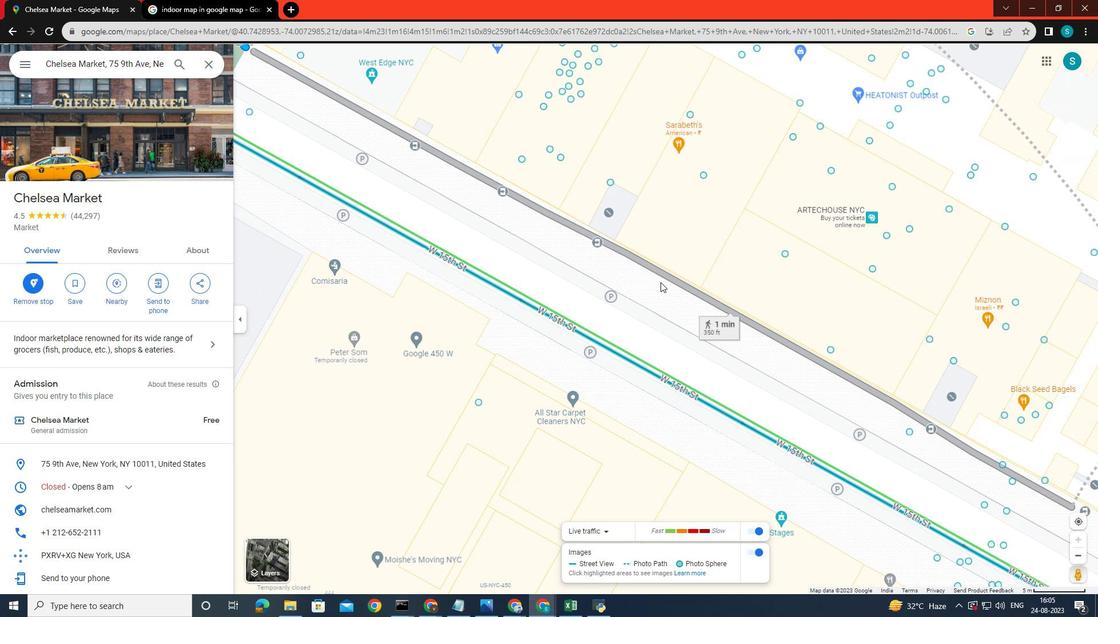 
Action: Mouse moved to (668, 278)
Screenshot: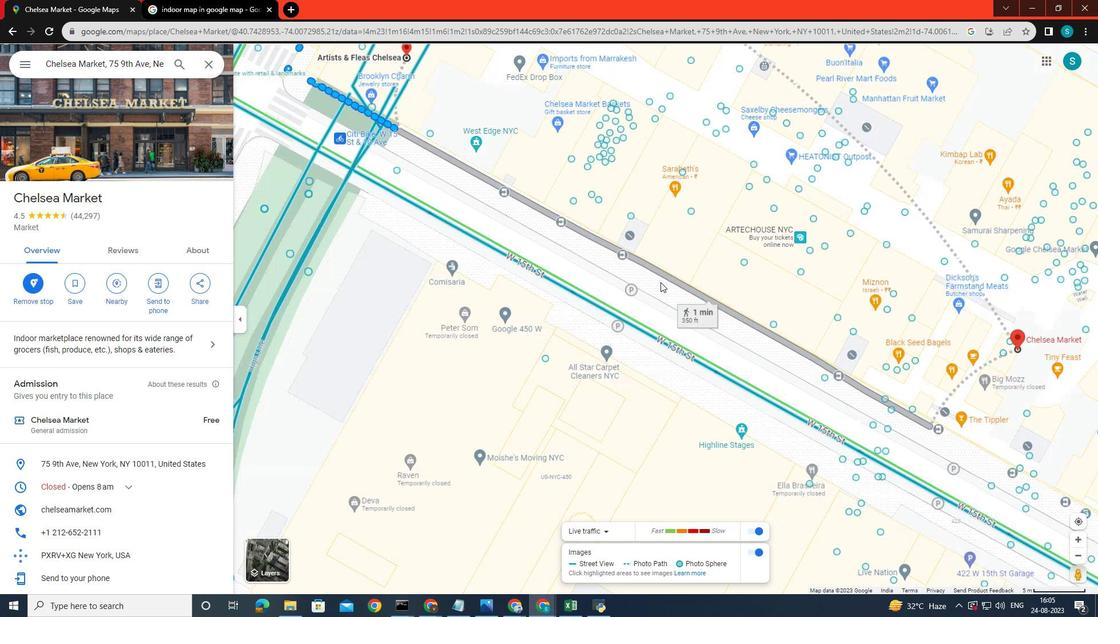 
Action: Mouse scrolled (668, 278) with delta (0, 0)
Screenshot: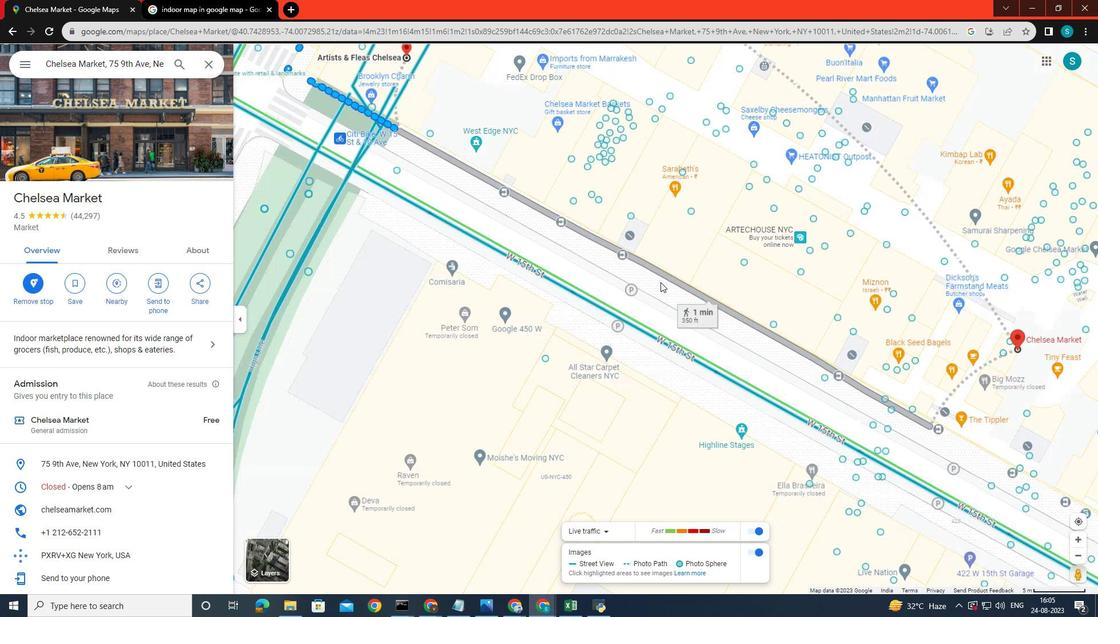 
Action: Mouse moved to (777, 357)
Screenshot: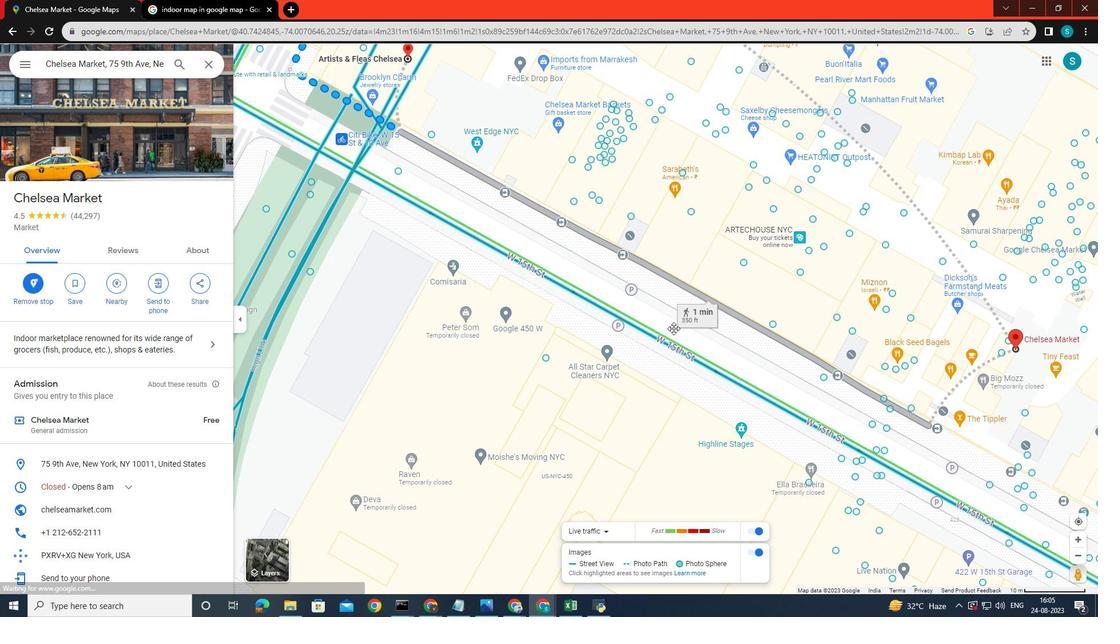 
Action: Mouse pressed left at (777, 357)
Screenshot: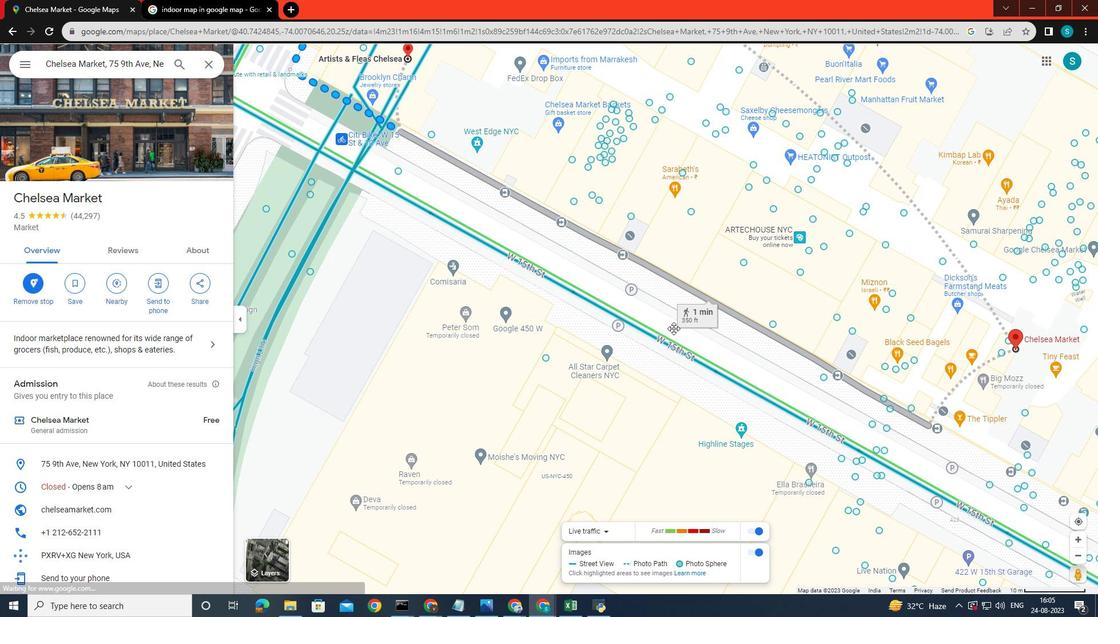 
Action: Mouse moved to (870, 292)
Screenshot: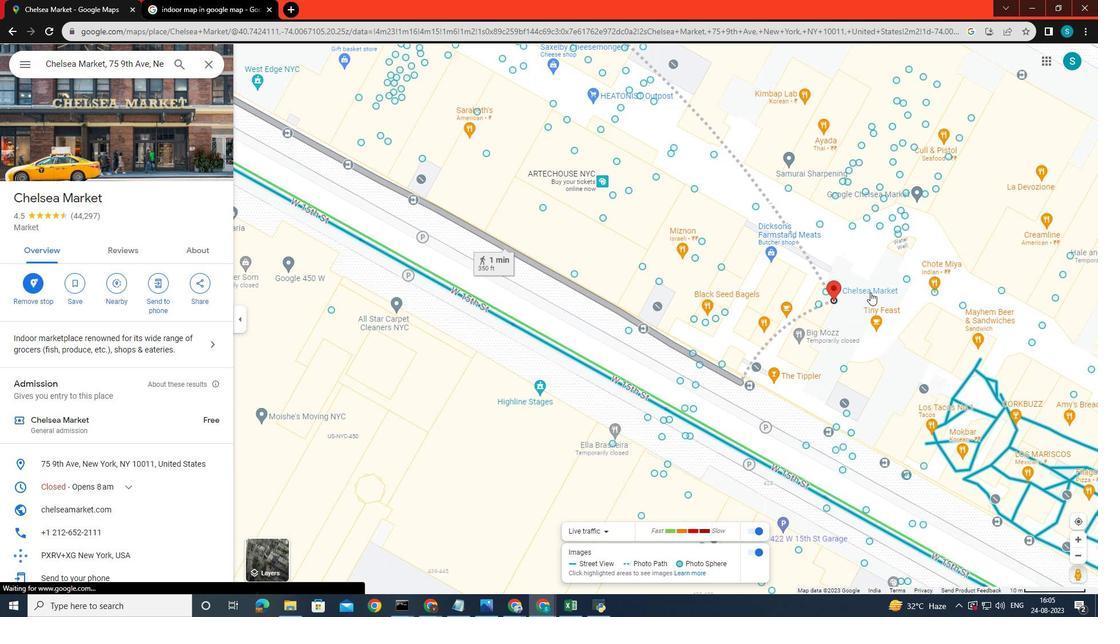 
Action: Mouse scrolled (870, 293) with delta (0, 0)
Screenshot: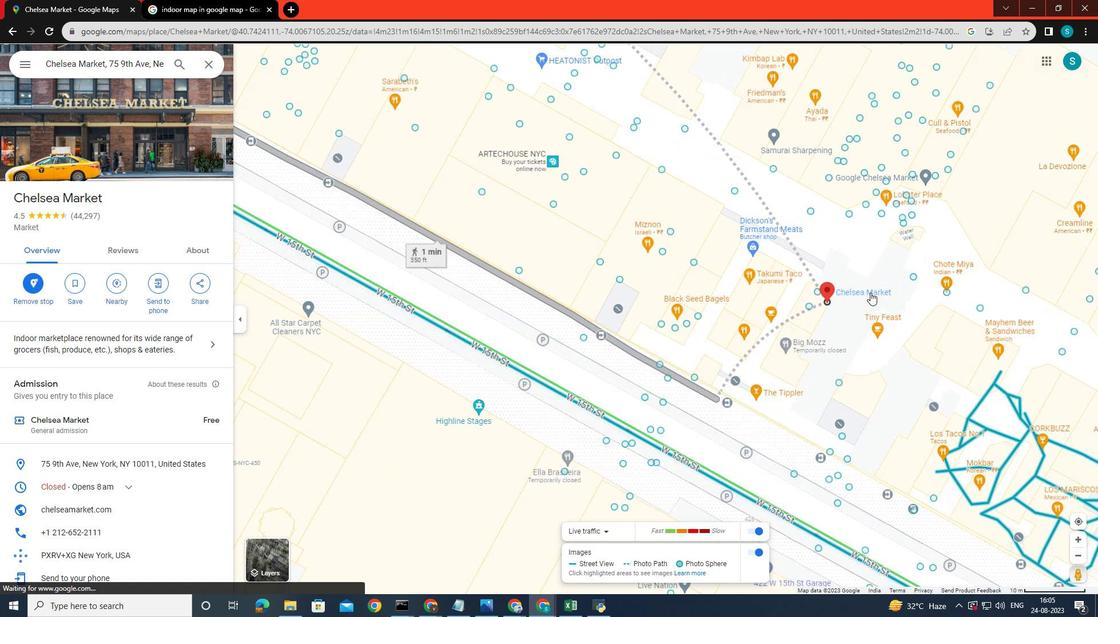 
Action: Mouse scrolled (870, 293) with delta (0, 0)
Screenshot: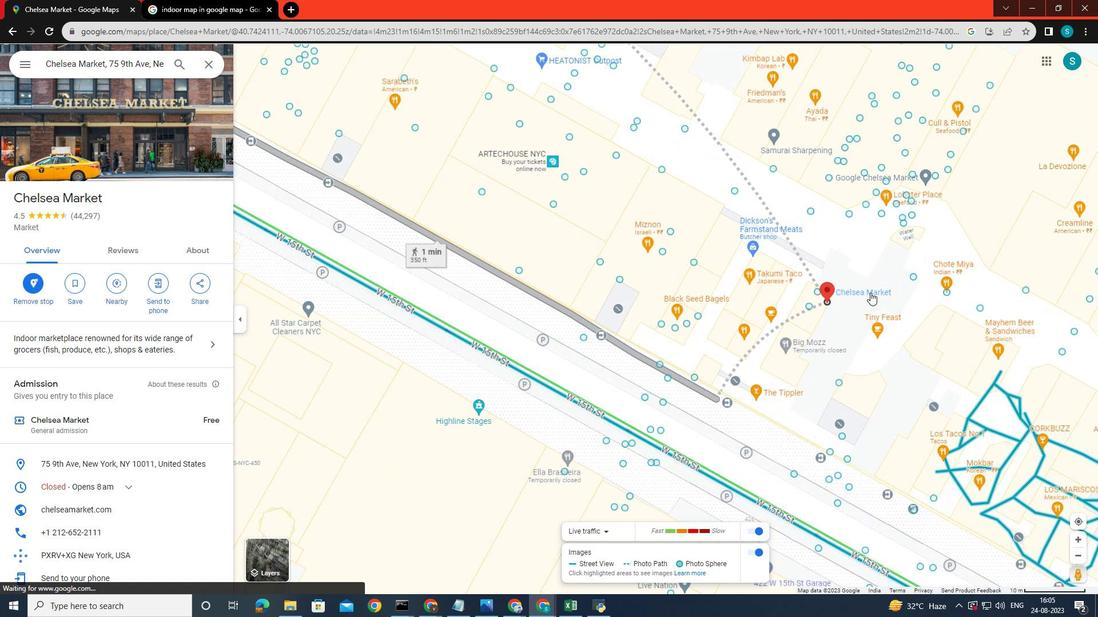 
Action: Mouse scrolled (870, 293) with delta (0, 0)
Screenshot: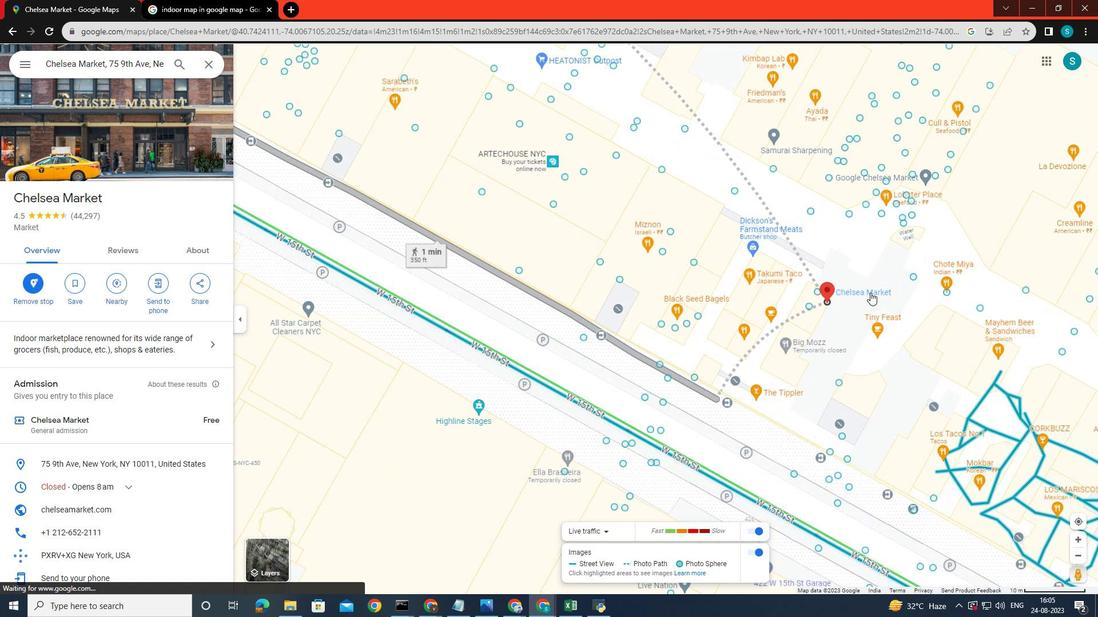 
Action: Mouse scrolled (870, 293) with delta (0, 0)
Screenshot: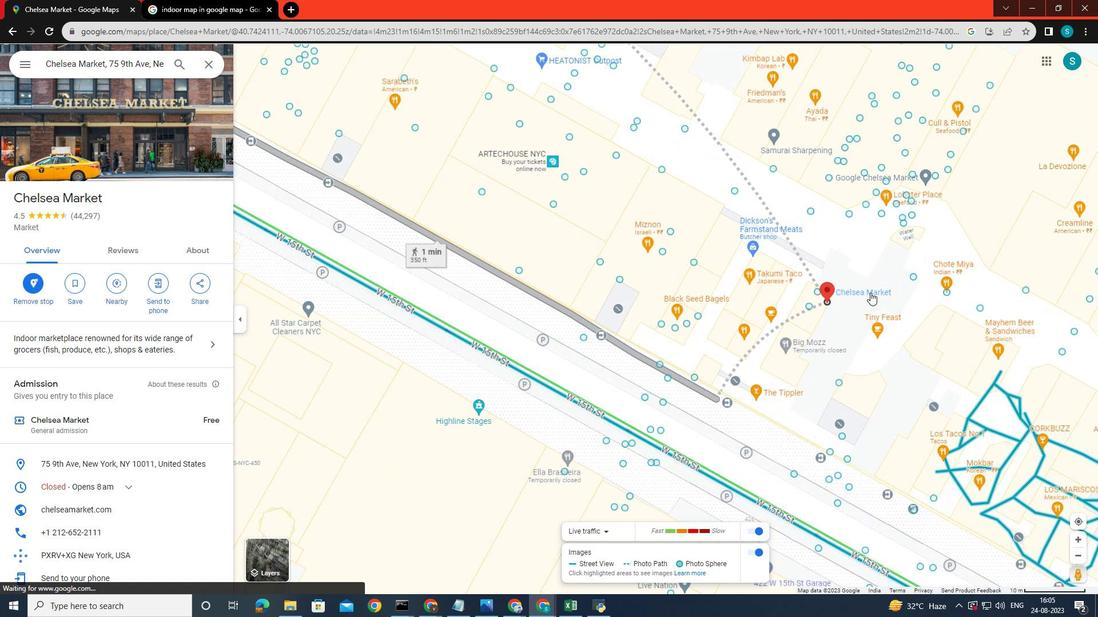 
Action: Mouse scrolled (870, 293) with delta (0, 0)
Screenshot: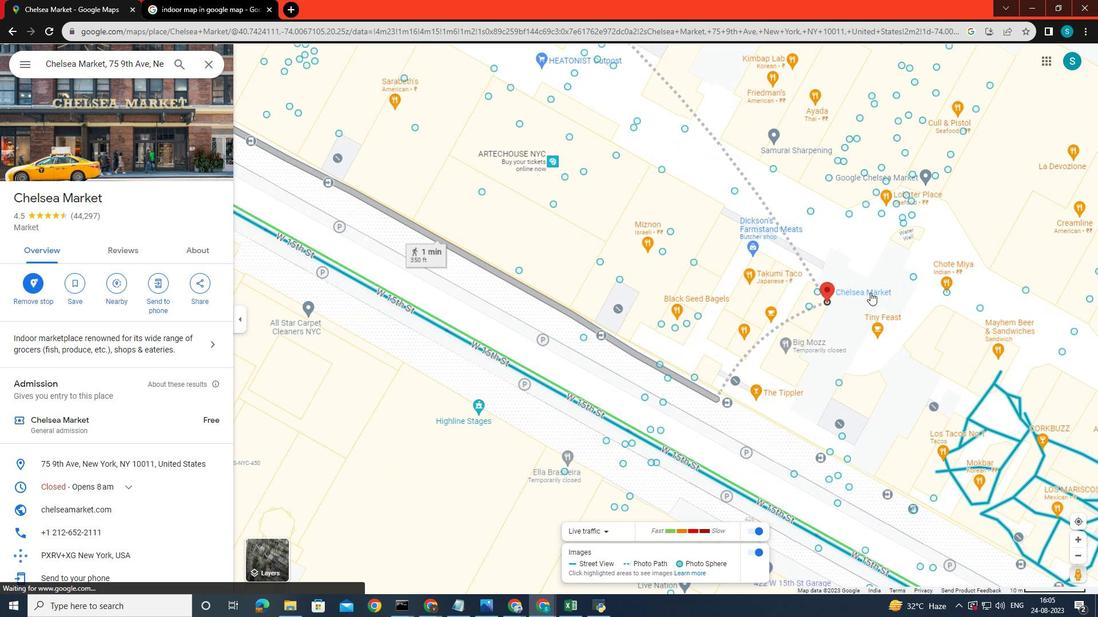 
Action: Mouse scrolled (870, 293) with delta (0, 0)
Screenshot: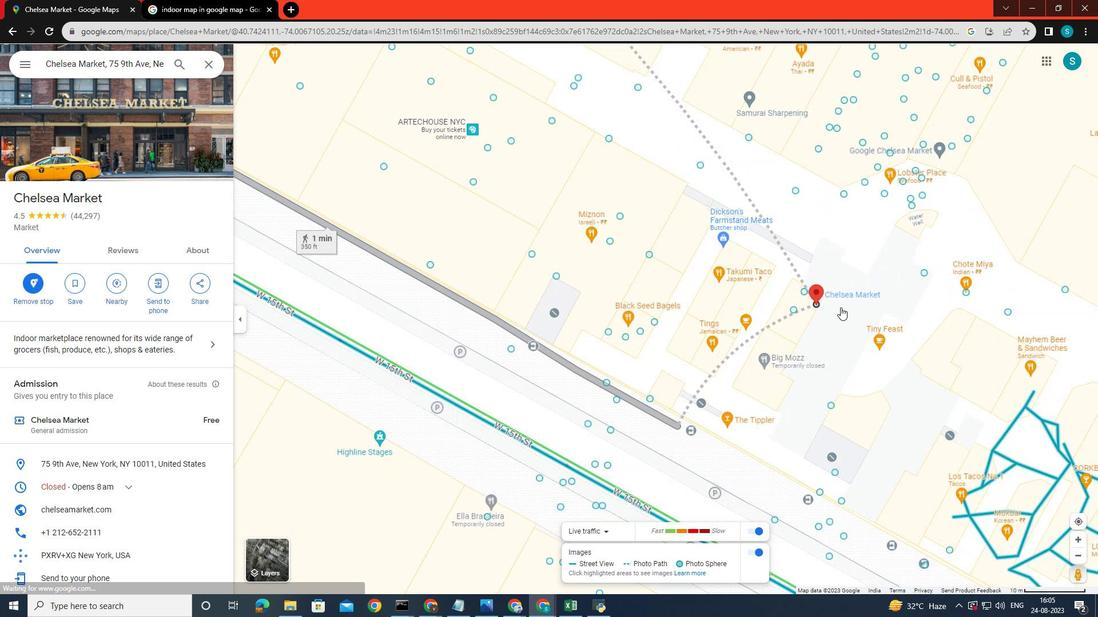 
Action: Mouse moved to (830, 310)
Screenshot: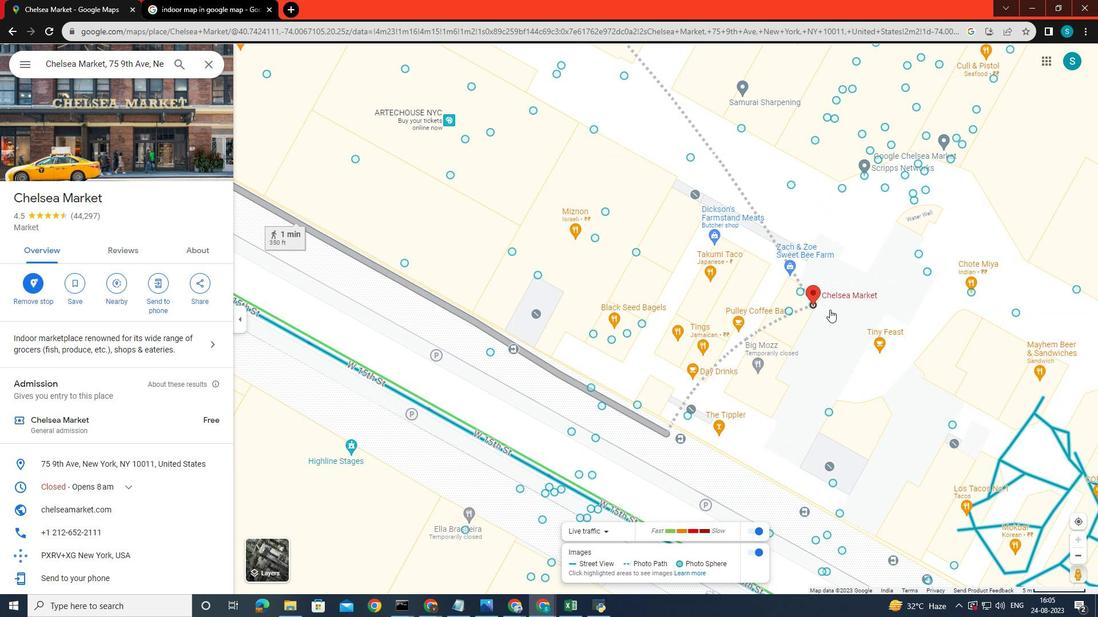 
Action: Mouse scrolled (830, 310) with delta (0, 0)
Screenshot: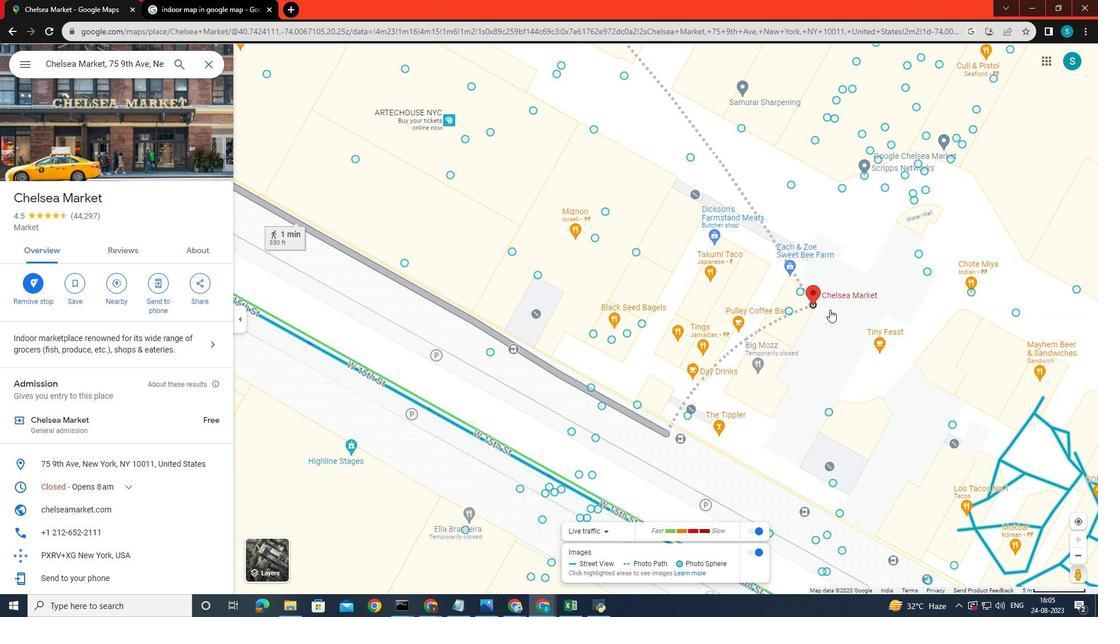 
Action: Mouse scrolled (830, 310) with delta (0, 0)
Screenshot: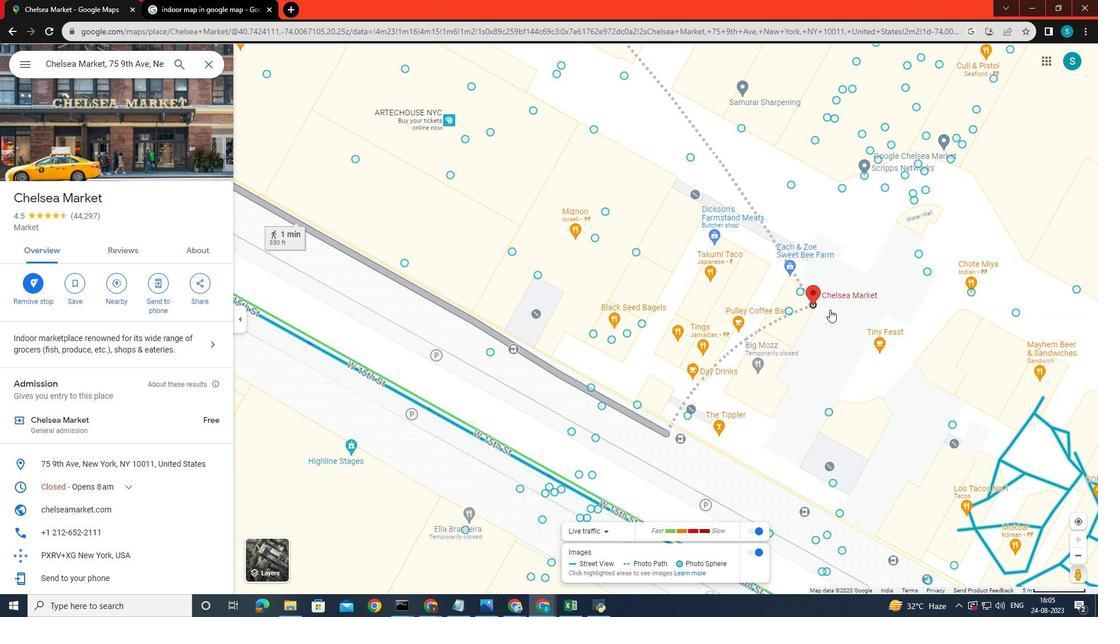 
Action: Mouse scrolled (830, 310) with delta (0, 0)
Screenshot: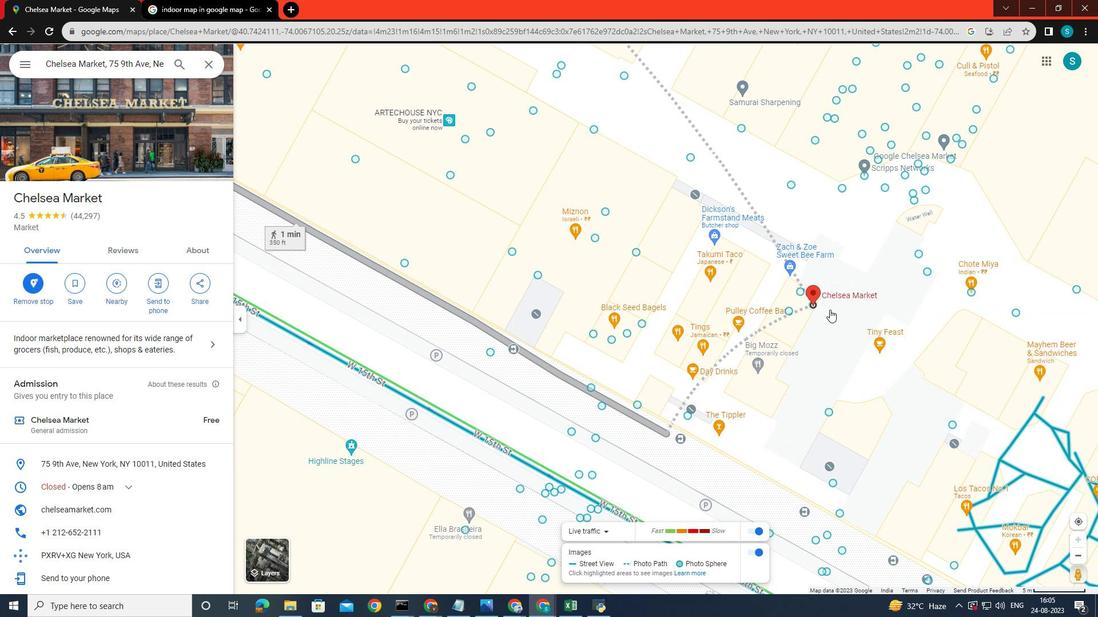 
Action: Mouse scrolled (830, 310) with delta (0, 0)
Screenshot: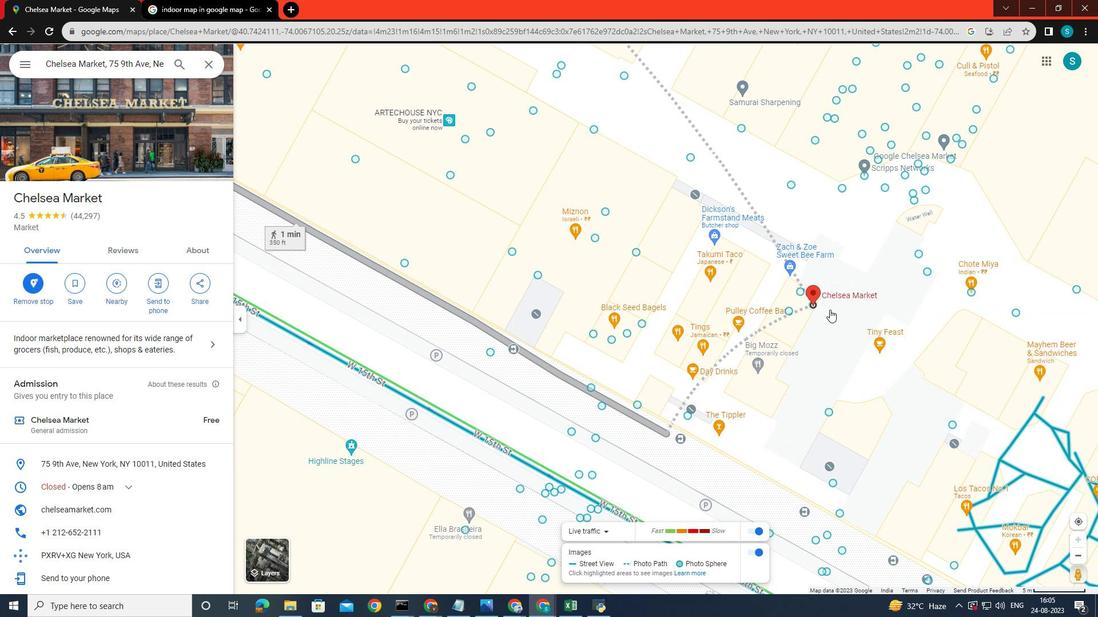 
Action: Mouse scrolled (830, 310) with delta (0, 0)
Screenshot: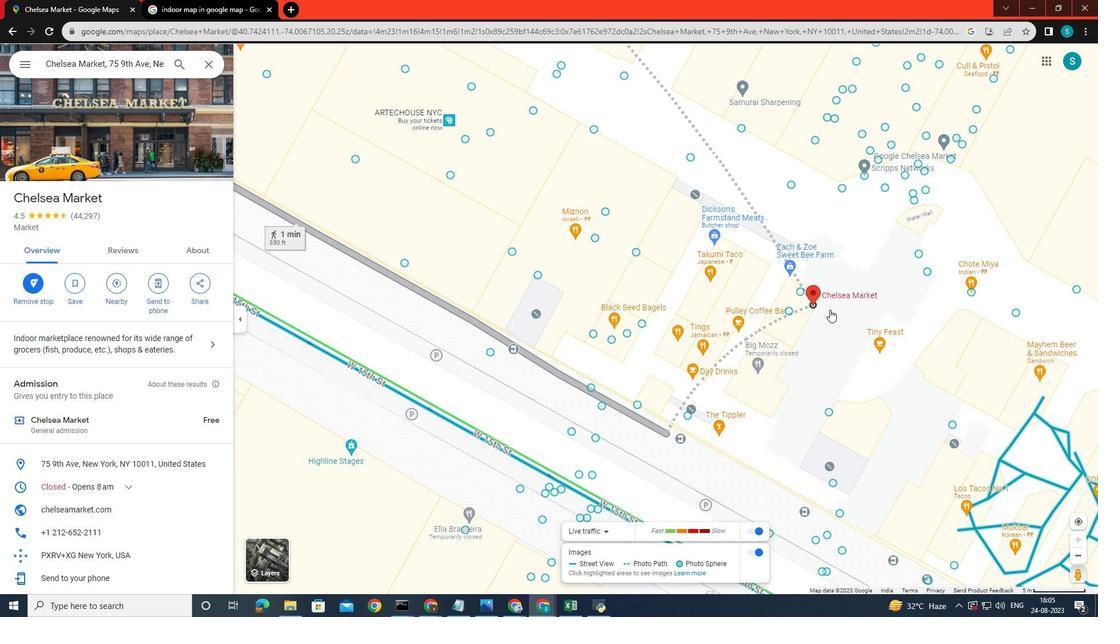 
Action: Mouse scrolled (830, 310) with delta (0, 0)
Screenshot: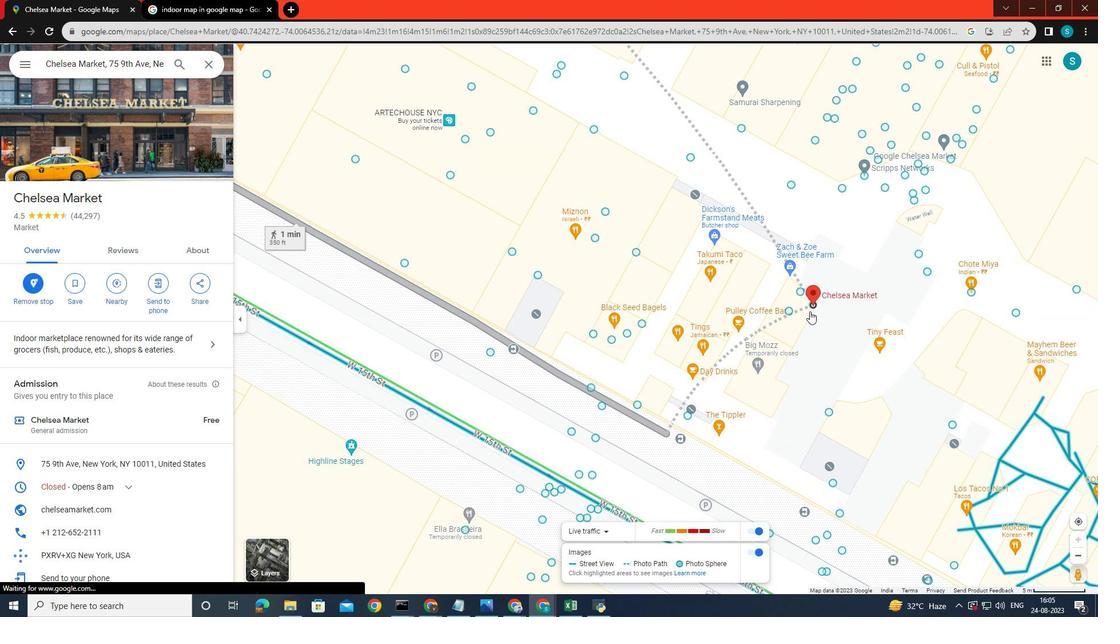 
Action: Mouse moved to (830, 307)
Screenshot: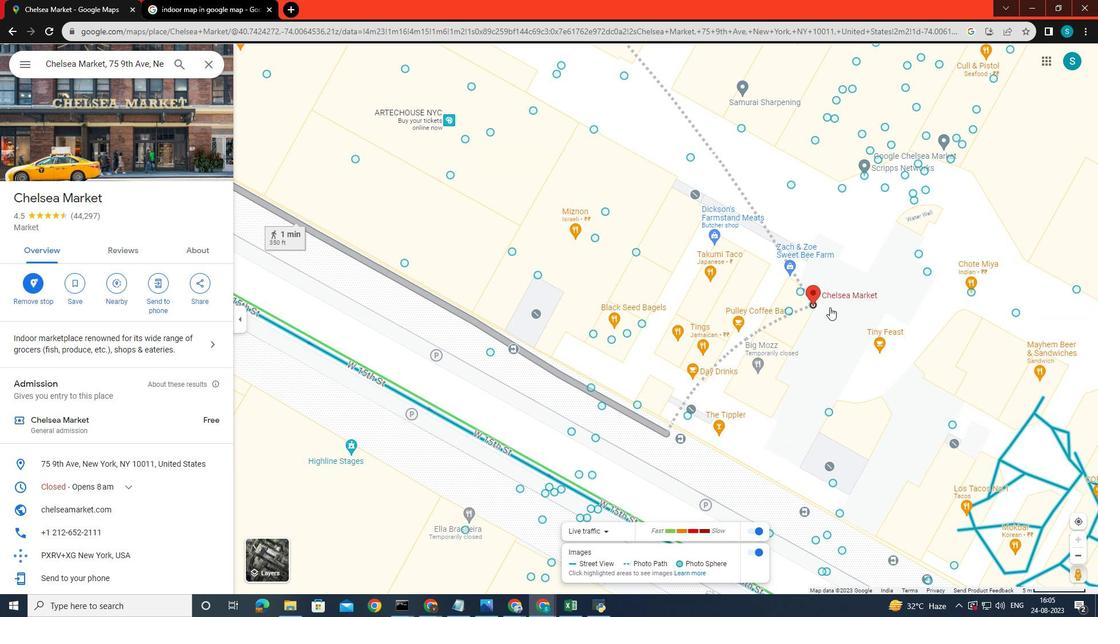 
Action: Mouse scrolled (830, 308) with delta (0, 0)
Screenshot: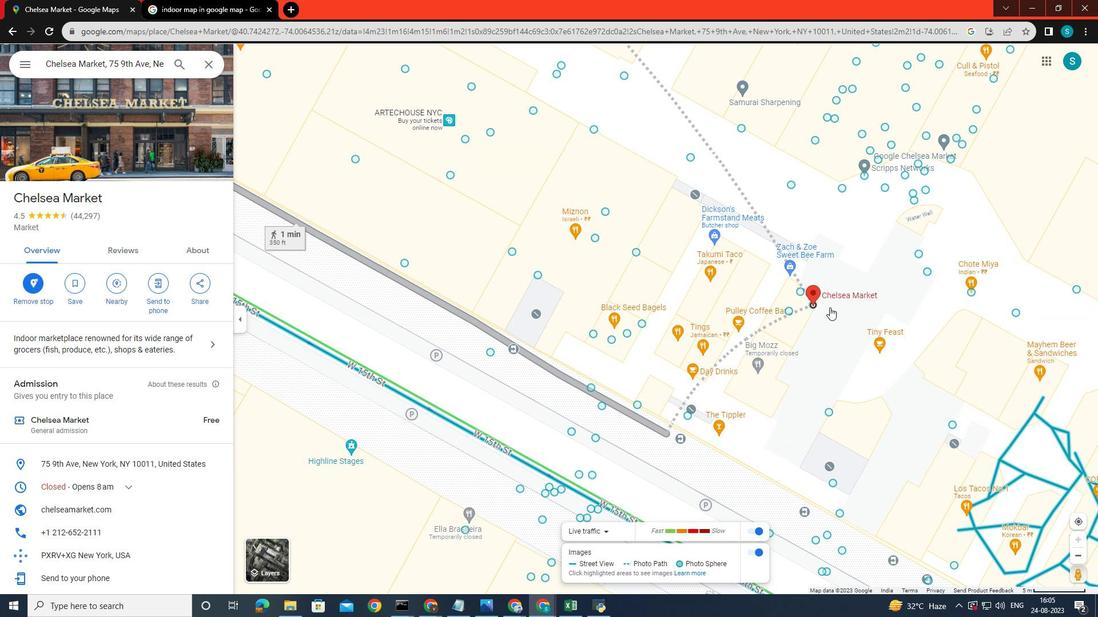 
Action: Mouse scrolled (830, 308) with delta (0, 0)
Screenshot: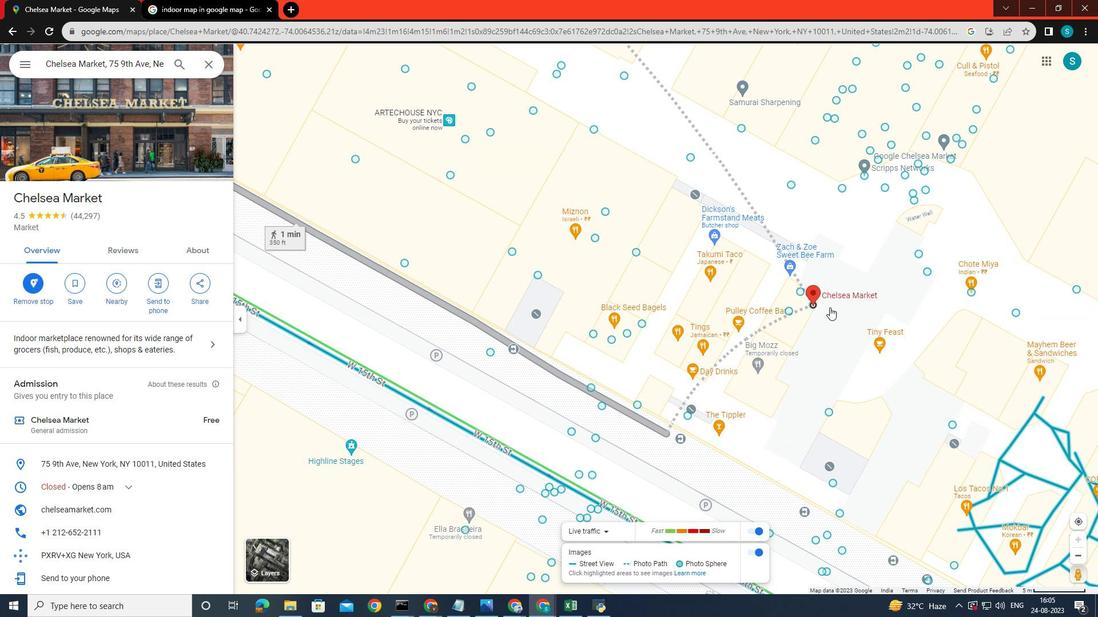 
Action: Mouse scrolled (830, 308) with delta (0, 0)
Screenshot: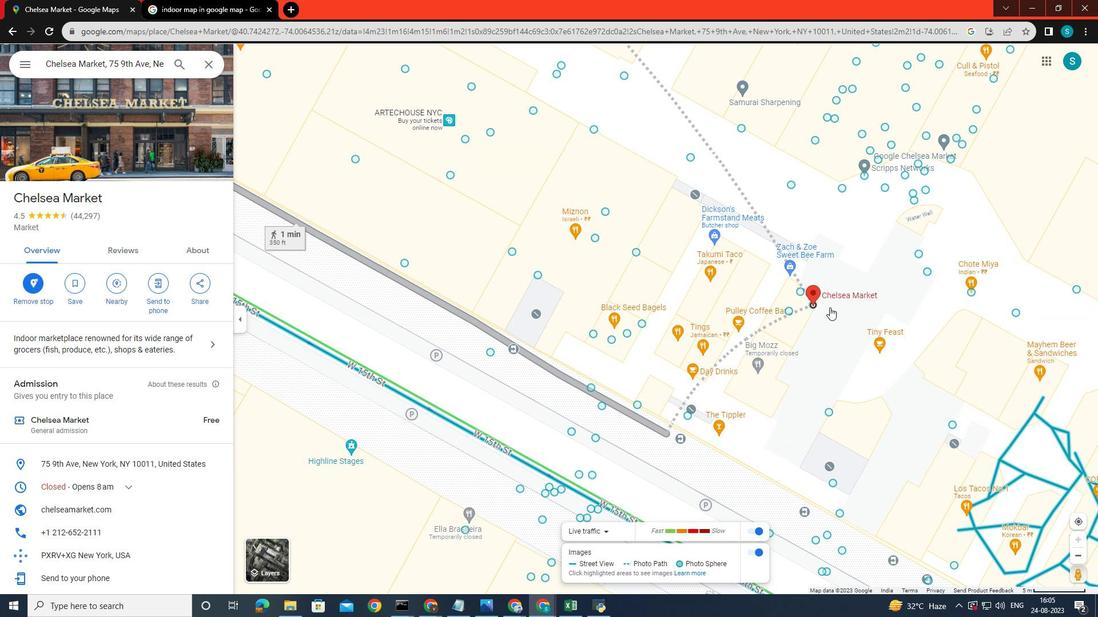 
Action: Mouse scrolled (830, 308) with delta (0, 0)
Screenshot: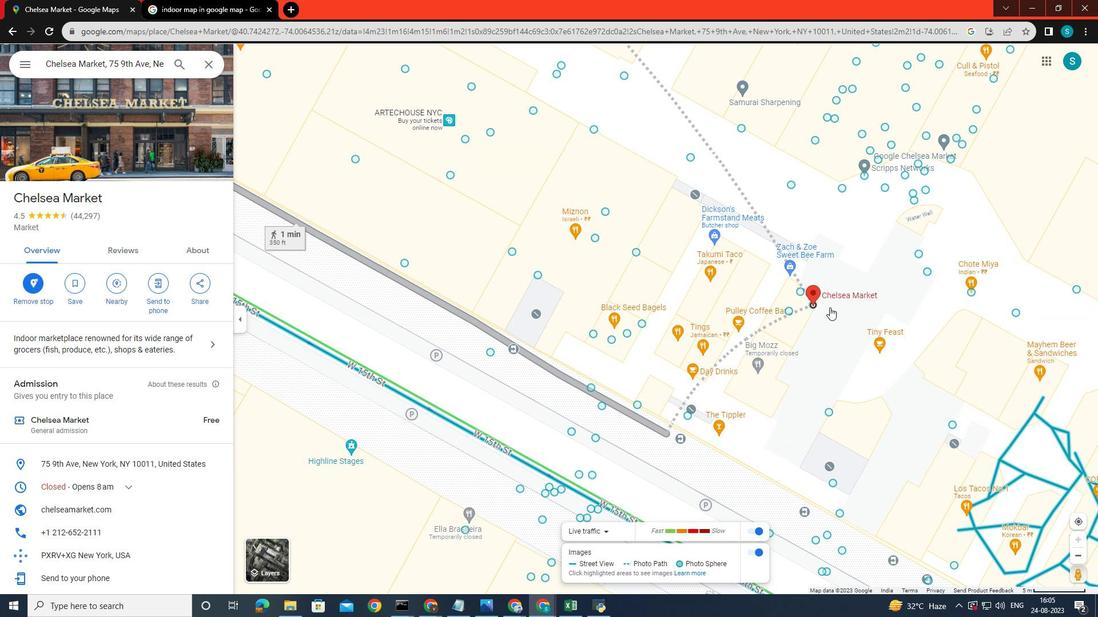 
Action: Mouse scrolled (830, 308) with delta (0, 0)
Screenshot: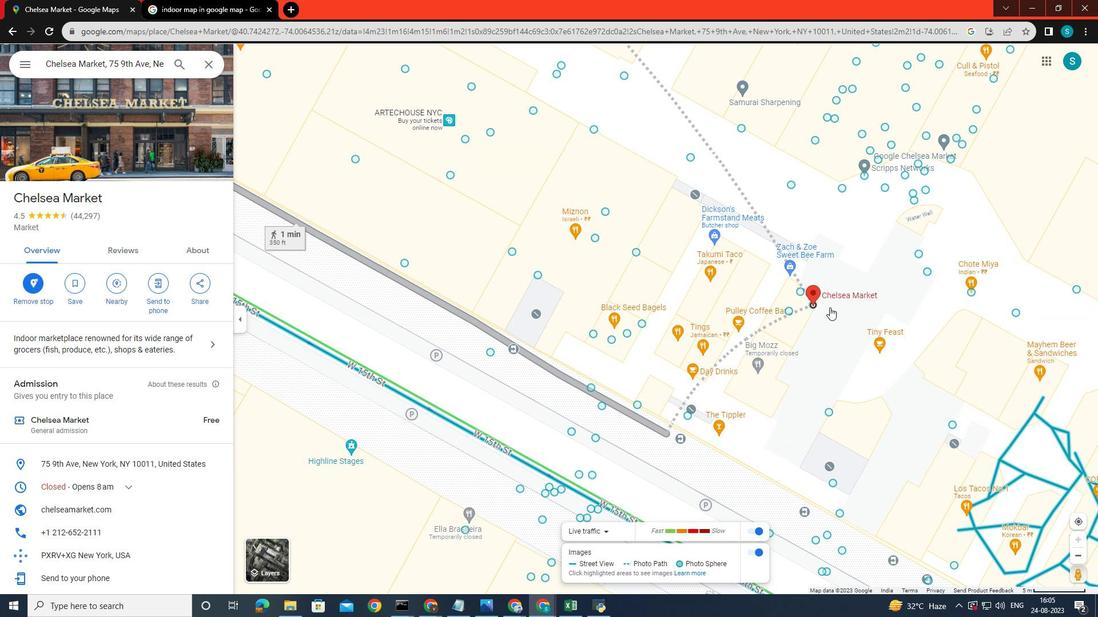 
Action: Mouse scrolled (830, 308) with delta (0, 0)
Screenshot: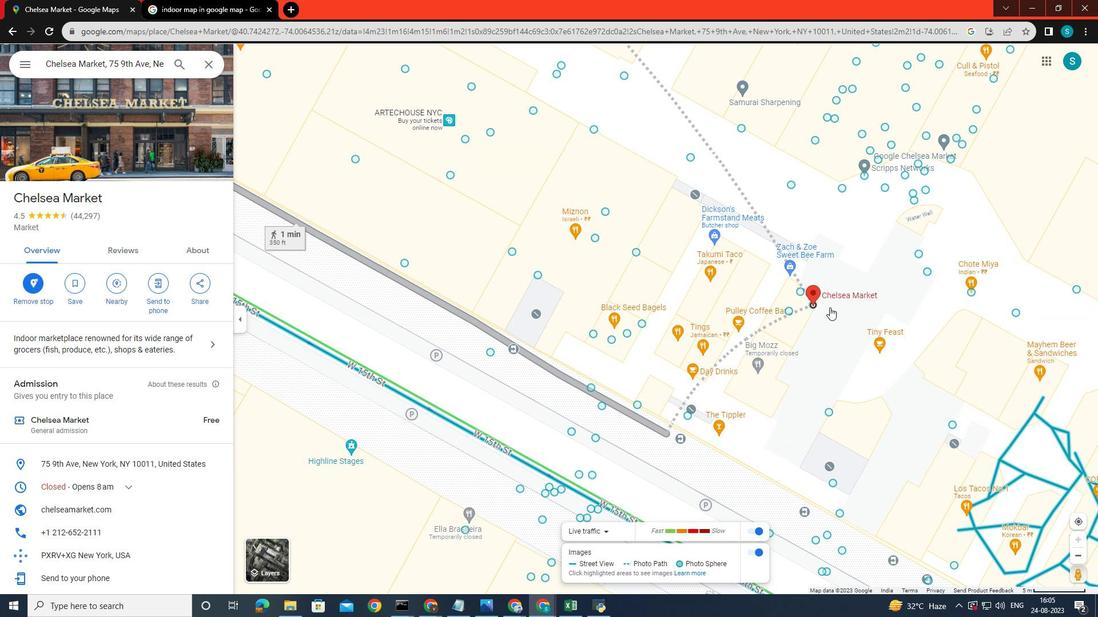 
Action: Mouse scrolled (830, 308) with delta (0, 0)
Screenshot: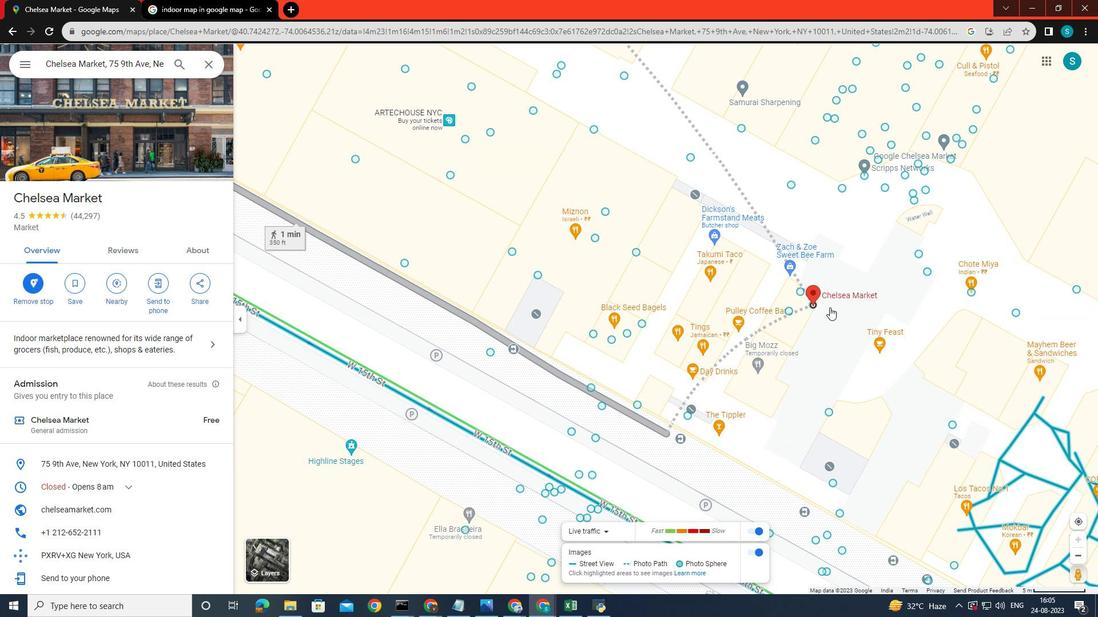 
Action: Mouse scrolled (830, 308) with delta (0, 0)
Screenshot: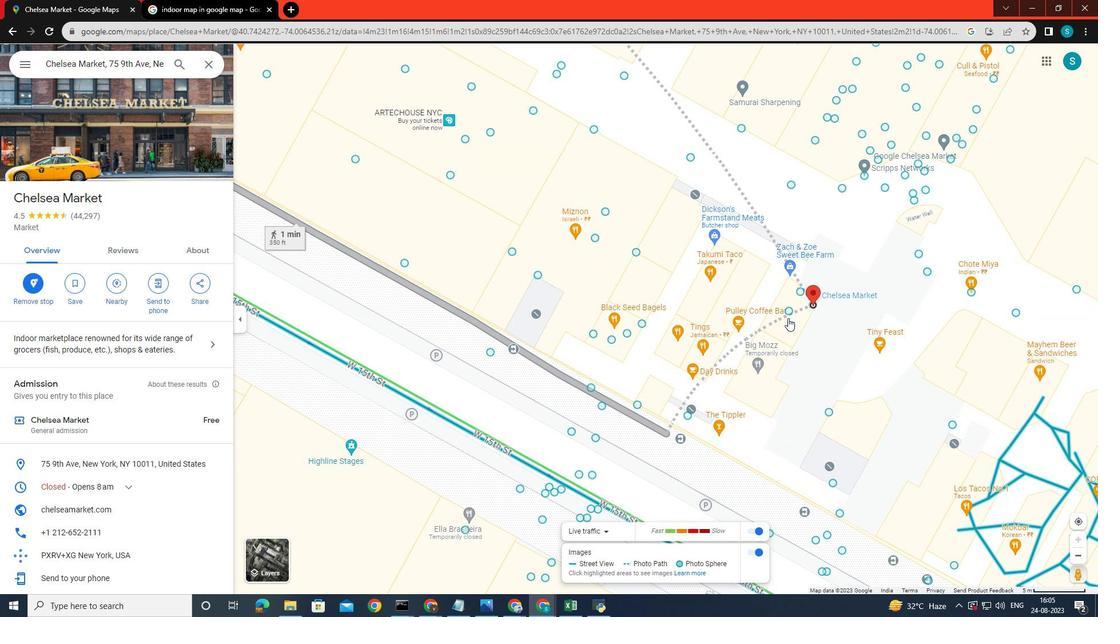 
Action: Mouse moved to (863, 320)
Screenshot: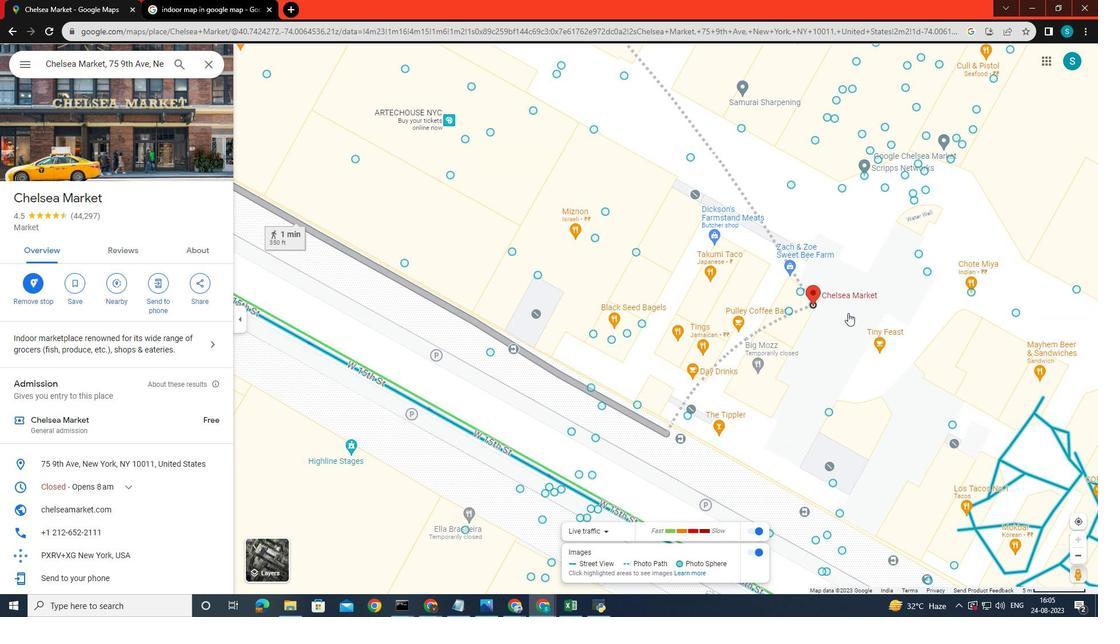 
Action: Mouse scrolled (863, 320) with delta (0, 0)
Screenshot: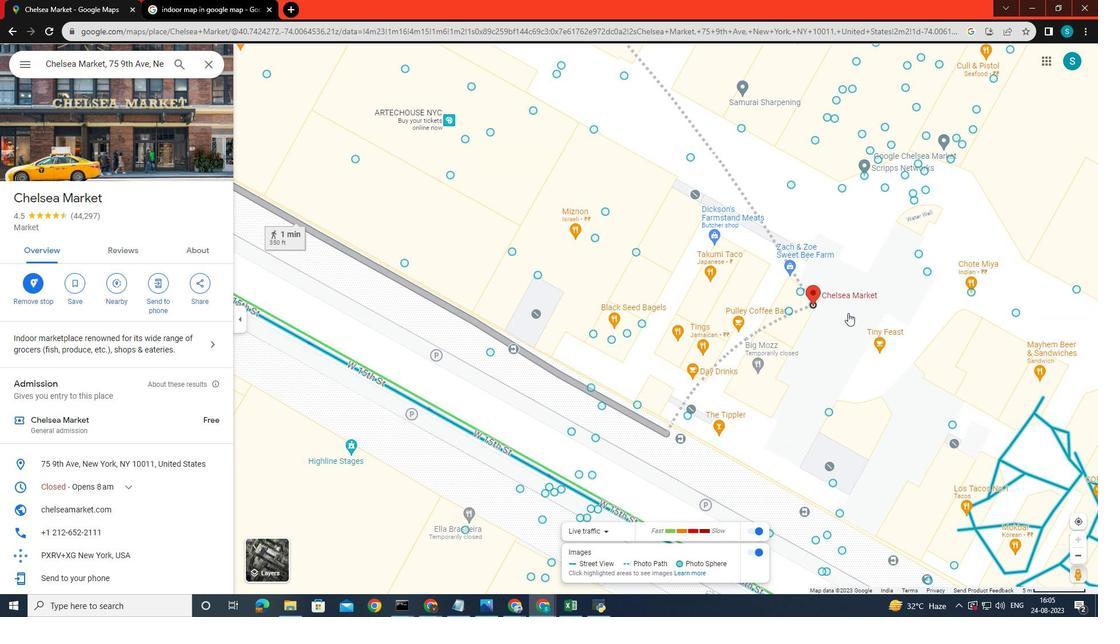 
Action: Mouse scrolled (863, 320) with delta (0, 0)
Screenshot: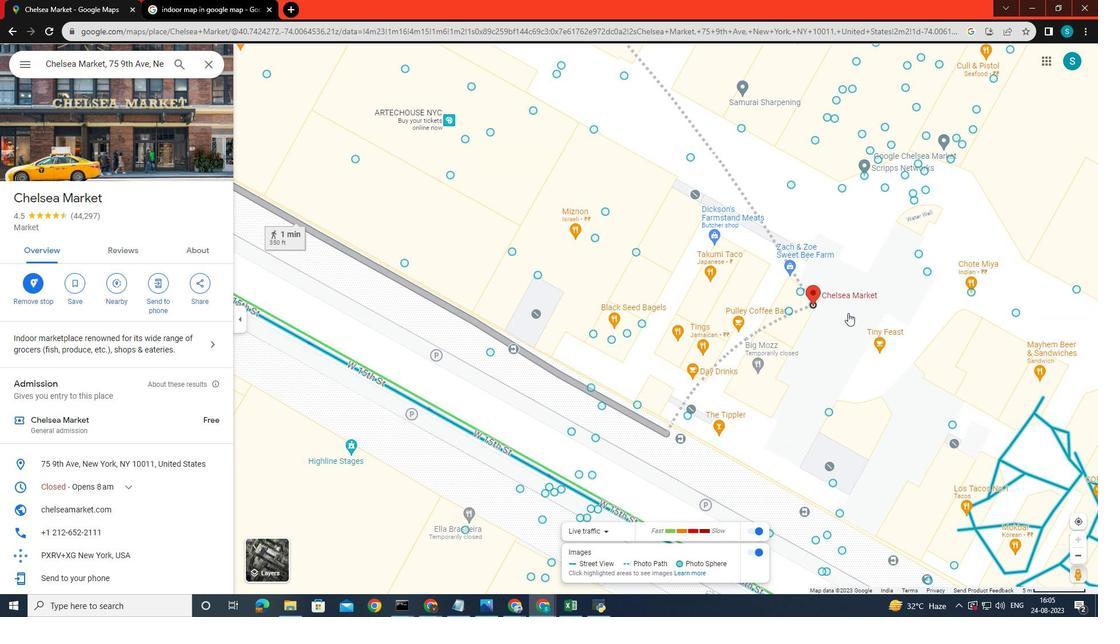 
Action: Mouse scrolled (863, 320) with delta (0, 0)
Screenshot: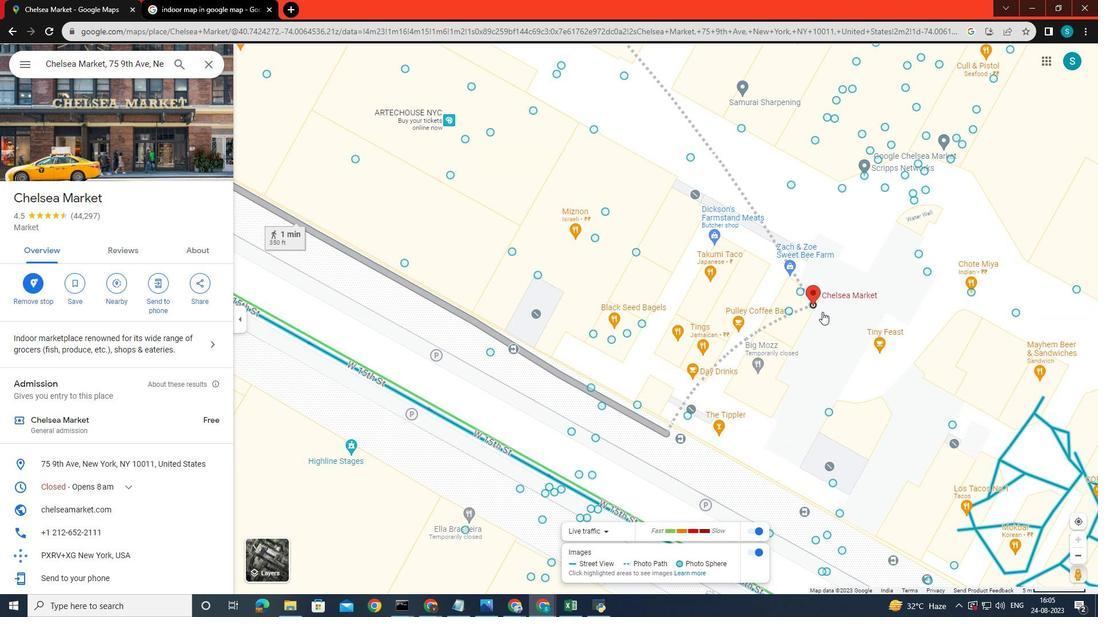 
Action: Mouse scrolled (863, 320) with delta (0, 0)
Screenshot: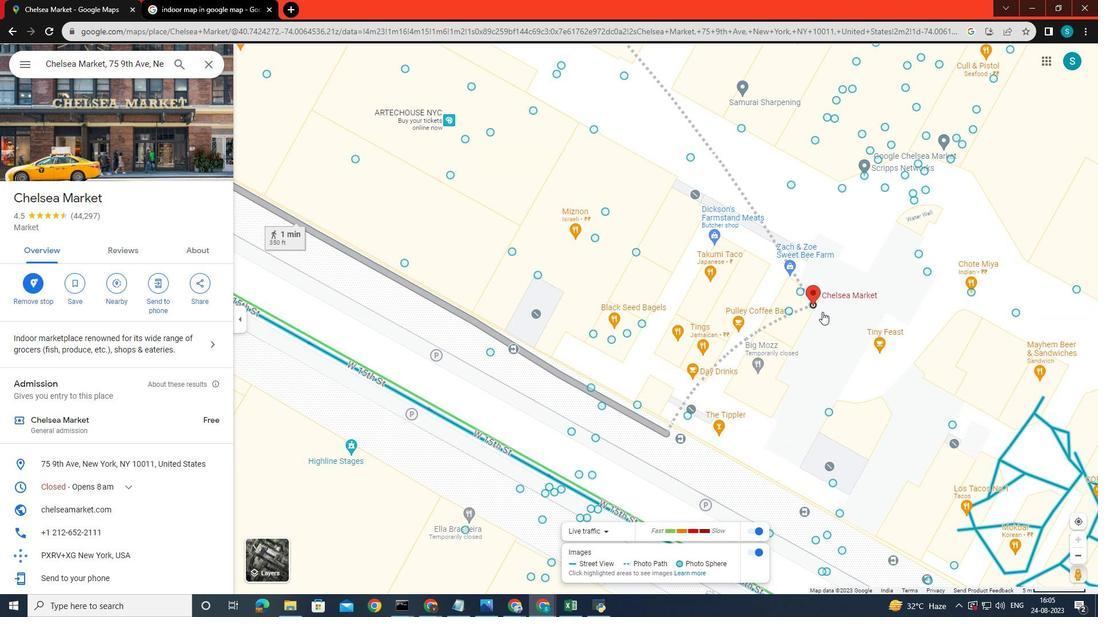 
Action: Mouse moved to (862, 318)
Screenshot: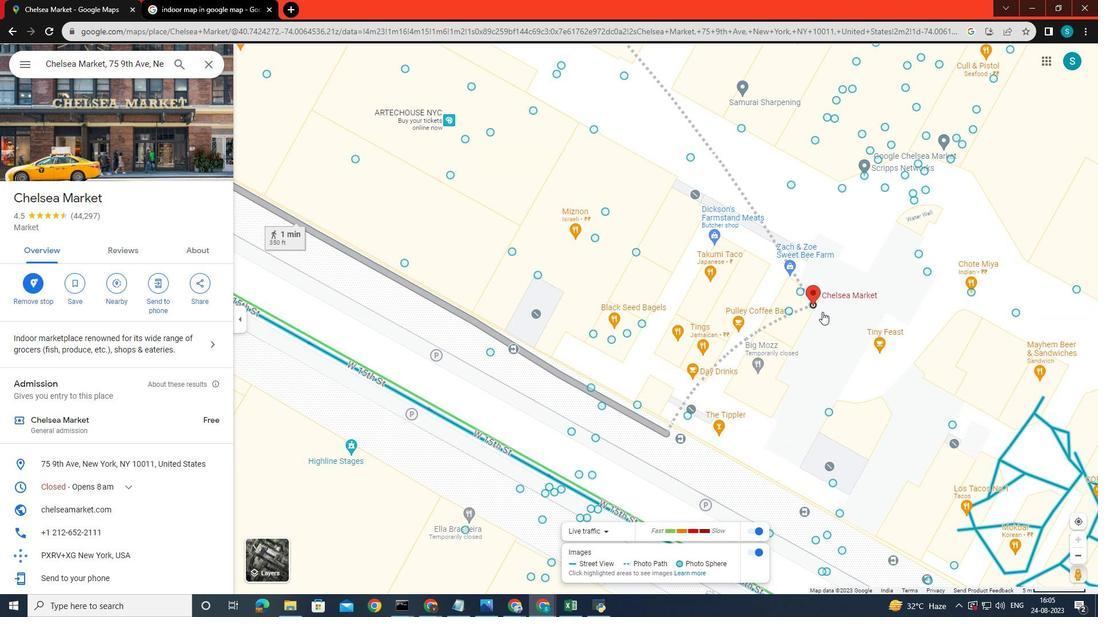 
Action: Mouse scrolled (862, 319) with delta (0, 0)
Screenshot: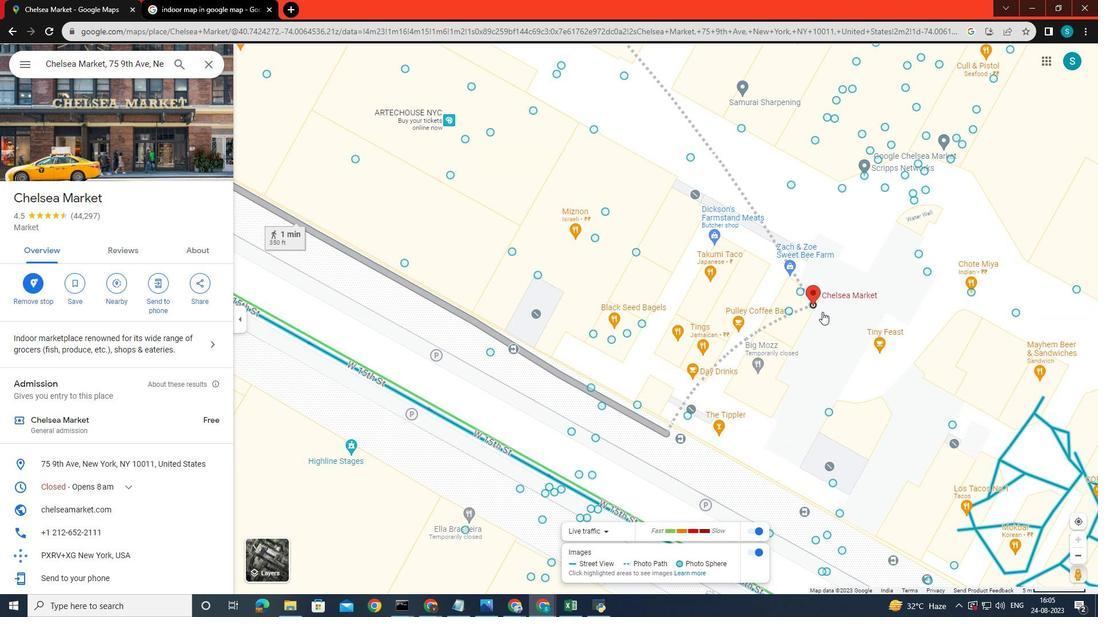 
Action: Mouse moved to (807, 306)
Screenshot: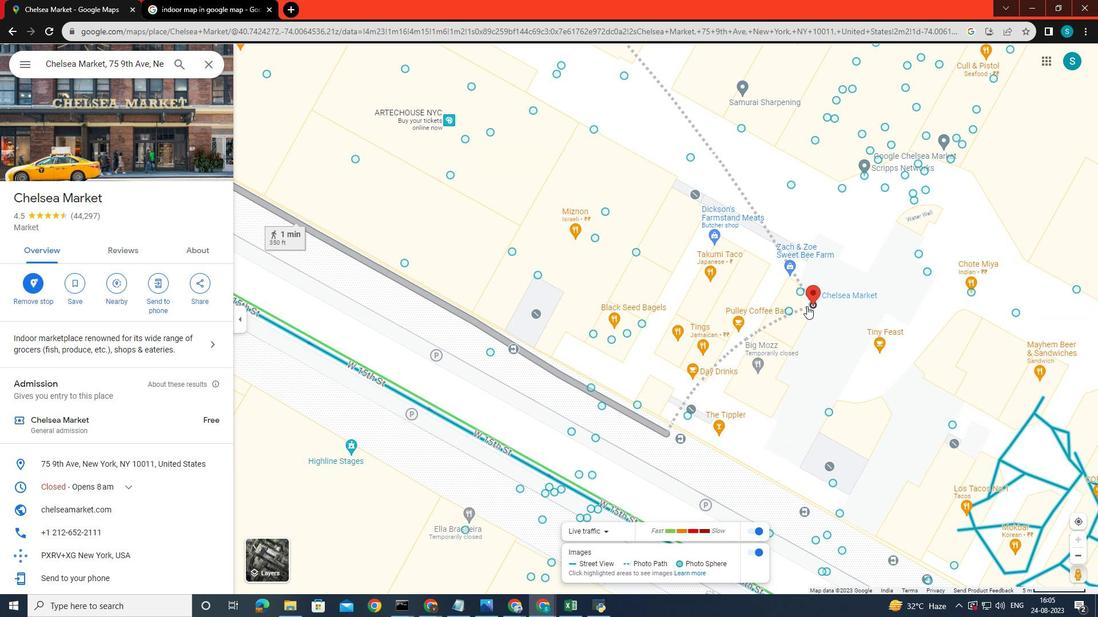 
Action: Mouse pressed left at (807, 306)
Screenshot: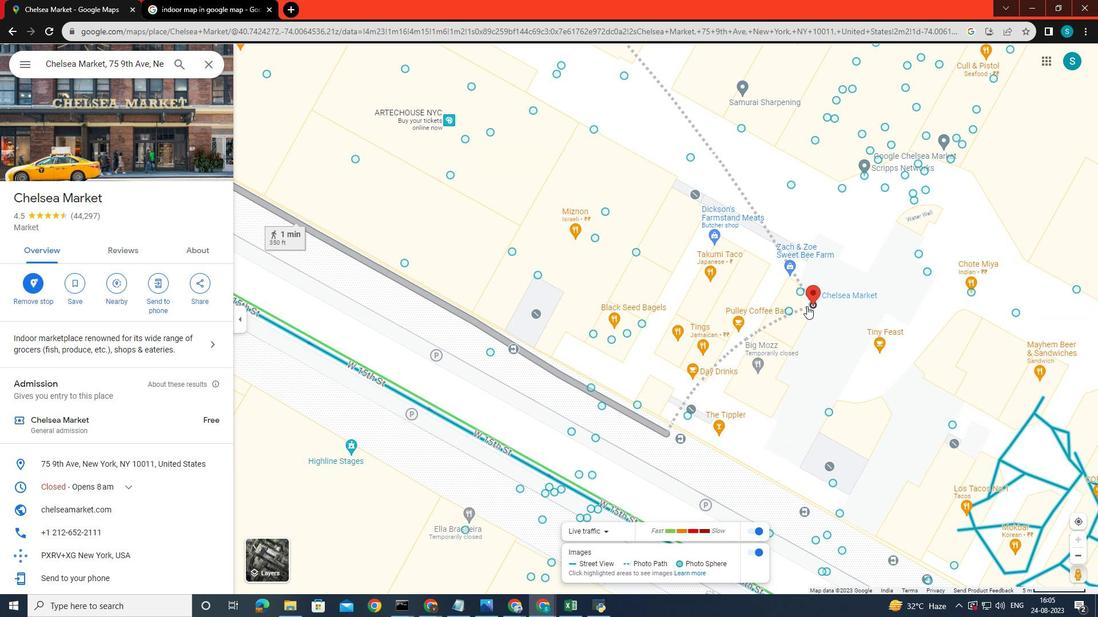 
Action: Mouse moved to (806, 308)
Screenshot: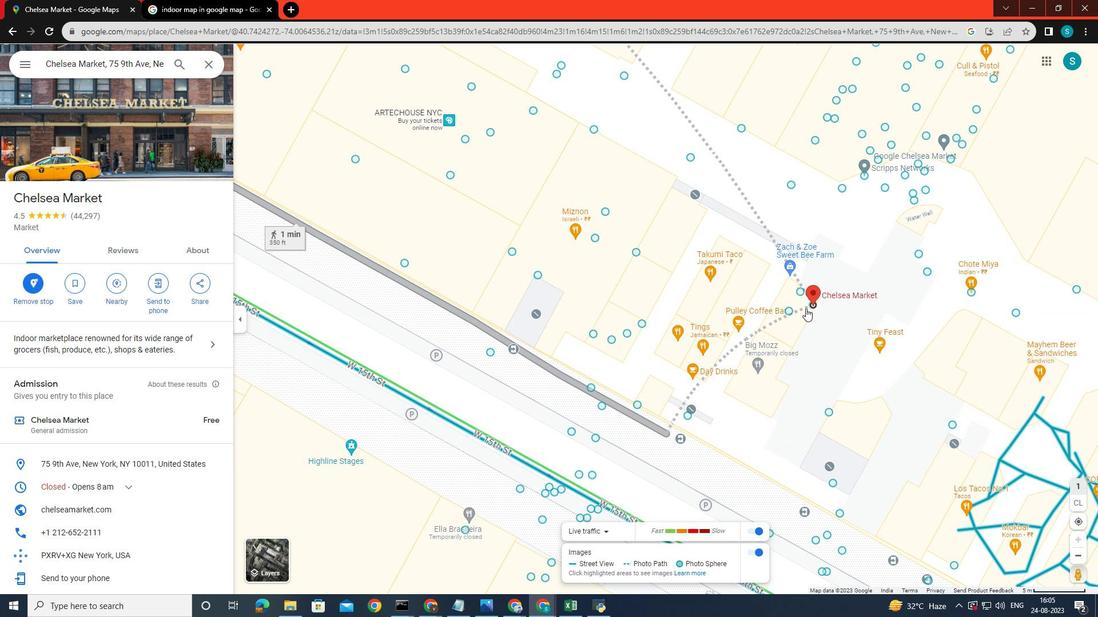 
Action: Mouse pressed left at (806, 308)
Screenshot: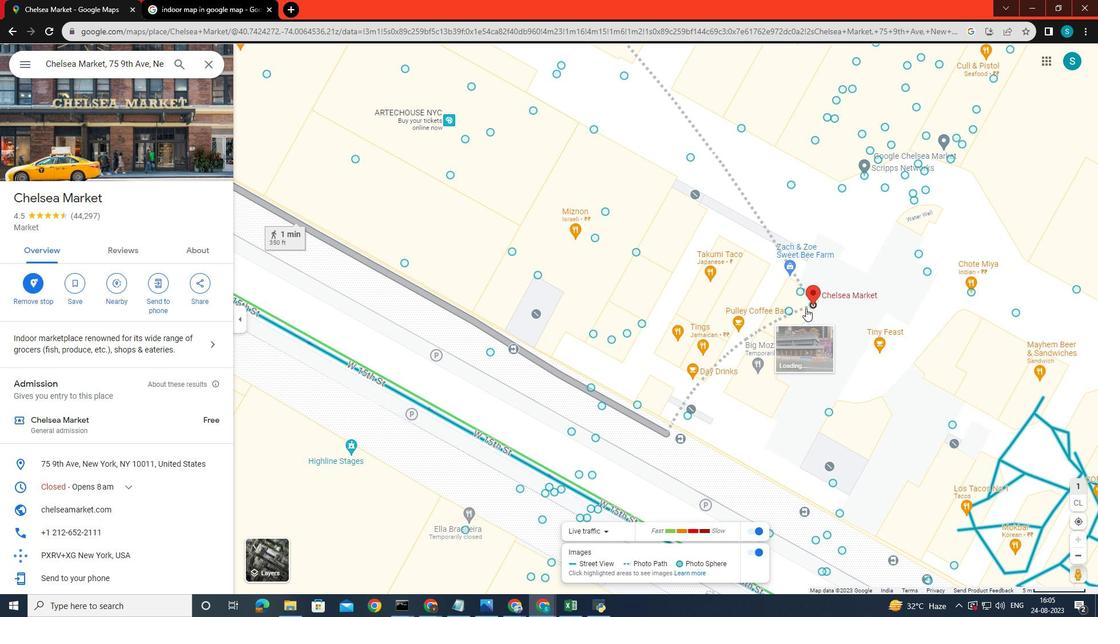 
Action: Mouse moved to (714, 373)
Screenshot: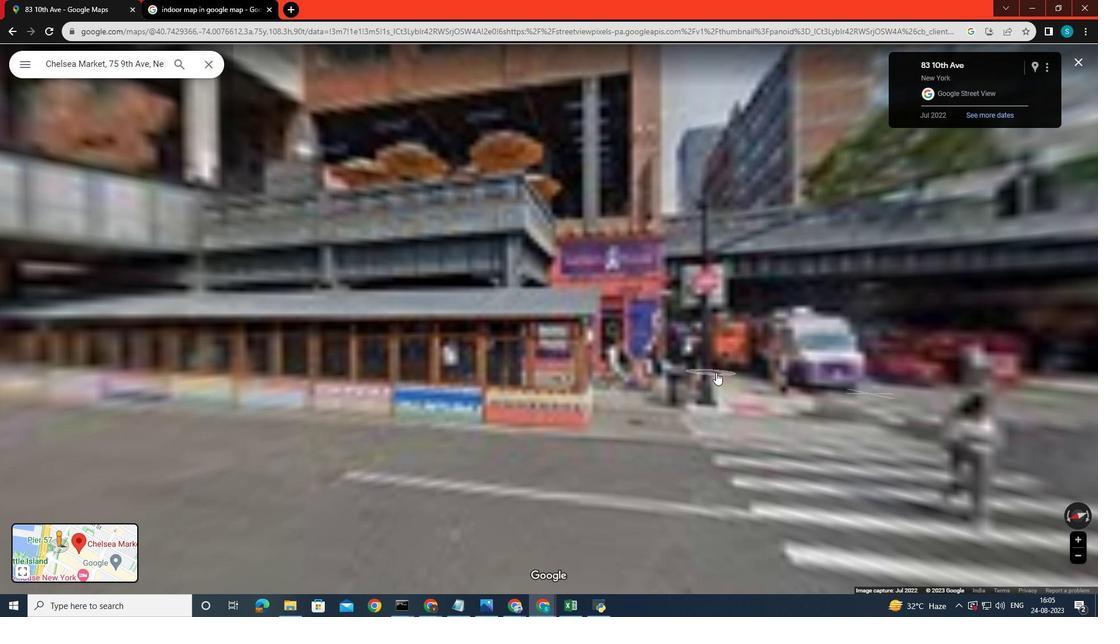 
Action: Mouse pressed left at (714, 373)
Screenshot: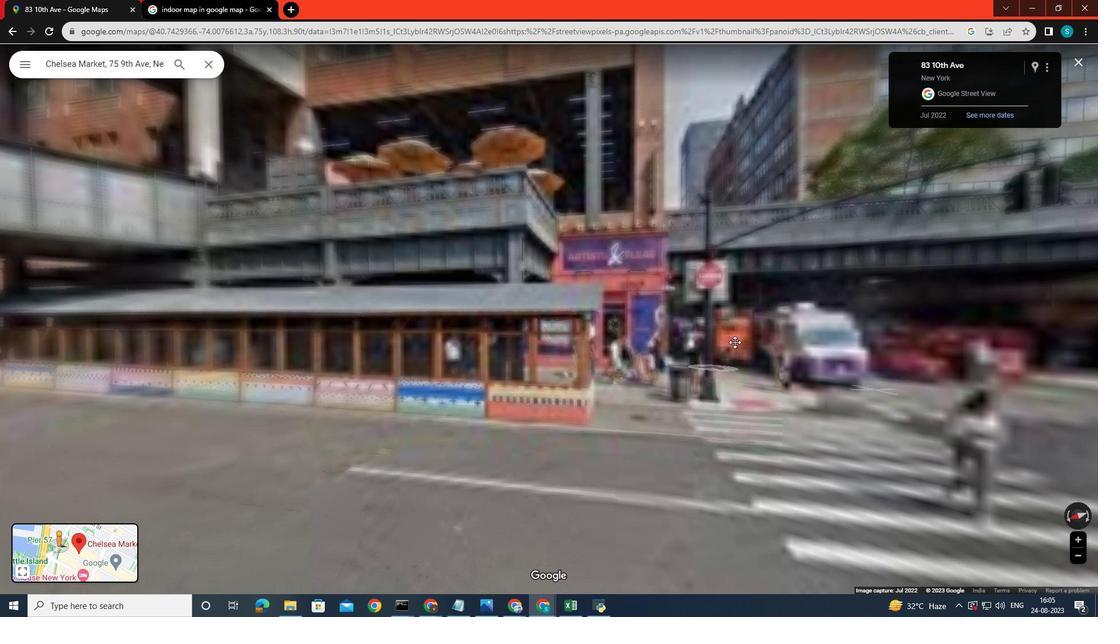 
Action: Mouse moved to (760, 359)
Screenshot: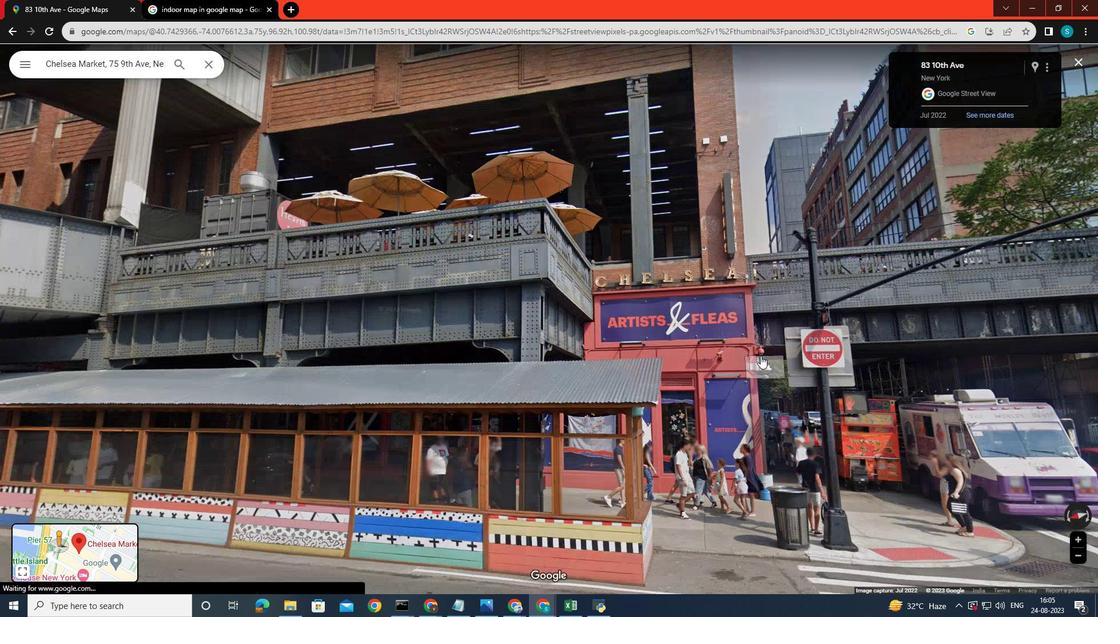 
Action: Mouse scrolled (760, 359) with delta (0, 0)
Screenshot: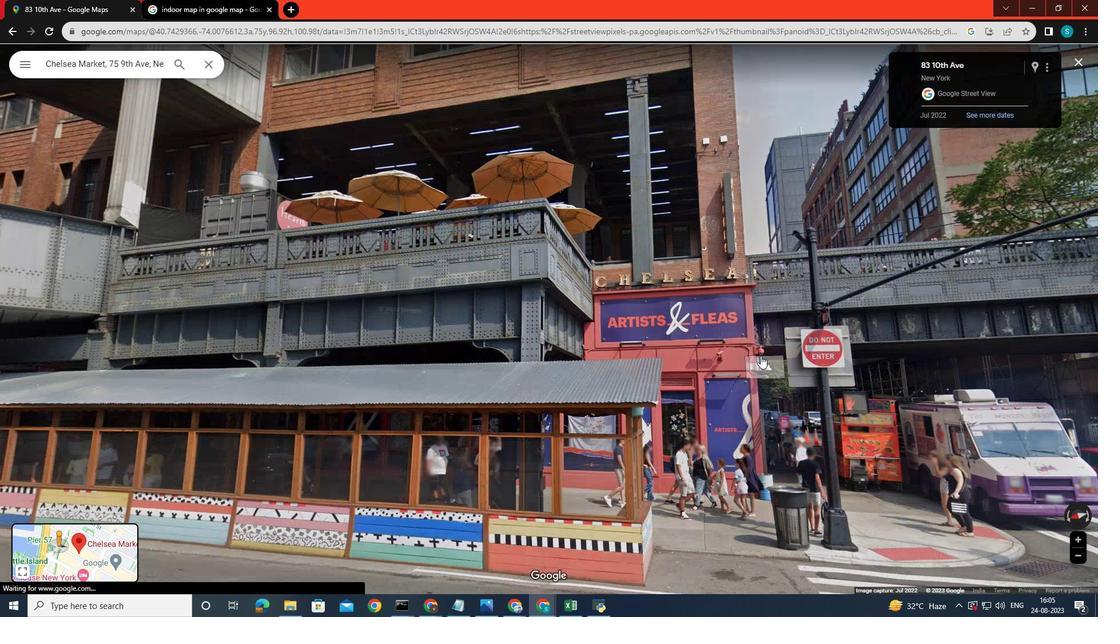 
Action: Mouse scrolled (760, 359) with delta (0, 0)
Screenshot: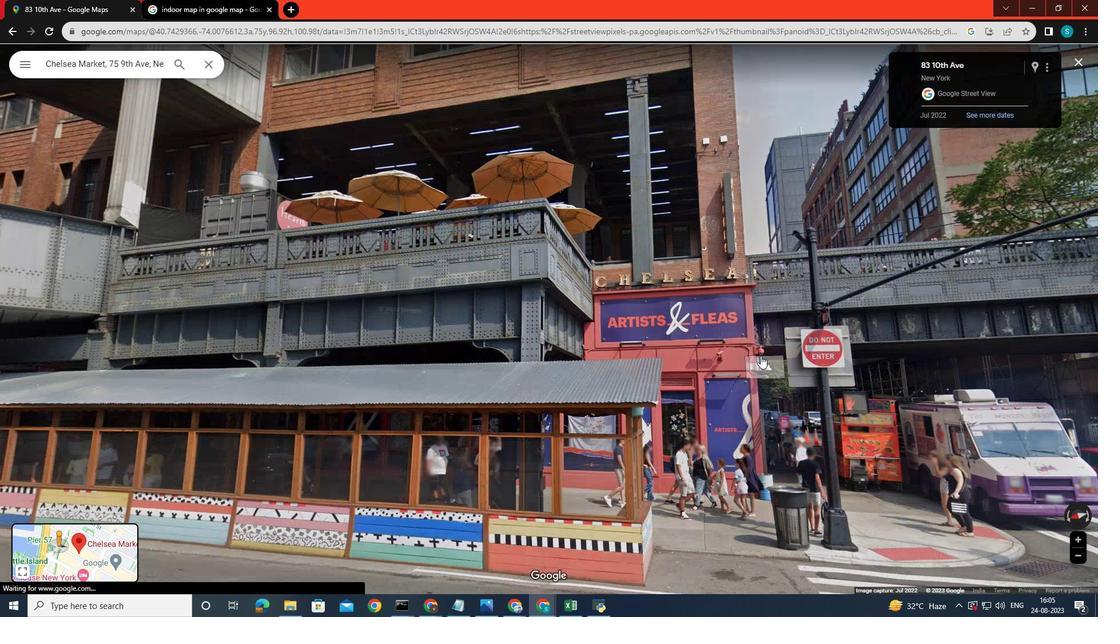 
Action: Mouse moved to (761, 357)
Screenshot: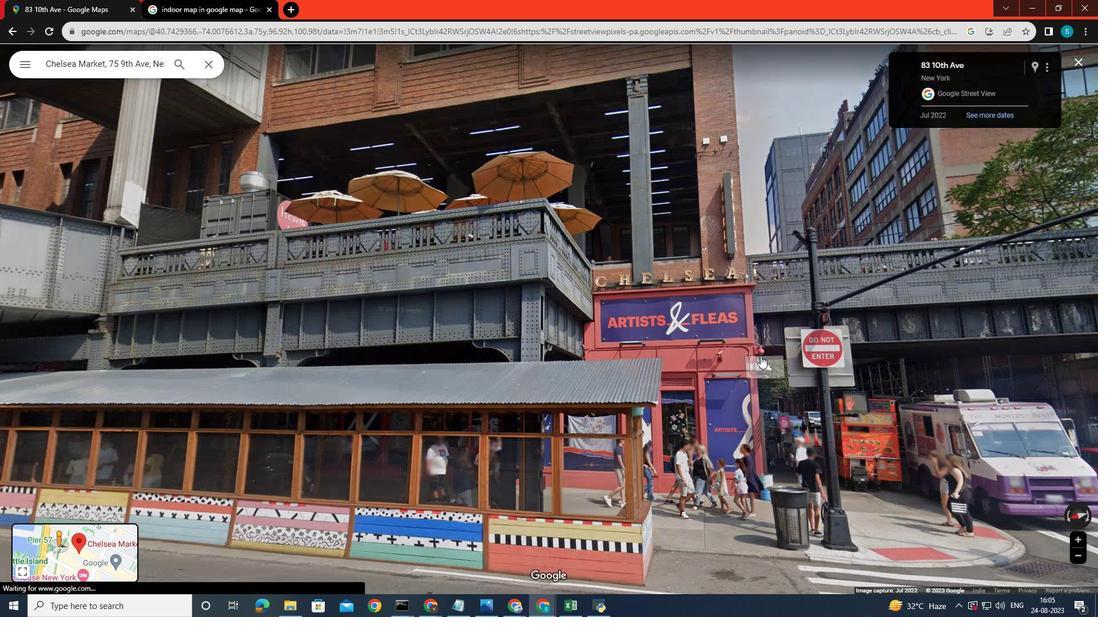 
Action: Mouse scrolled (761, 358) with delta (0, 0)
Screenshot: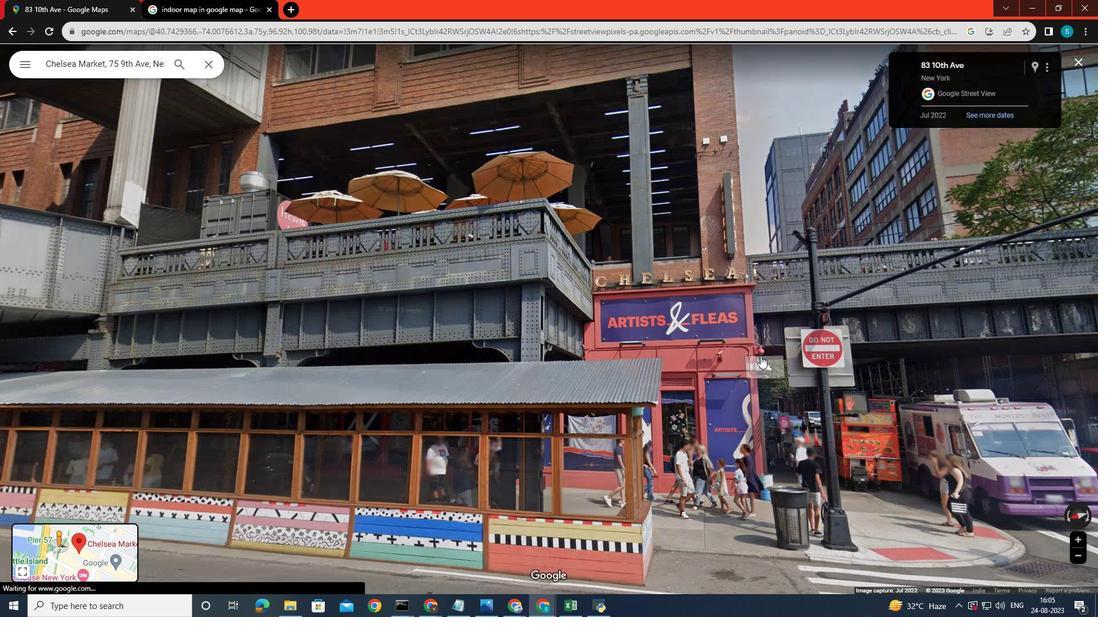 
Action: Mouse moved to (761, 356)
Screenshot: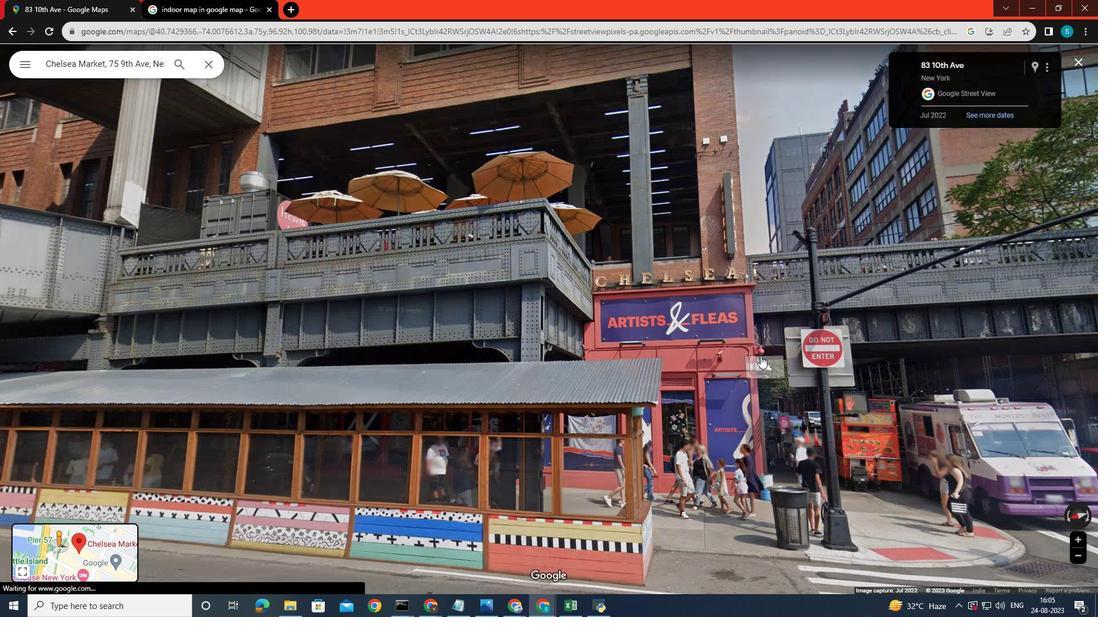 
Action: Mouse scrolled (761, 357) with delta (0, 0)
Screenshot: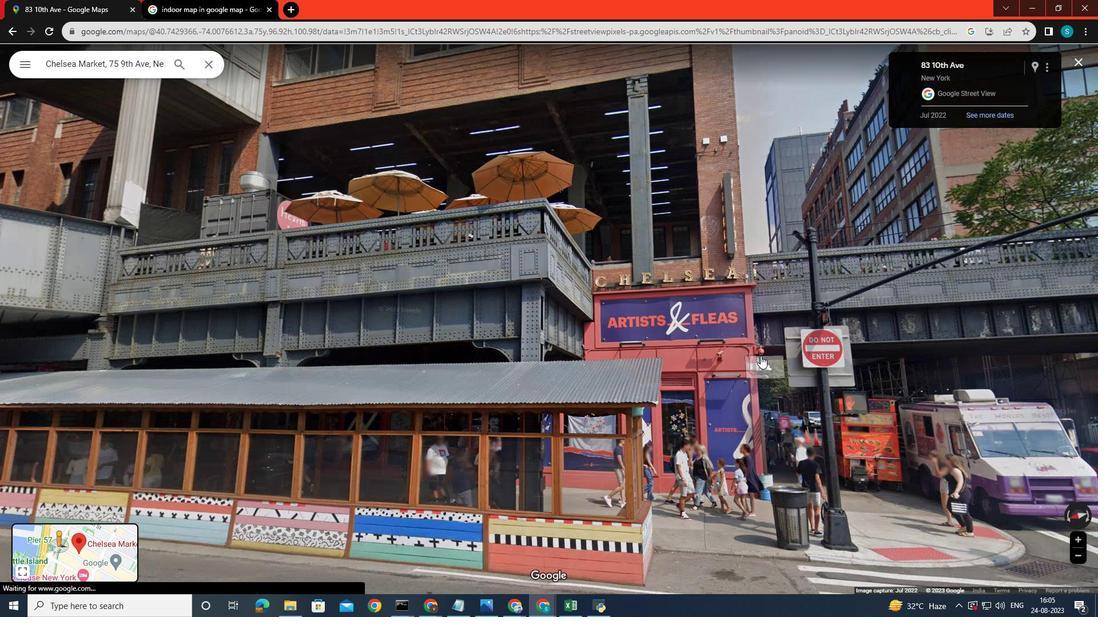 
Action: Mouse scrolled (761, 357) with delta (0, 0)
Screenshot: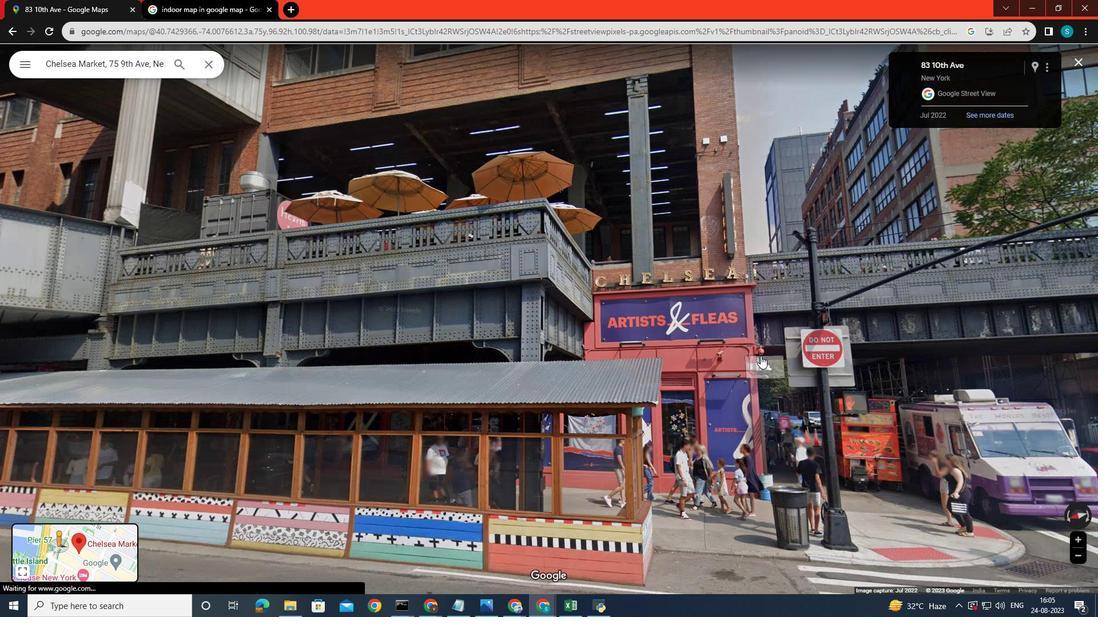 
Action: Mouse moved to (684, 303)
Screenshot: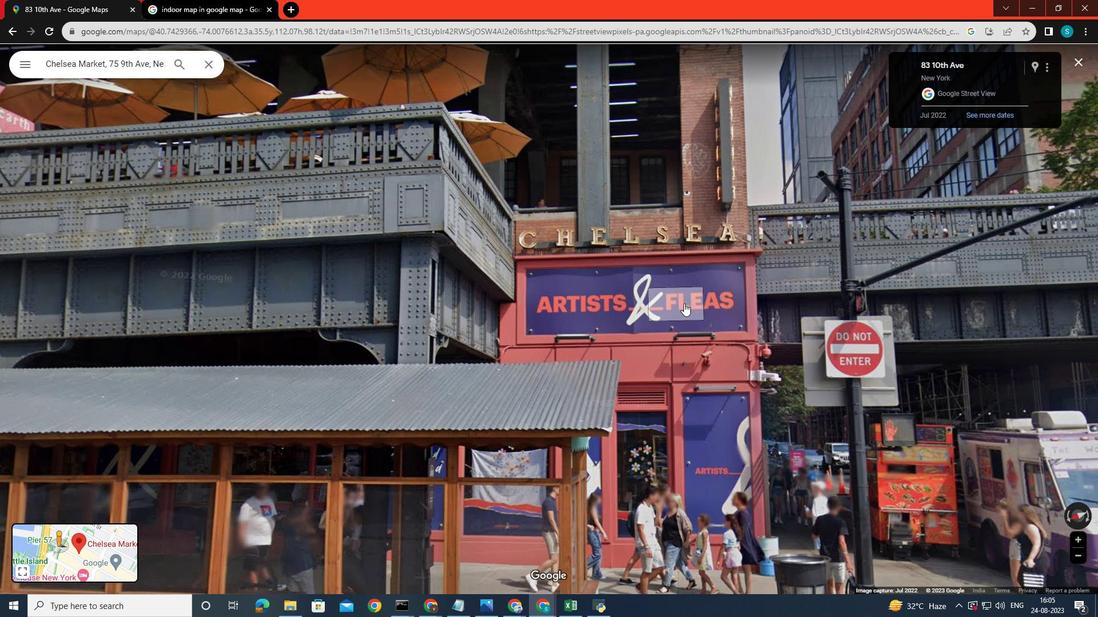 
Action: Mouse scrolled (684, 303) with delta (0, 0)
Screenshot: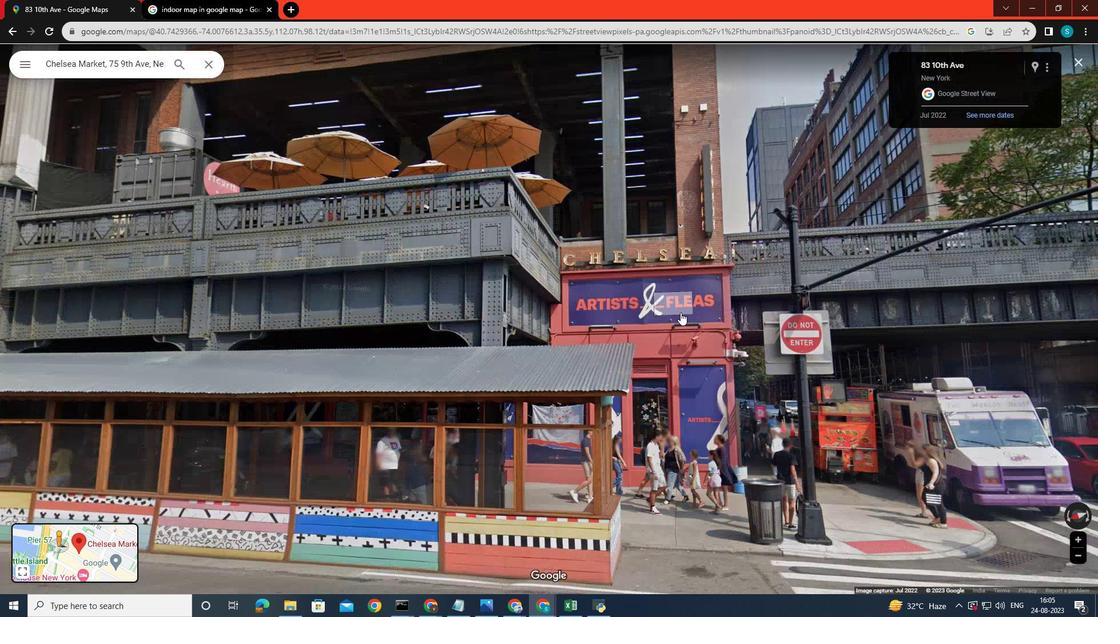 
Action: Mouse scrolled (684, 303) with delta (0, 0)
